 Task: Buy 2 Undershirts, Tanks & Camisoles of size small for Baby Girls from Clothing section under best seller category for shipping address: Ellie Thompson, 1131 Star Trek Drive, Pensacola, Florida 32501, Cell Number 8503109646. Pay from credit card ending with 2005, CVV 3321
Action: Mouse moved to (295, 85)
Screenshot: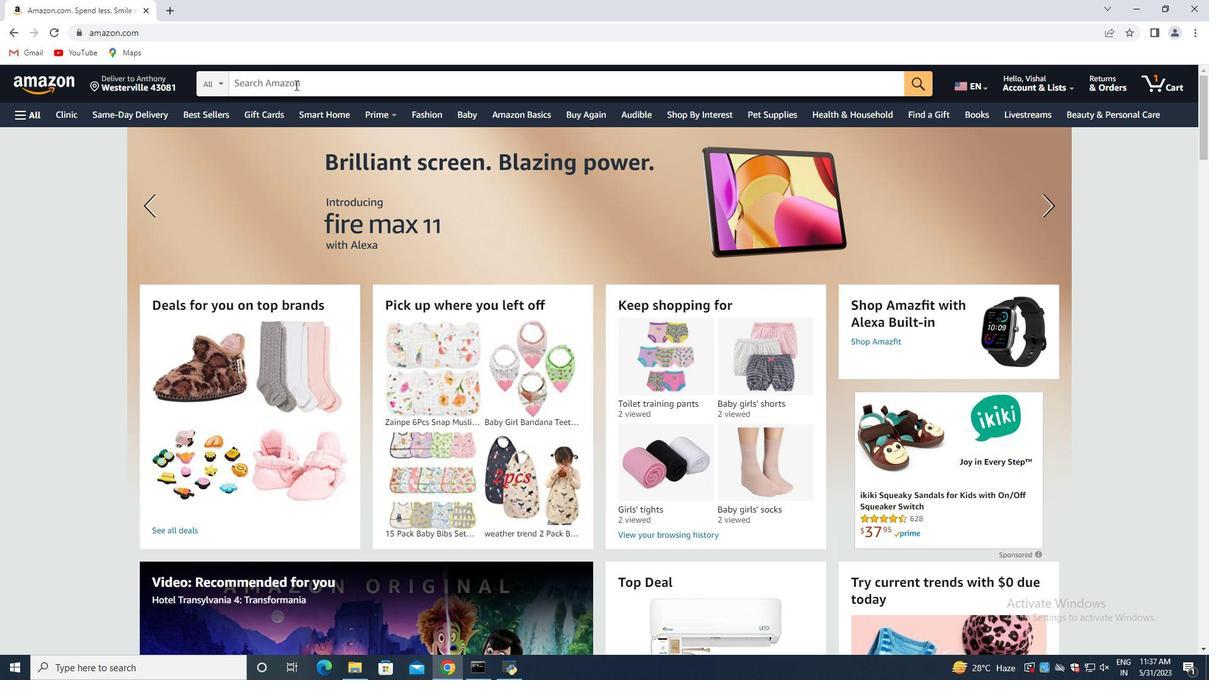 
Action: Mouse pressed left at (295, 85)
Screenshot: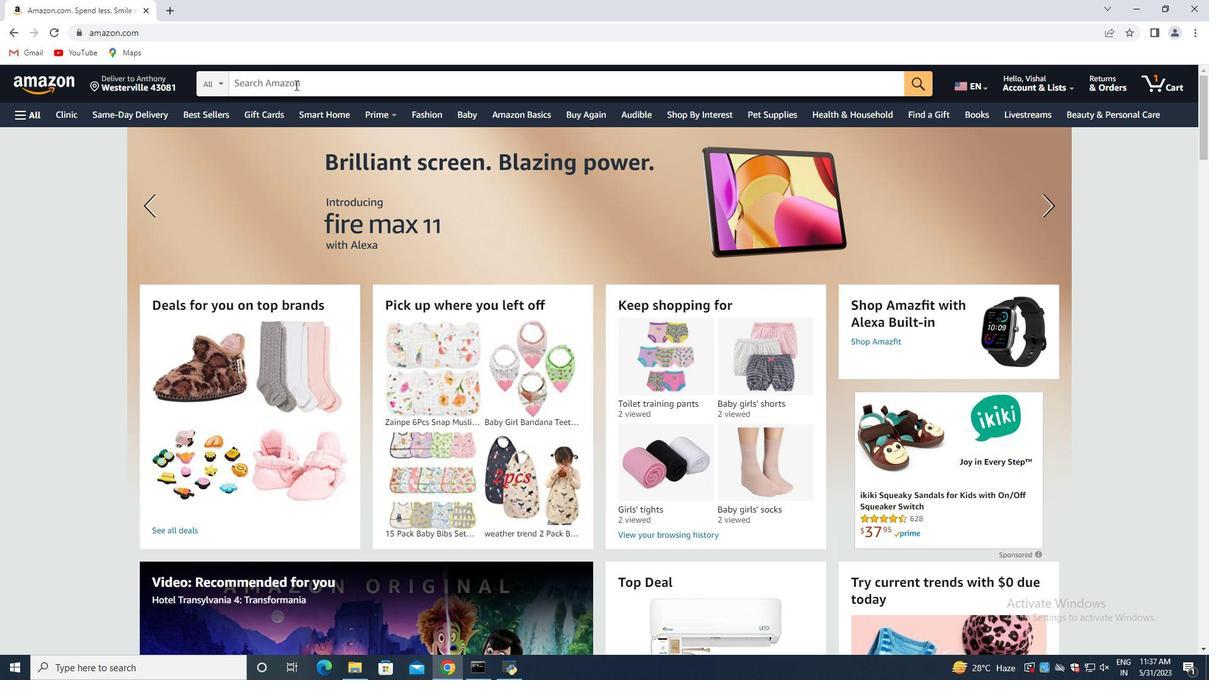 
Action: Key pressed <Key.shift><Key.shift><Key.shift><Key.shift>Undershirt,<Key.space><Key.shift>Tanks<Key.space><Key.shift><Key.shift><Key.shift><Key.shift><Key.shift><Key.shift>&<Key.space><Key.shift>Camisoles<Key.space>of<Key.space>size<Key.space>small<Key.space>for<Key.space><Key.shift>Bb<Key.backspace>aby<Key.space><Key.shift>Gie<Key.backspace>rls<Key.enter>
Screenshot: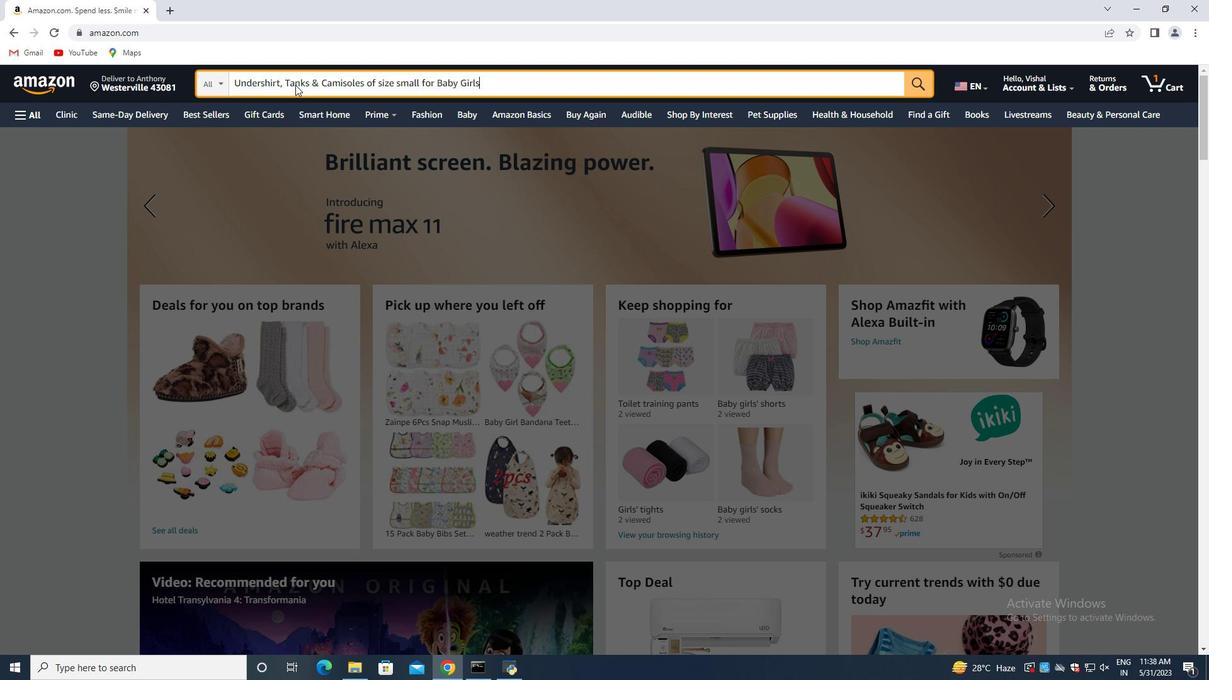 
Action: Mouse moved to (214, 340)
Screenshot: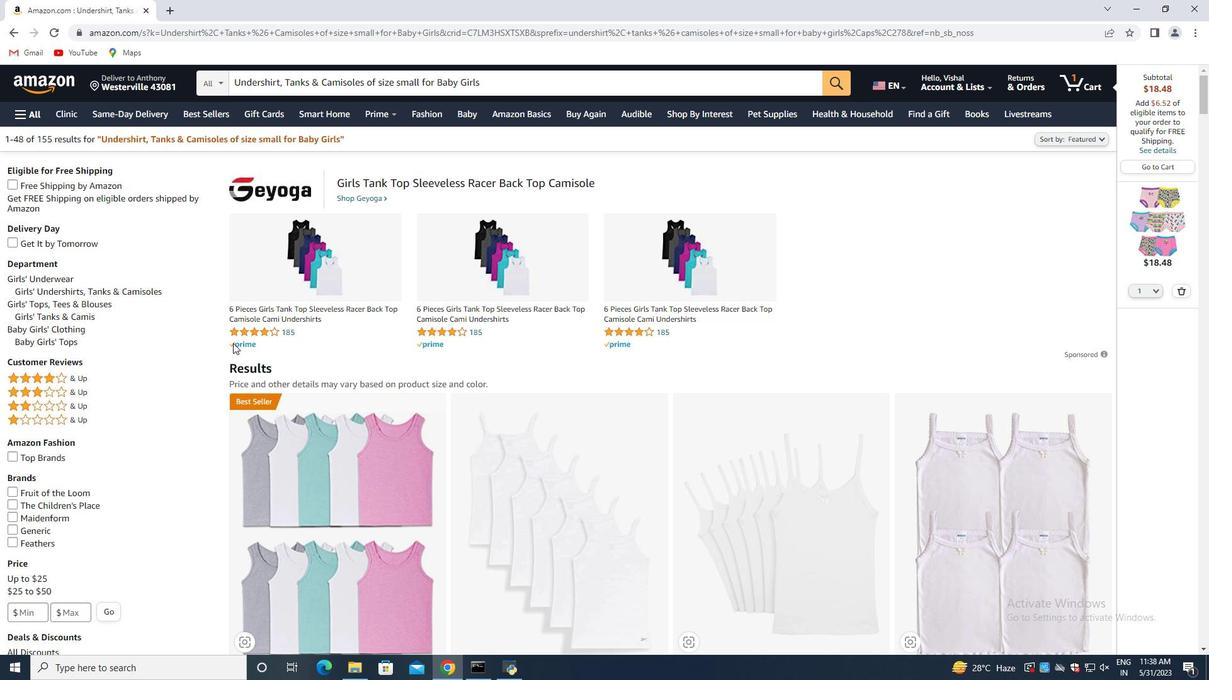 
Action: Mouse scrolled (214, 340) with delta (0, 0)
Screenshot: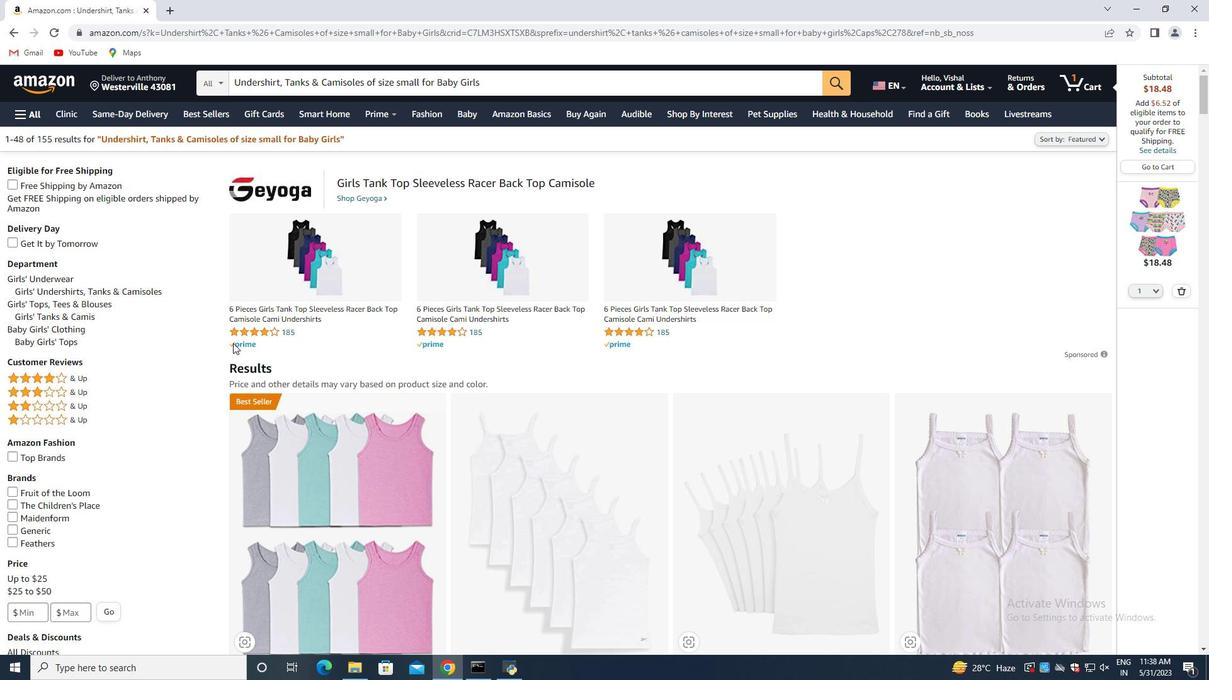 
Action: Mouse moved to (265, 344)
Screenshot: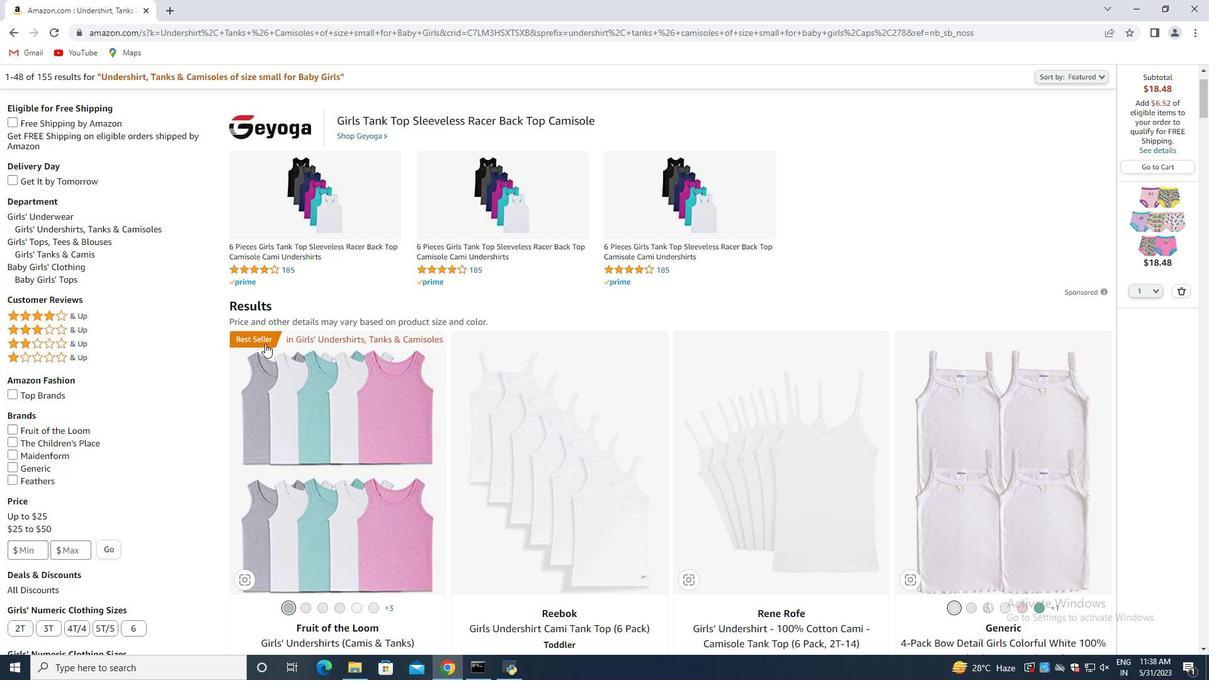 
Action: Mouse scrolled (265, 343) with delta (0, 0)
Screenshot: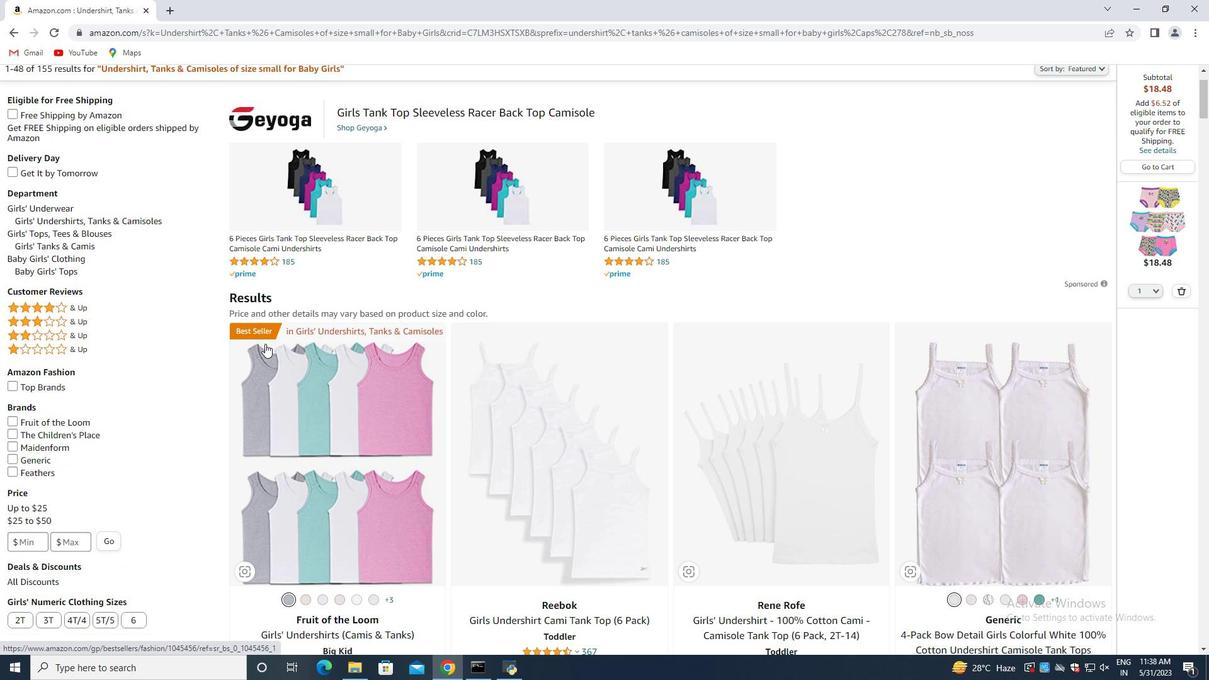 
Action: Mouse scrolled (265, 343) with delta (0, 0)
Screenshot: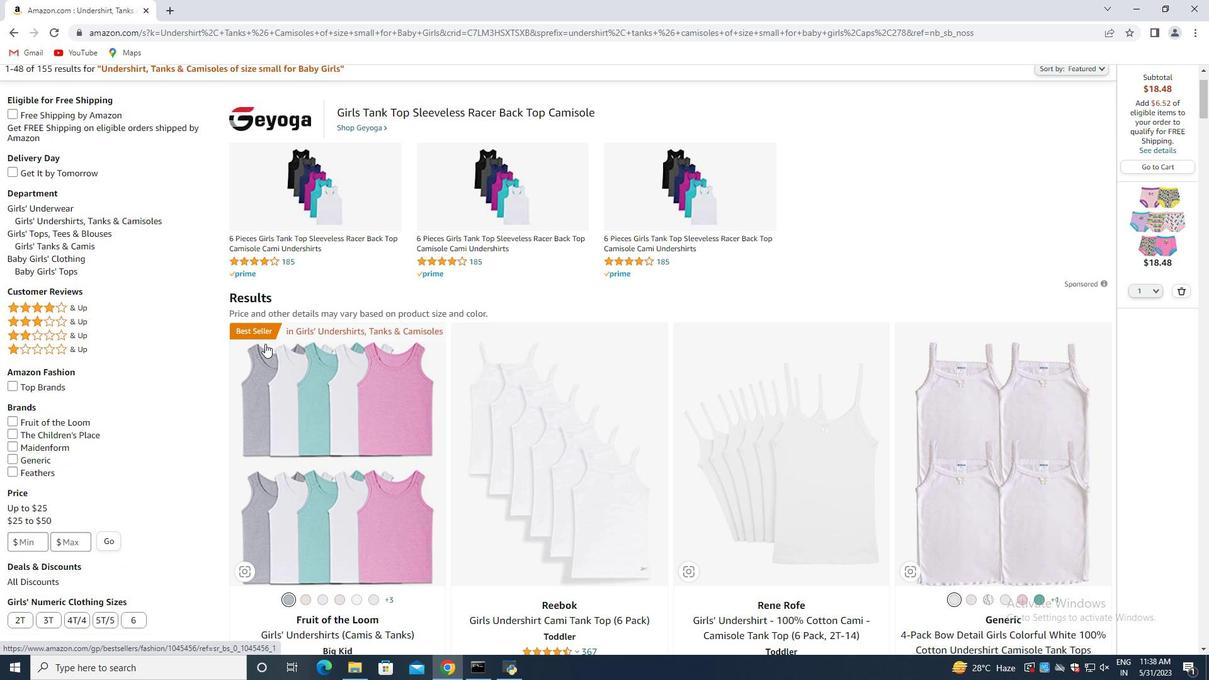 
Action: Mouse moved to (586, 395)
Screenshot: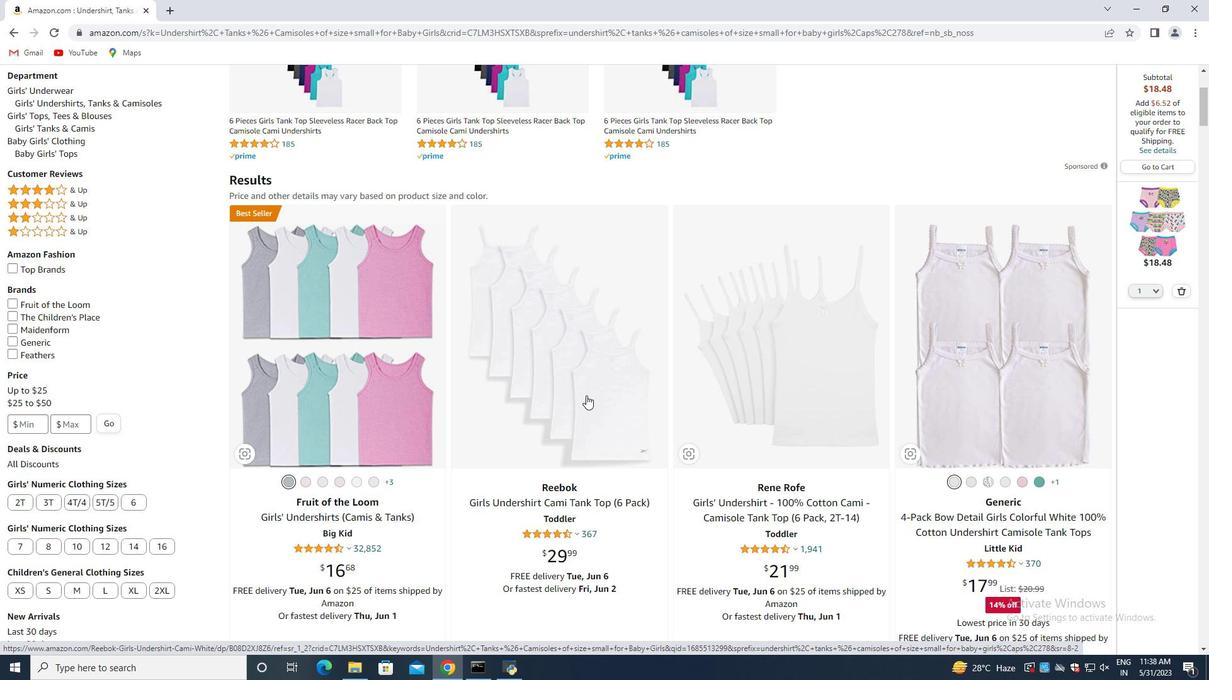 
Action: Mouse scrolled (586, 395) with delta (0, 0)
Screenshot: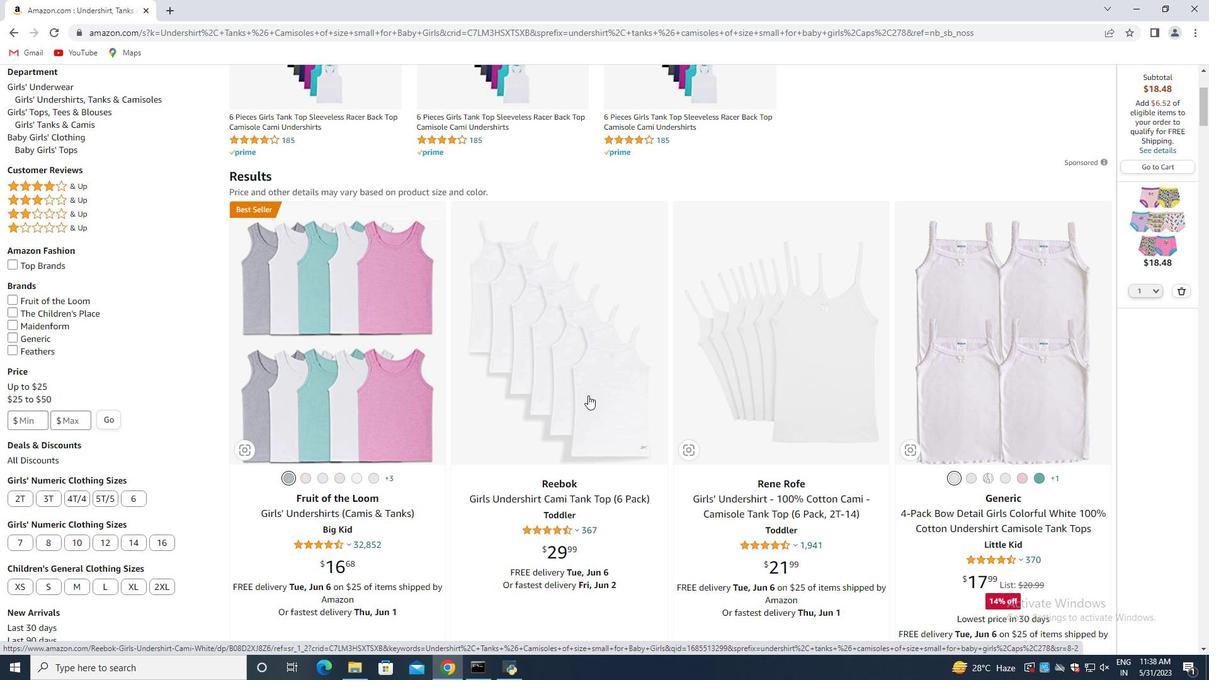 
Action: Mouse moved to (1182, 291)
Screenshot: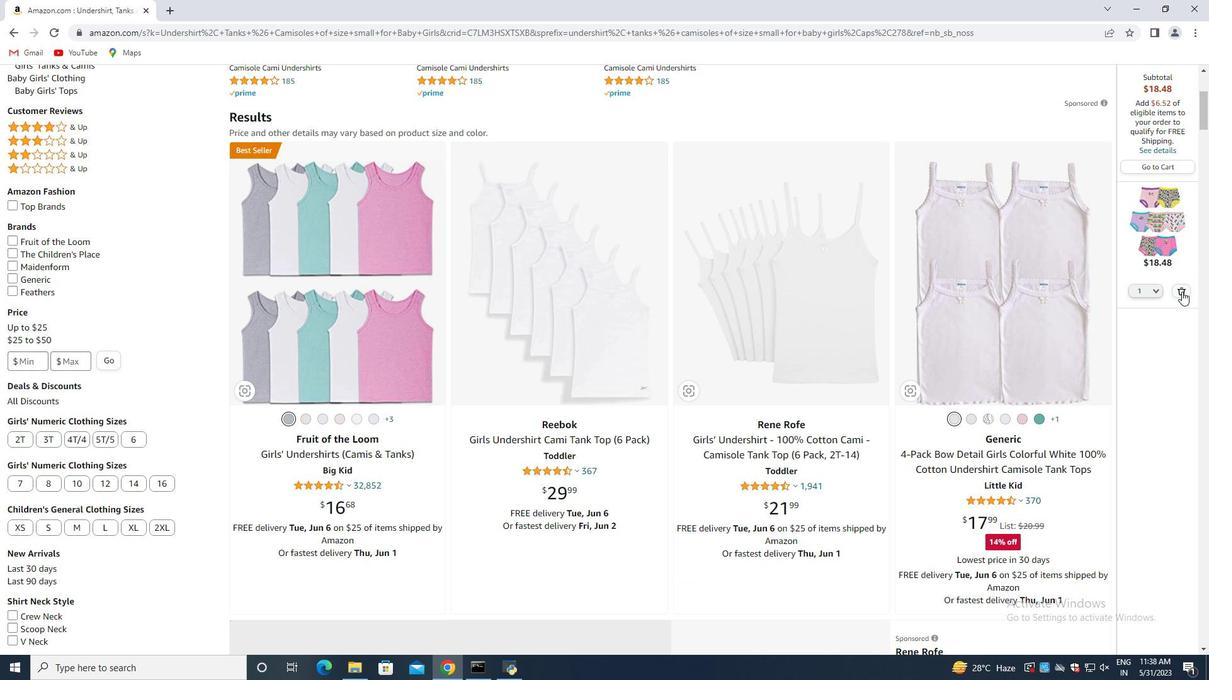 
Action: Mouse pressed left at (1182, 291)
Screenshot: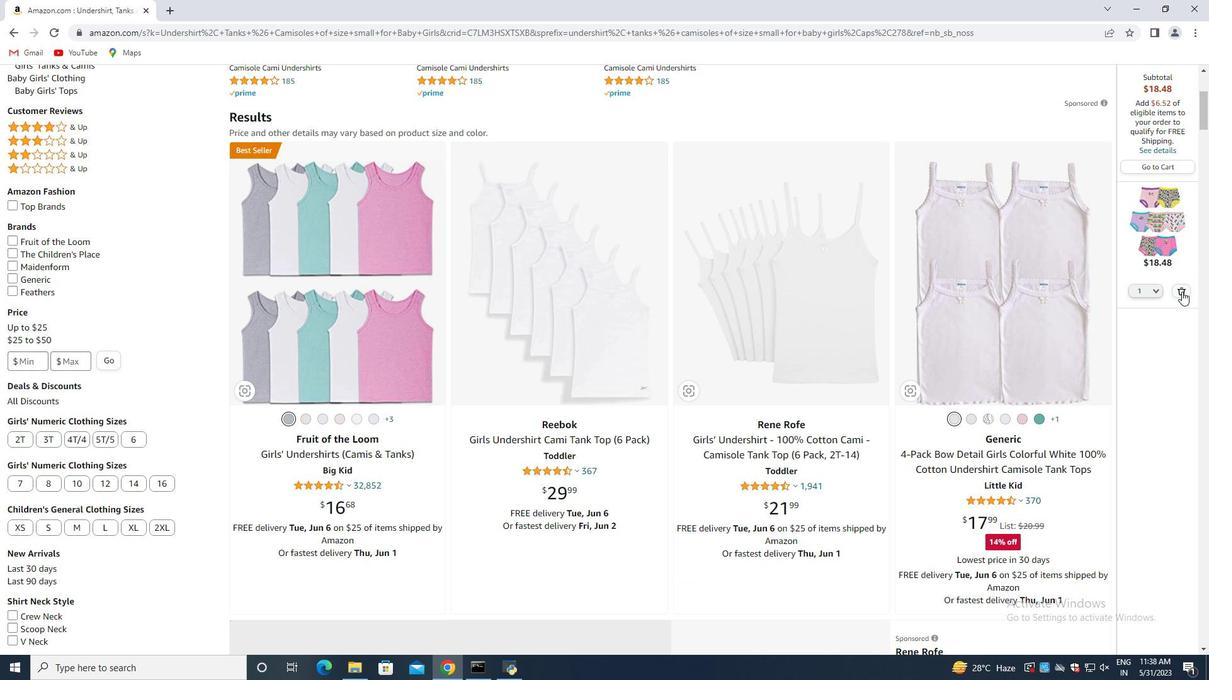 
Action: Mouse moved to (1021, 345)
Screenshot: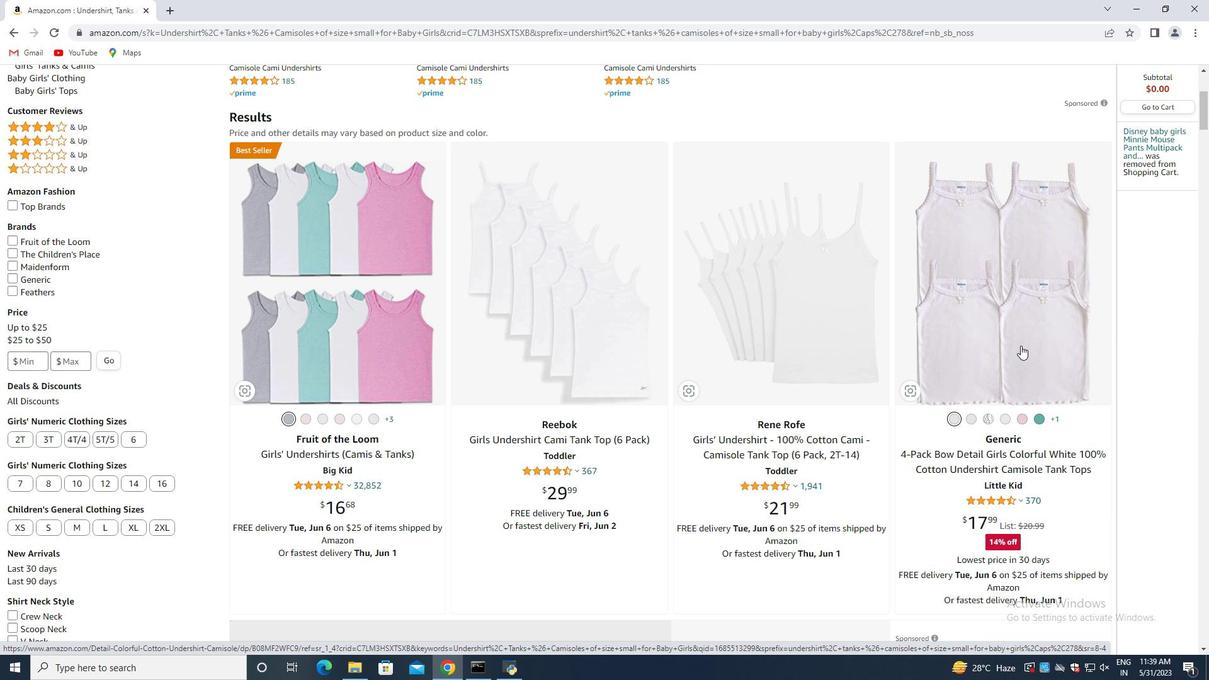 
Action: Mouse scrolled (1021, 345) with delta (0, 0)
Screenshot: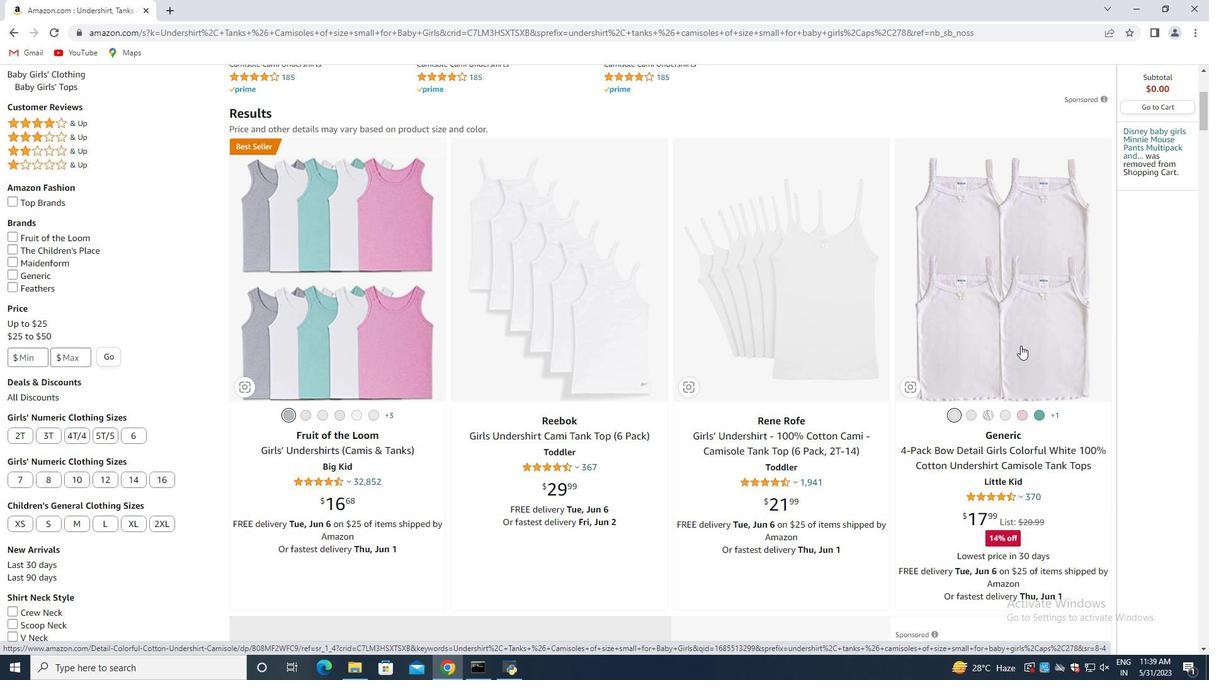 
Action: Mouse scrolled (1021, 345) with delta (0, 0)
Screenshot: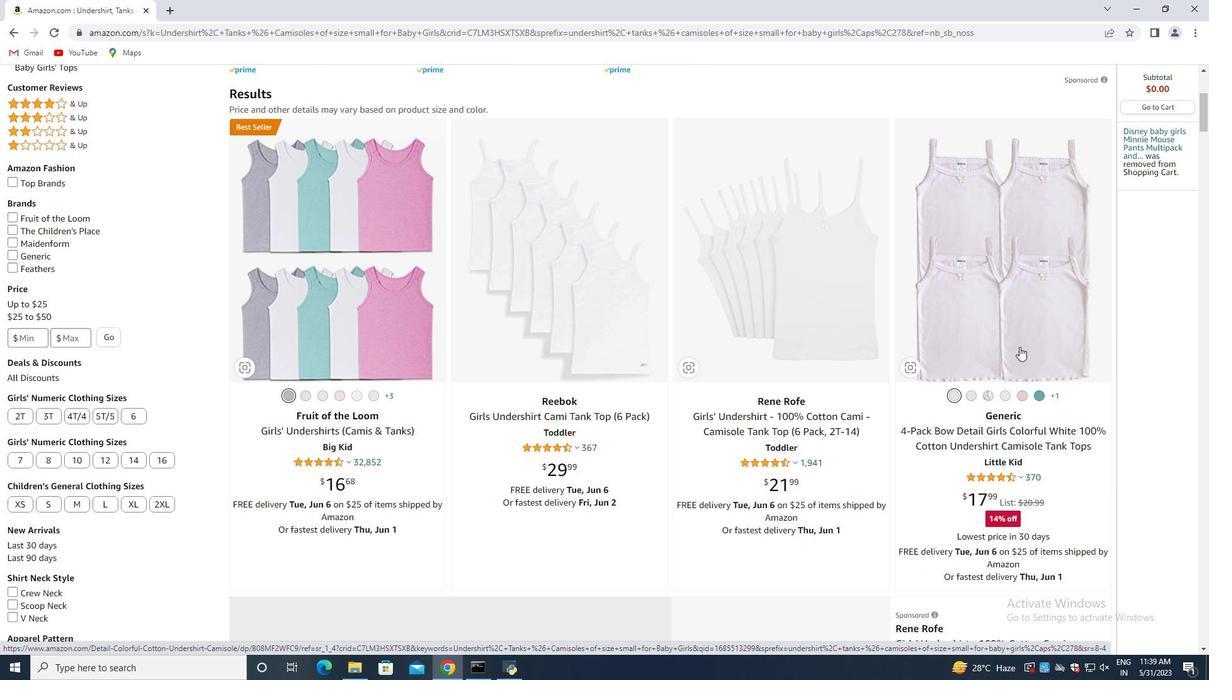 
Action: Mouse moved to (626, 357)
Screenshot: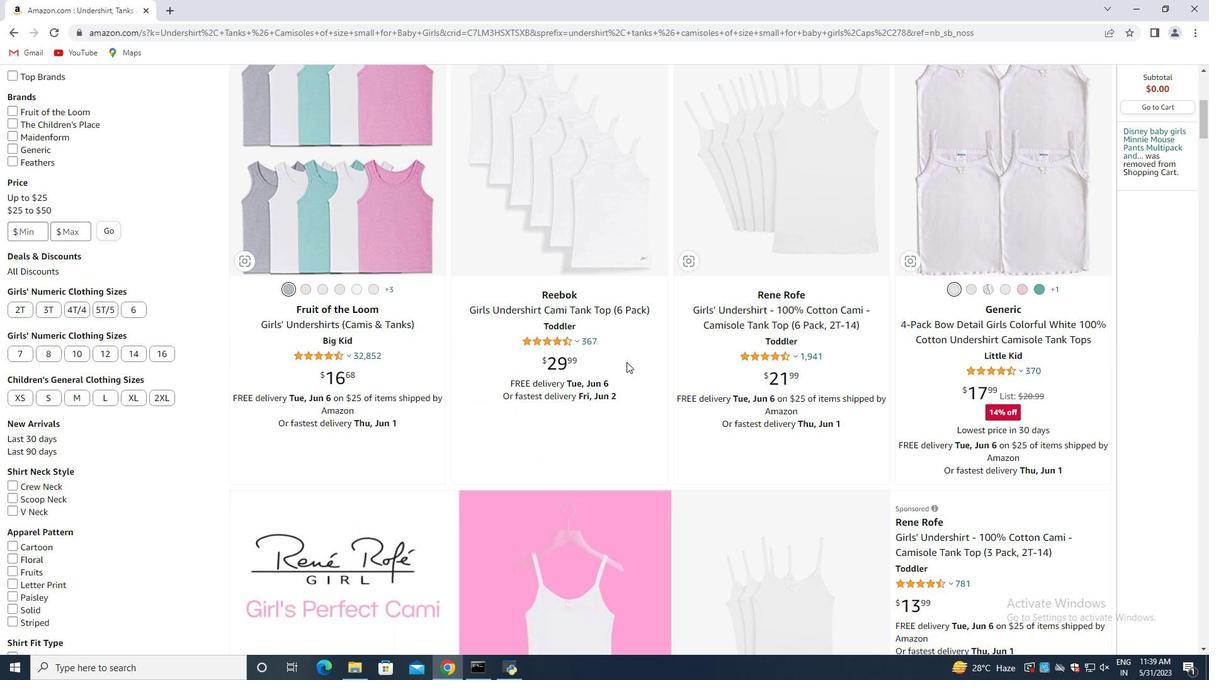 
Action: Mouse scrolled (626, 356) with delta (0, 0)
Screenshot: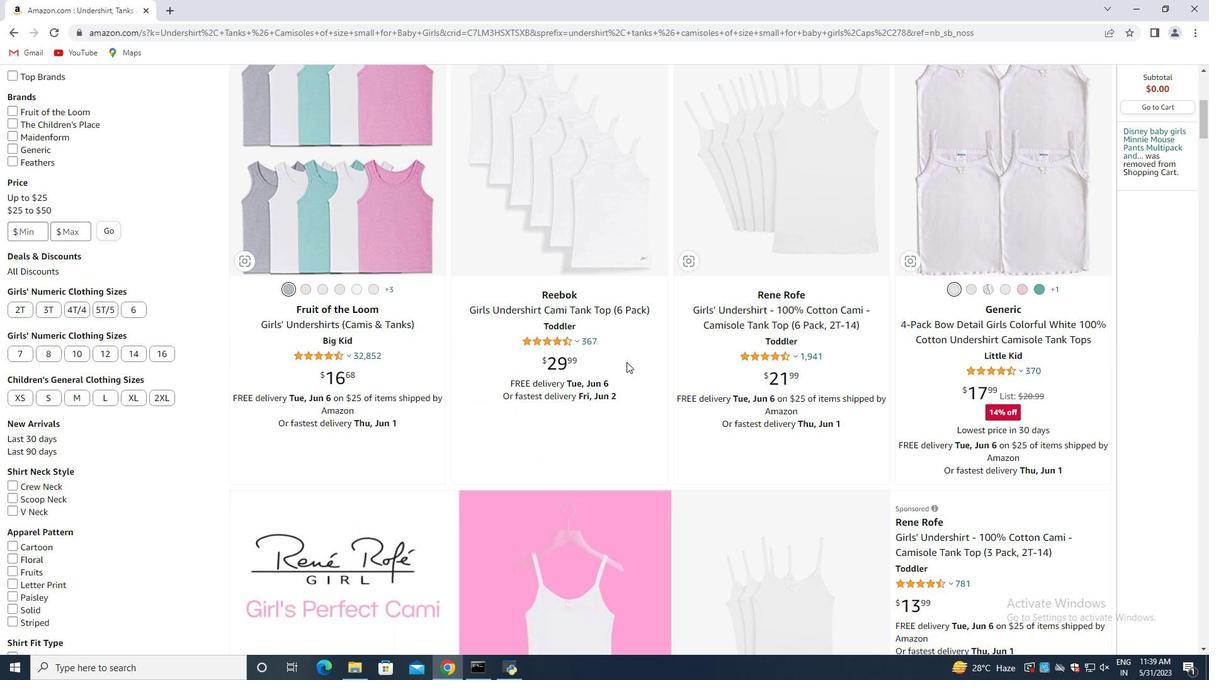 
Action: Mouse moved to (627, 362)
Screenshot: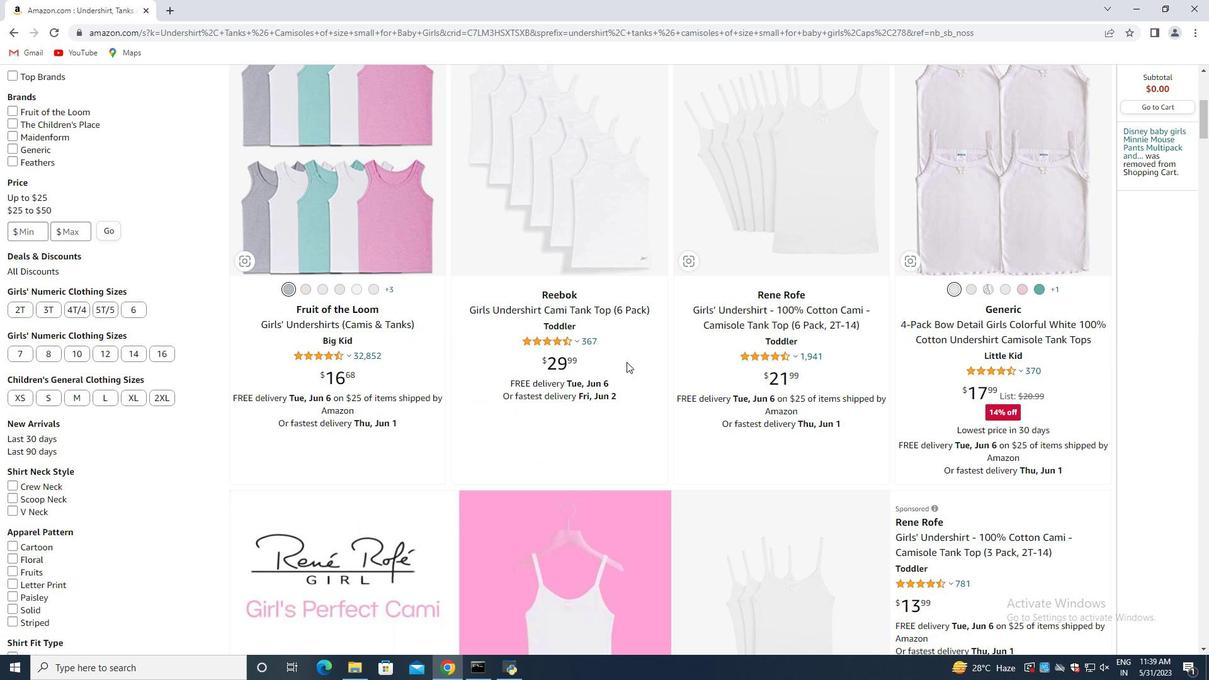 
Action: Mouse scrolled (627, 361) with delta (0, 0)
Screenshot: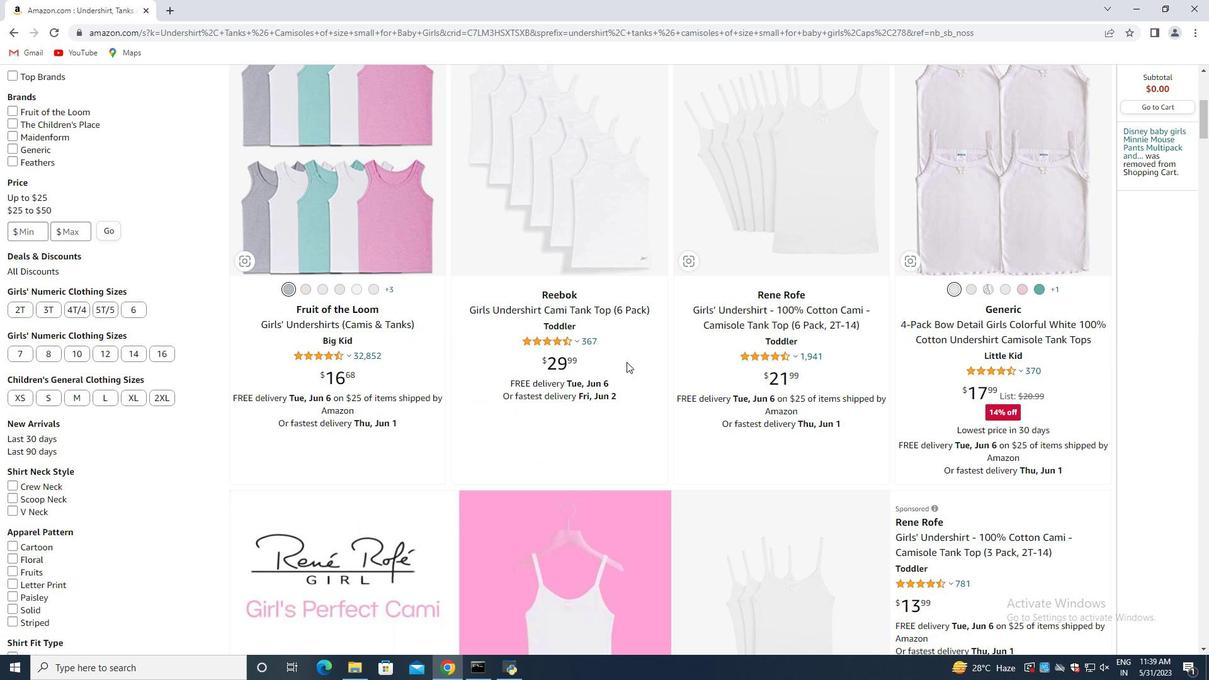 
Action: Mouse scrolled (627, 361) with delta (0, 0)
Screenshot: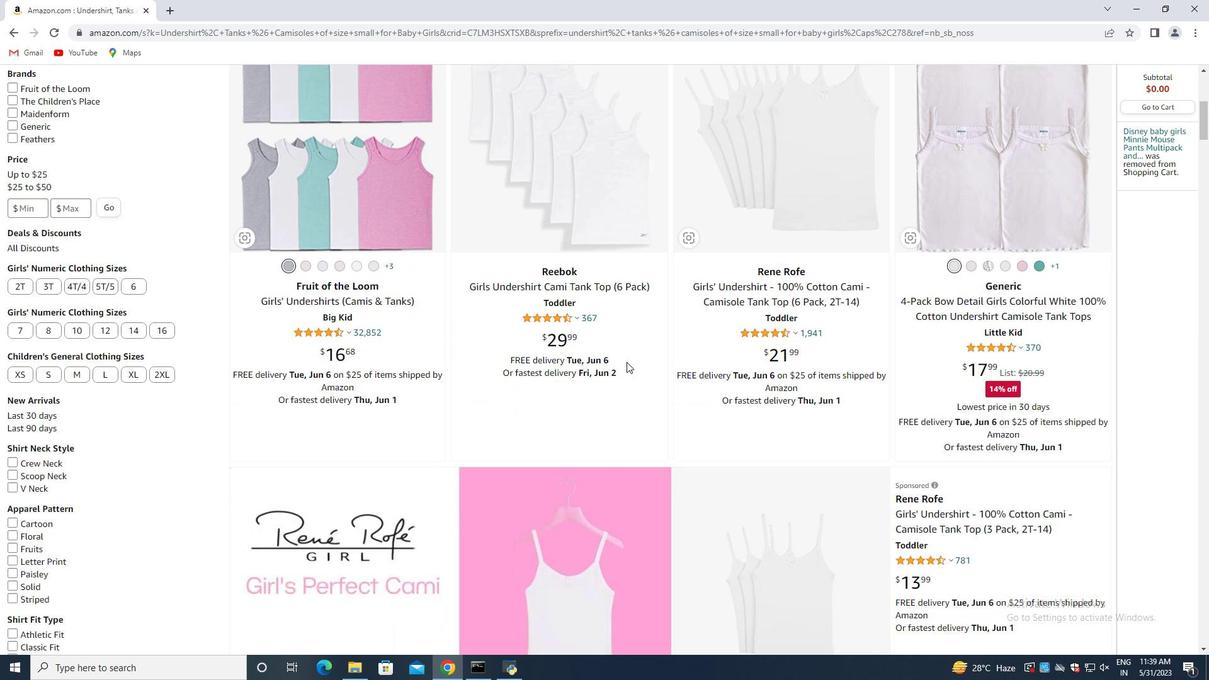 
Action: Mouse moved to (632, 365)
Screenshot: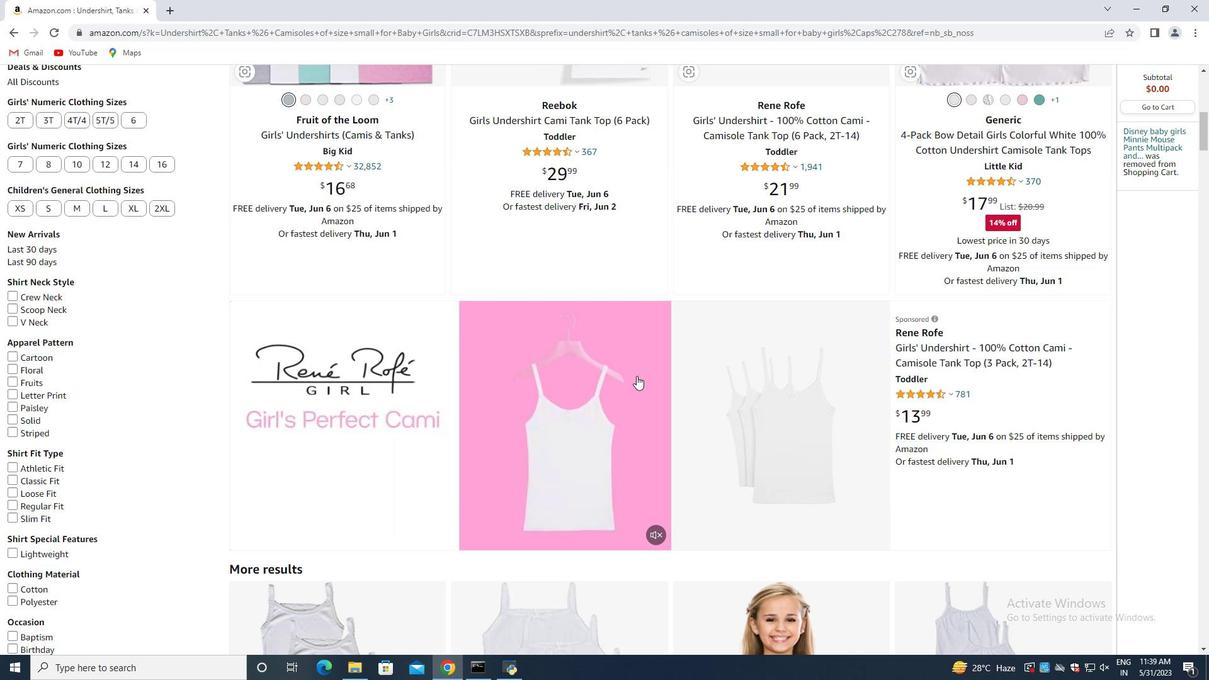 
Action: Mouse scrolled (632, 364) with delta (0, 0)
Screenshot: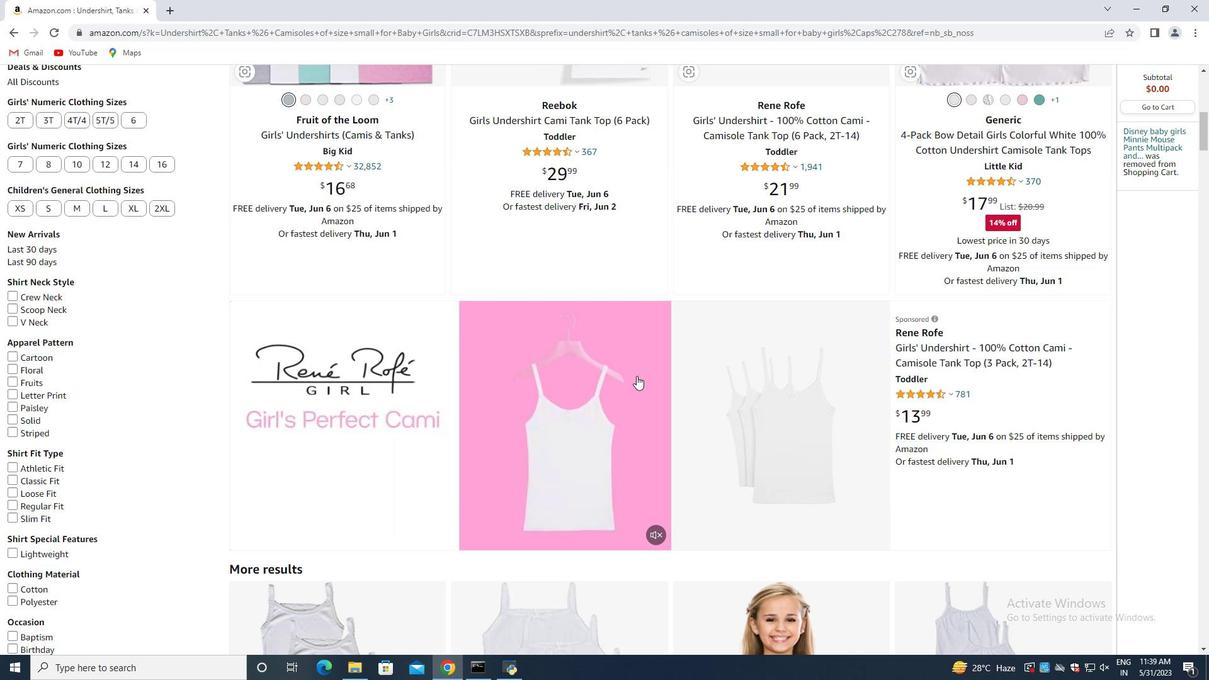 
Action: Mouse moved to (628, 377)
Screenshot: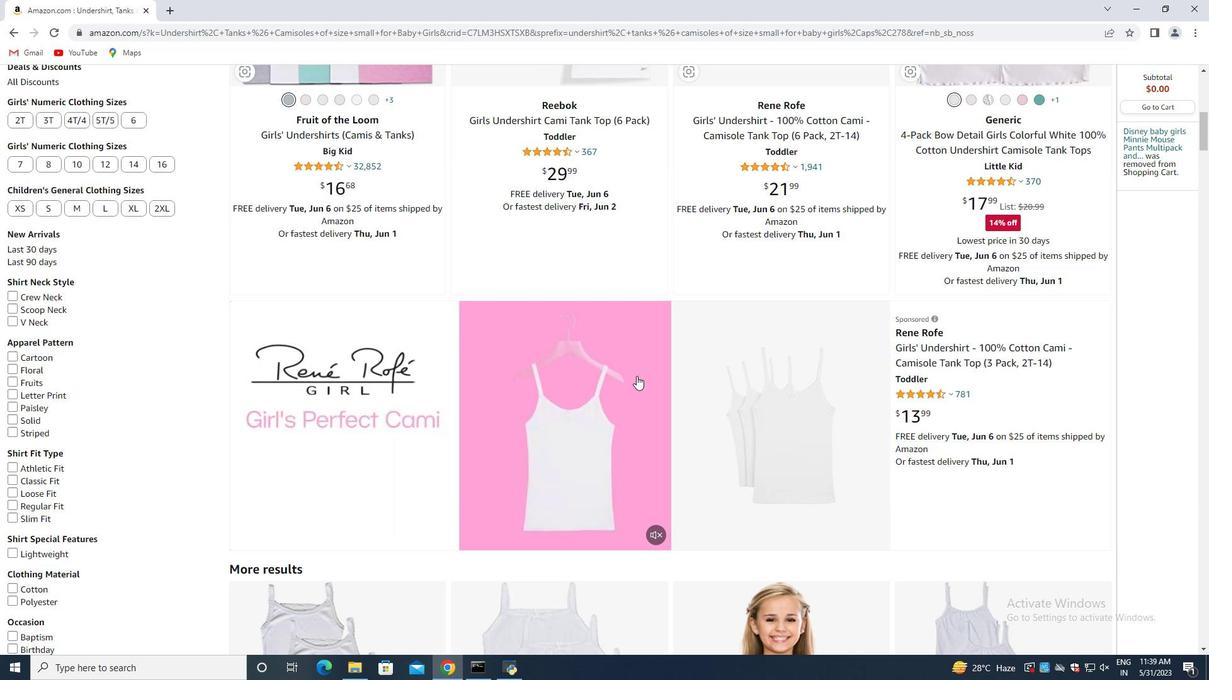 
Action: Mouse scrolled (628, 376) with delta (0, 0)
Screenshot: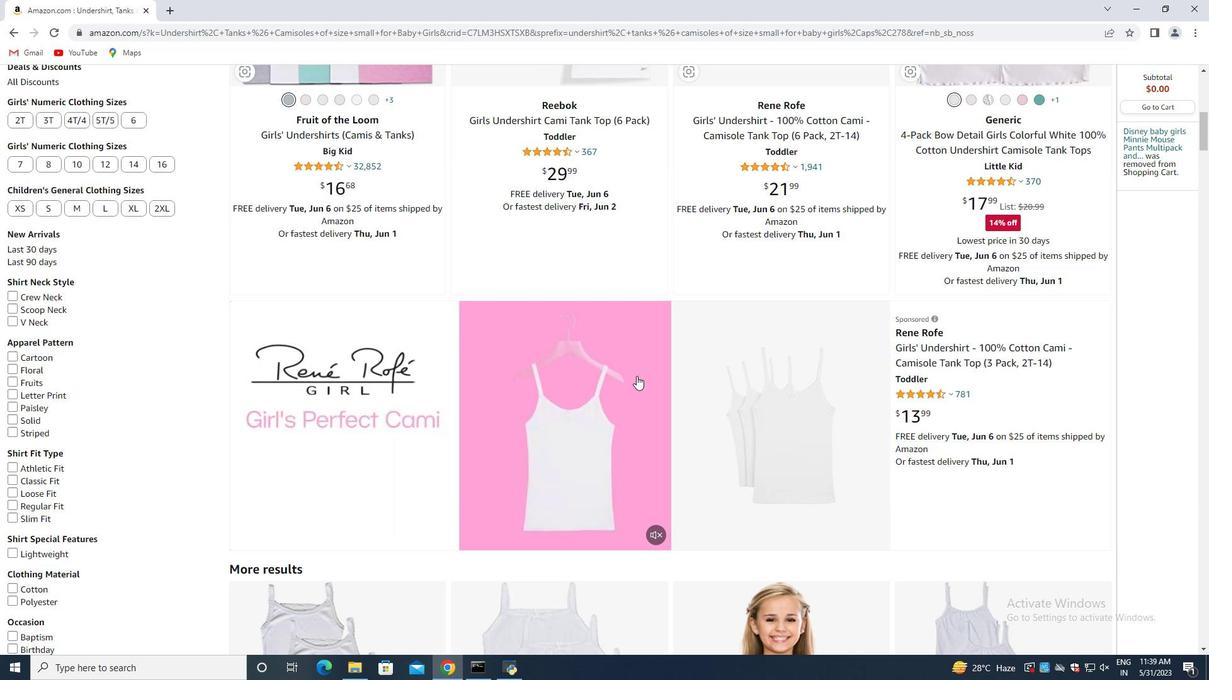 
Action: Mouse moved to (628, 378)
Screenshot: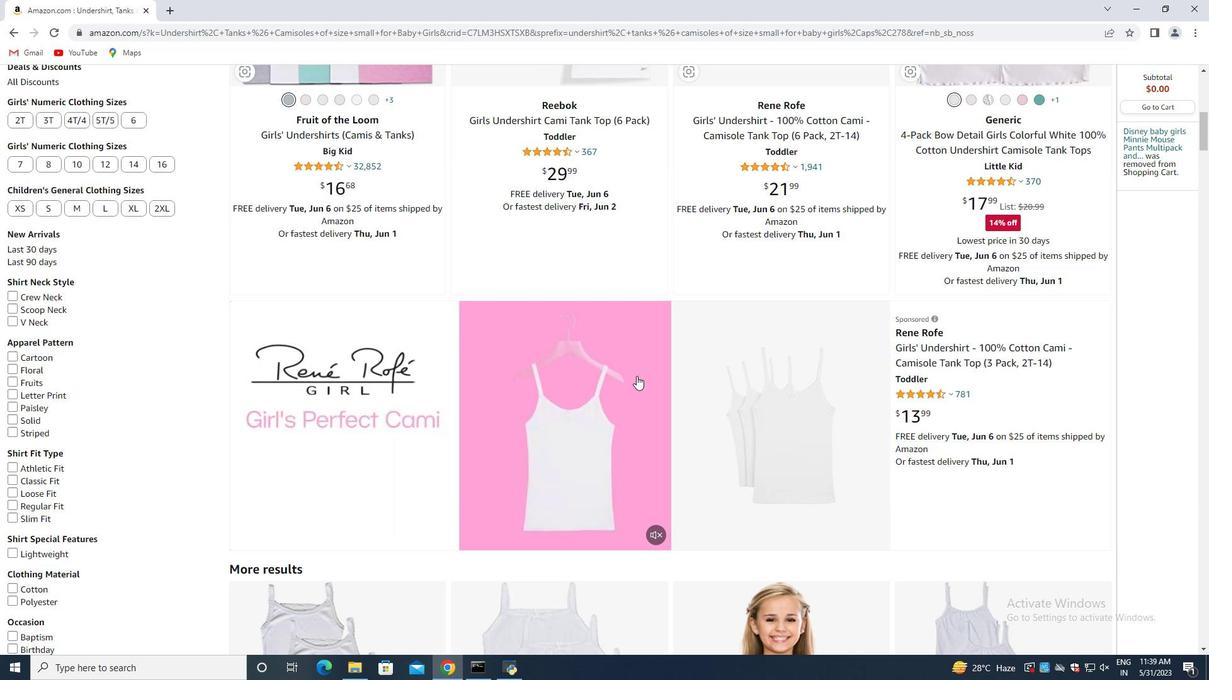 
Action: Mouse scrolled (628, 378) with delta (0, 0)
Screenshot: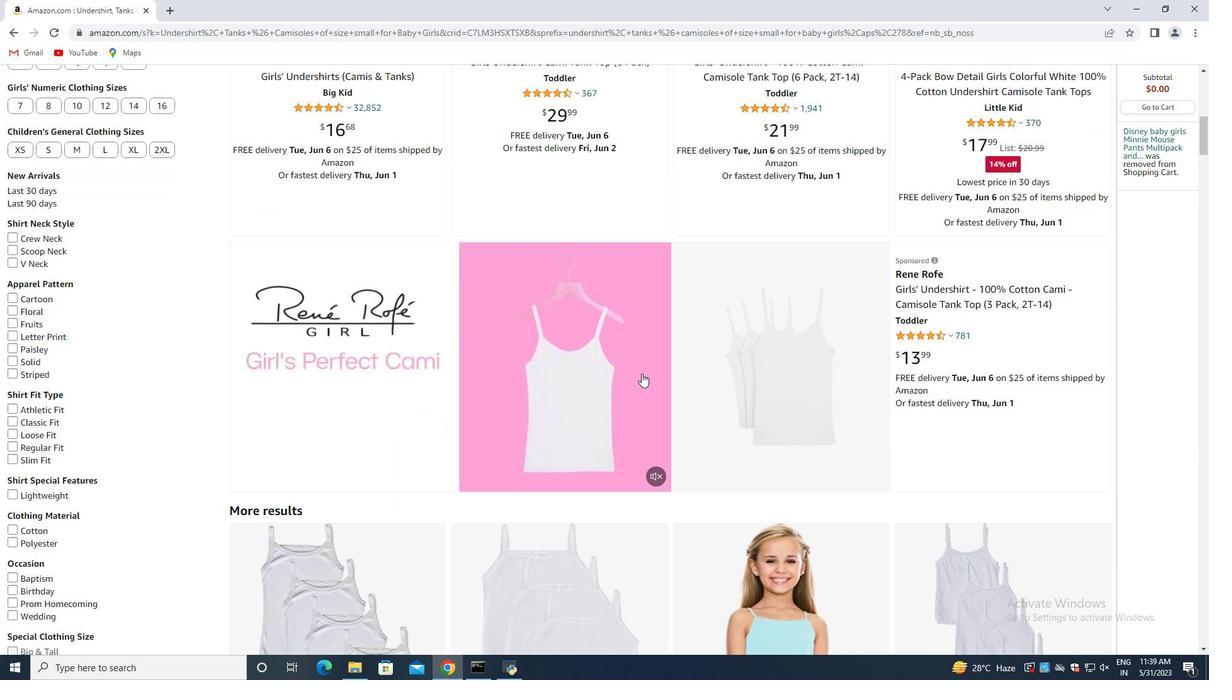 
Action: Mouse moved to (603, 372)
Screenshot: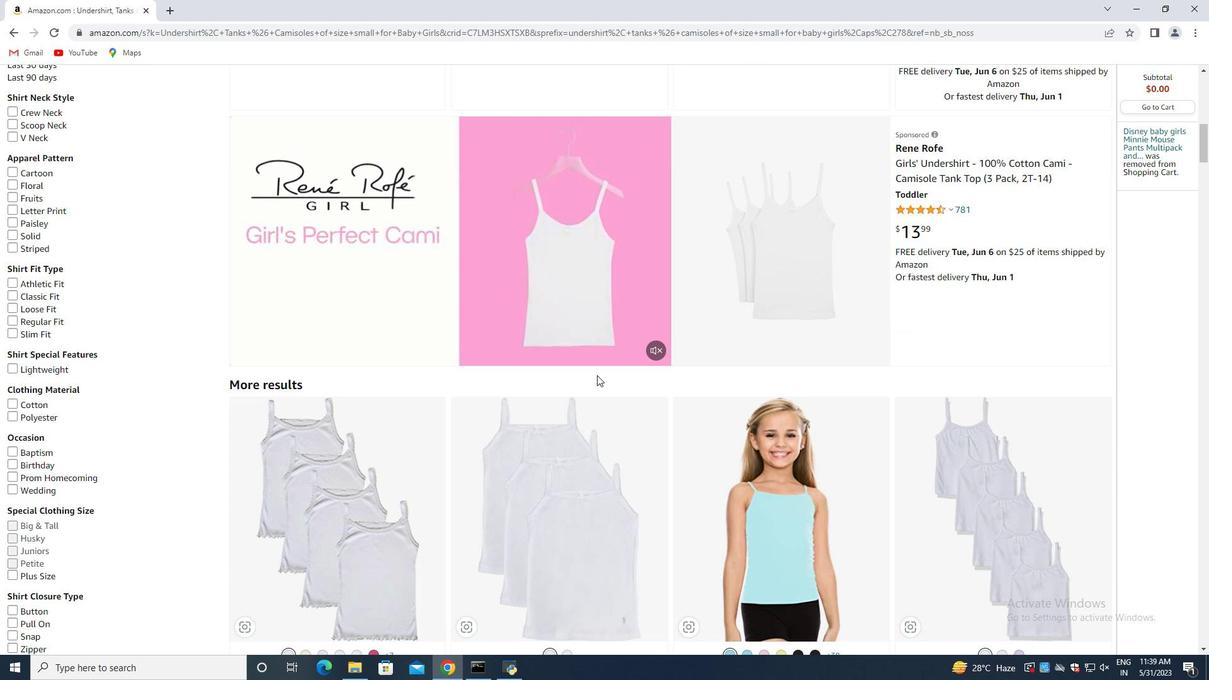 
Action: Mouse scrolled (603, 371) with delta (0, 0)
Screenshot: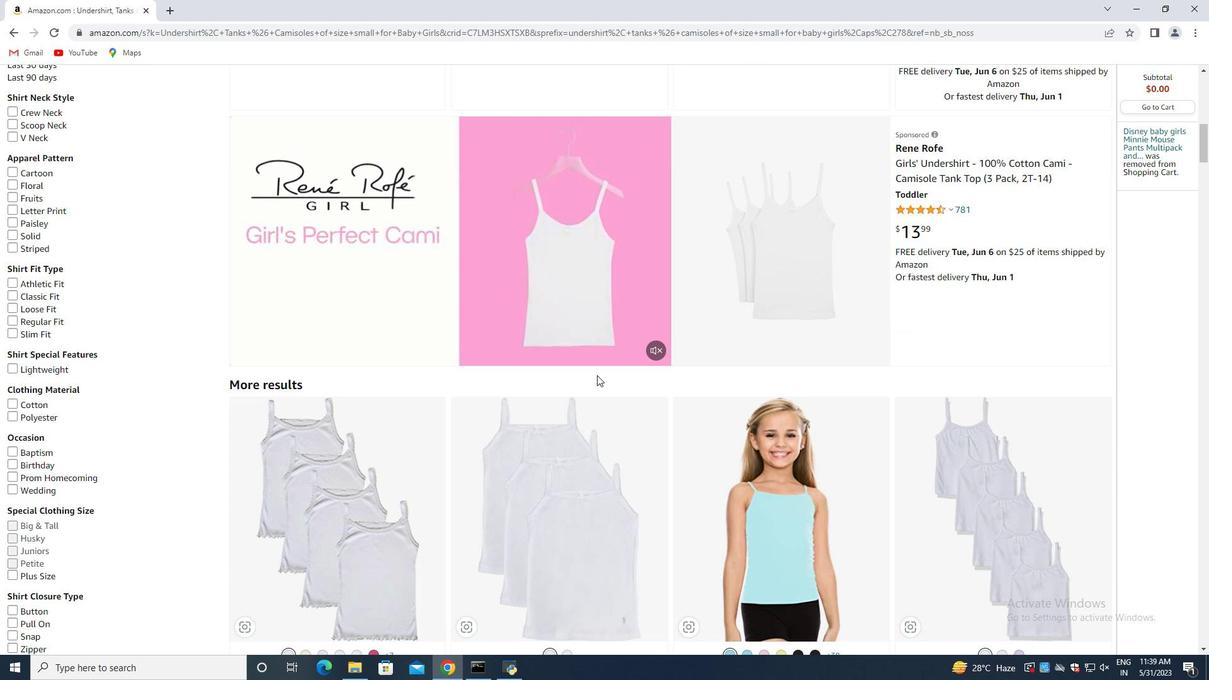 
Action: Mouse moved to (599, 374)
Screenshot: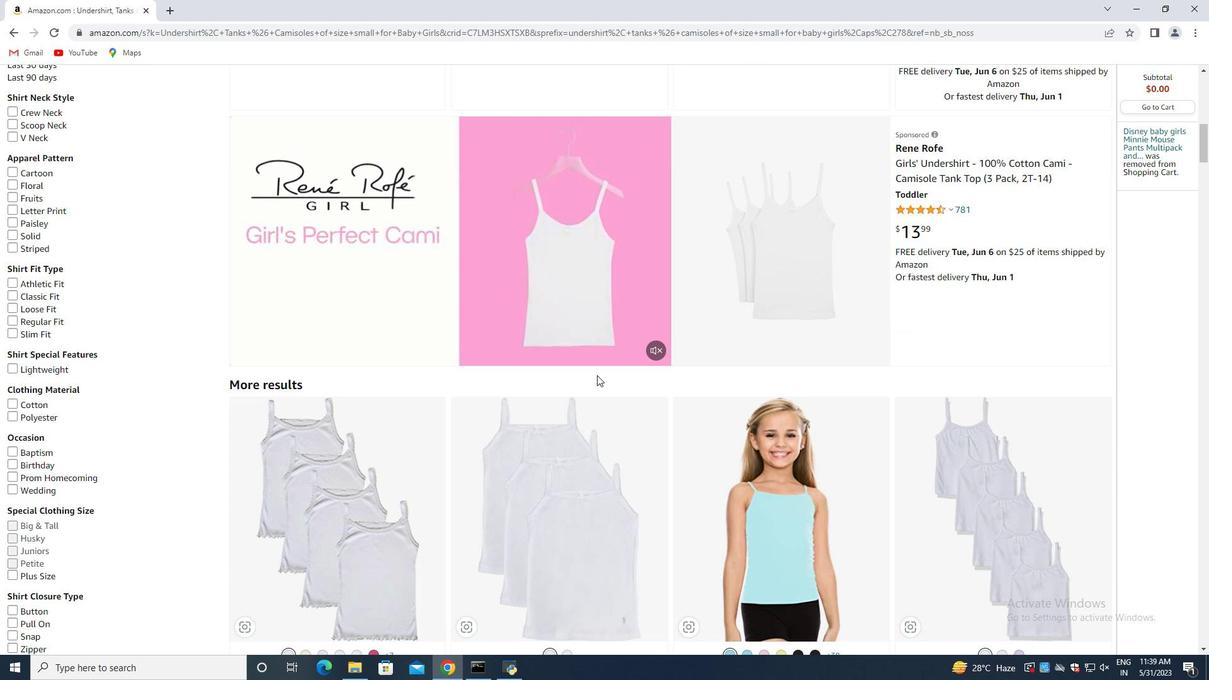 
Action: Mouse scrolled (599, 374) with delta (0, 0)
Screenshot: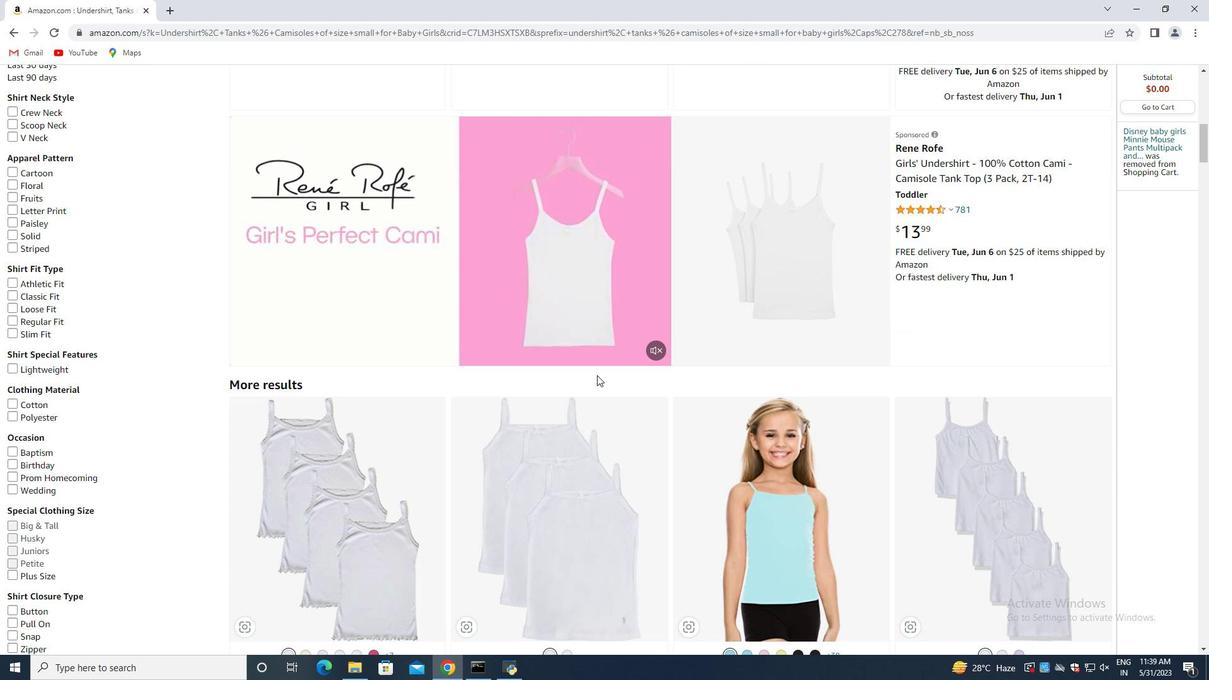 
Action: Mouse moved to (597, 375)
Screenshot: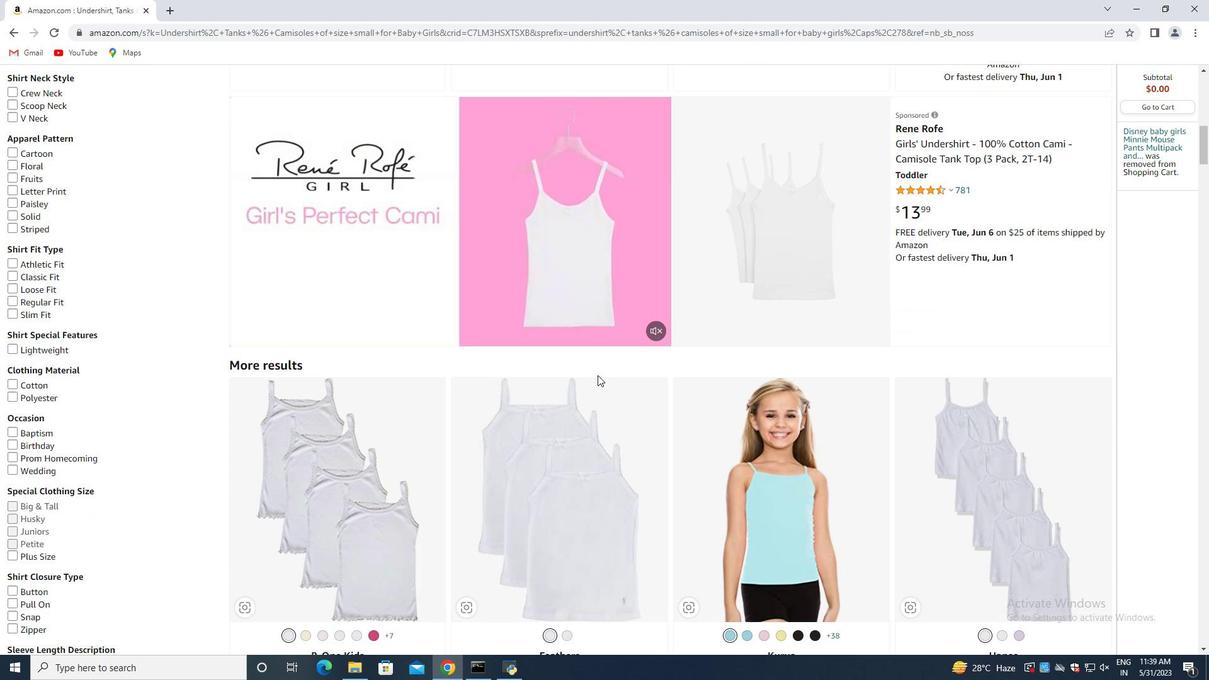 
Action: Mouse scrolled (597, 374) with delta (0, 0)
Screenshot: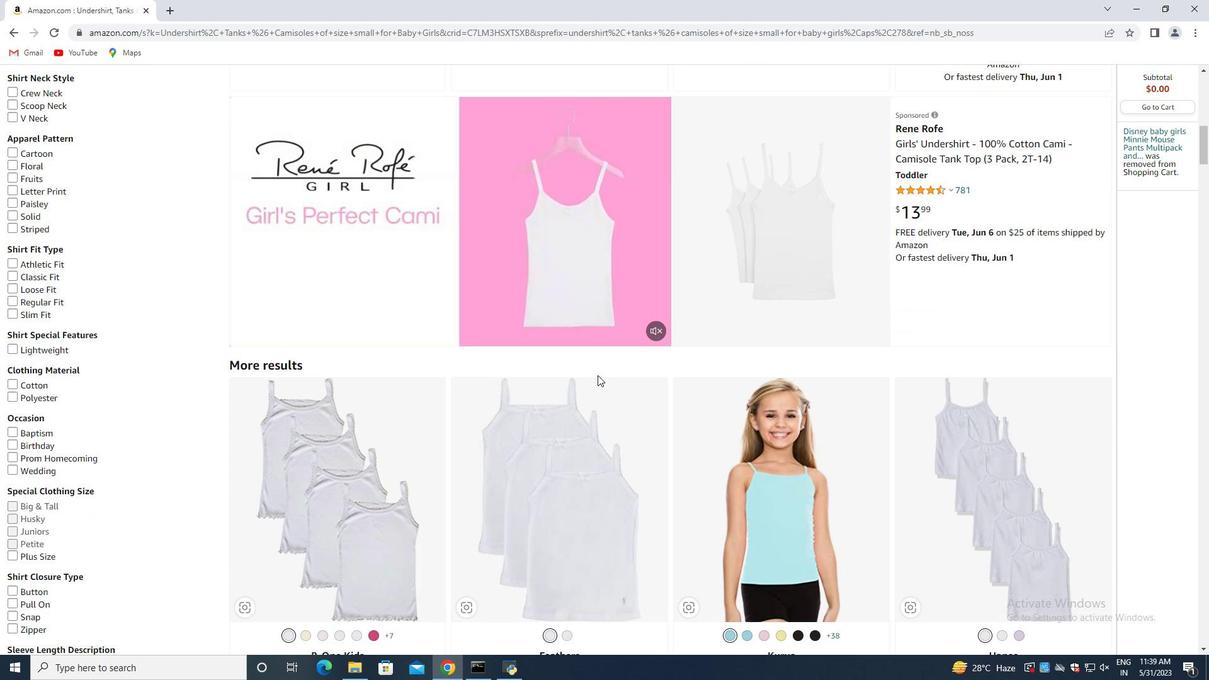 
Action: Mouse moved to (597, 375)
Screenshot: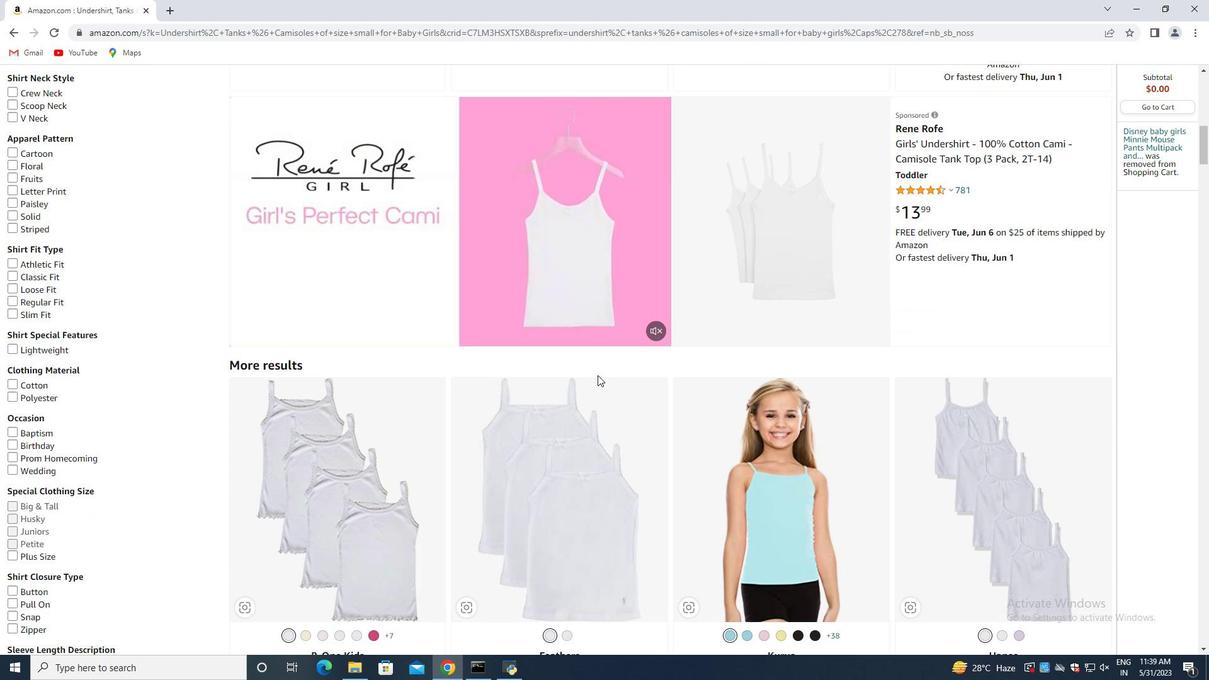
Action: Mouse scrolled (597, 374) with delta (0, 0)
Screenshot: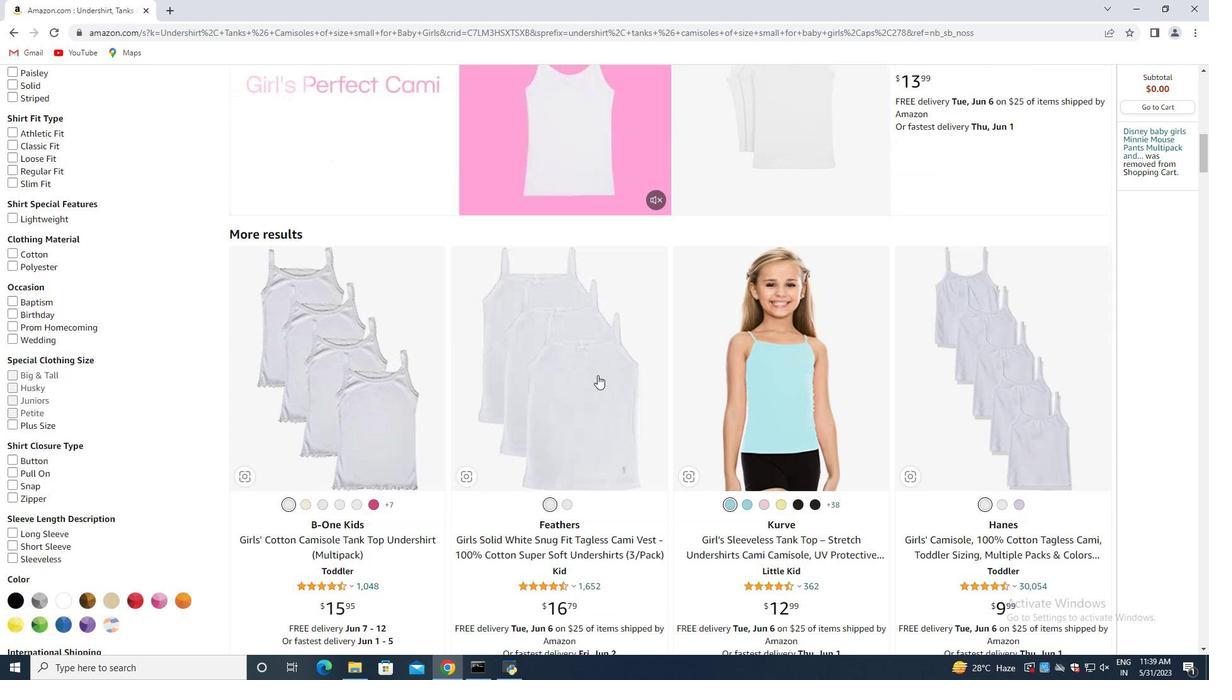 
Action: Mouse moved to (690, 374)
Screenshot: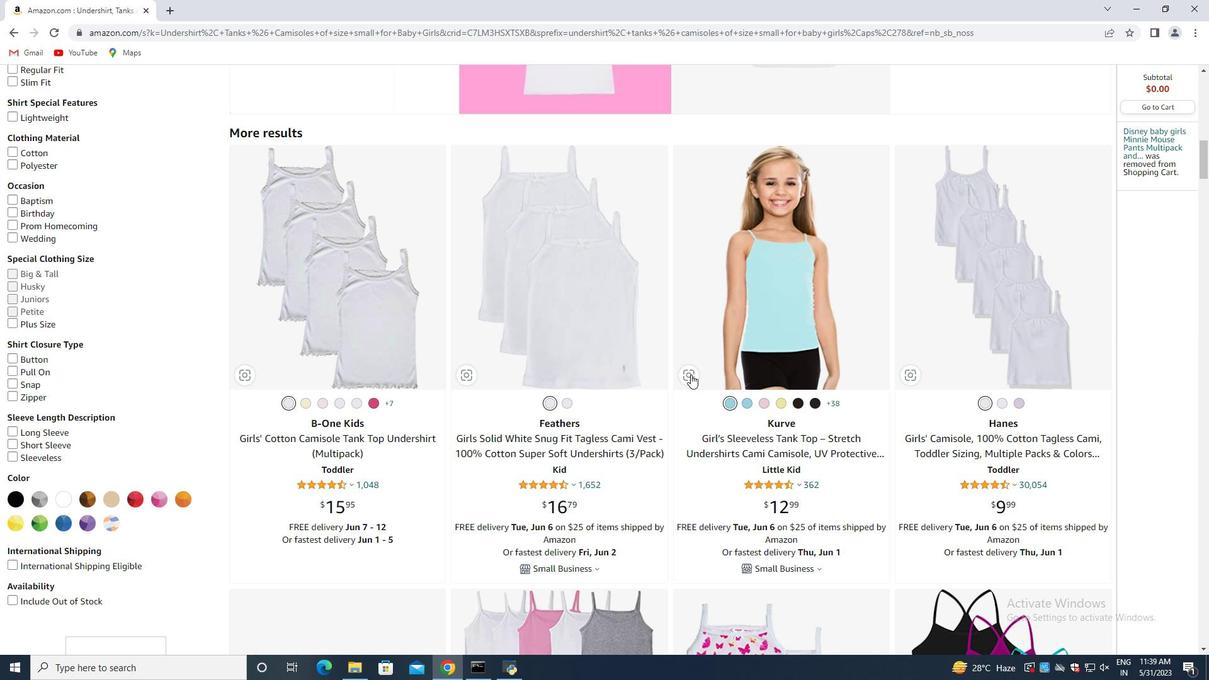 
Action: Mouse scrolled (690, 374) with delta (0, 0)
Screenshot: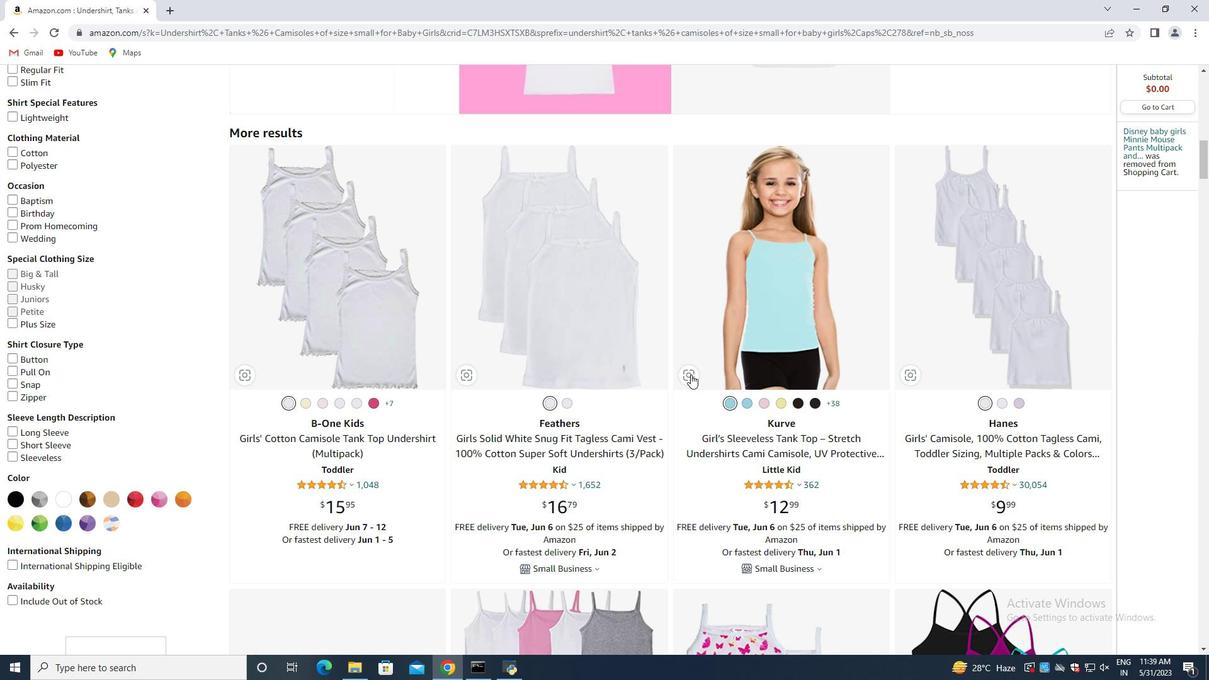 
Action: Mouse moved to (691, 374)
Screenshot: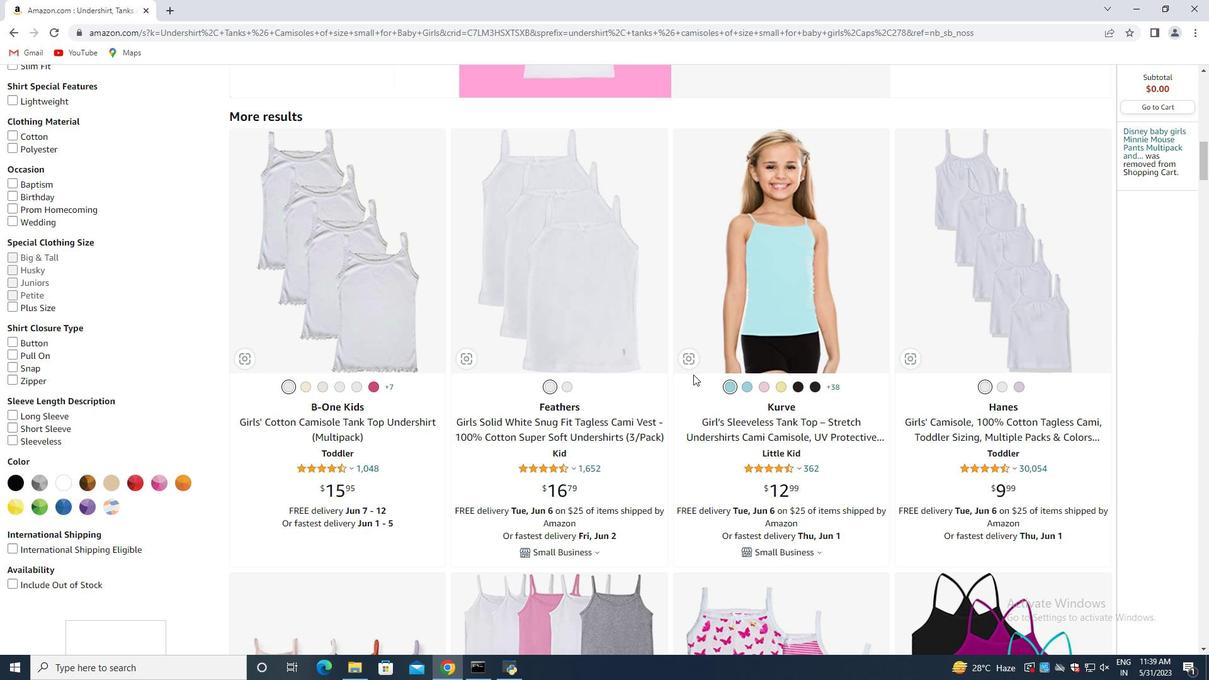 
Action: Mouse scrolled (691, 374) with delta (0, 0)
Screenshot: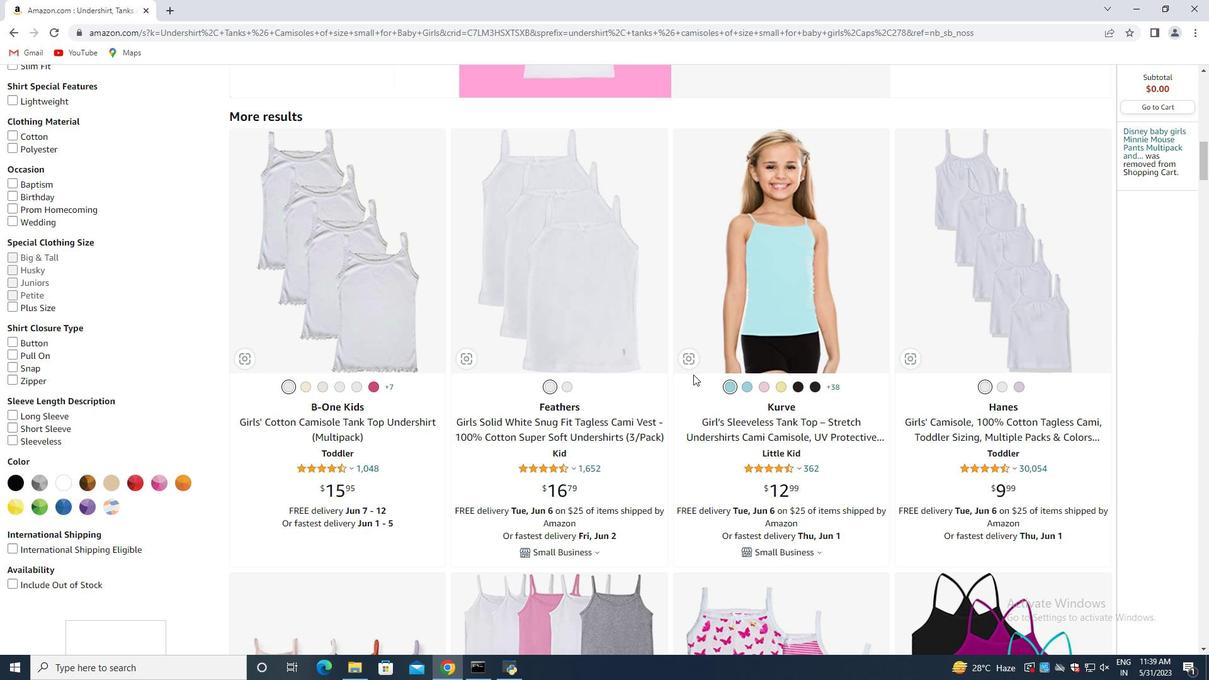 
Action: Mouse moved to (691, 374)
Screenshot: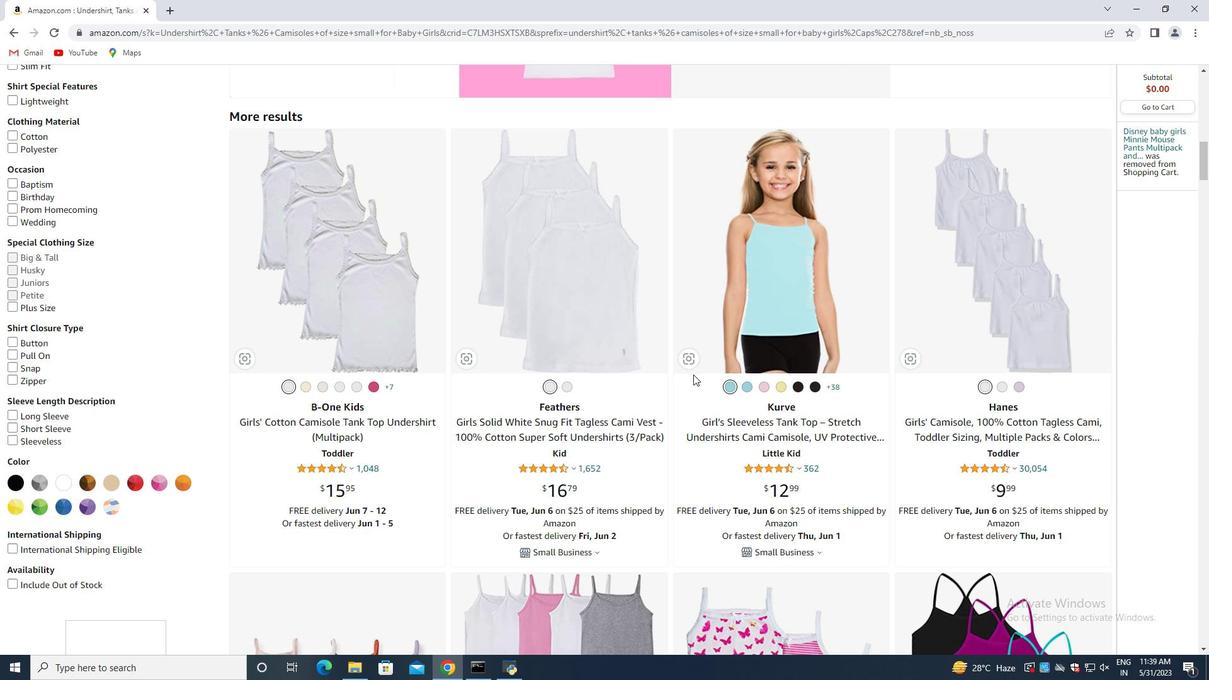 
Action: Mouse scrolled (691, 374) with delta (0, 0)
Screenshot: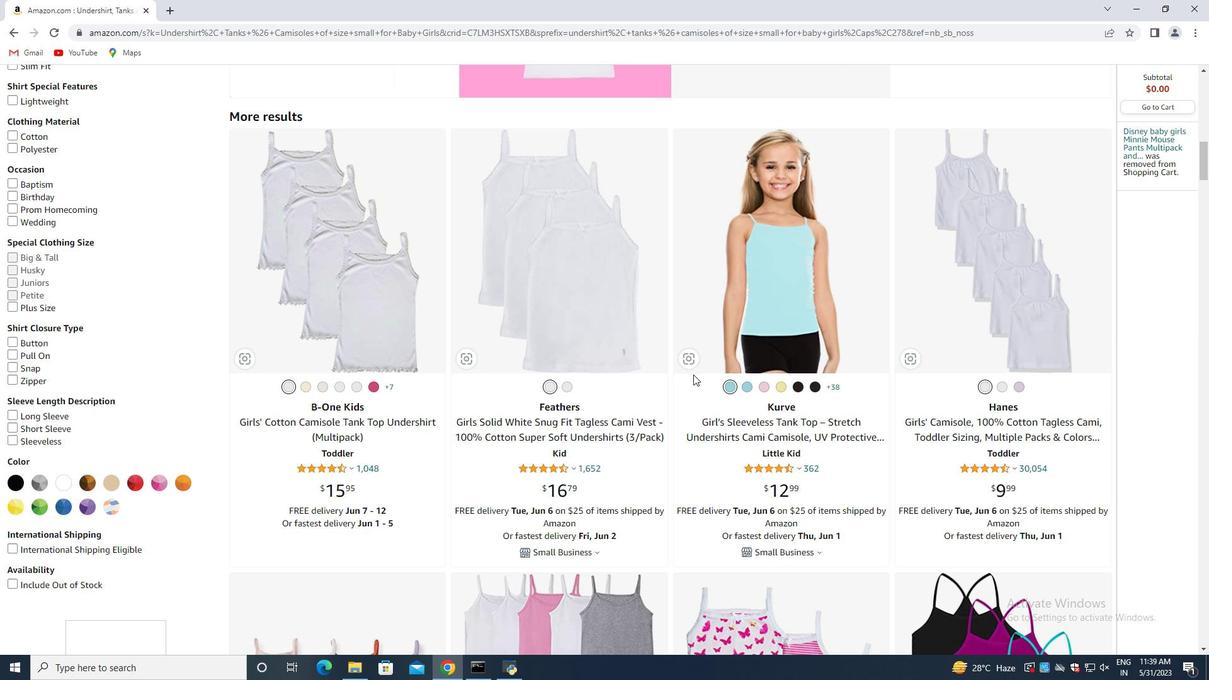 
Action: Mouse moved to (685, 373)
Screenshot: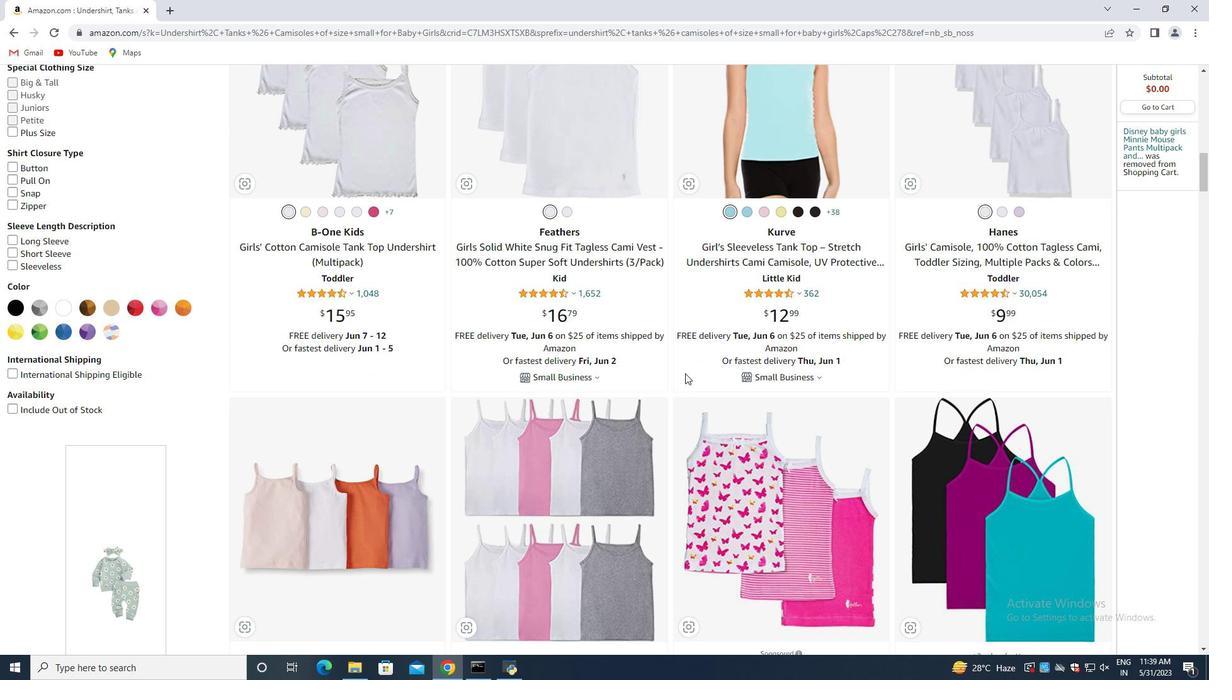 
Action: Mouse scrolled (685, 373) with delta (0, 0)
Screenshot: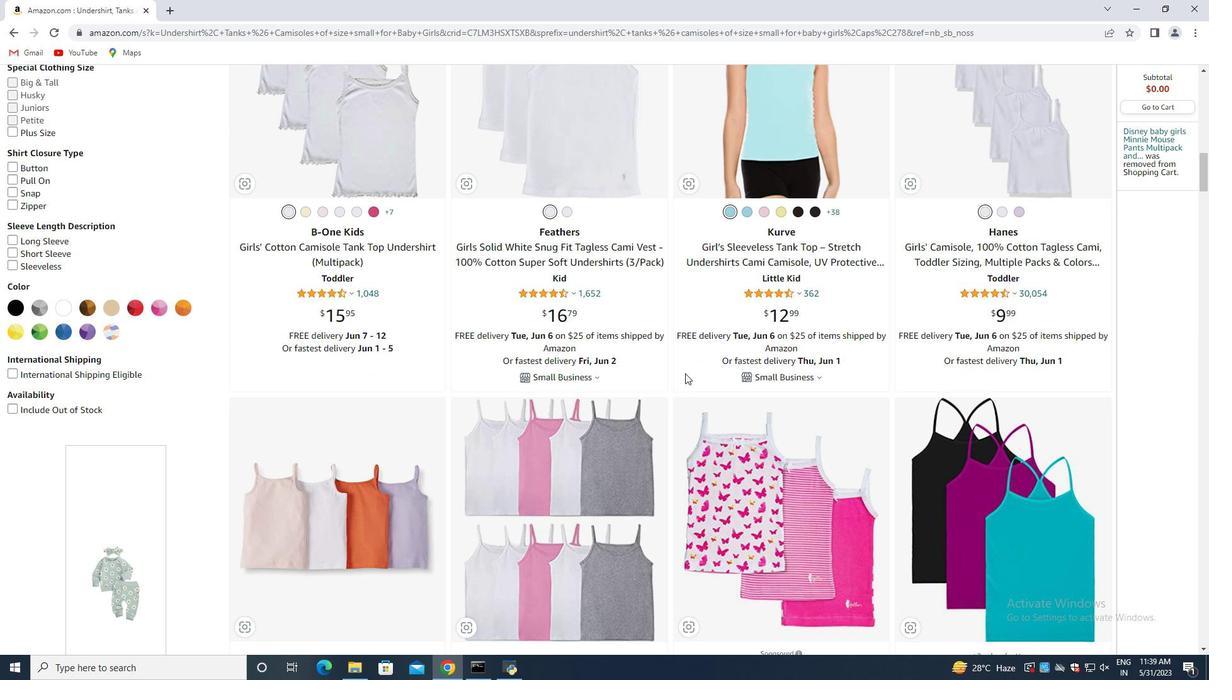 
Action: Mouse scrolled (685, 373) with delta (0, 0)
Screenshot: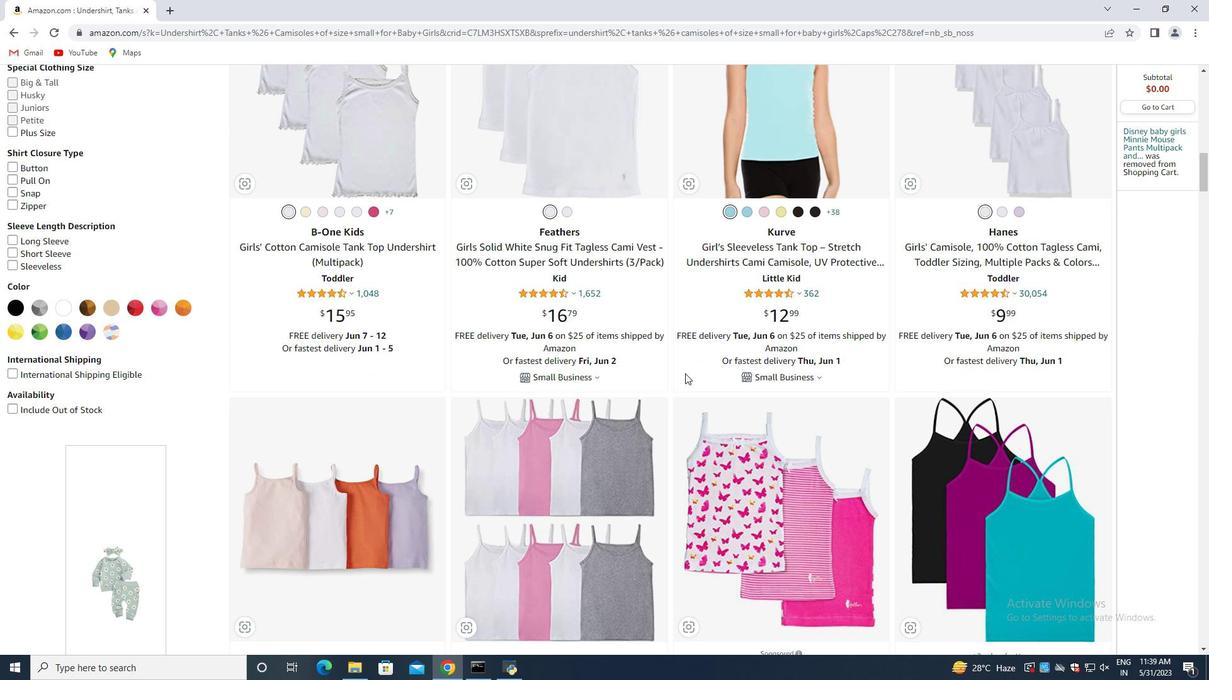 
Action: Mouse scrolled (685, 373) with delta (0, 0)
Screenshot: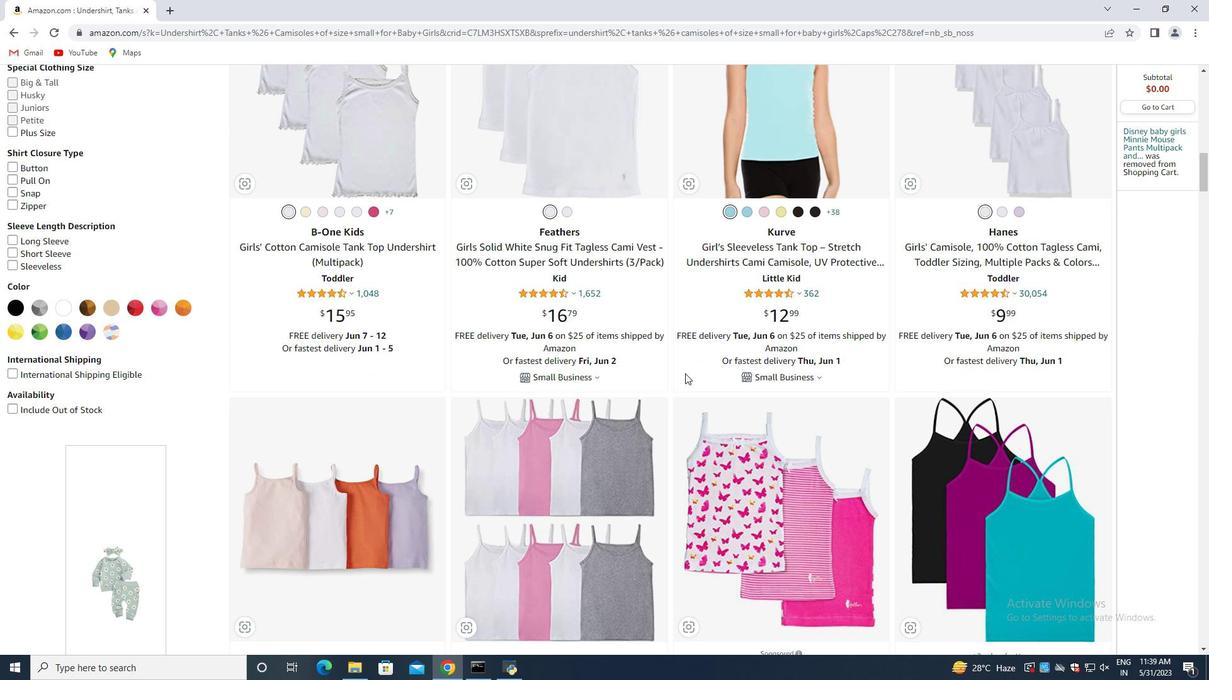 
Action: Mouse scrolled (685, 373) with delta (0, 0)
Screenshot: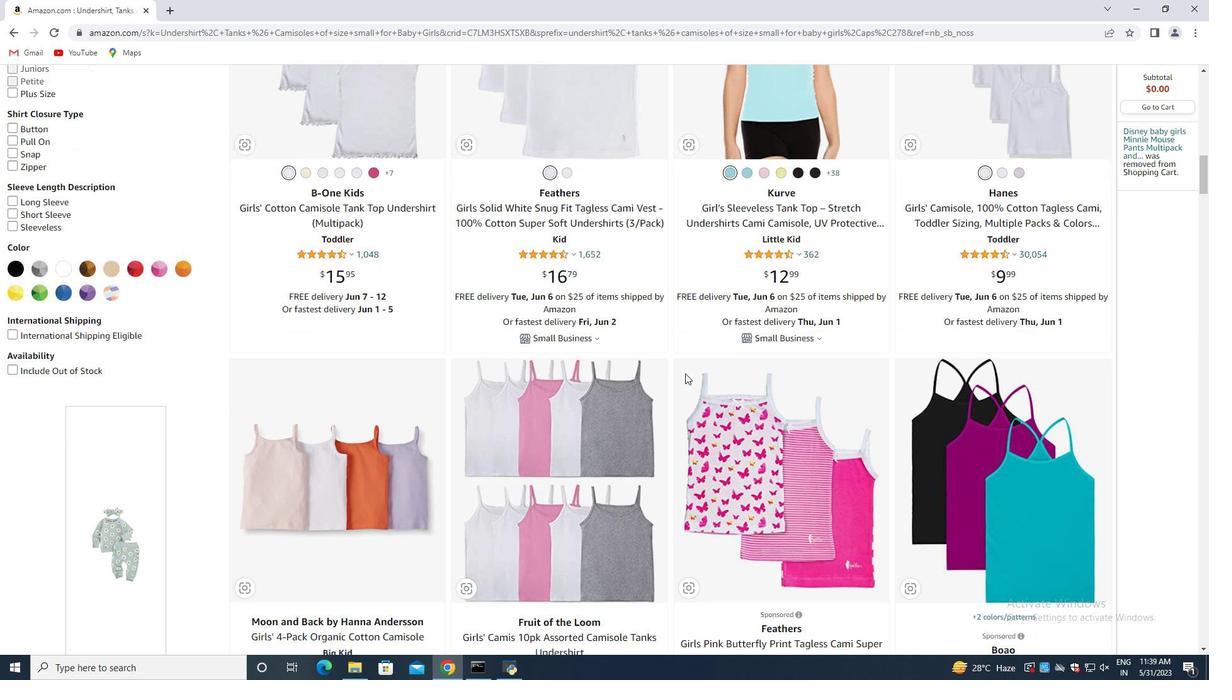 
Action: Mouse moved to (650, 366)
Screenshot: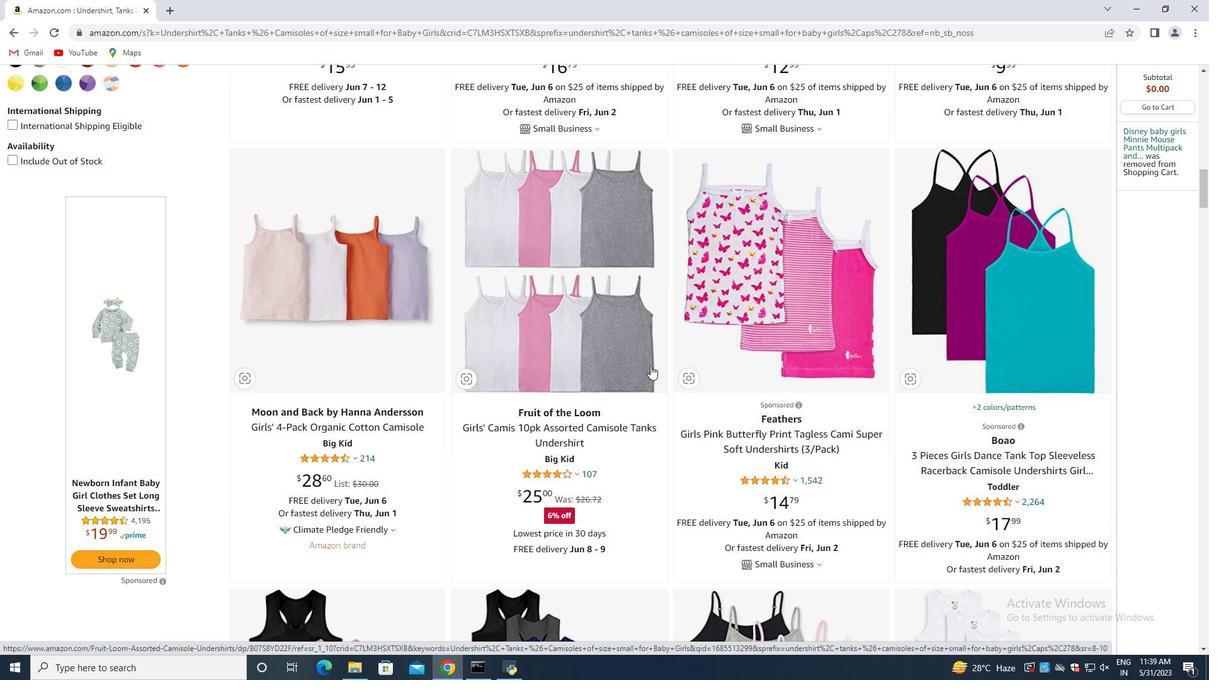 
Action: Mouse scrolled (650, 366) with delta (0, 0)
Screenshot: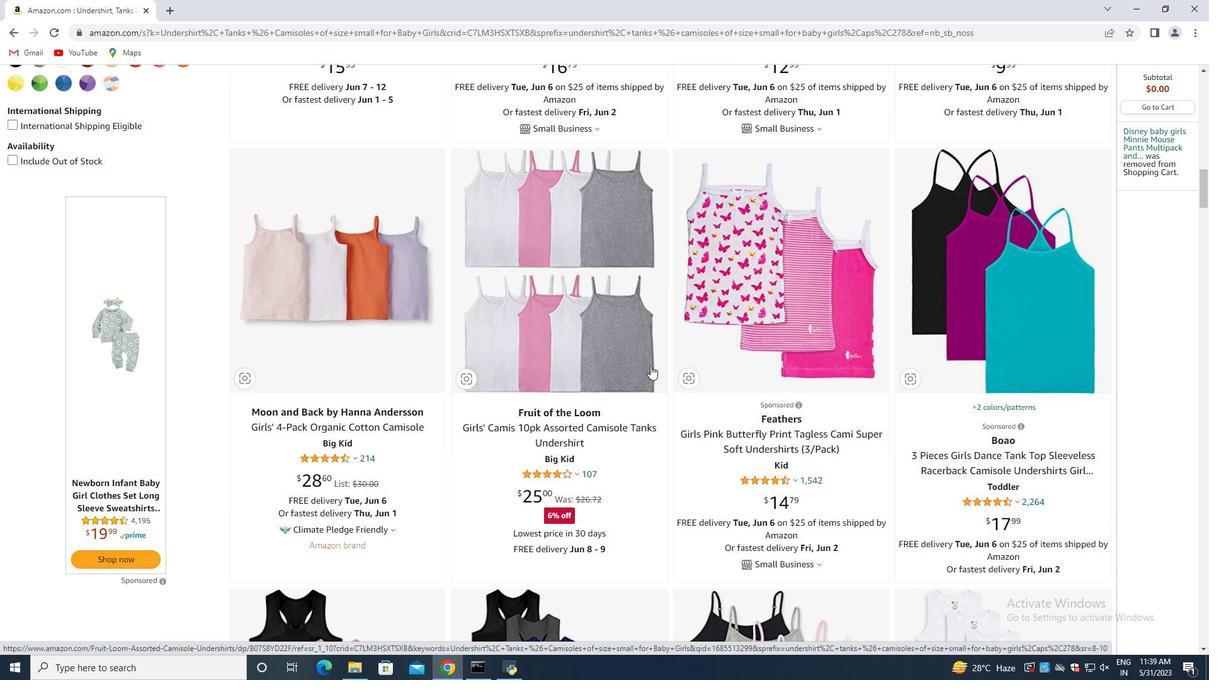 
Action: Mouse scrolled (650, 366) with delta (0, 0)
Screenshot: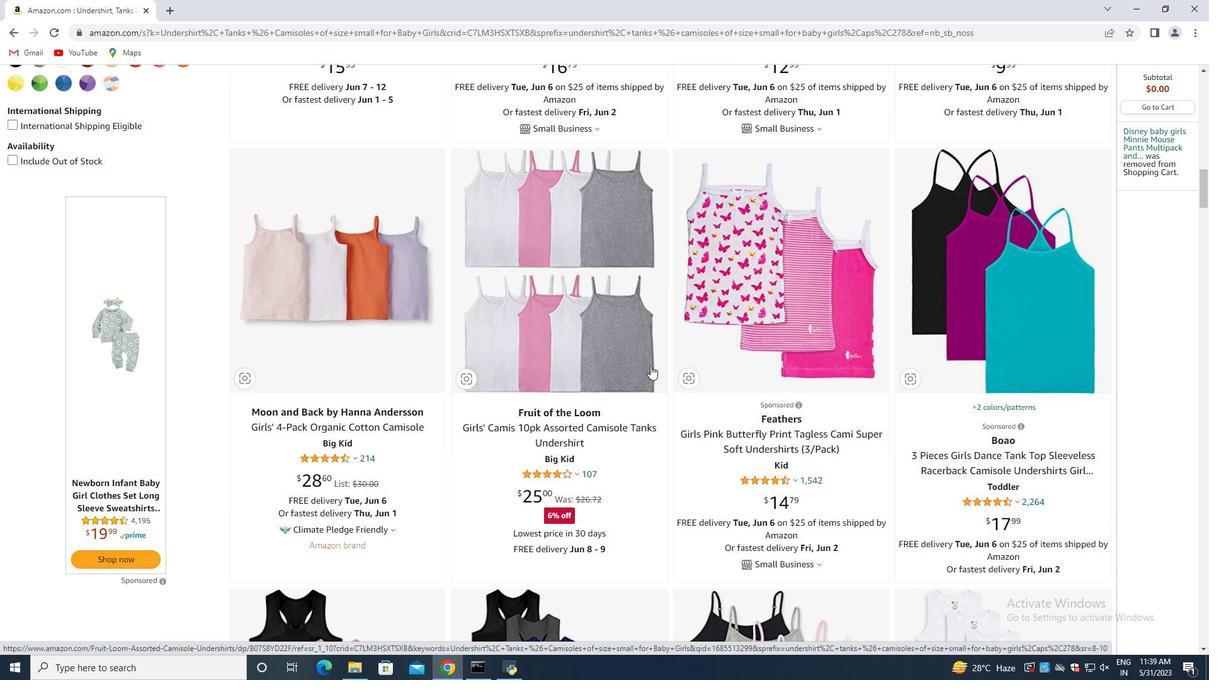 
Action: Mouse scrolled (650, 366) with delta (0, 0)
Screenshot: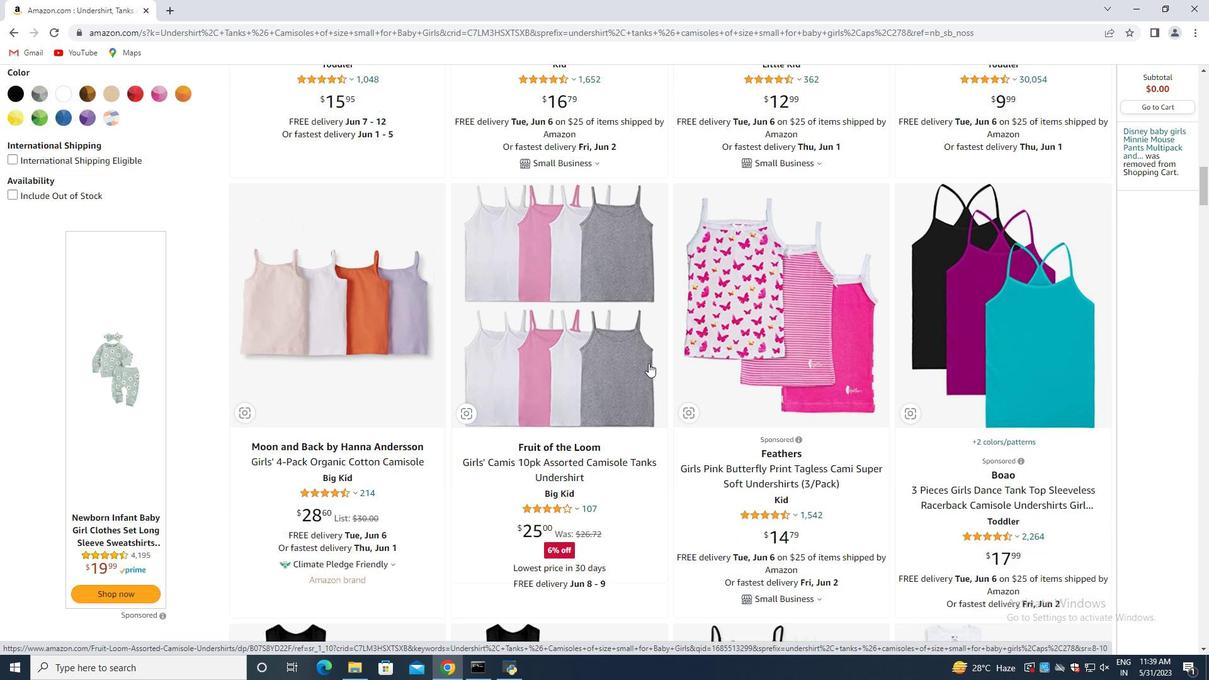 
Action: Mouse scrolled (650, 366) with delta (0, 0)
Screenshot: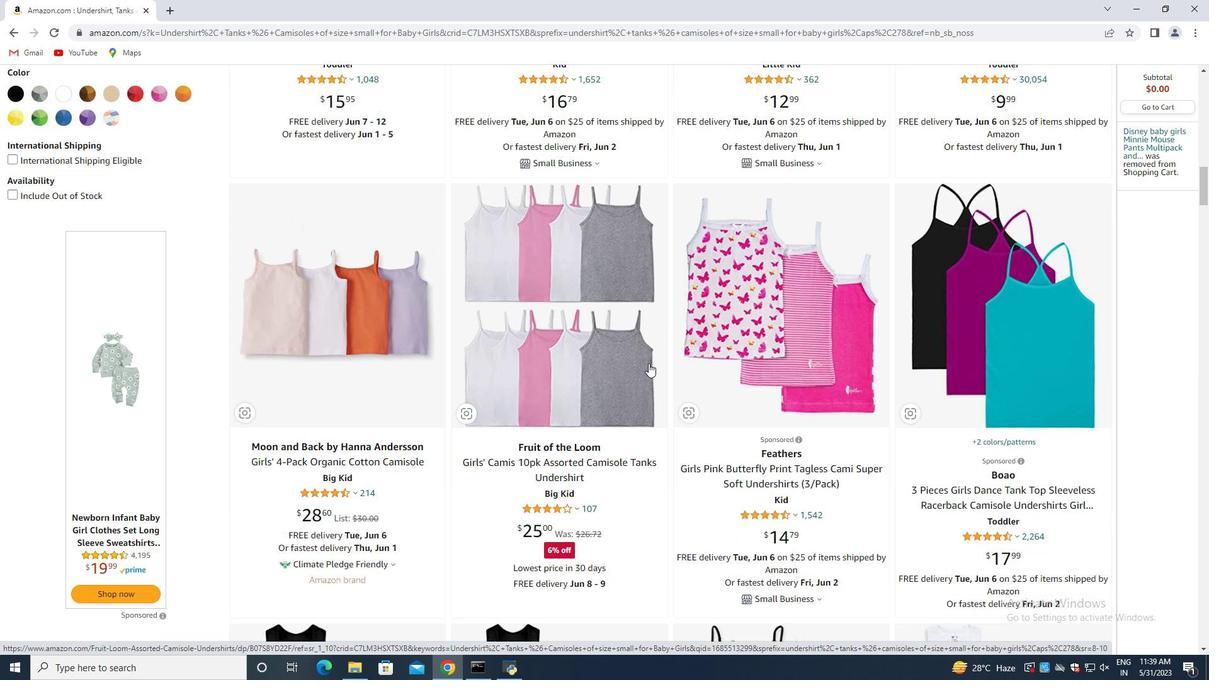
Action: Mouse moved to (619, 349)
Screenshot: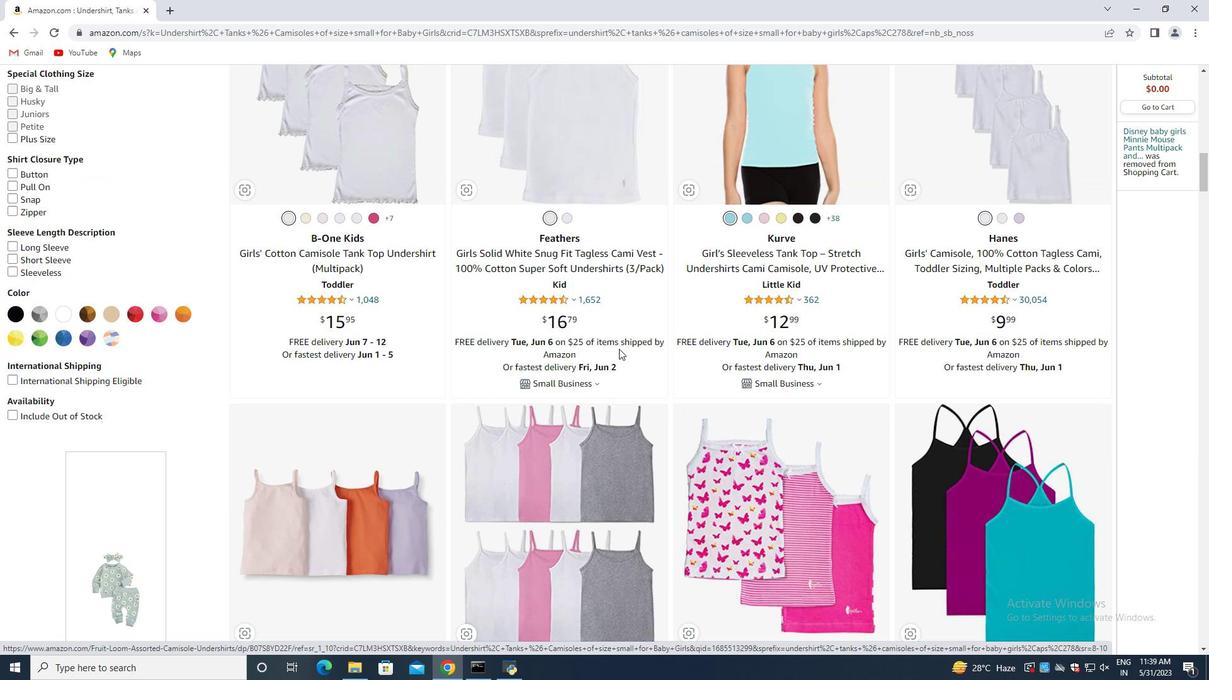 
Action: Mouse scrolled (619, 349) with delta (0, 0)
Screenshot: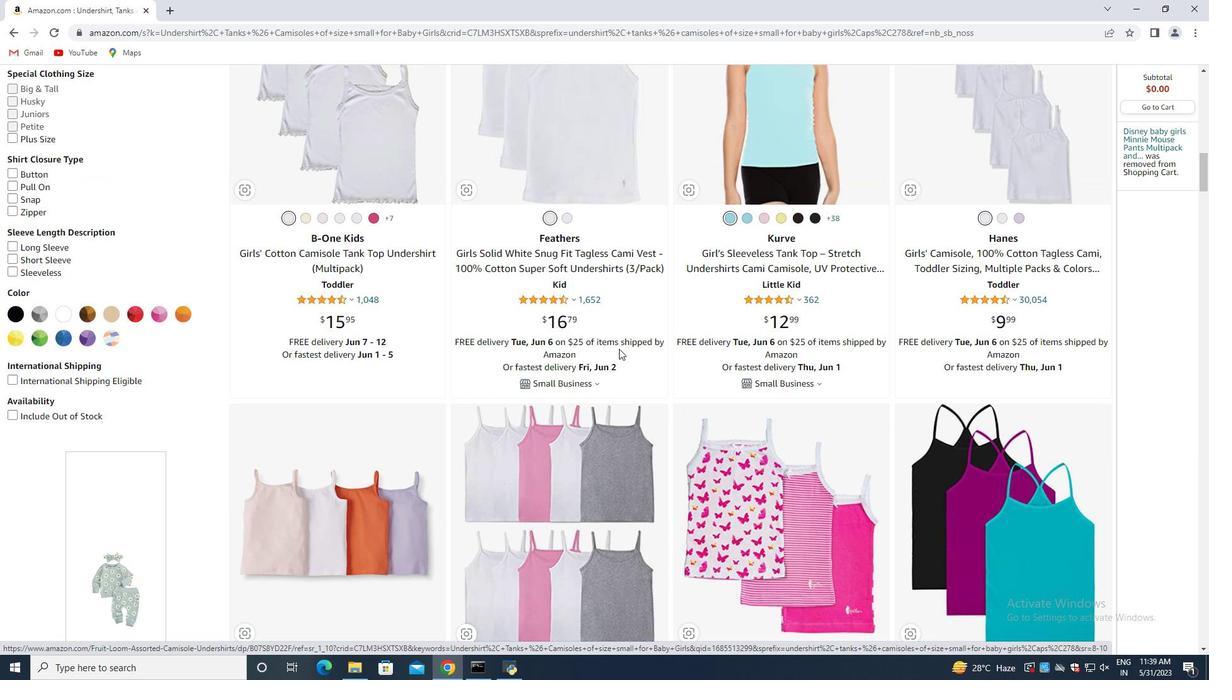 
Action: Mouse scrolled (619, 349) with delta (0, 0)
Screenshot: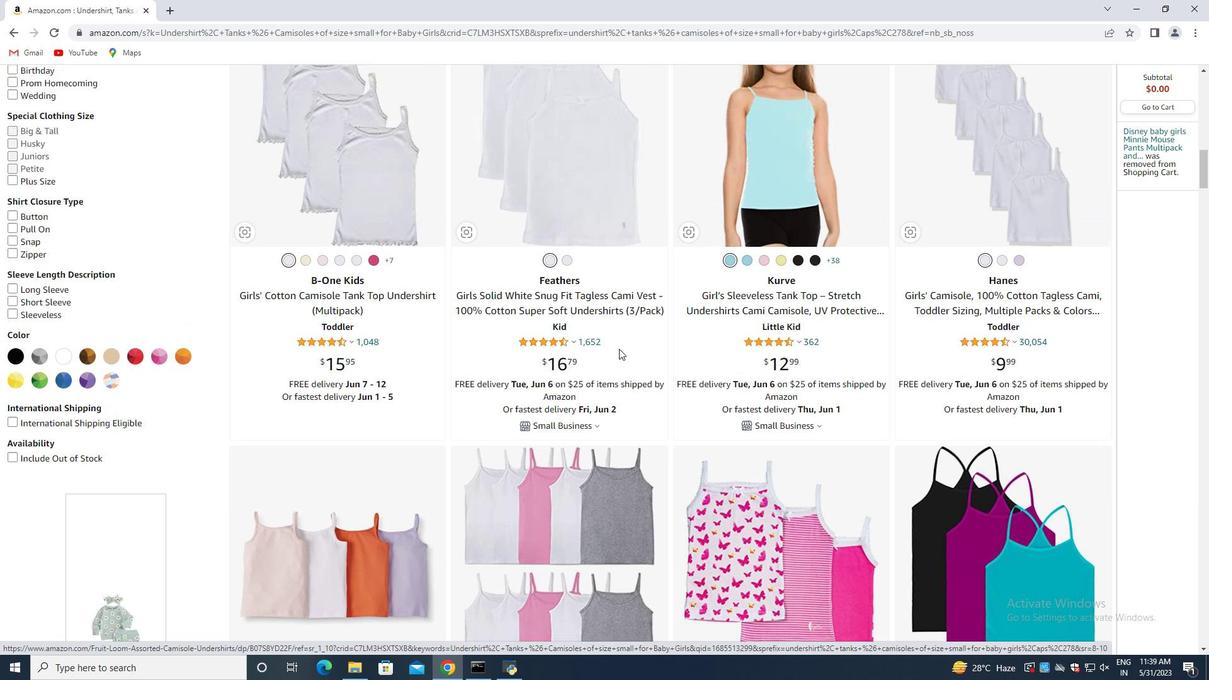 
Action: Mouse scrolled (619, 349) with delta (0, 0)
Screenshot: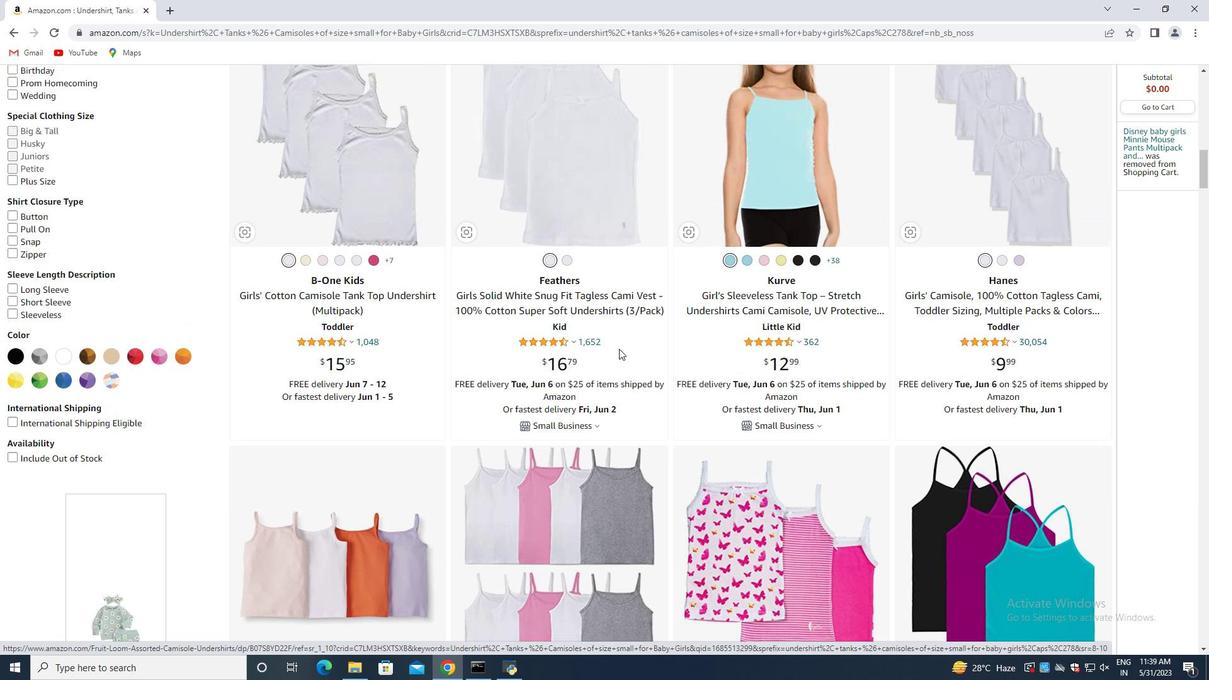 
Action: Mouse moved to (612, 341)
Screenshot: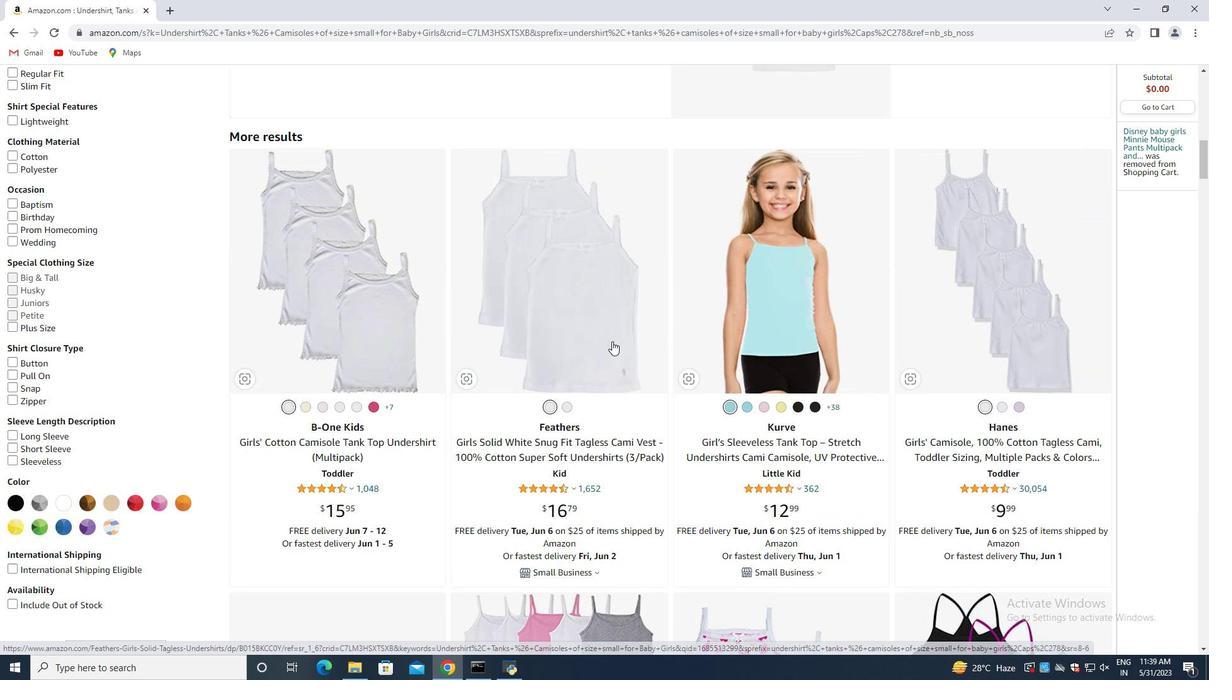 
Action: Mouse scrolled (612, 342) with delta (0, 0)
Screenshot: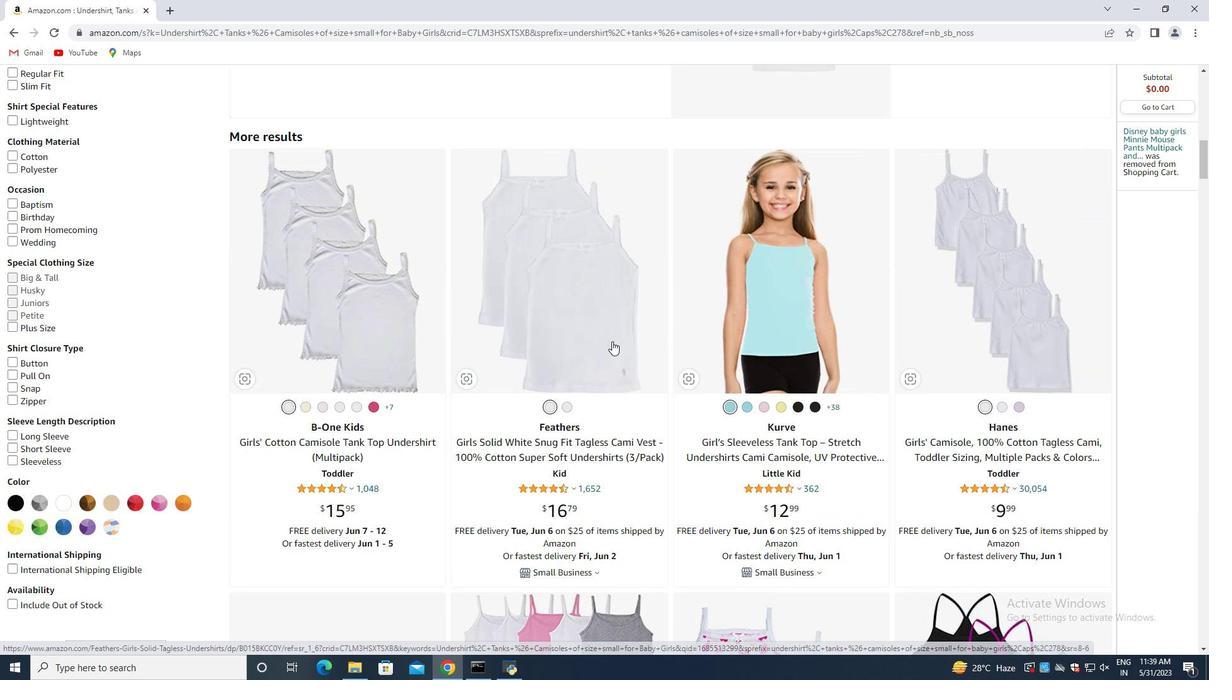 
Action: Mouse scrolled (612, 342) with delta (0, 0)
Screenshot: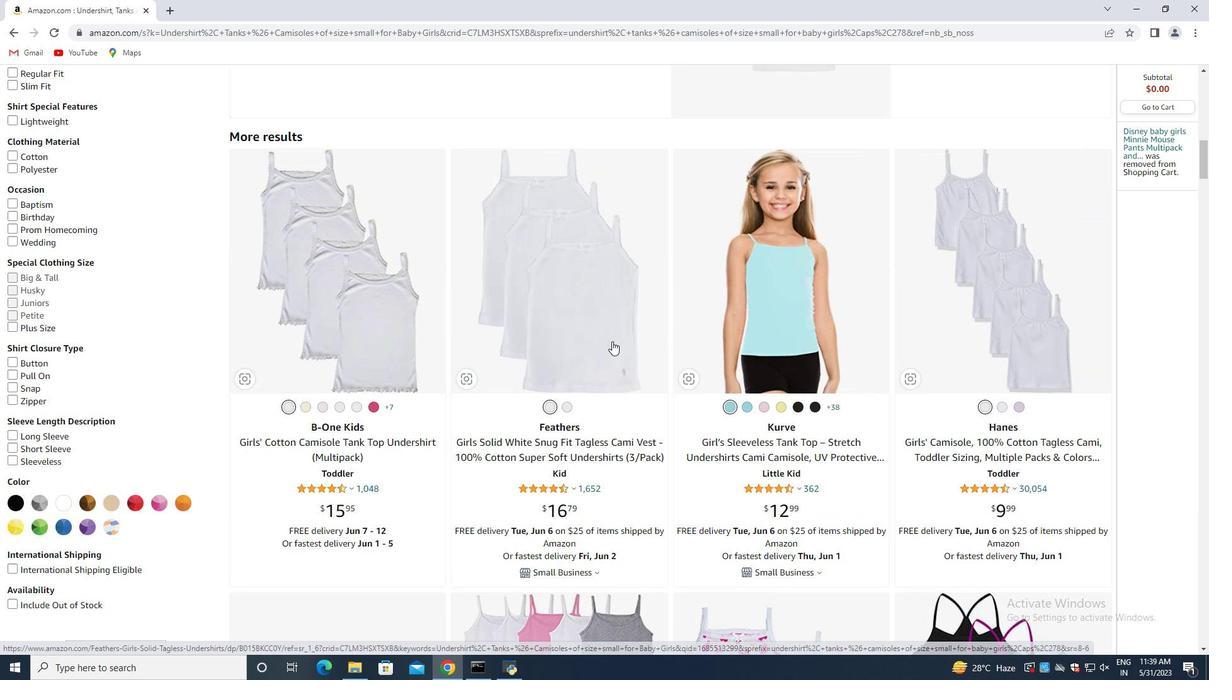 
Action: Mouse scrolled (612, 342) with delta (0, 0)
Screenshot: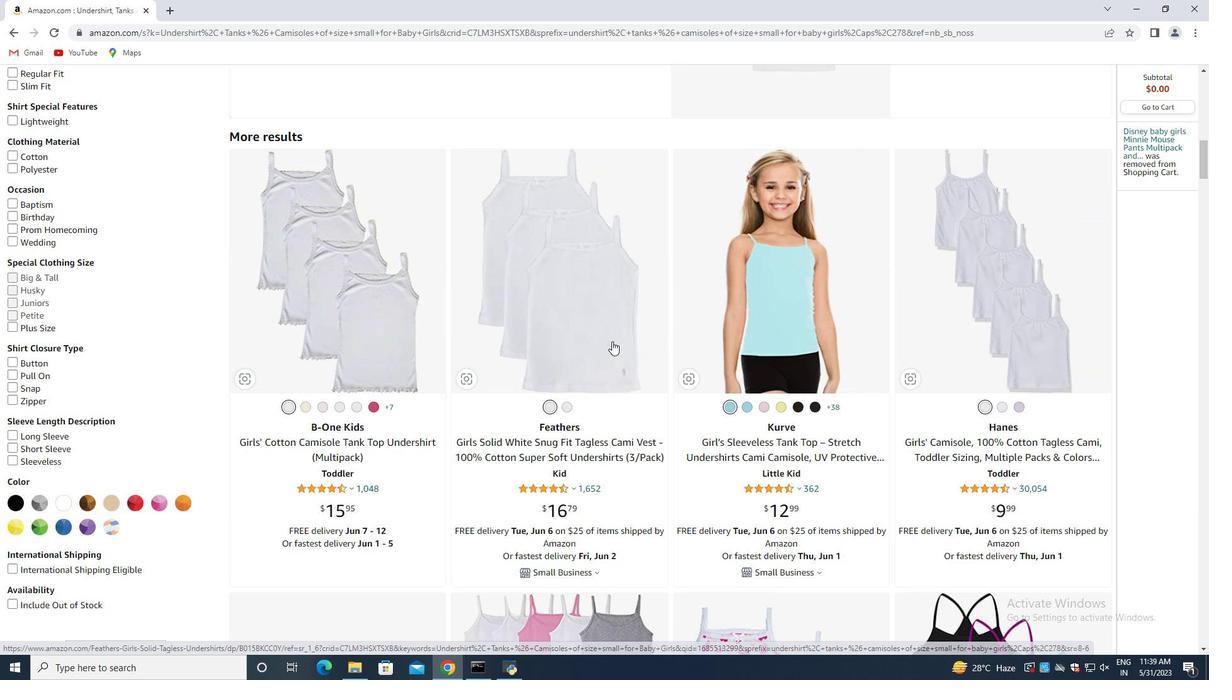 
Action: Mouse scrolled (612, 342) with delta (0, 0)
Screenshot: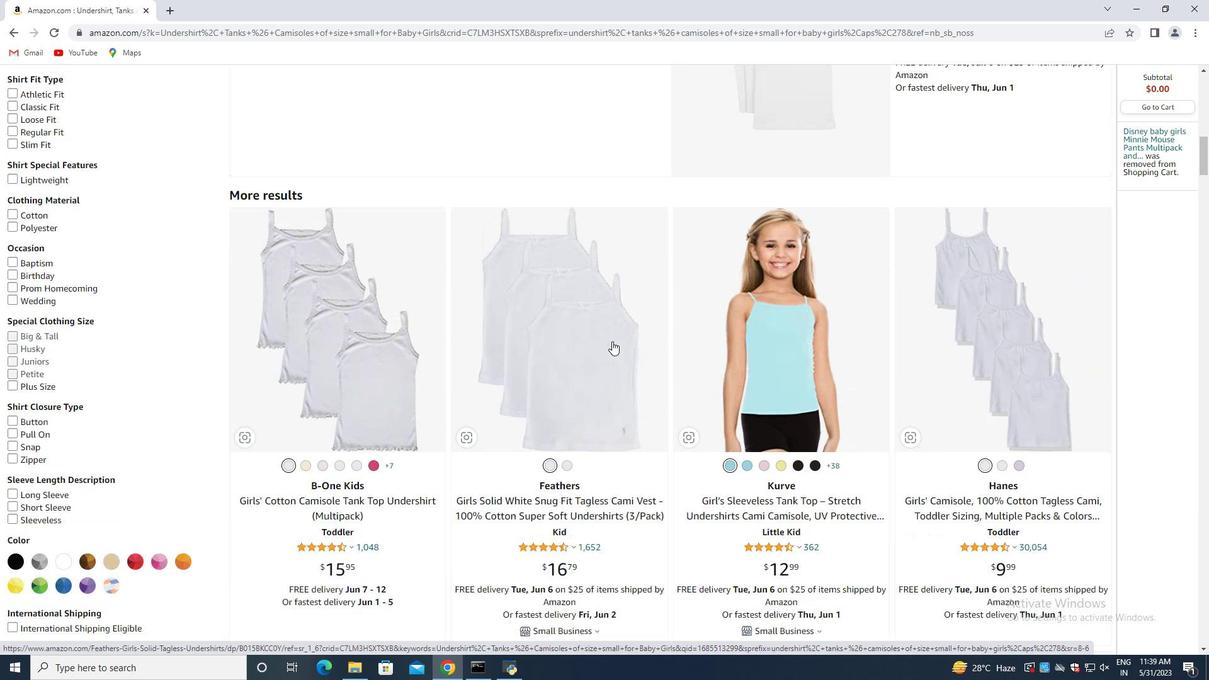 
Action: Mouse scrolled (612, 342) with delta (0, 0)
Screenshot: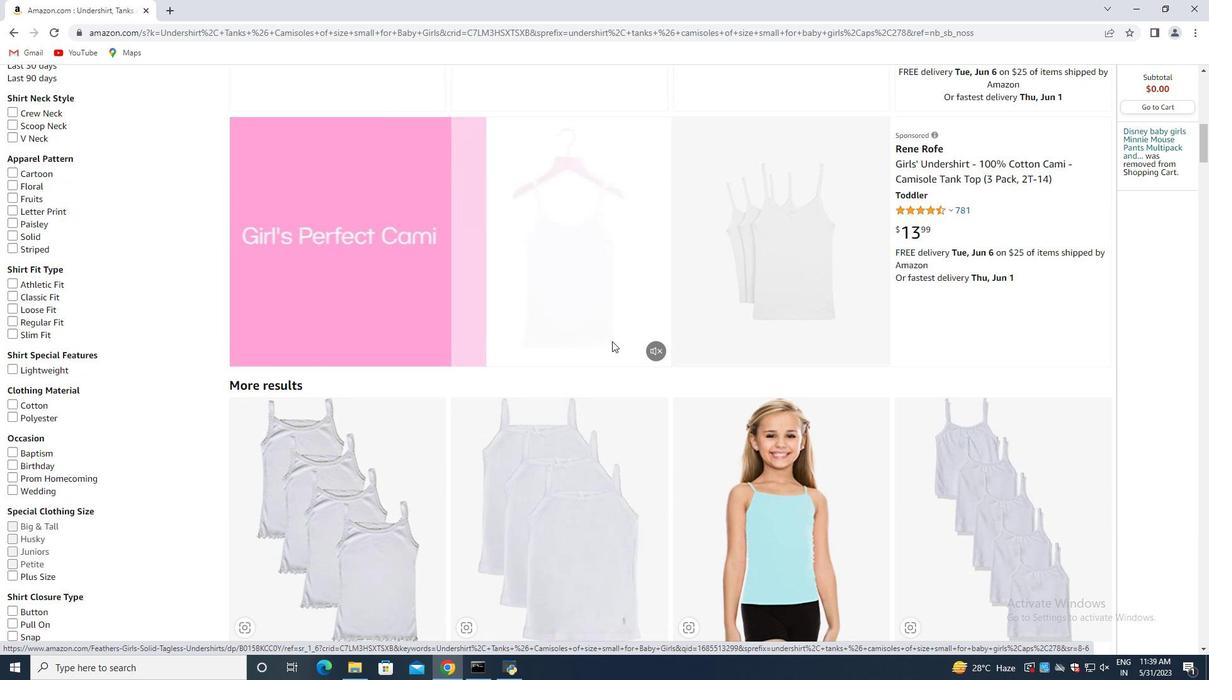 
Action: Mouse scrolled (612, 342) with delta (0, 0)
Screenshot: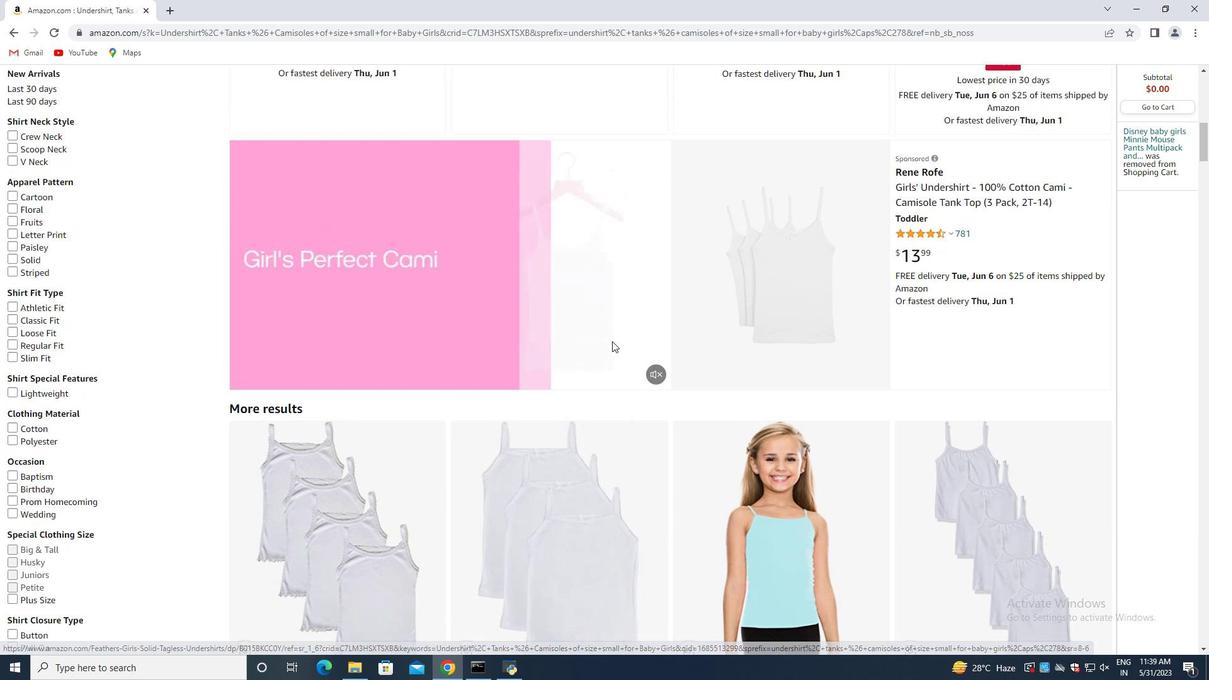 
Action: Mouse scrolled (612, 342) with delta (0, 0)
Screenshot: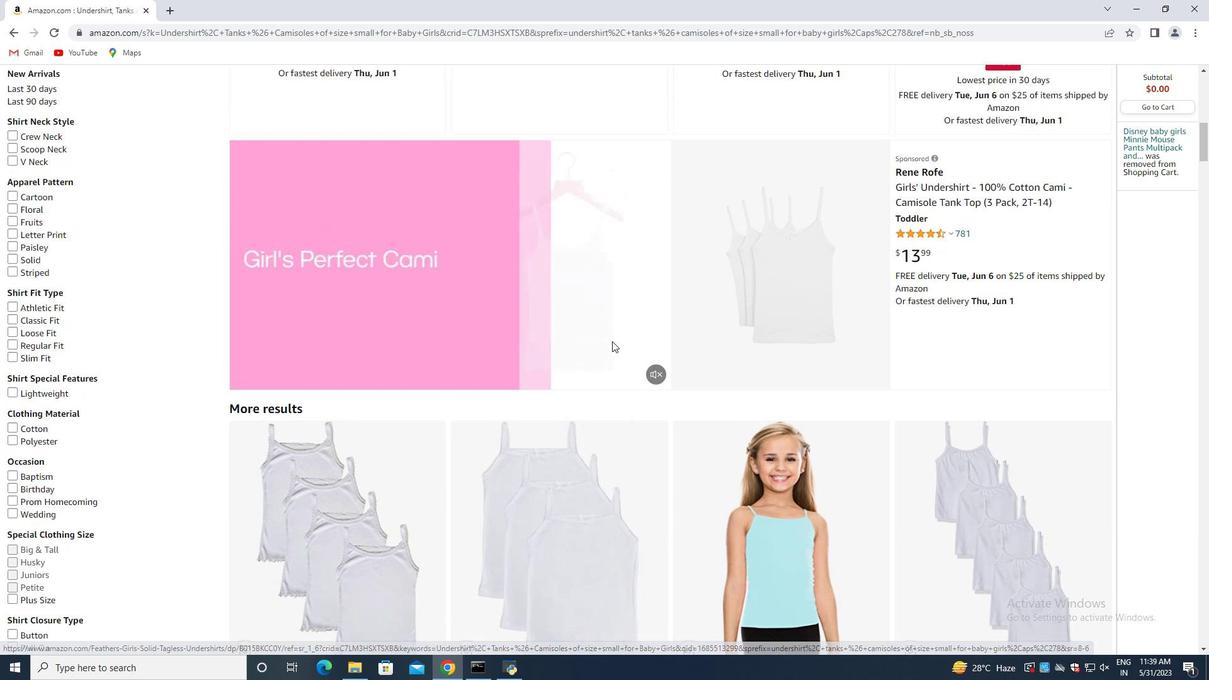 
Action: Mouse scrolled (612, 342) with delta (0, 0)
Screenshot: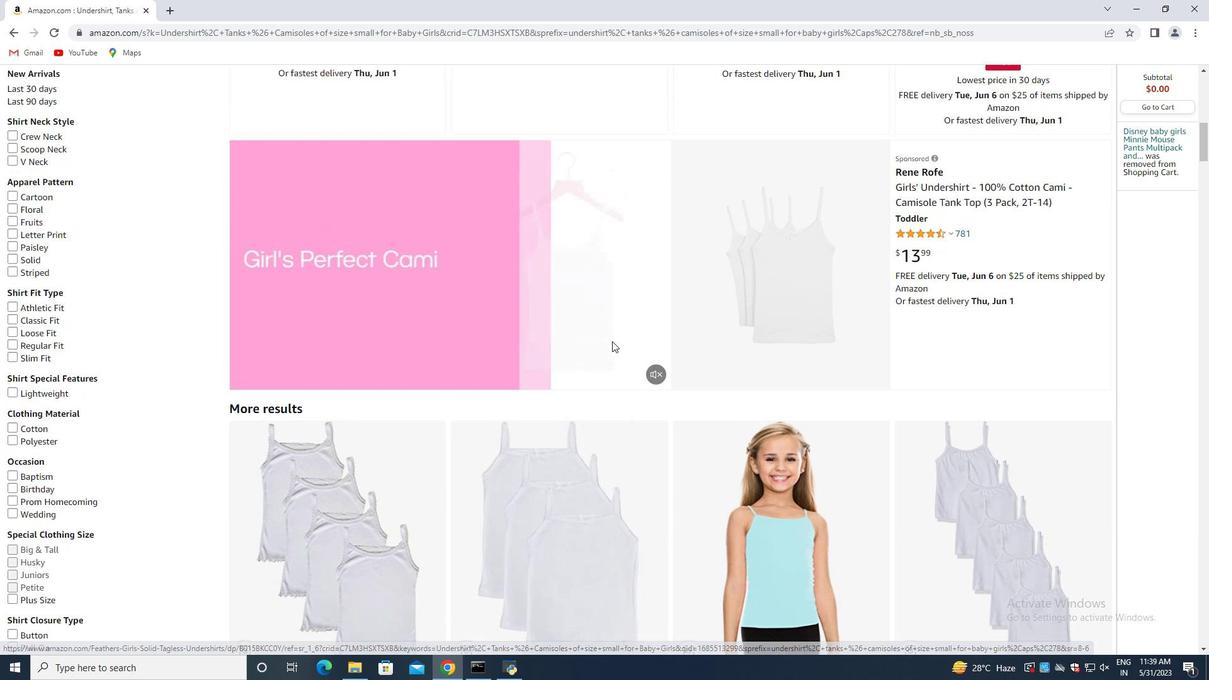 
Action: Mouse scrolled (612, 342) with delta (0, 0)
Screenshot: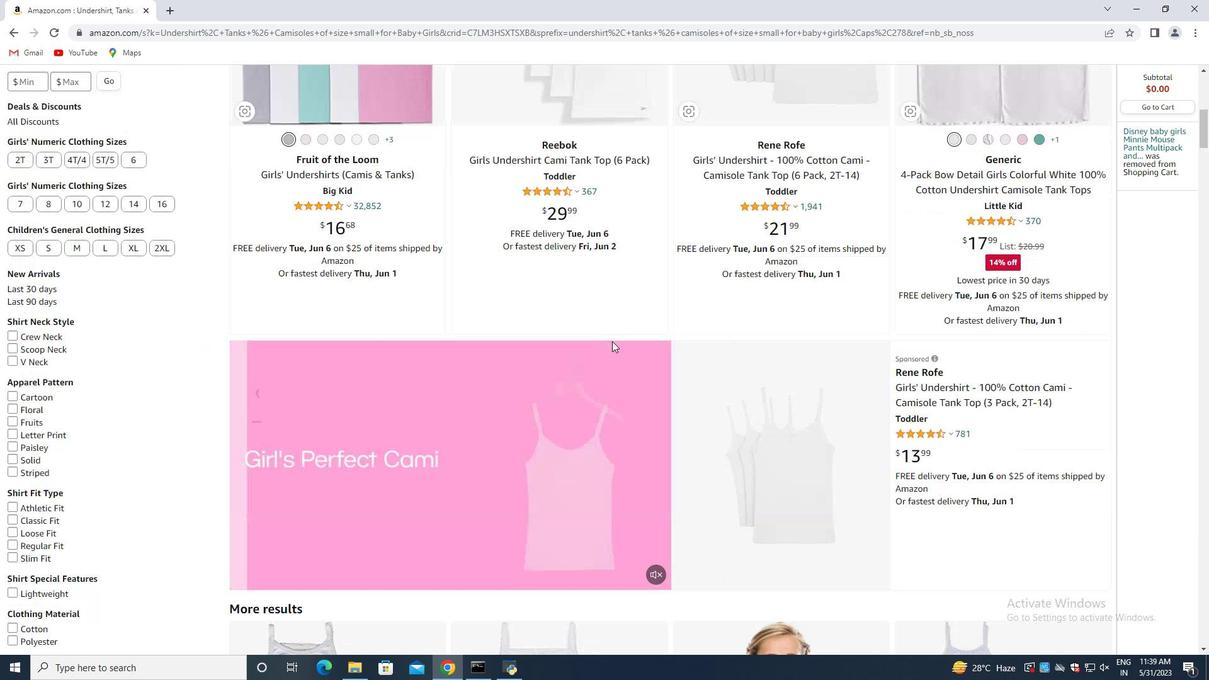 
Action: Mouse moved to (620, 339)
Screenshot: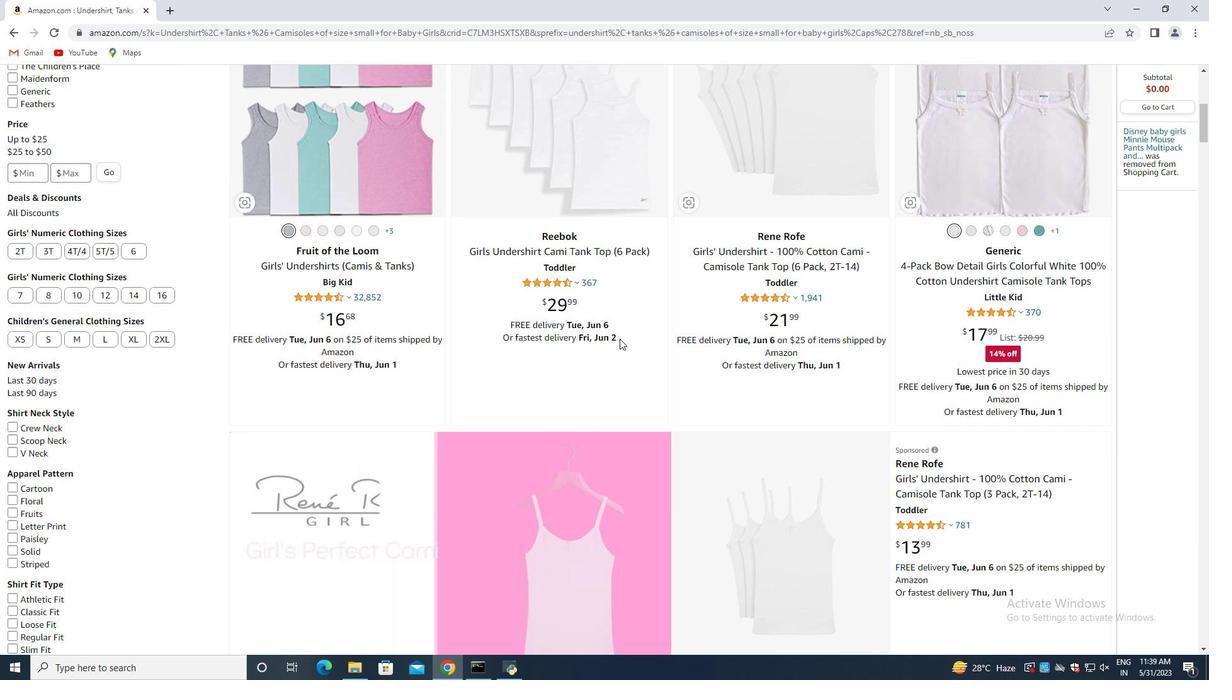 
Action: Mouse scrolled (620, 339) with delta (0, 0)
Screenshot: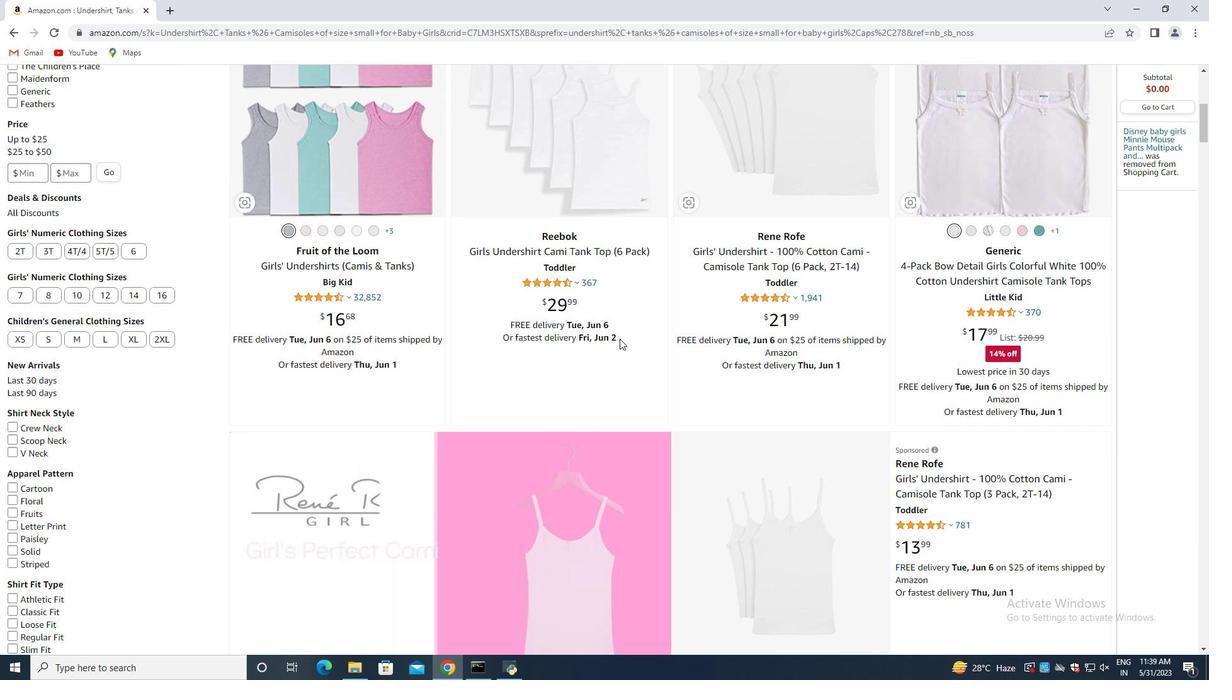 
Action: Mouse scrolled (620, 339) with delta (0, 0)
Screenshot: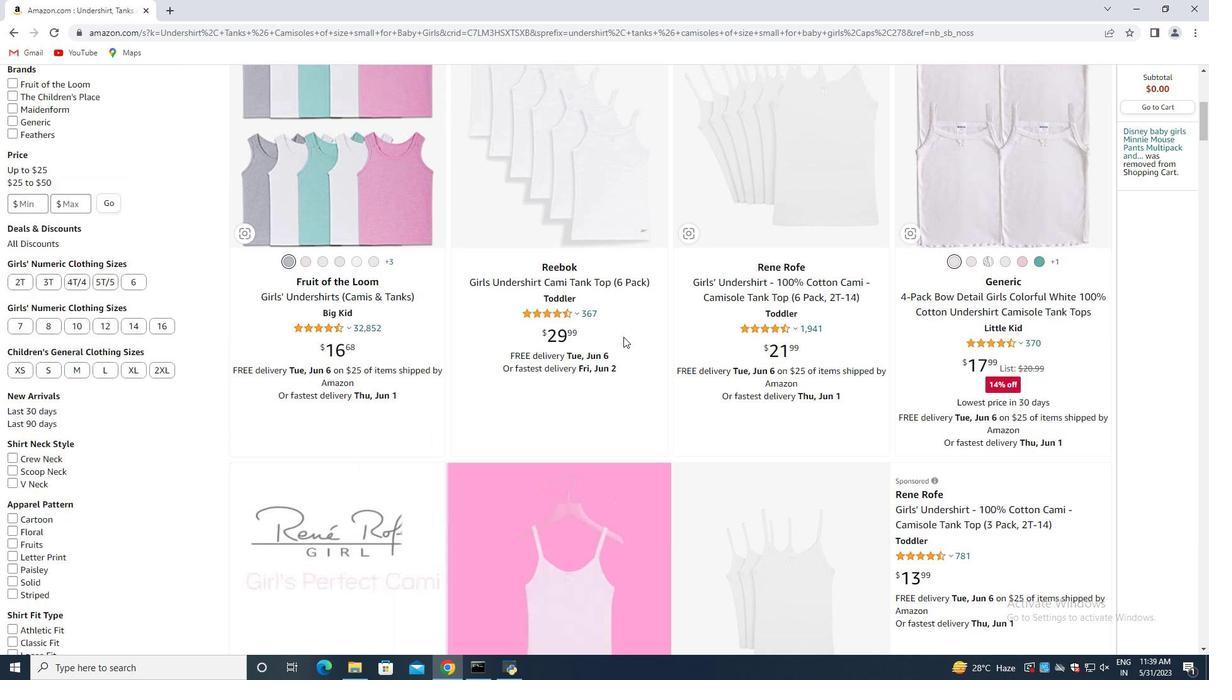 
Action: Mouse scrolled (620, 339) with delta (0, 0)
Screenshot: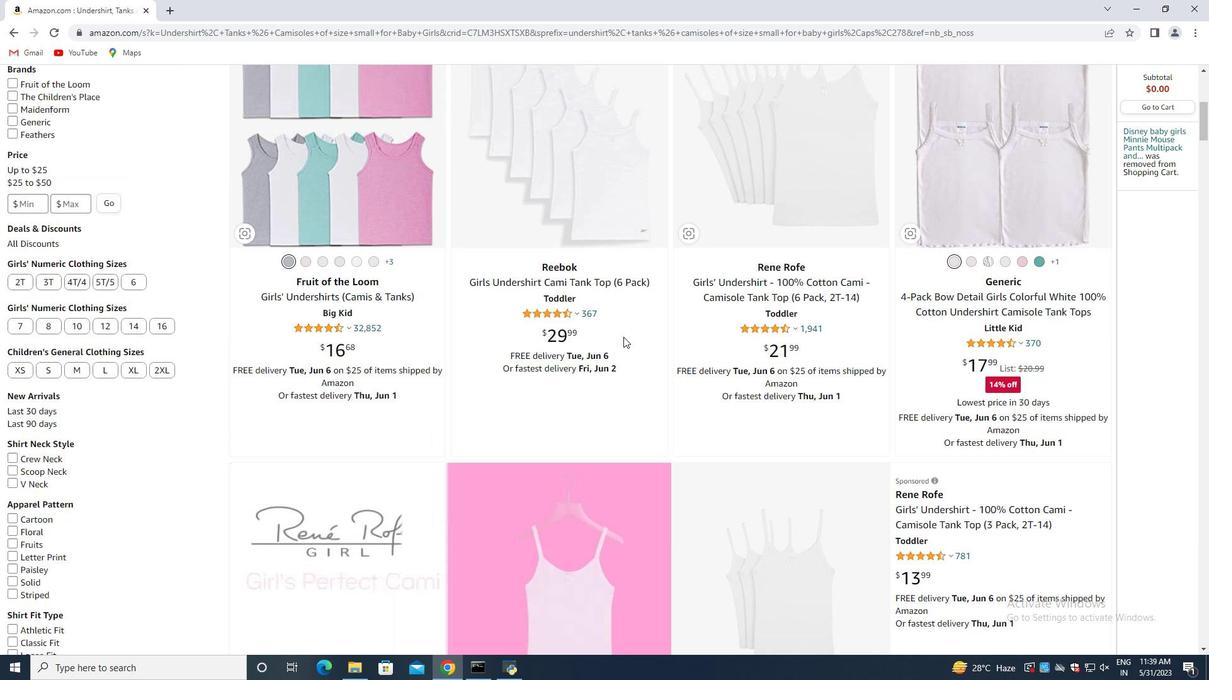 
Action: Mouse moved to (620, 338)
Screenshot: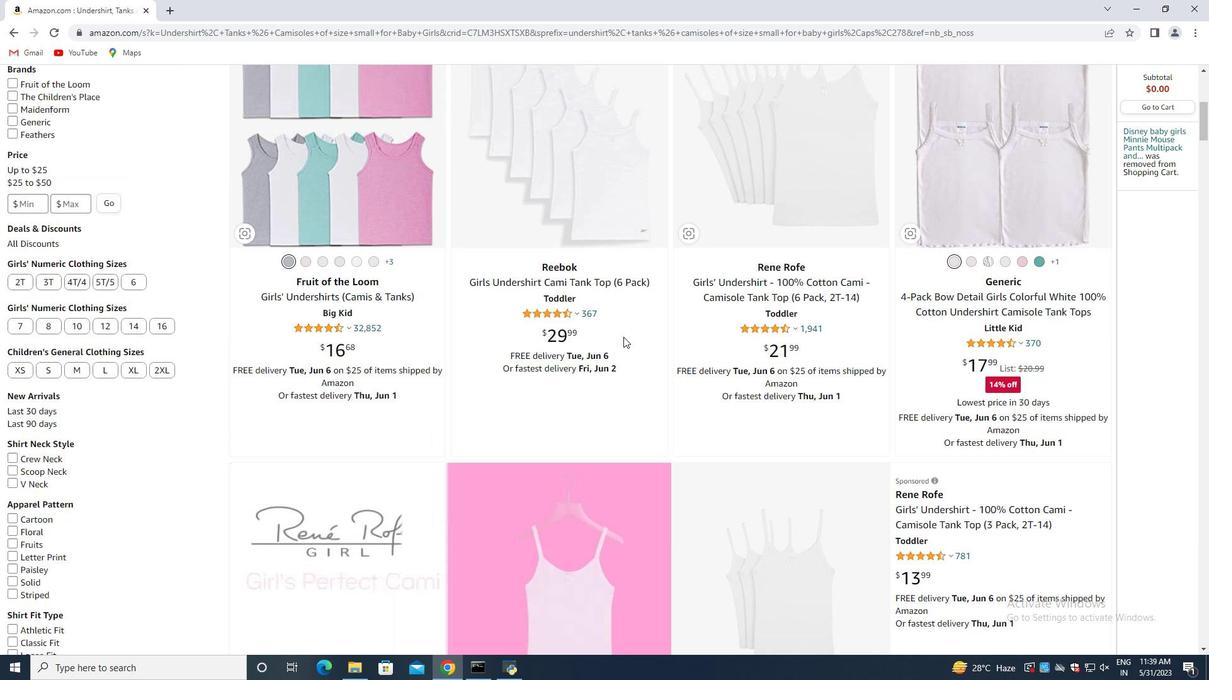 
Action: Mouse scrolled (620, 339) with delta (0, 0)
Screenshot: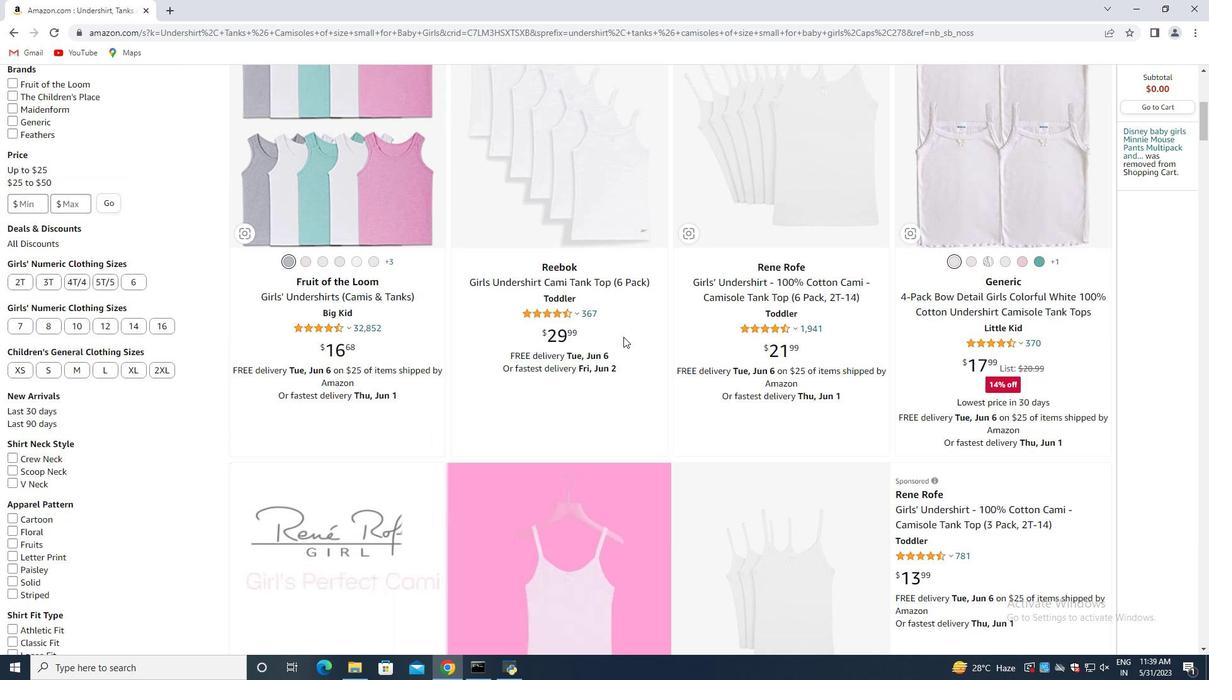 
Action: Mouse moved to (855, 358)
Screenshot: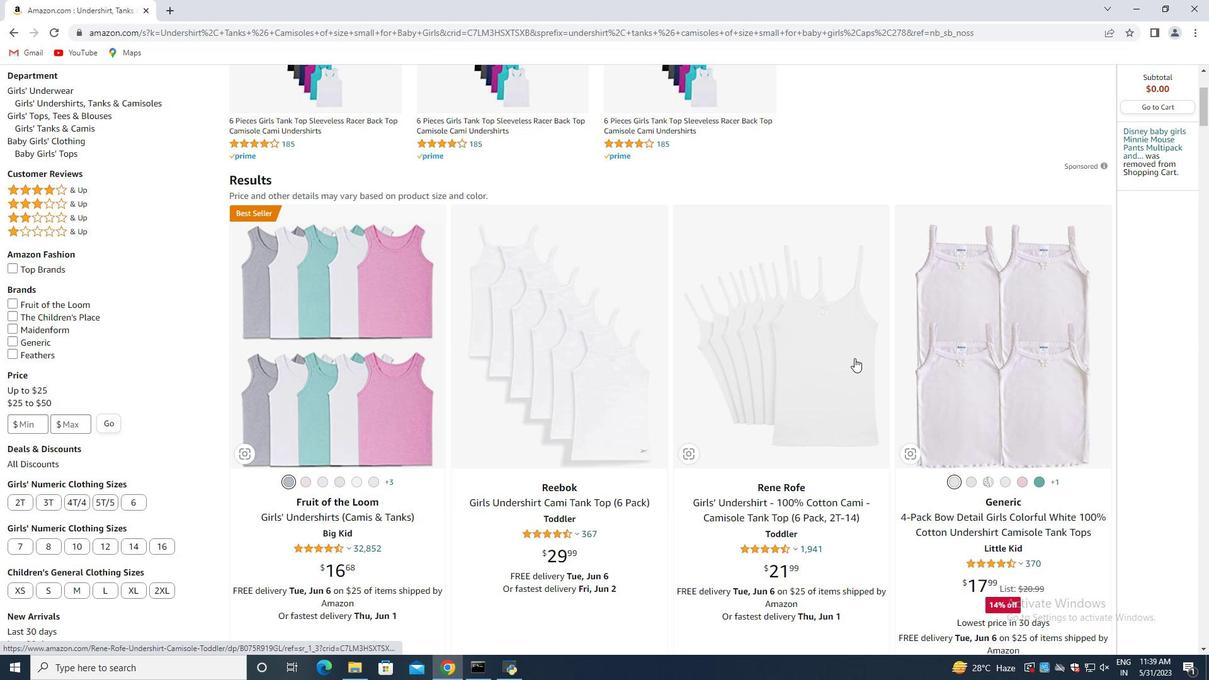
Action: Mouse scrolled (855, 359) with delta (0, 0)
Screenshot: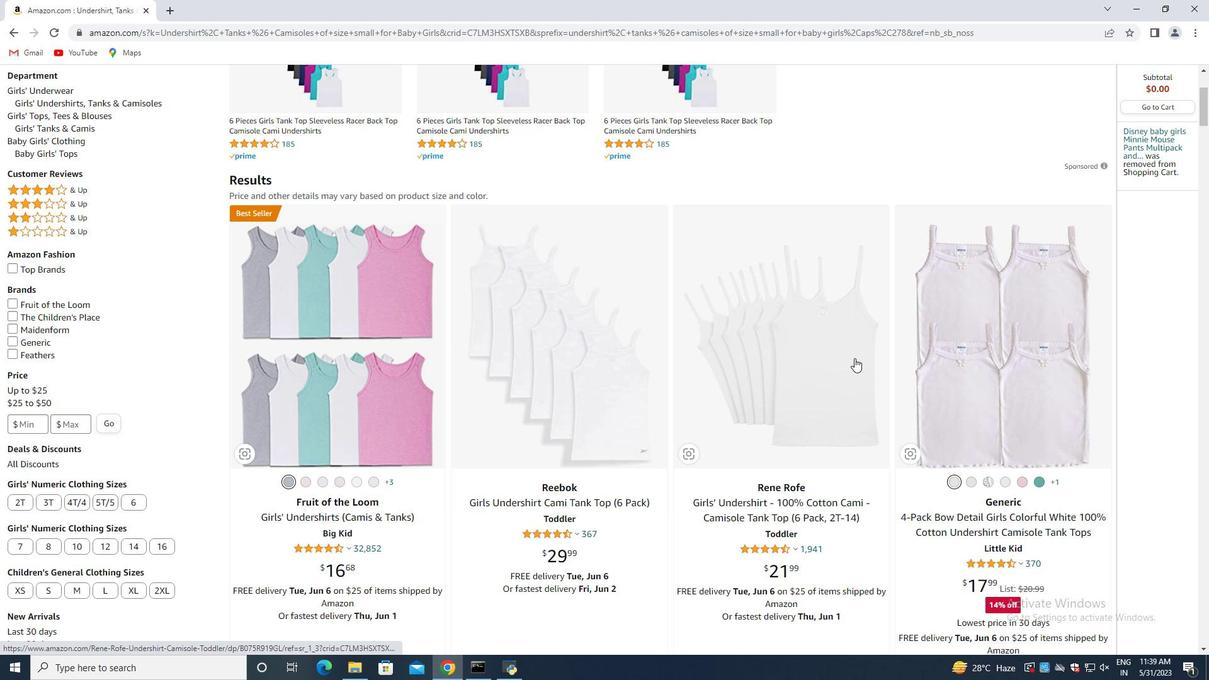 
Action: Mouse scrolled (855, 359) with delta (0, 0)
Screenshot: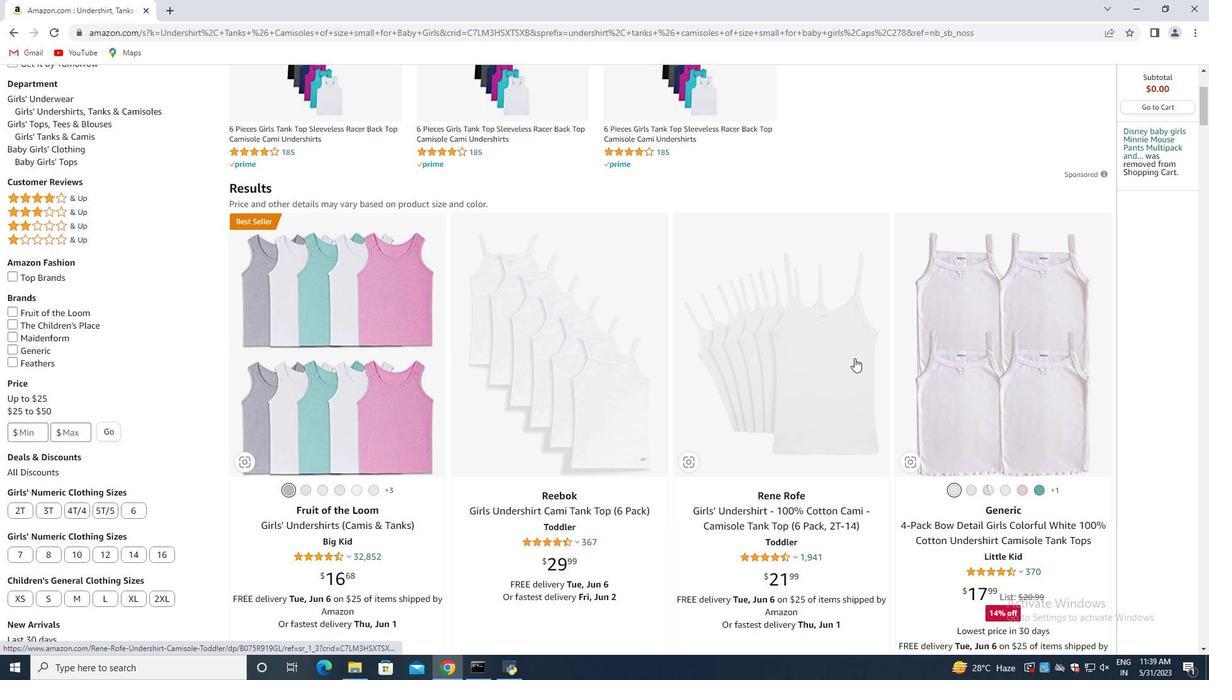 
Action: Mouse scrolled (855, 359) with delta (0, 0)
Screenshot: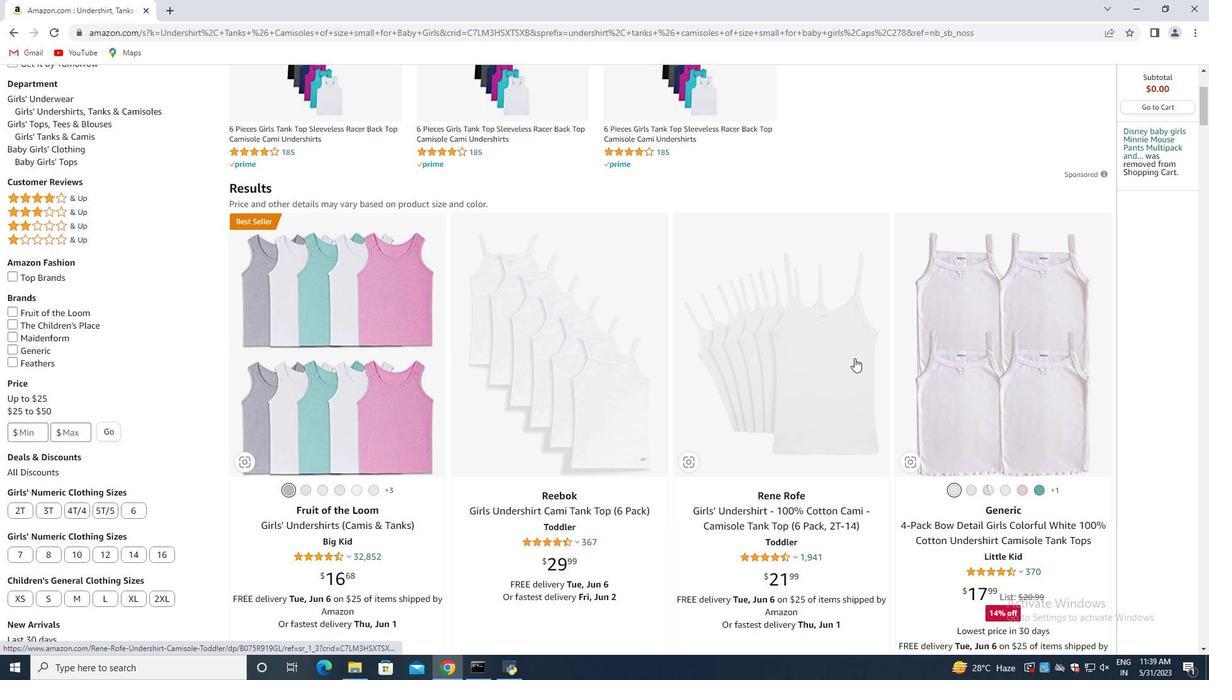 
Action: Mouse scrolled (855, 359) with delta (0, 0)
Screenshot: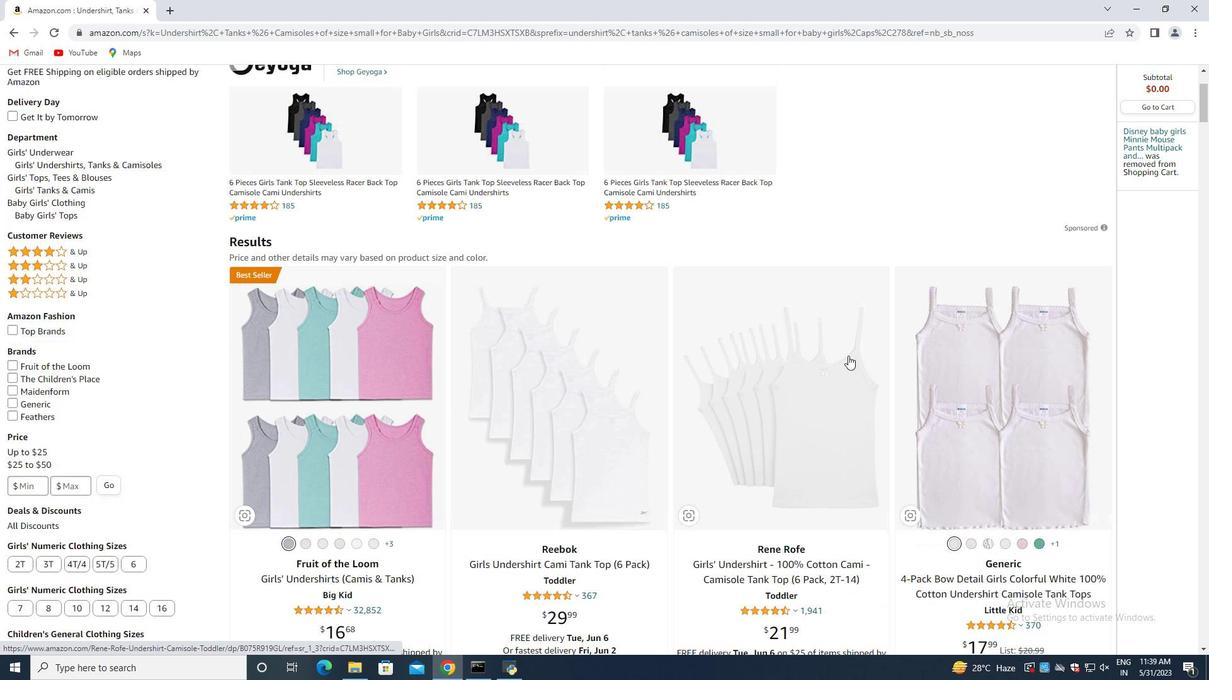 
Action: Mouse moved to (855, 360)
Screenshot: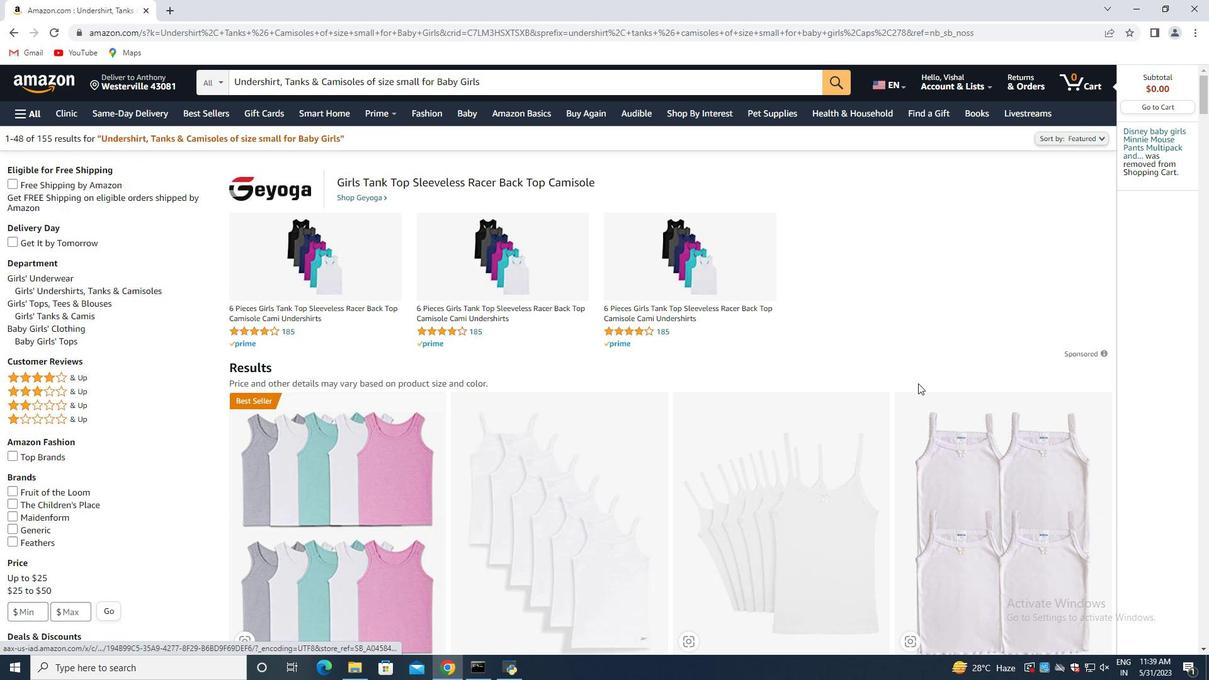 
Action: Mouse scrolled (855, 359) with delta (0, 0)
Screenshot: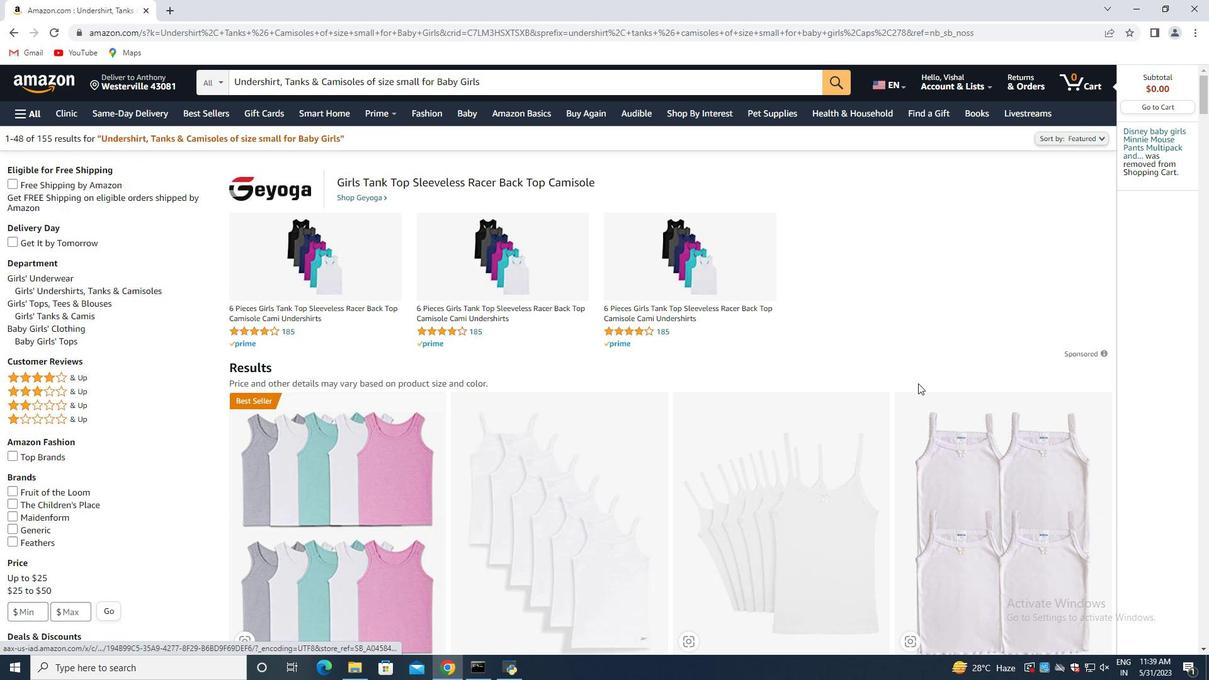 
Action: Mouse moved to (871, 367)
Screenshot: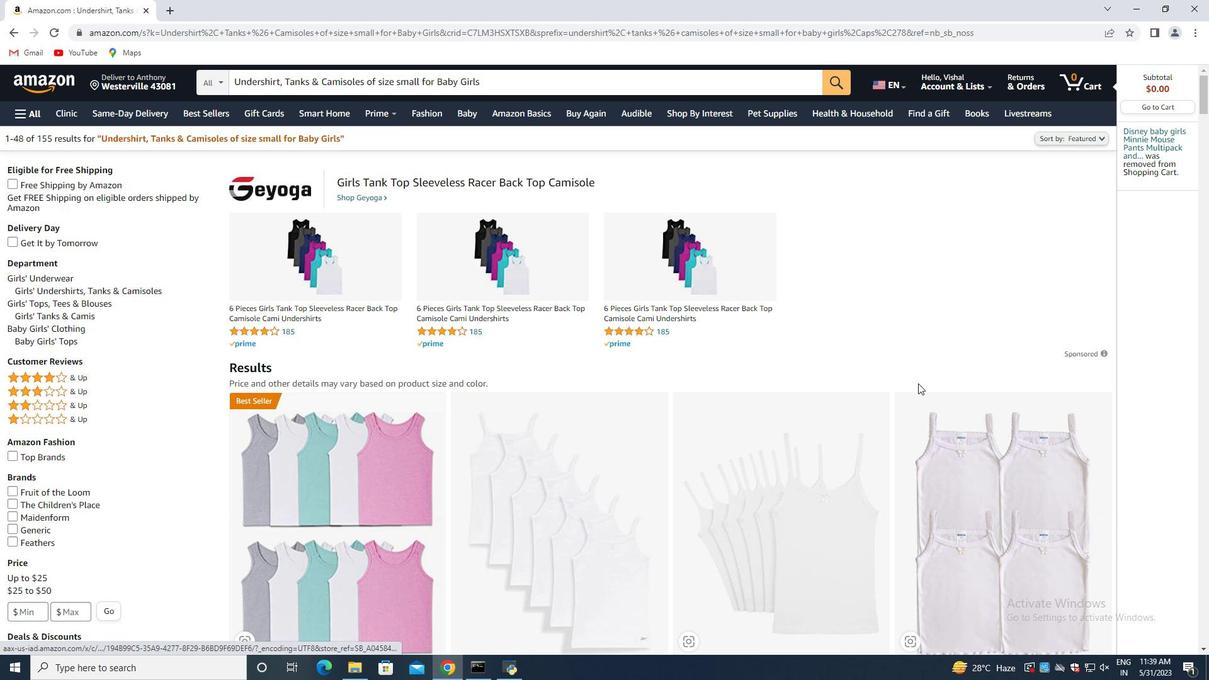
Action: Mouse scrolled (871, 366) with delta (0, 0)
Screenshot: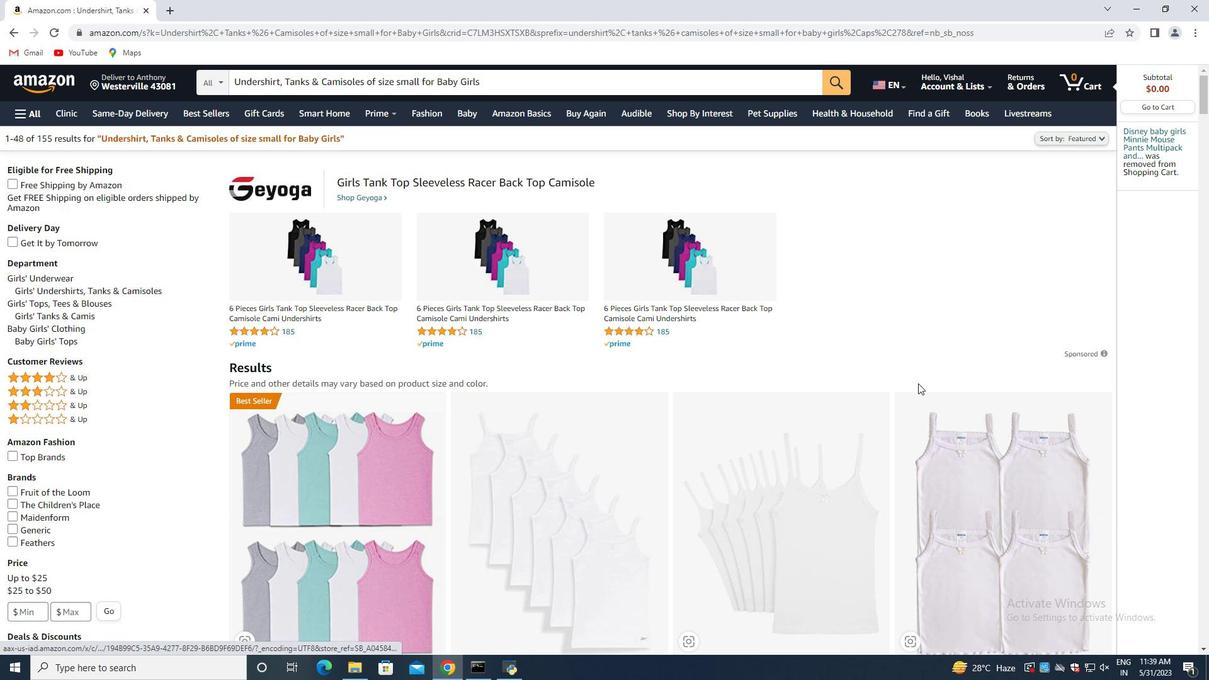 
Action: Mouse moved to (978, 414)
Screenshot: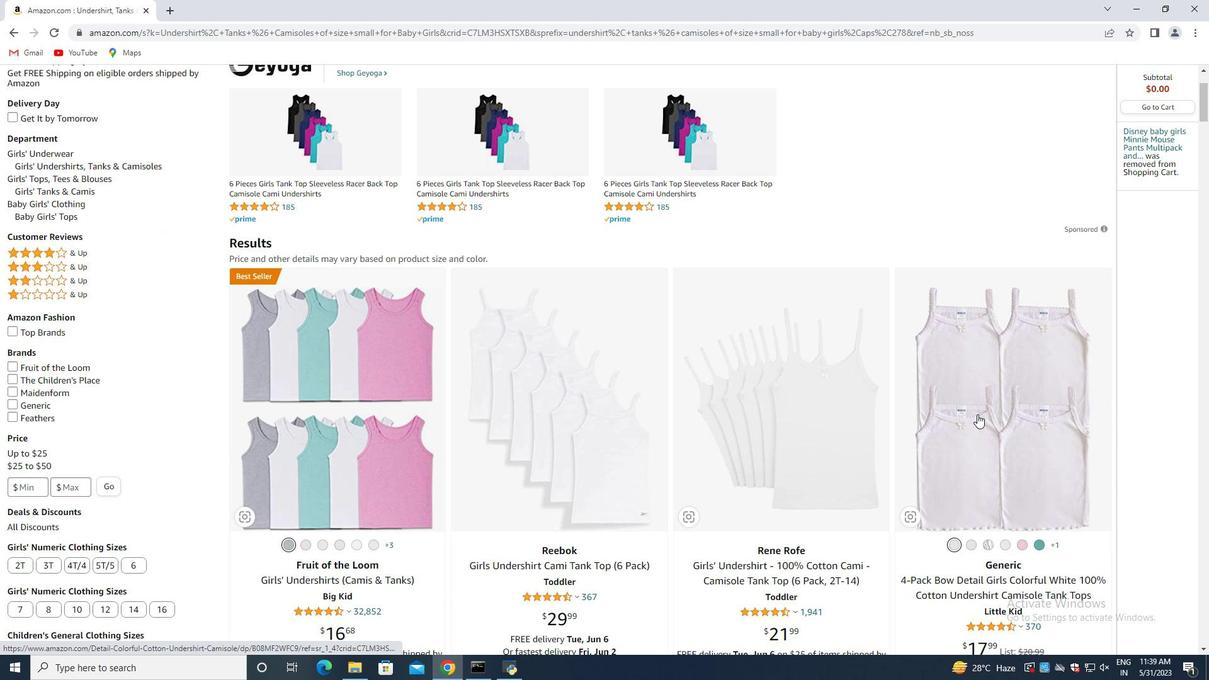 
Action: Mouse pressed left at (978, 414)
Screenshot: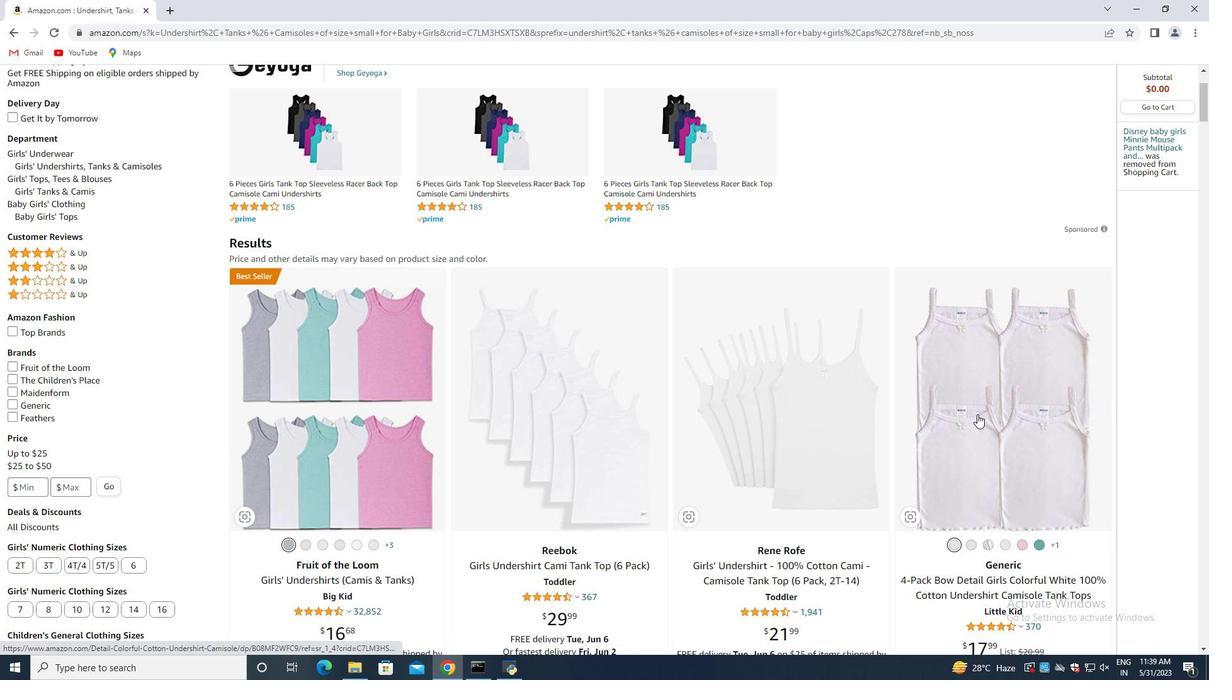 
Action: Mouse moved to (618, 410)
Screenshot: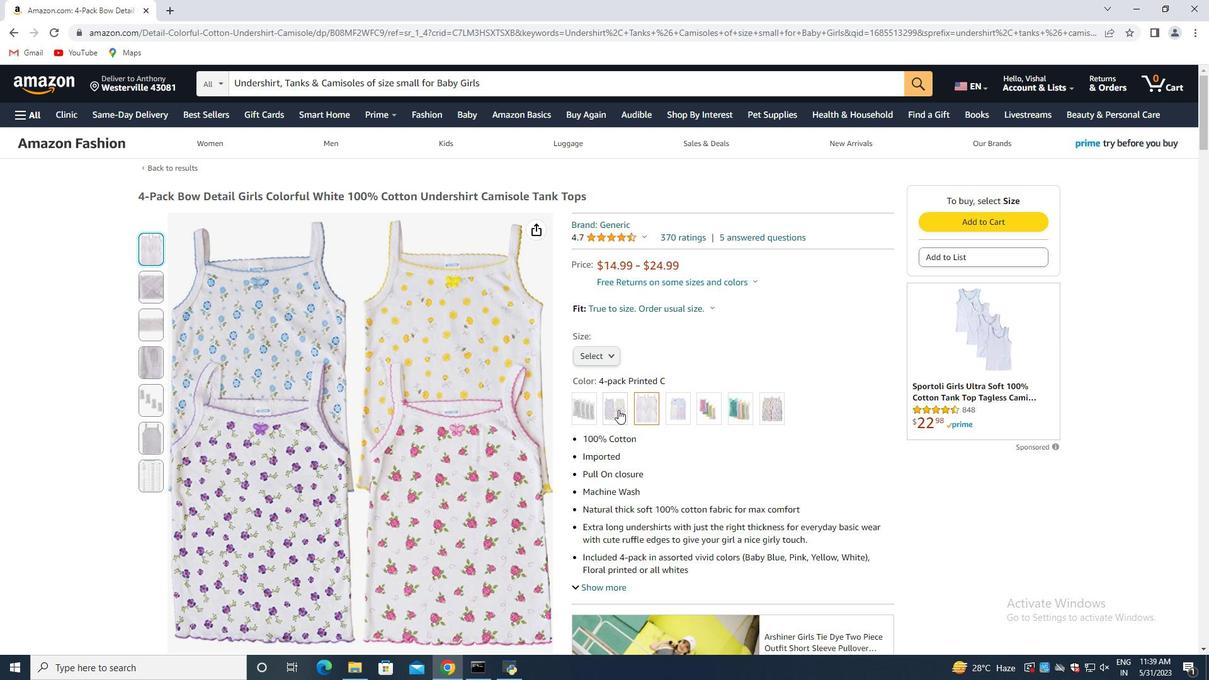 
Action: Mouse pressed left at (618, 410)
Screenshot: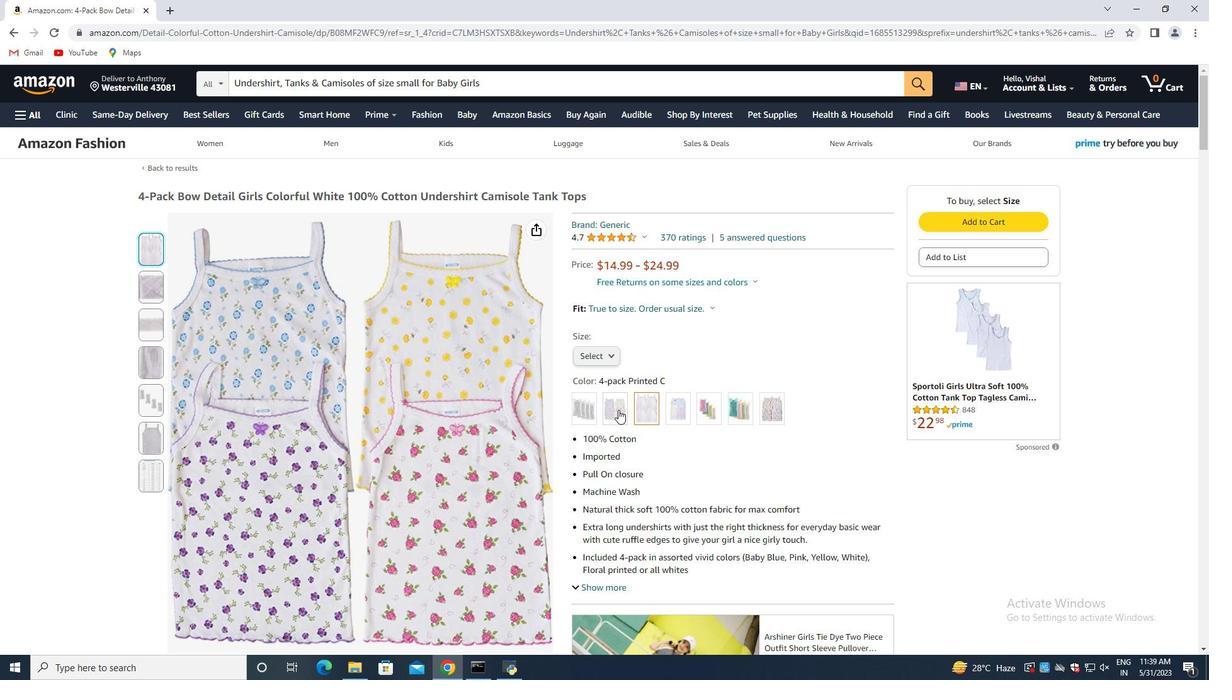 
Action: Mouse moved to (679, 407)
Screenshot: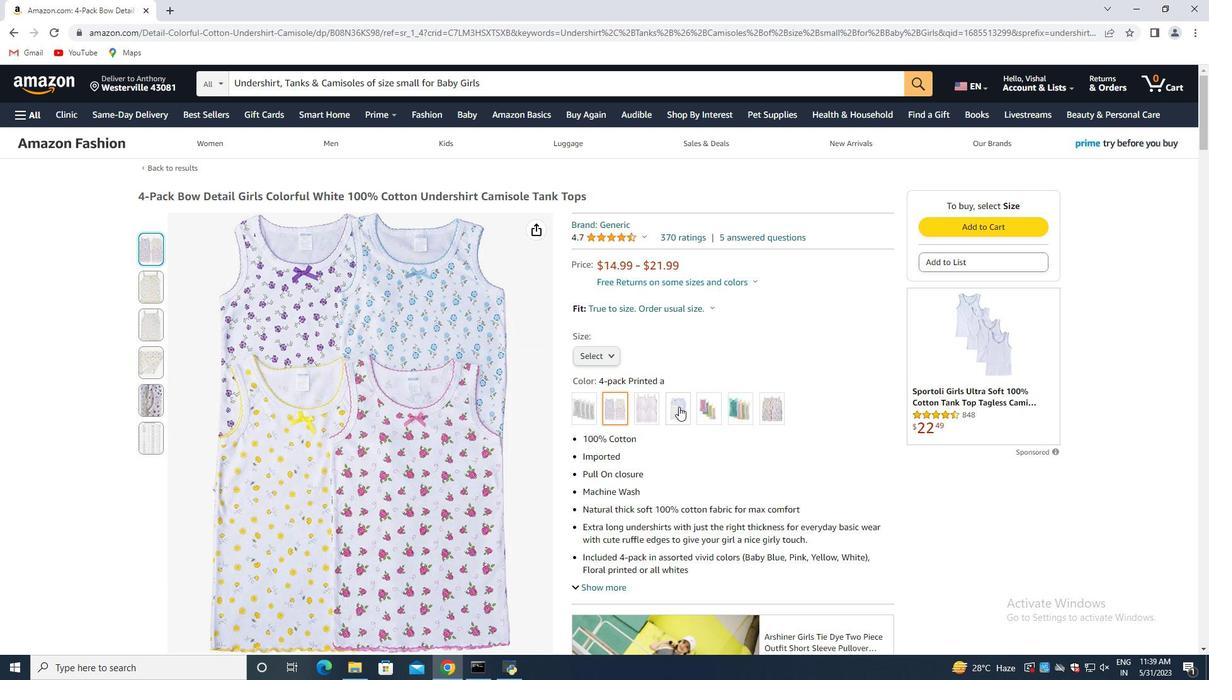 
Action: Mouse pressed left at (679, 407)
Screenshot: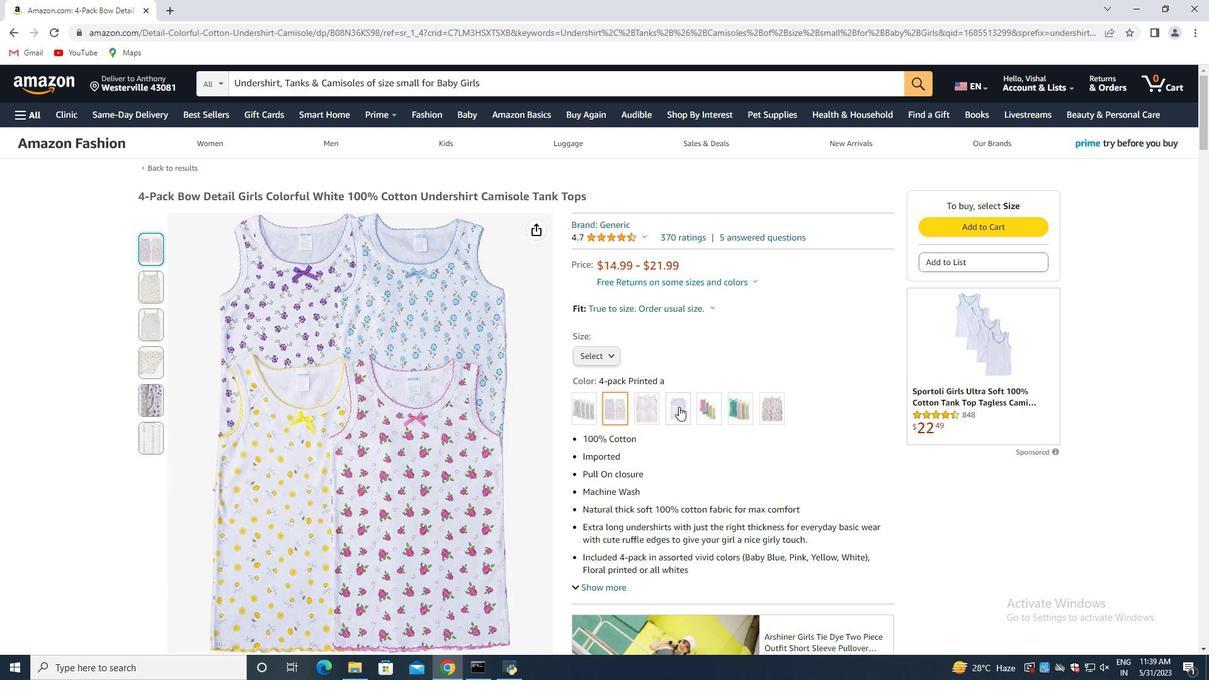 
Action: Mouse moved to (710, 416)
Screenshot: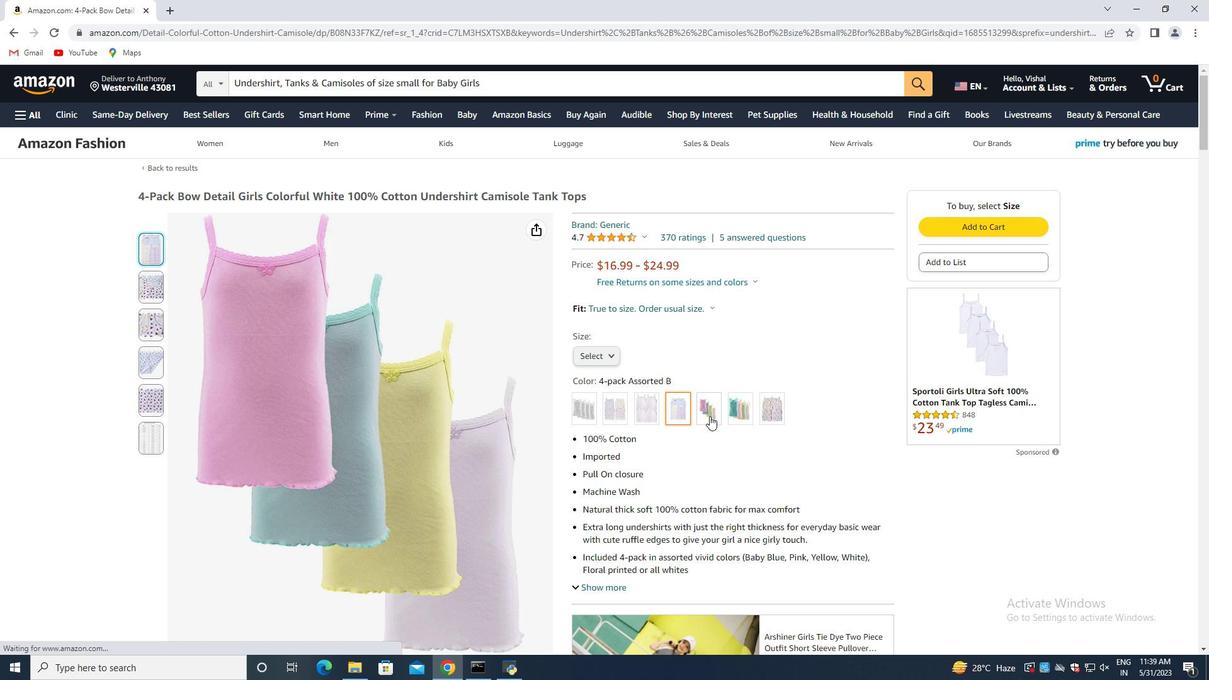 
Action: Mouse pressed left at (710, 416)
Screenshot: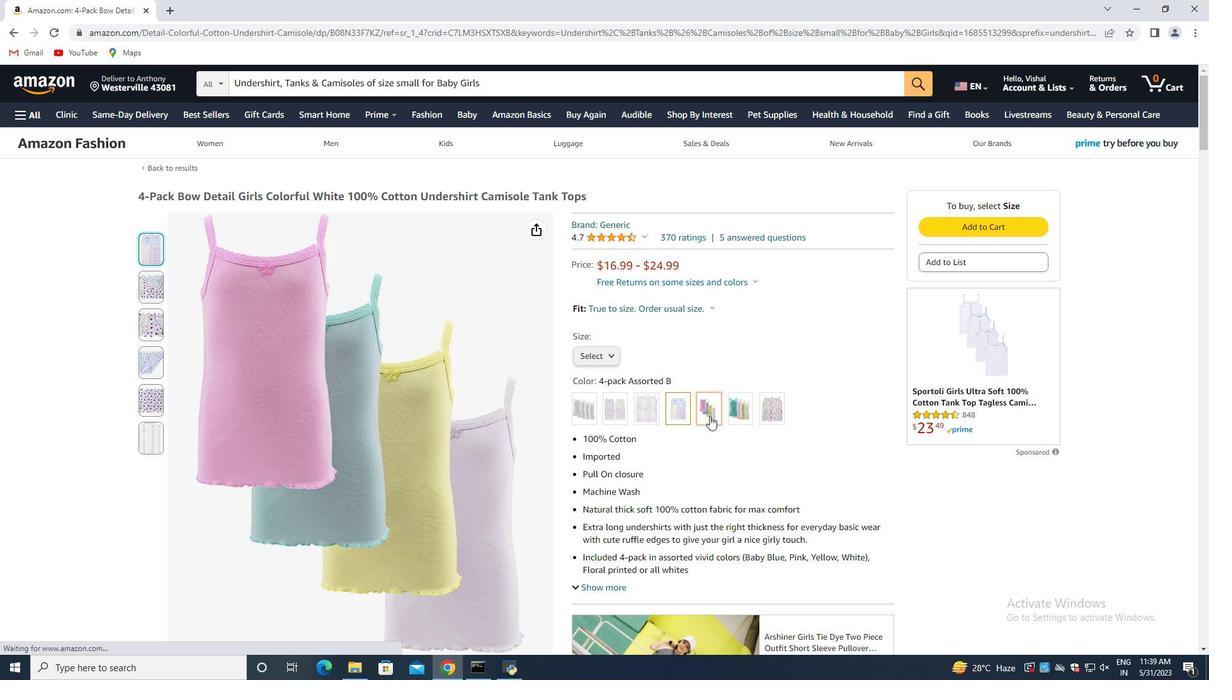 
Action: Mouse moved to (741, 414)
Screenshot: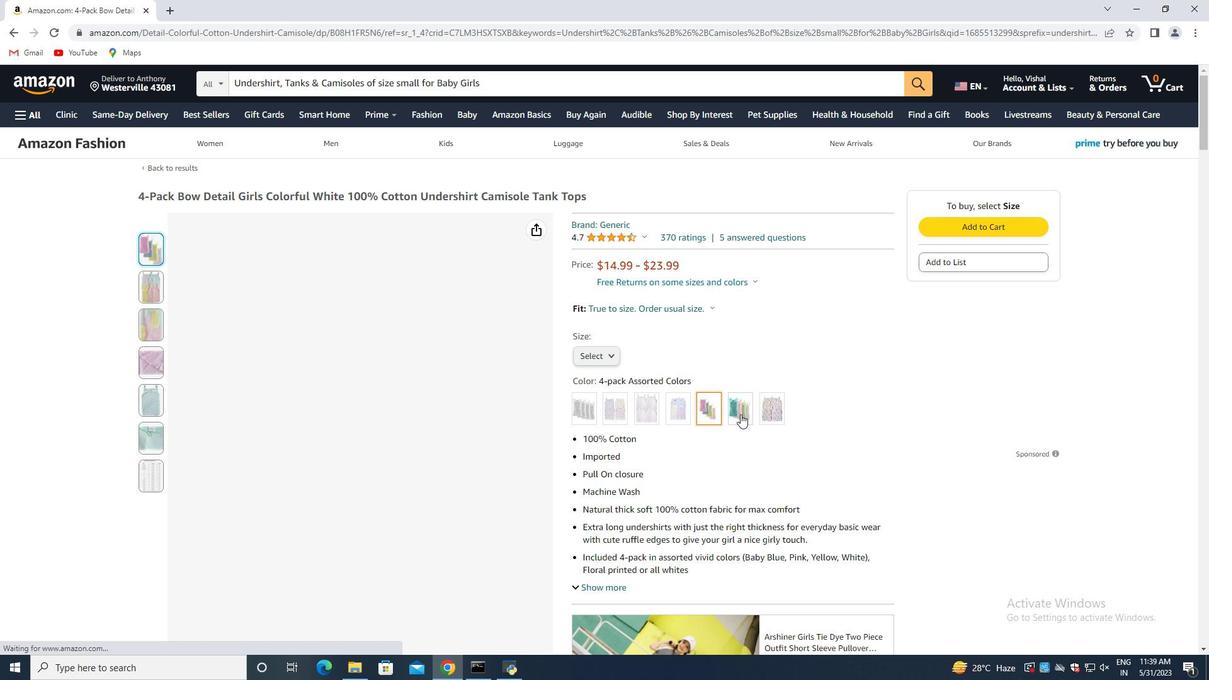 
Action: Mouse pressed left at (741, 414)
Screenshot: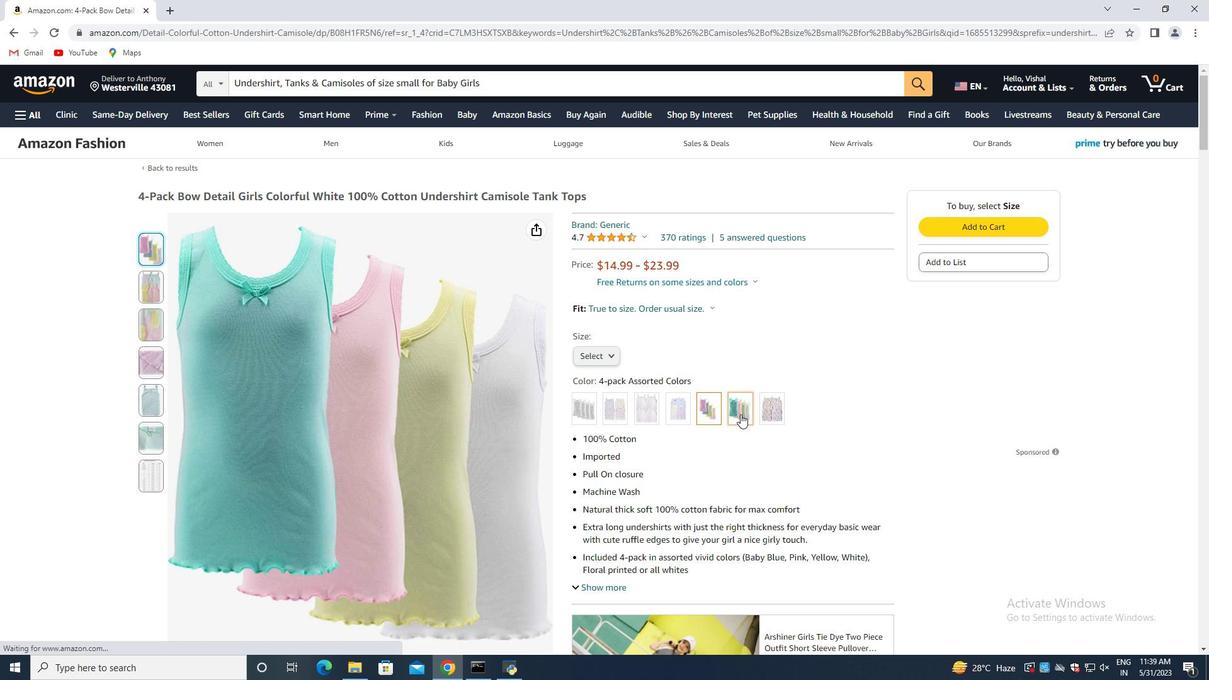 
Action: Mouse moved to (587, 408)
Screenshot: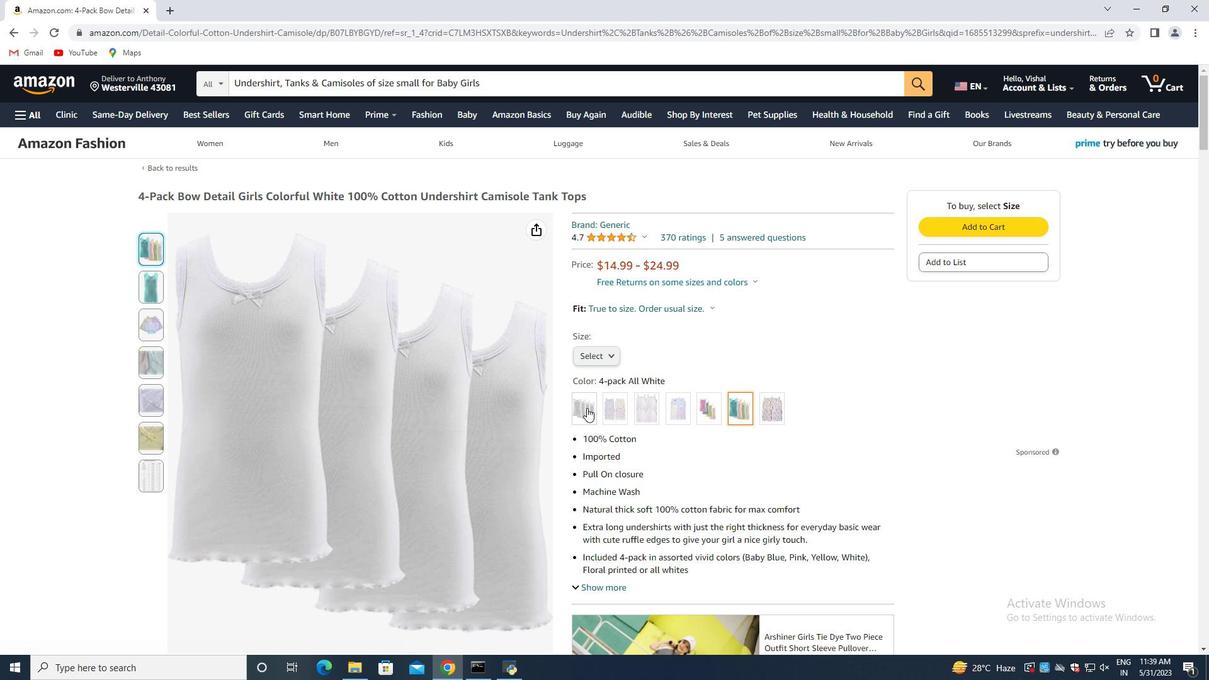 
Action: Mouse pressed left at (587, 408)
Screenshot: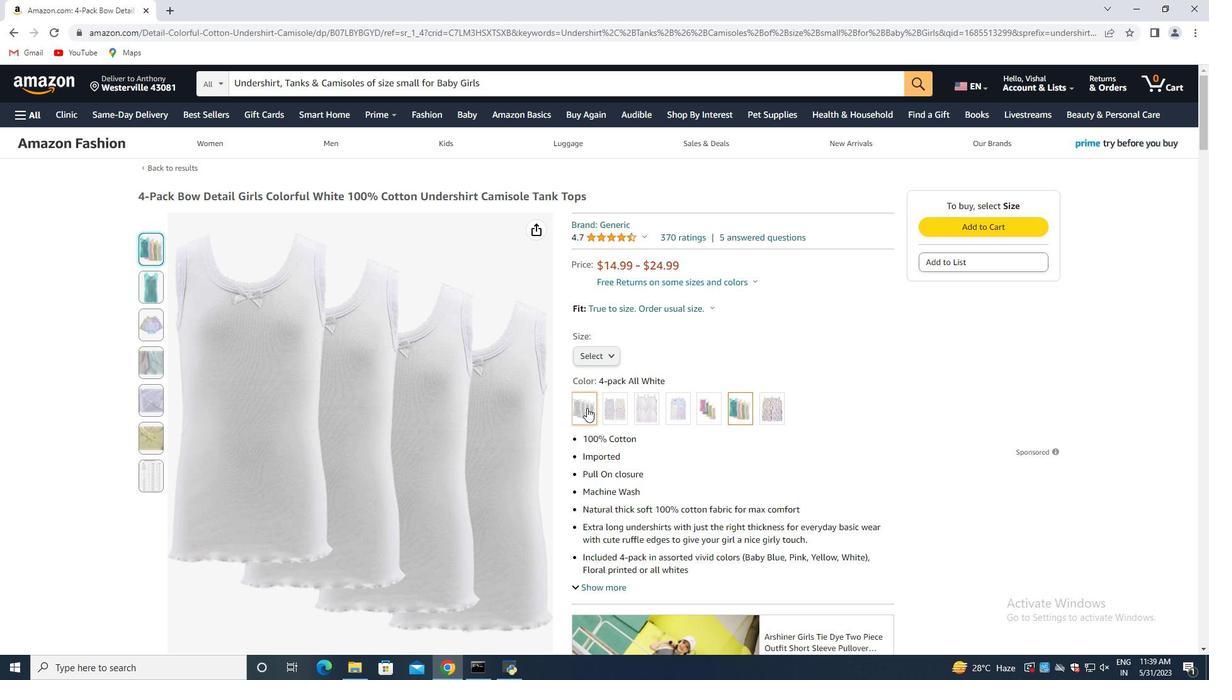 
Action: Mouse moved to (11, 35)
Screenshot: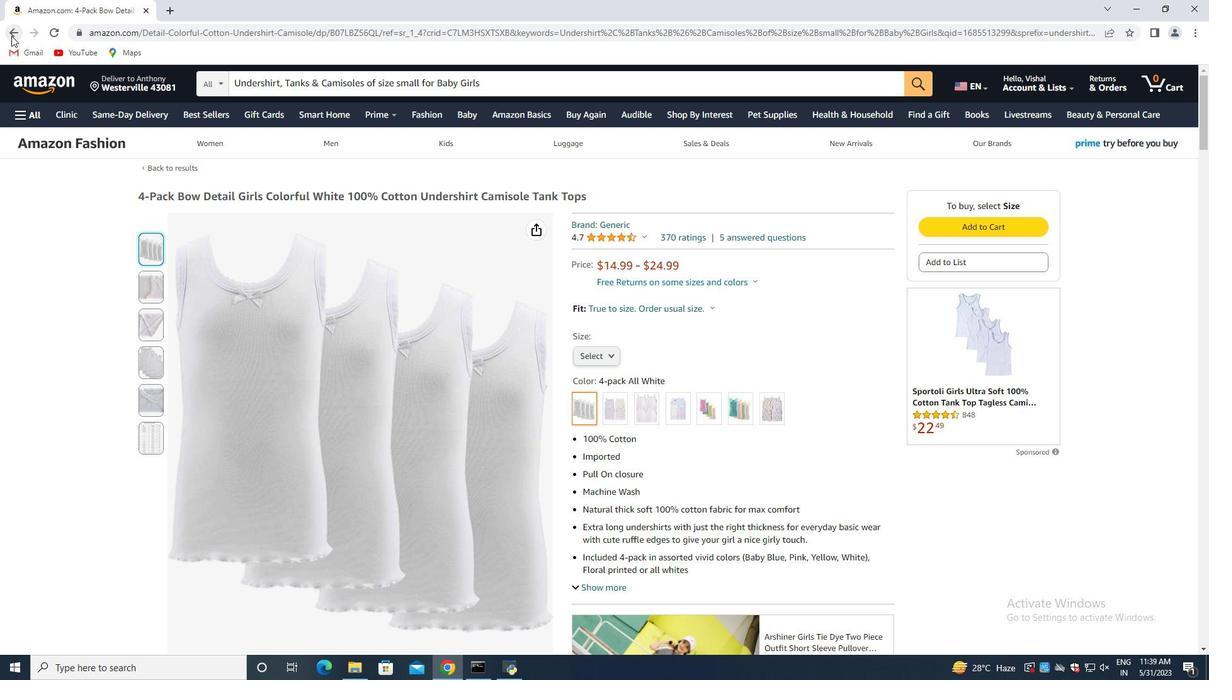 
Action: Mouse pressed left at (11, 35)
Screenshot: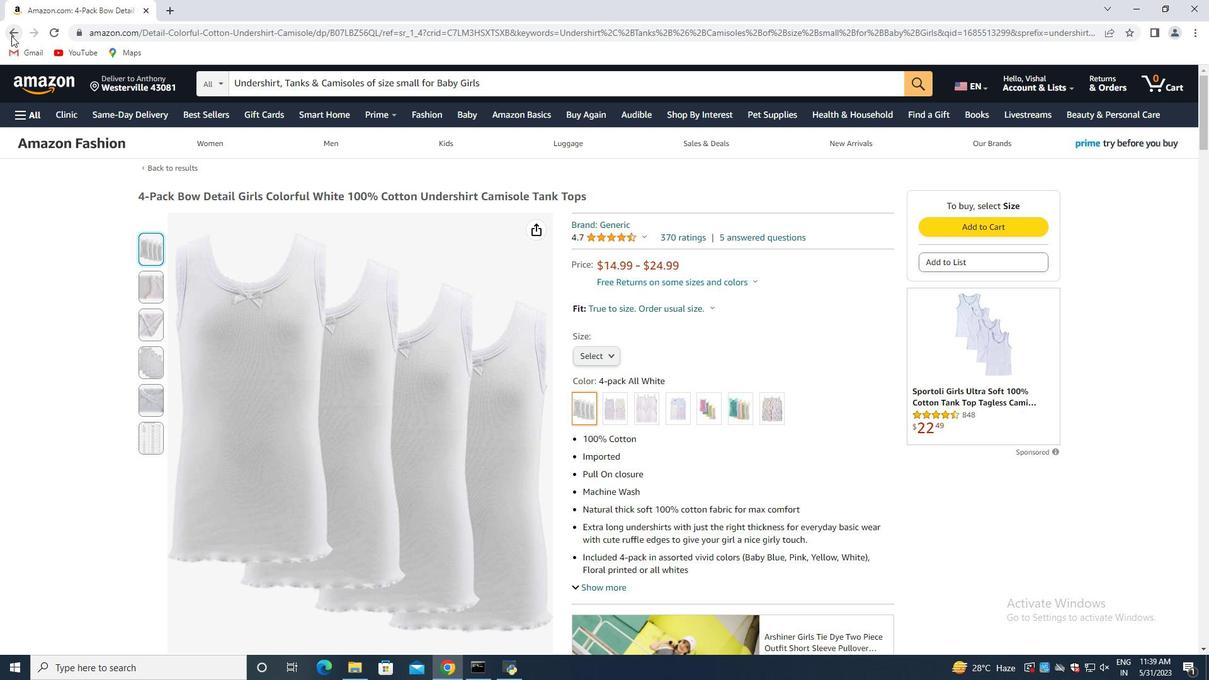 
Action: Mouse moved to (263, 291)
Screenshot: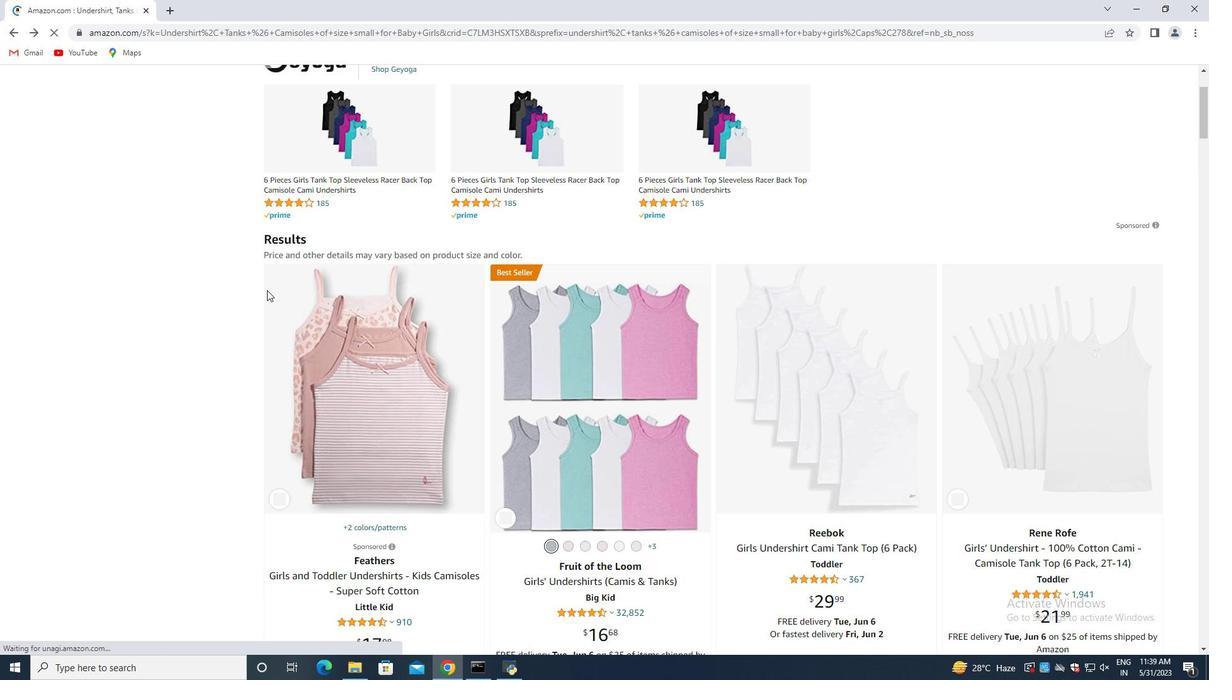 
Action: Mouse scrolled (263, 291) with delta (0, 0)
Screenshot: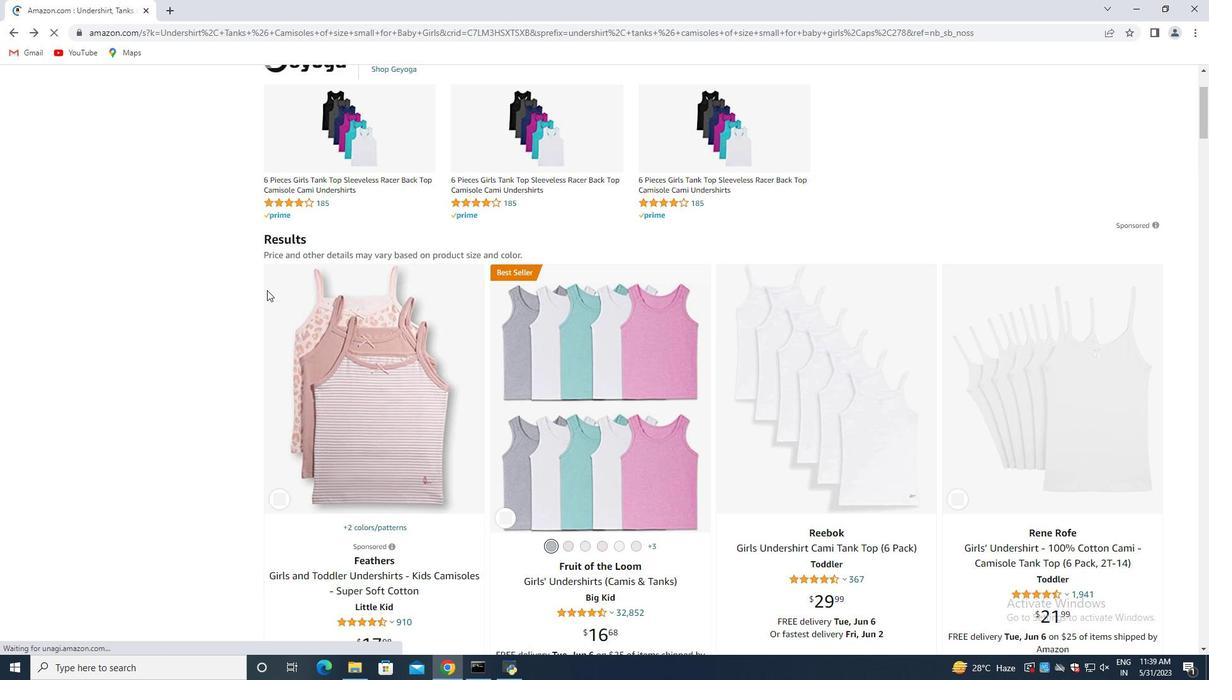 
Action: Mouse moved to (272, 289)
Screenshot: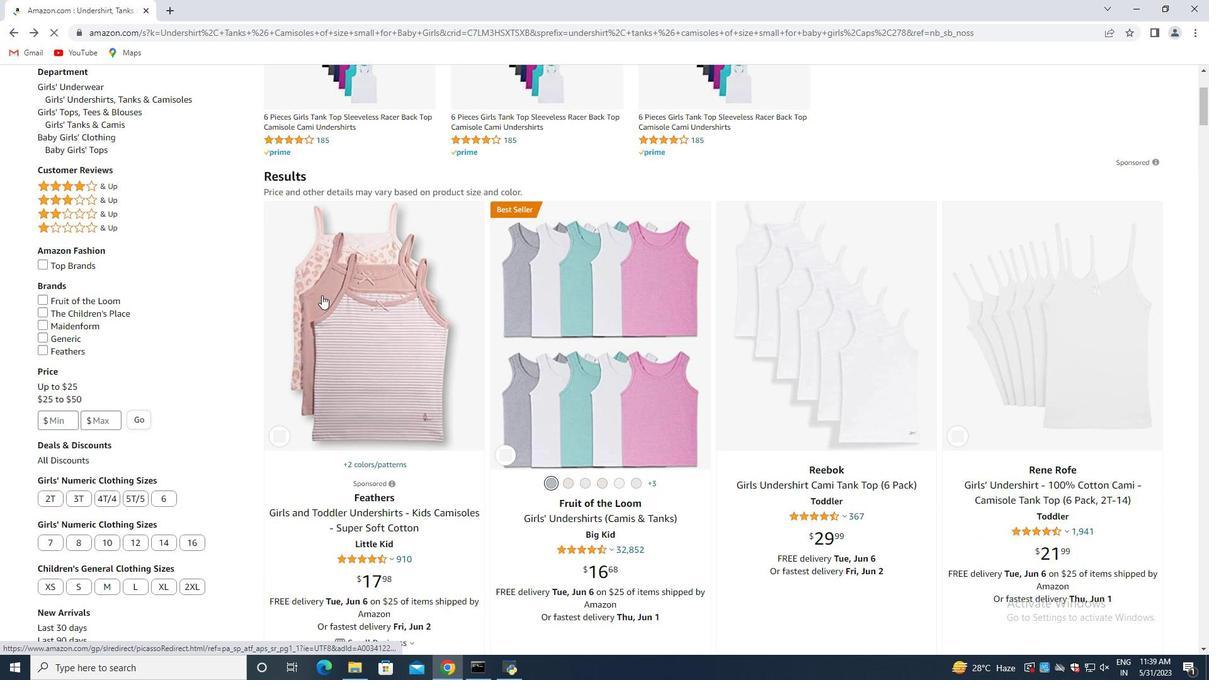 
Action: Mouse scrolled (272, 289) with delta (0, 0)
Screenshot: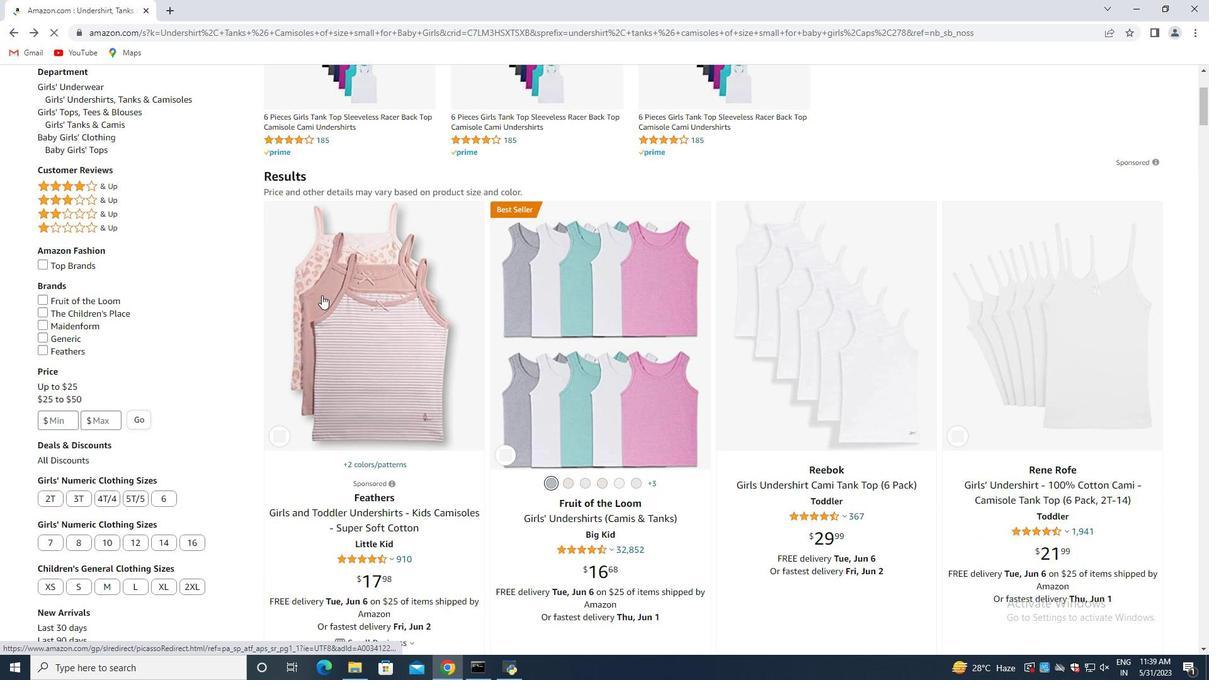 
Action: Mouse moved to (581, 257)
Screenshot: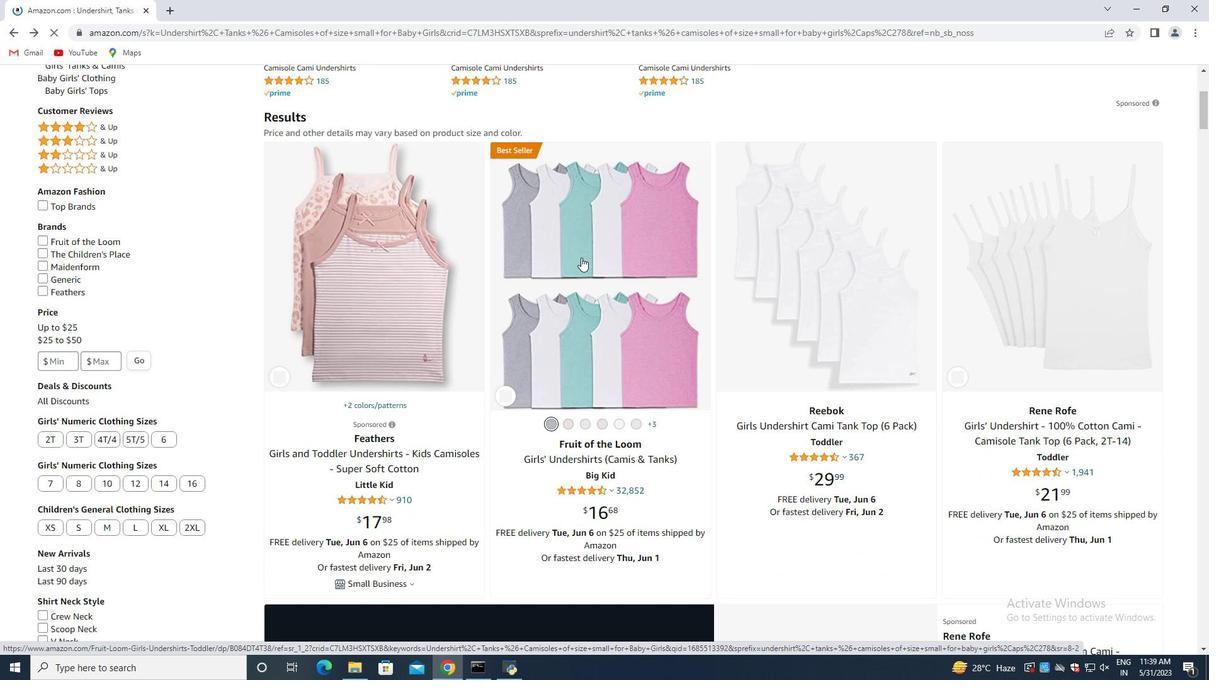 
Action: Mouse pressed left at (581, 257)
Screenshot: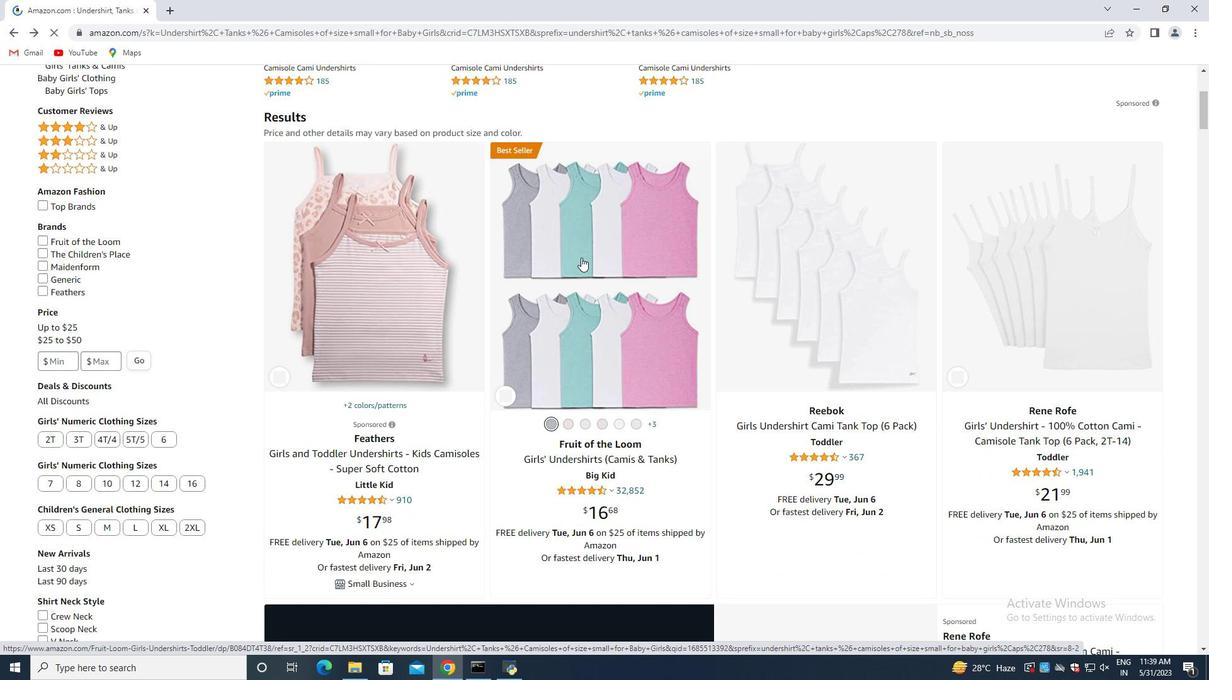 
Action: Mouse moved to (628, 405)
Screenshot: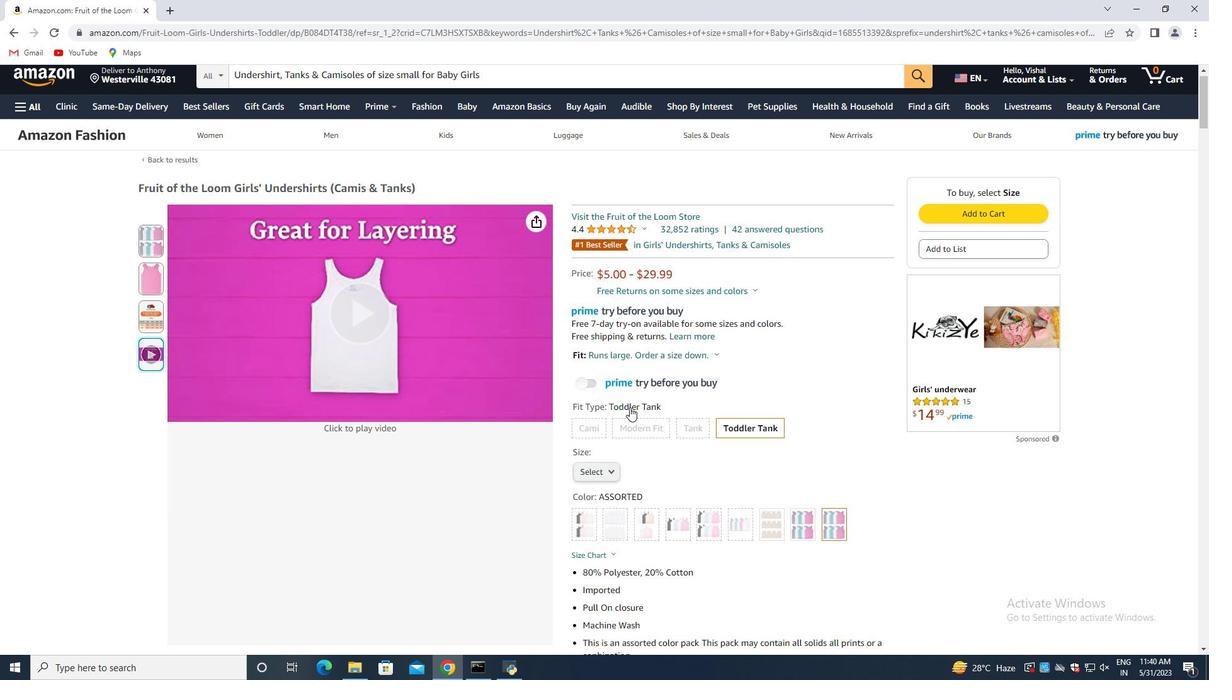 
Action: Mouse scrolled (628, 403) with delta (0, 0)
Screenshot: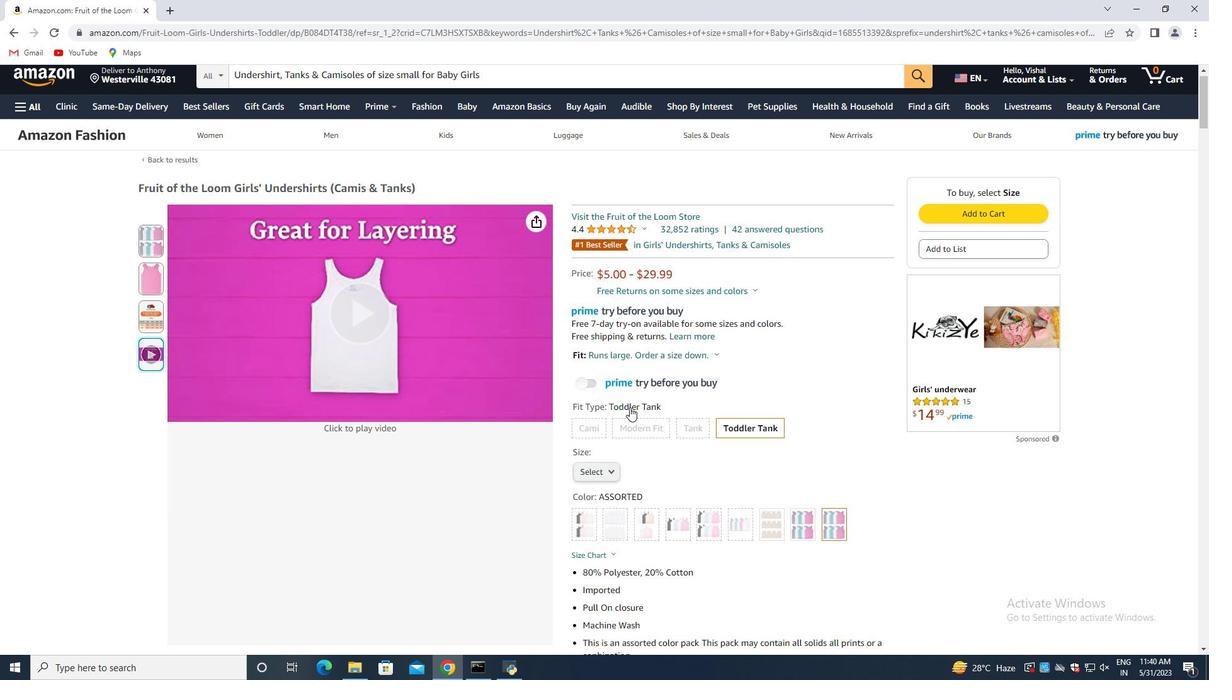 
Action: Mouse moved to (630, 407)
Screenshot: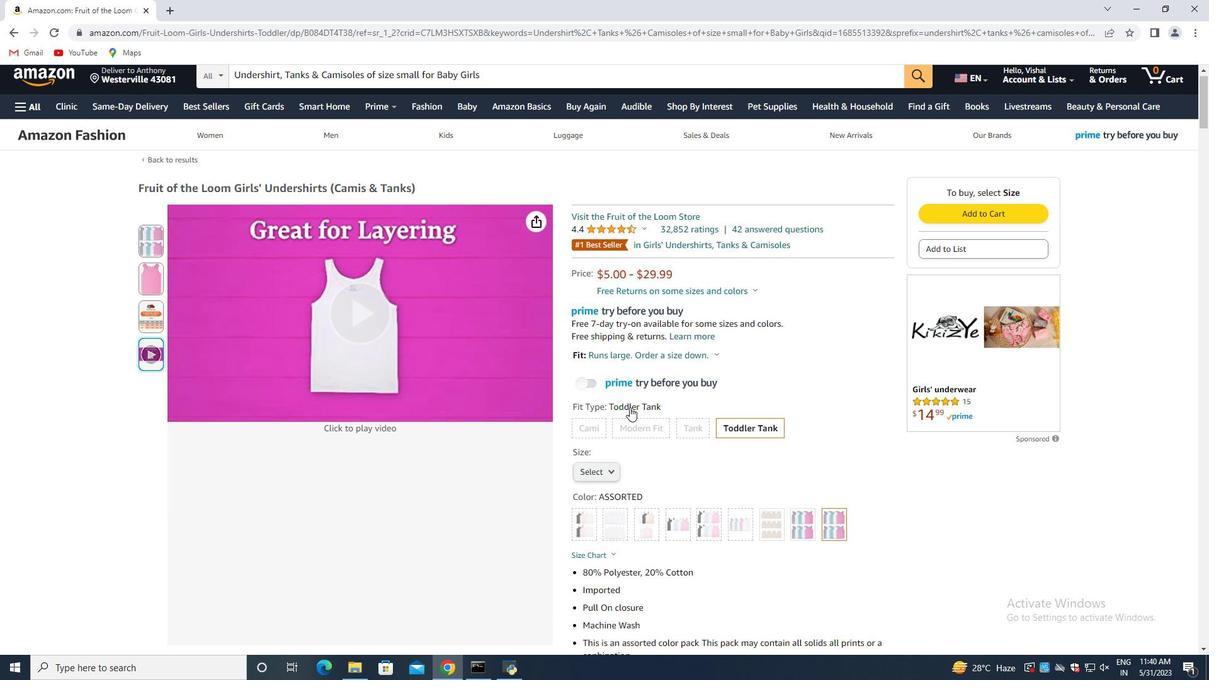 
Action: Mouse scrolled (630, 406) with delta (0, 0)
Screenshot: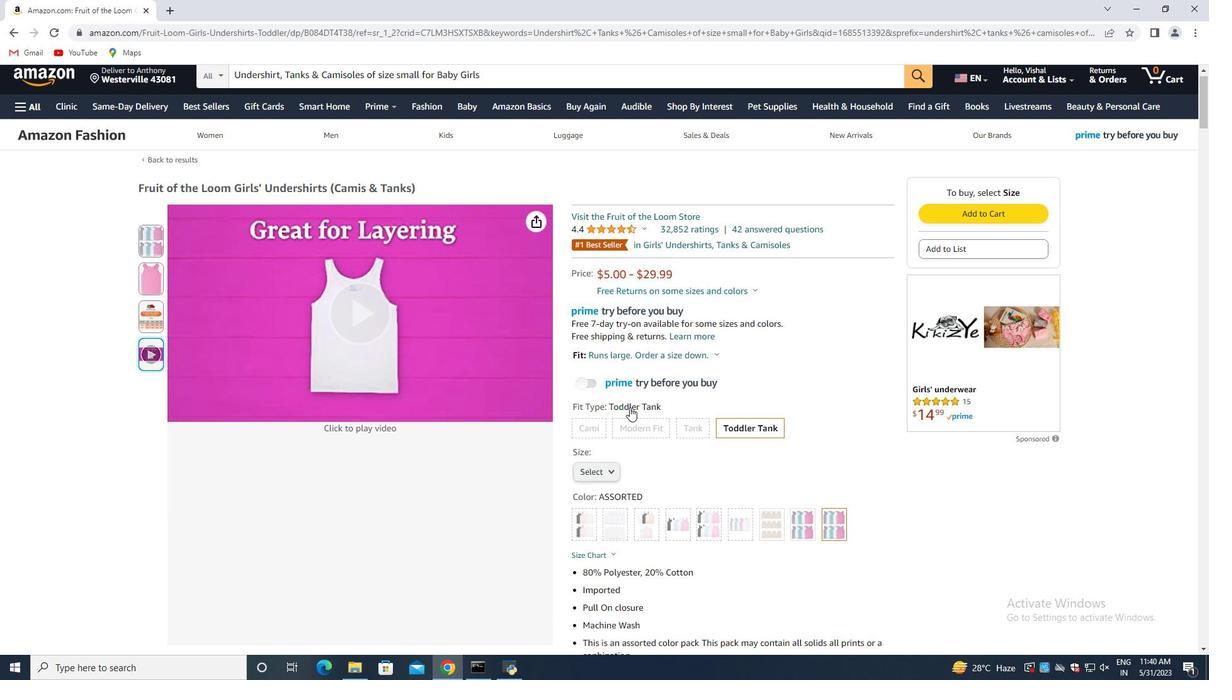 
Action: Mouse scrolled (630, 407) with delta (0, 0)
Screenshot: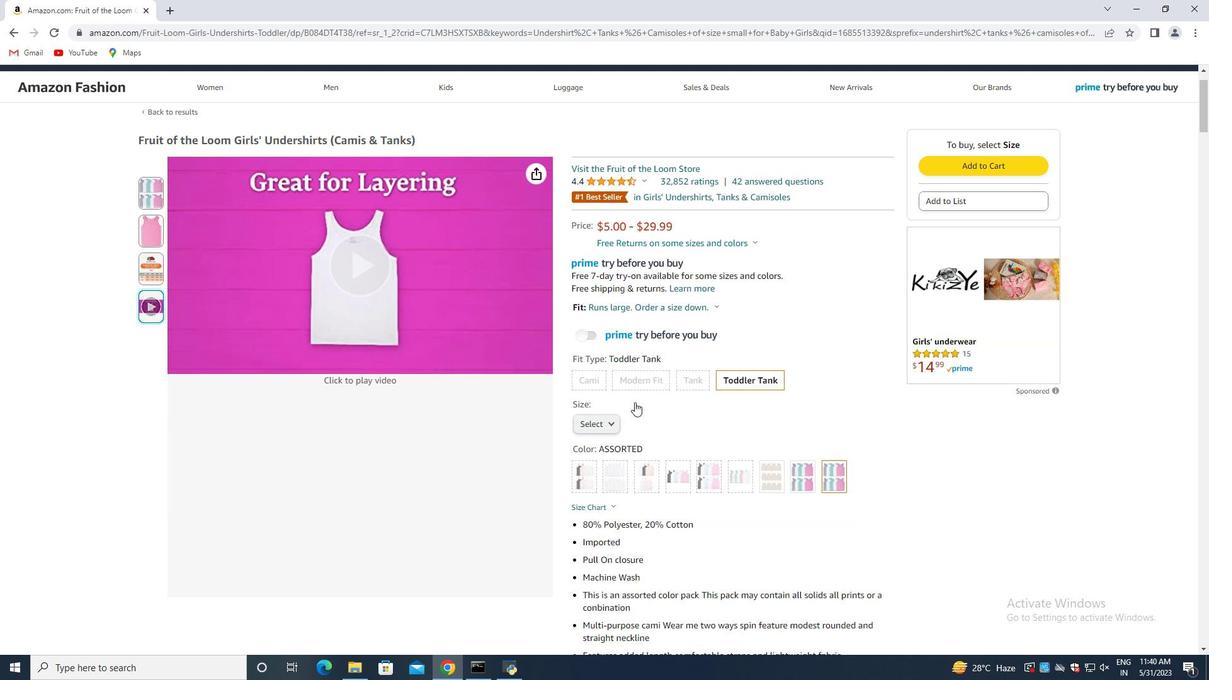 
Action: Mouse moved to (630, 408)
Screenshot: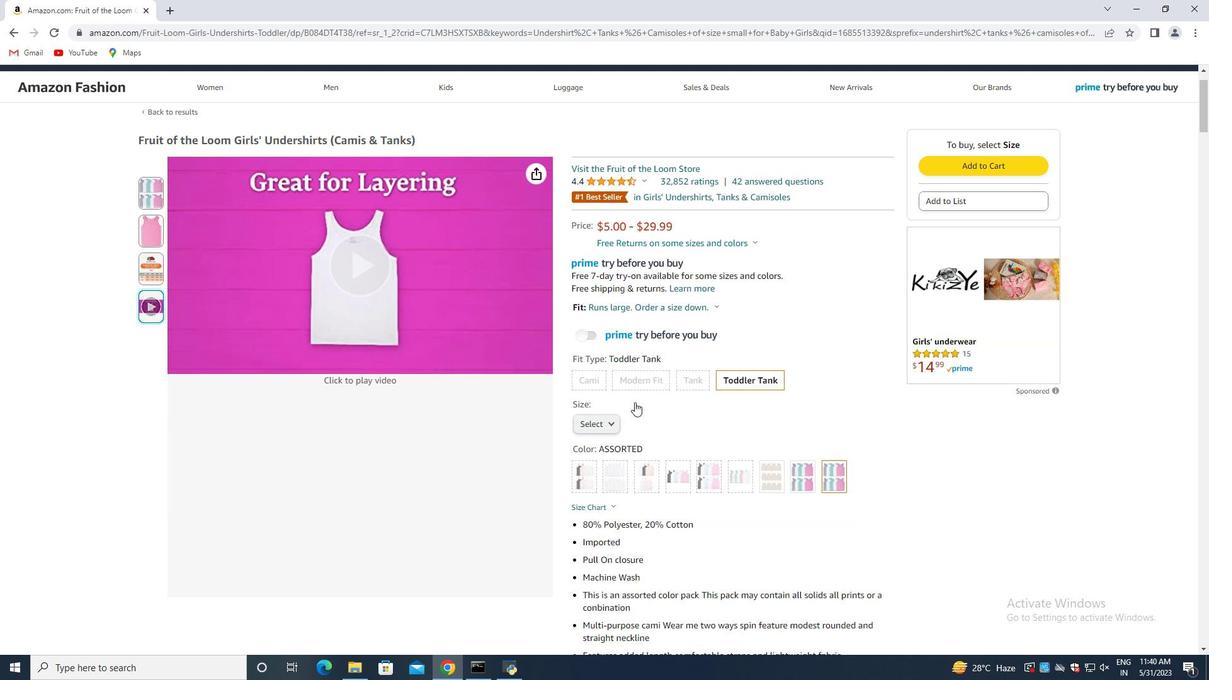 
Action: Mouse scrolled (630, 407) with delta (0, 0)
Screenshot: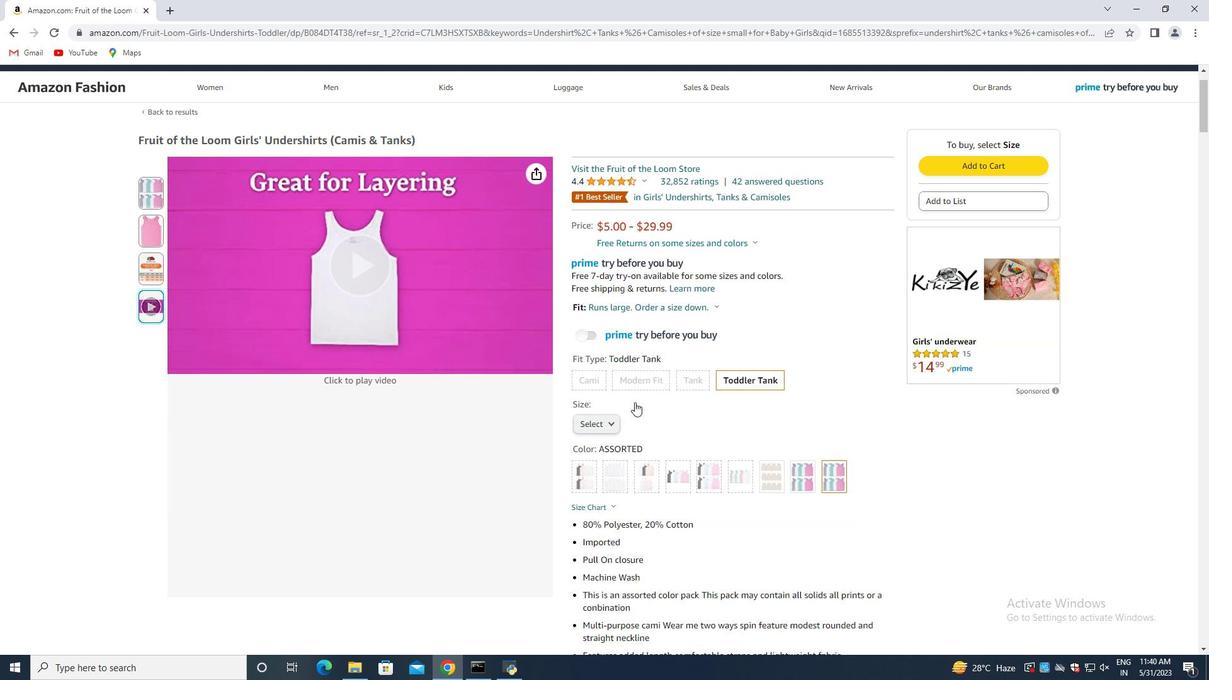 
Action: Mouse moved to (628, 370)
Screenshot: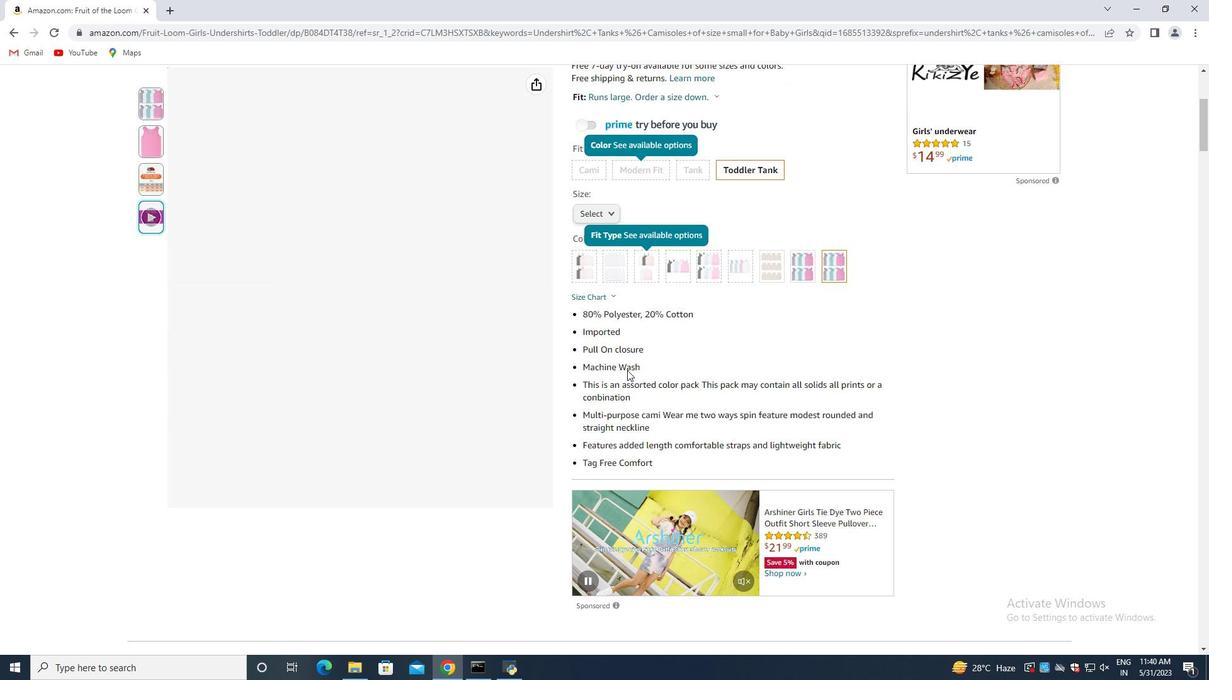 
Action: Mouse scrolled (628, 369) with delta (0, 0)
Screenshot: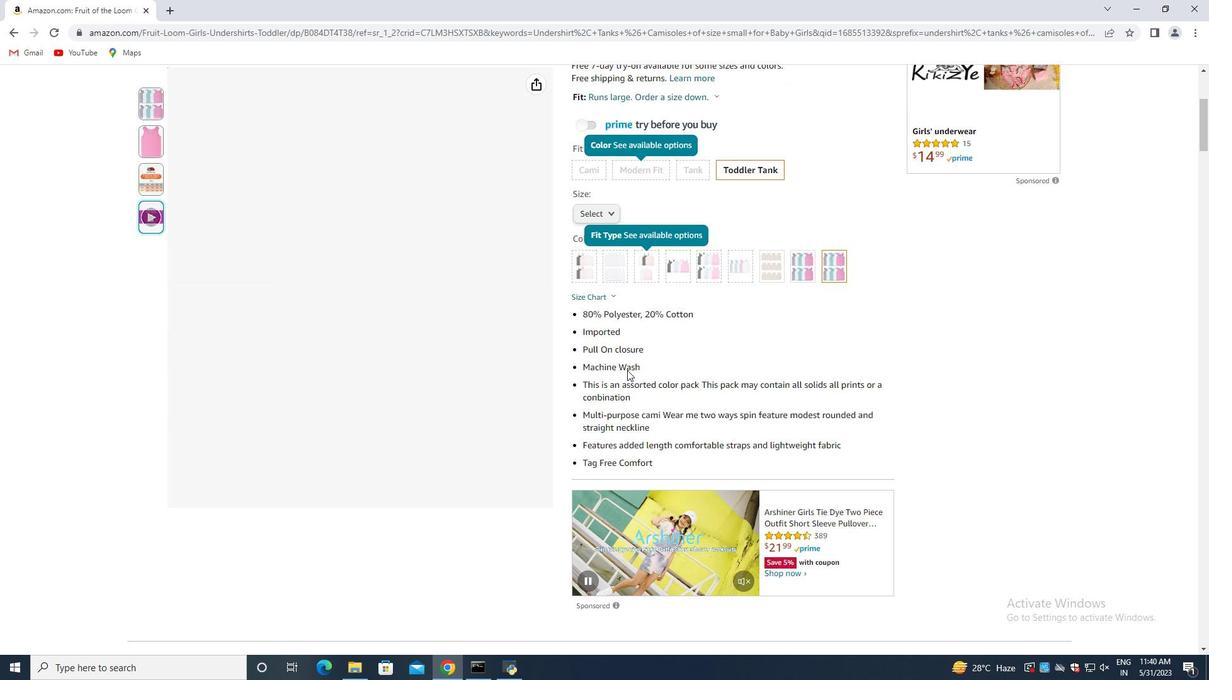
Action: Mouse moved to (627, 370)
Screenshot: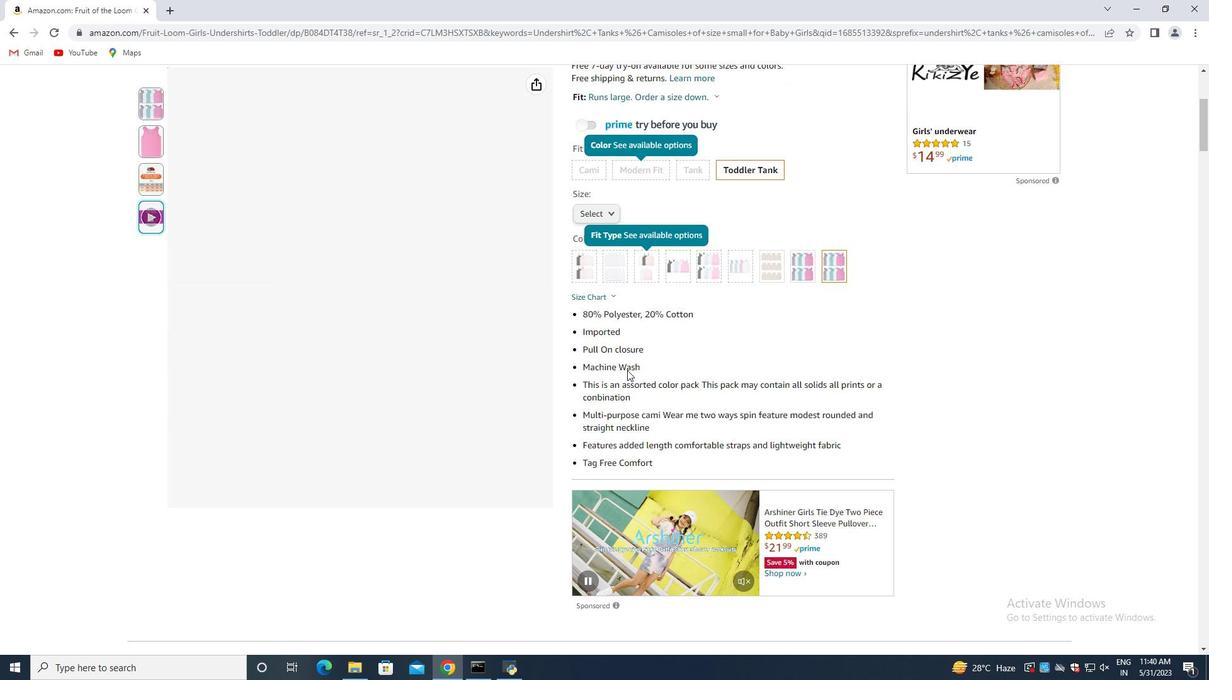 
Action: Mouse scrolled (627, 369) with delta (0, 0)
Screenshot: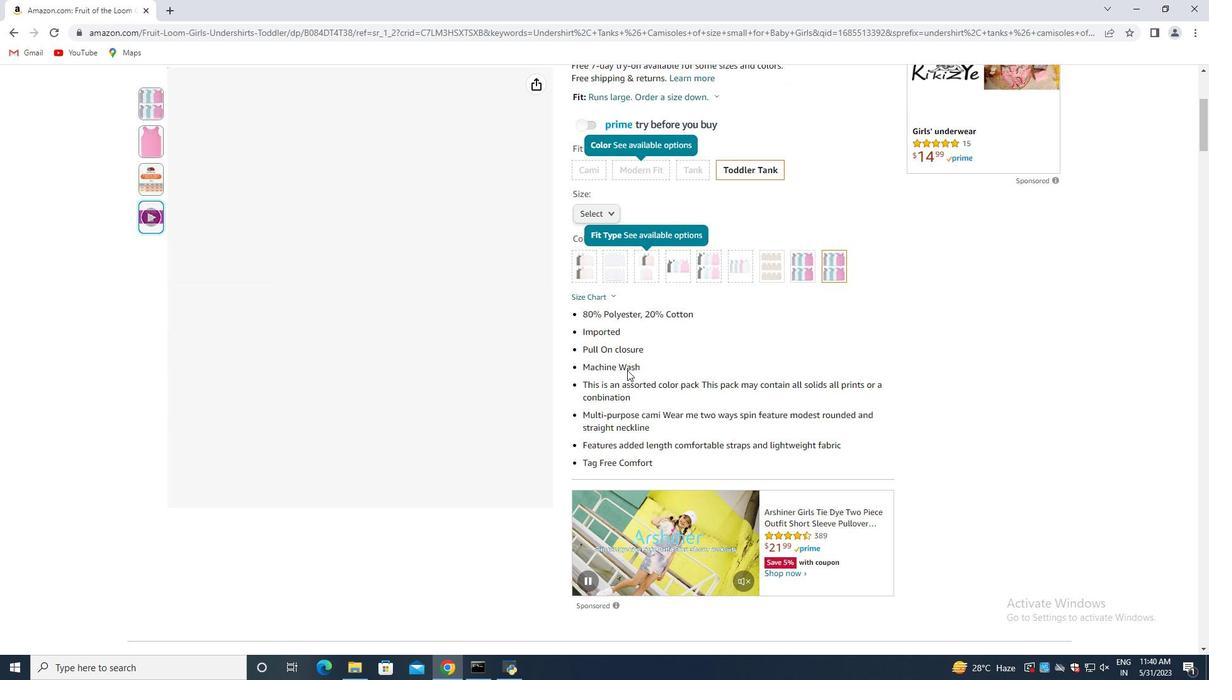 
Action: Mouse moved to (598, 279)
Screenshot: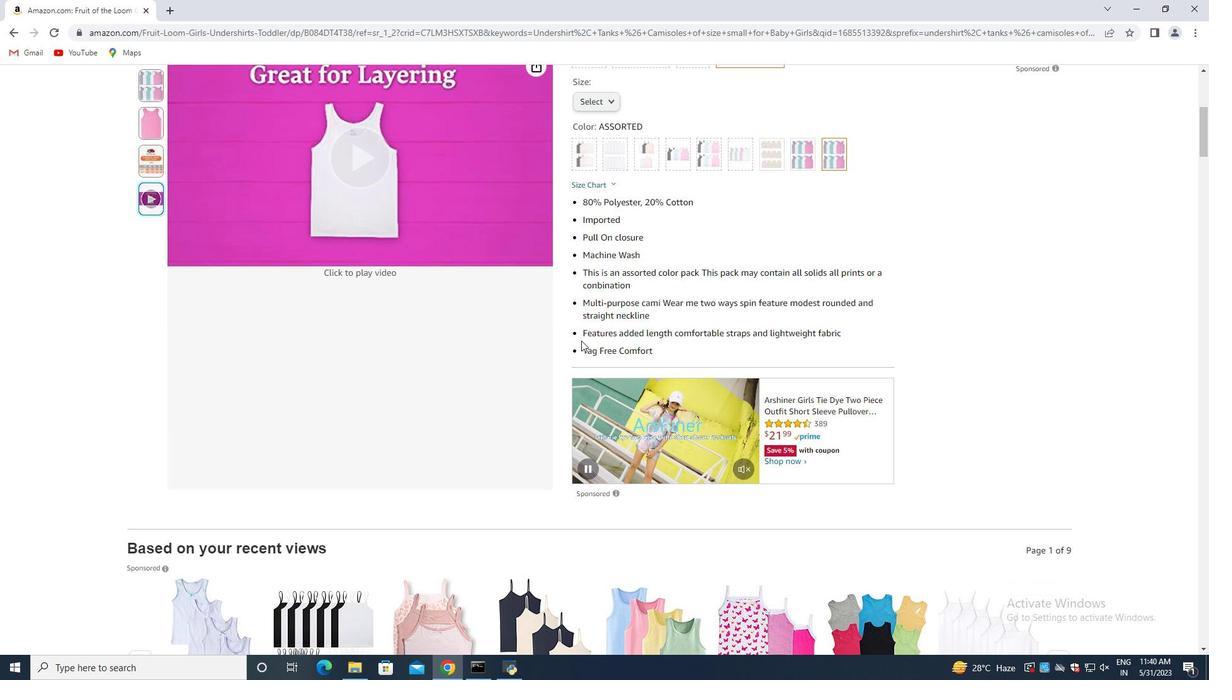 
Action: Mouse scrolled (602, 260) with delta (0, 0)
Screenshot: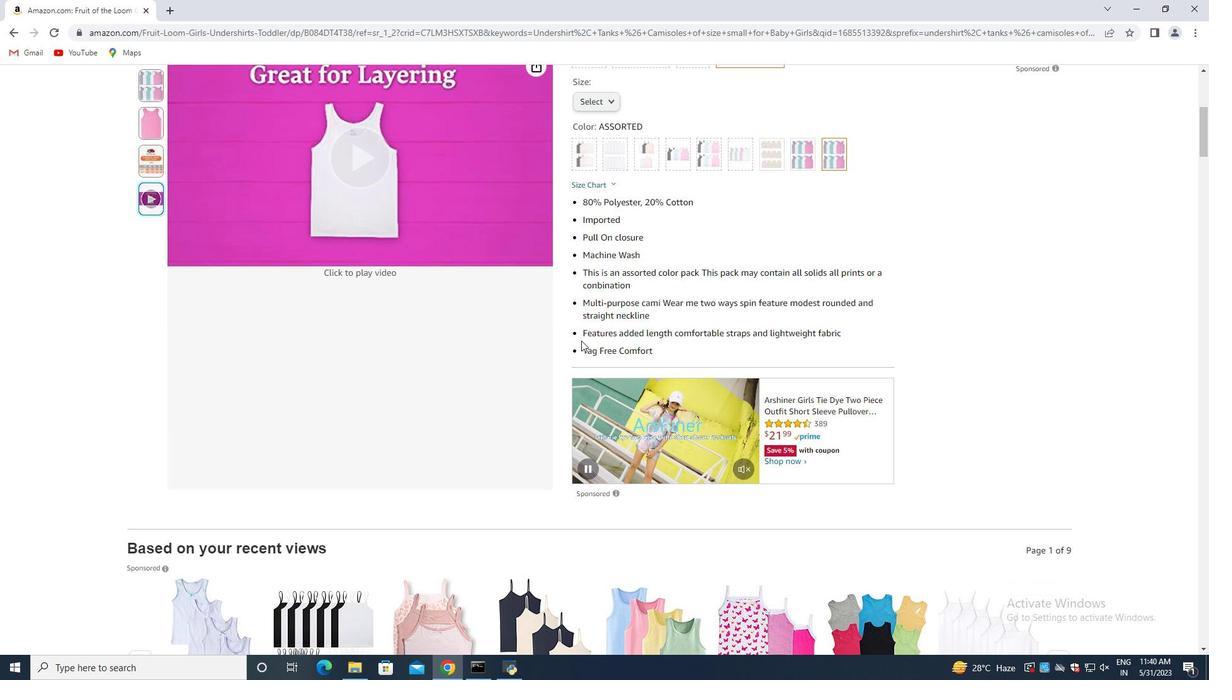 
Action: Mouse moved to (581, 340)
Screenshot: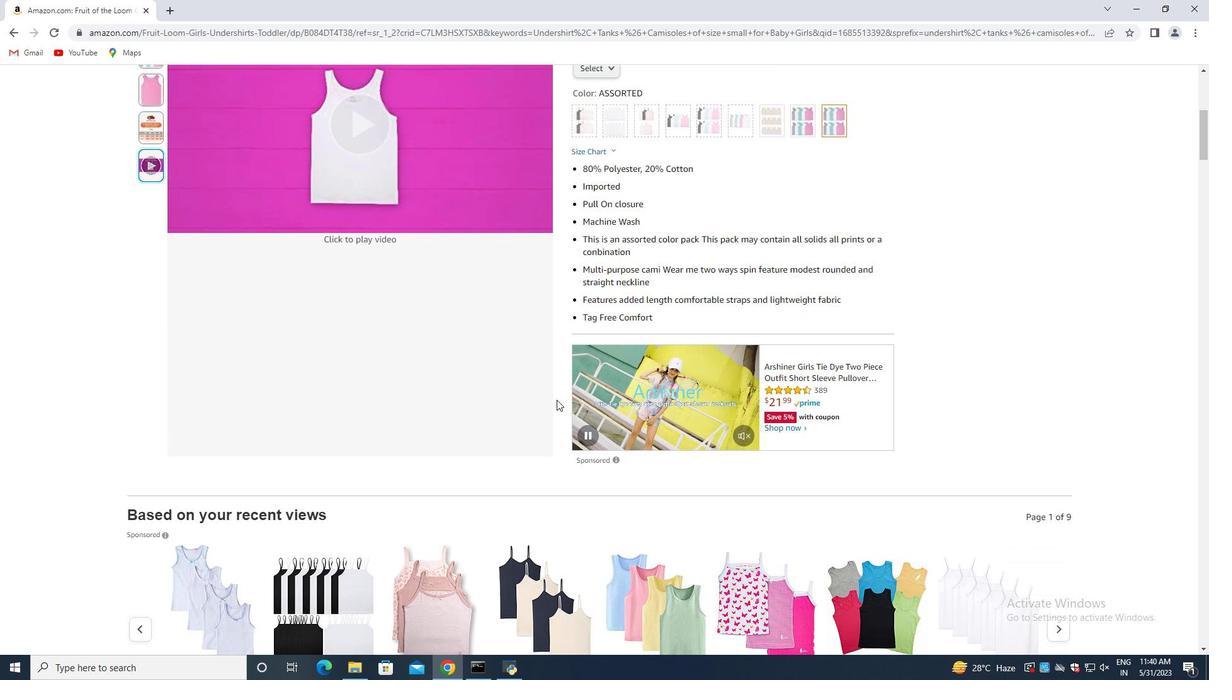 
Action: Mouse scrolled (591, 301) with delta (0, 0)
Screenshot: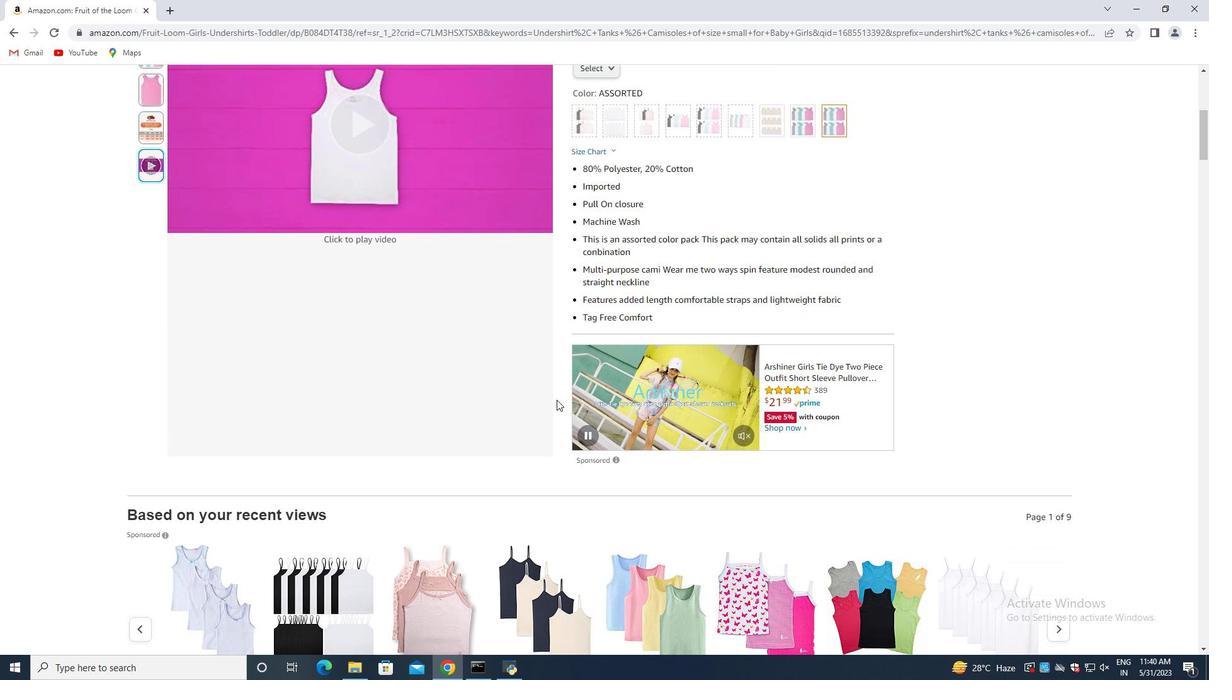 
Action: Mouse moved to (557, 400)
Screenshot: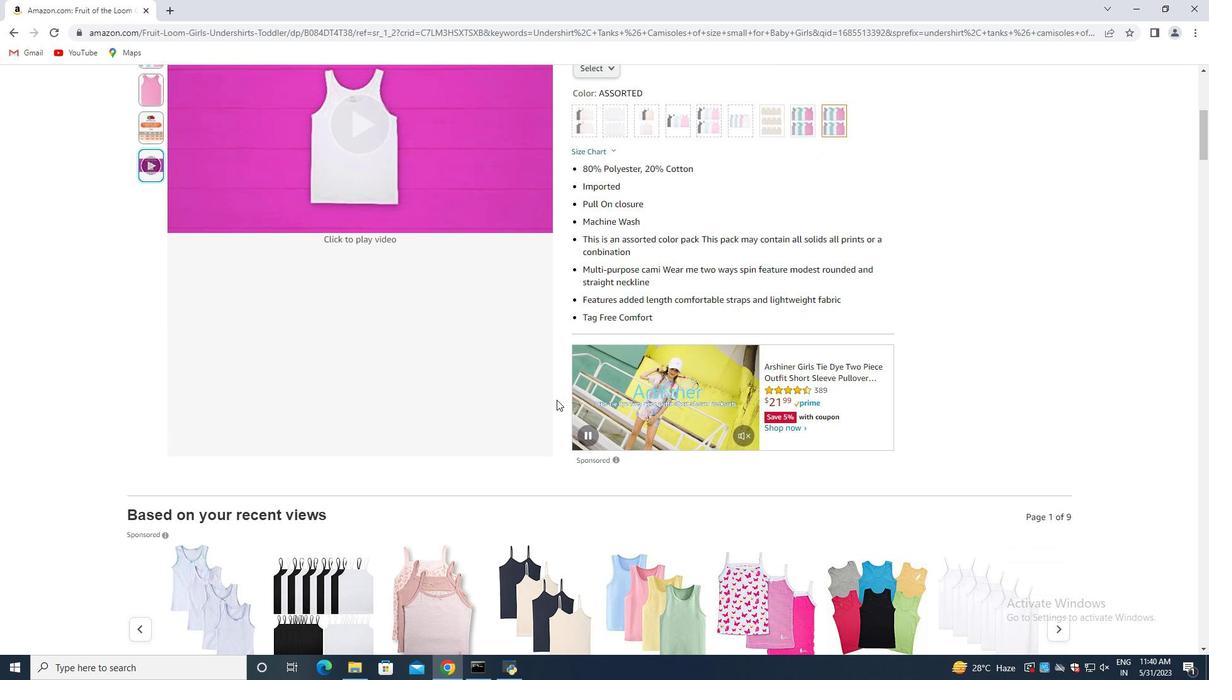 
Action: Mouse scrolled (574, 357) with delta (0, 0)
Screenshot: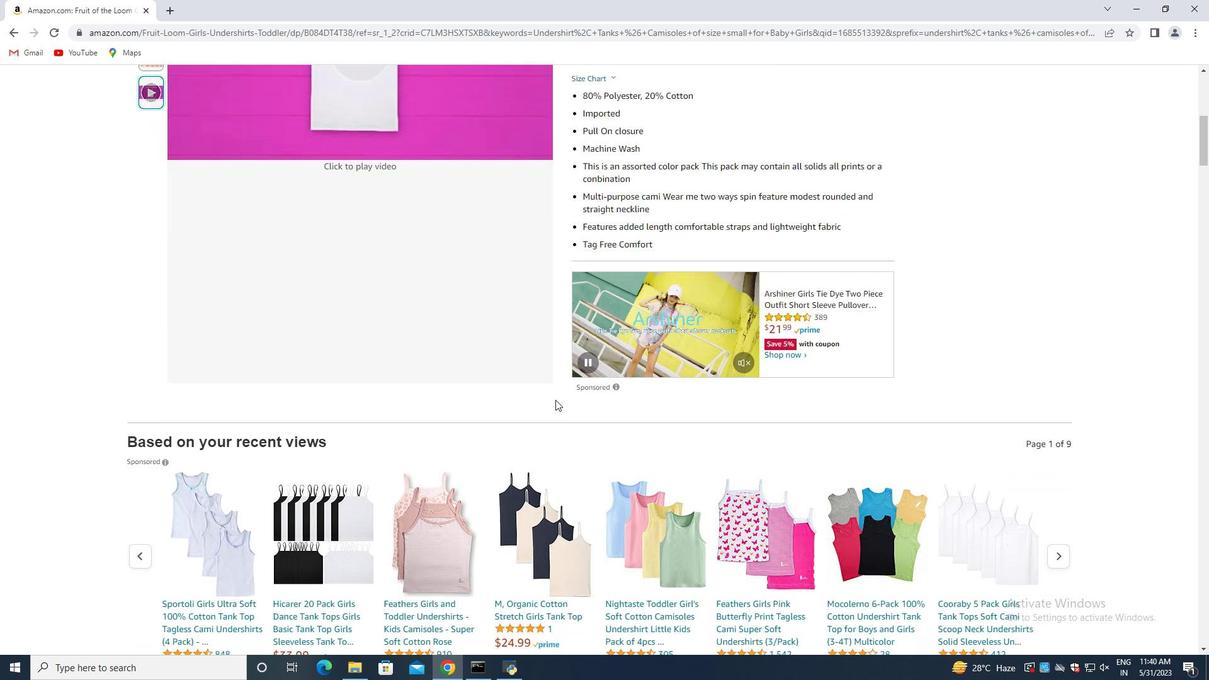 
Action: Mouse moved to (550, 402)
Screenshot: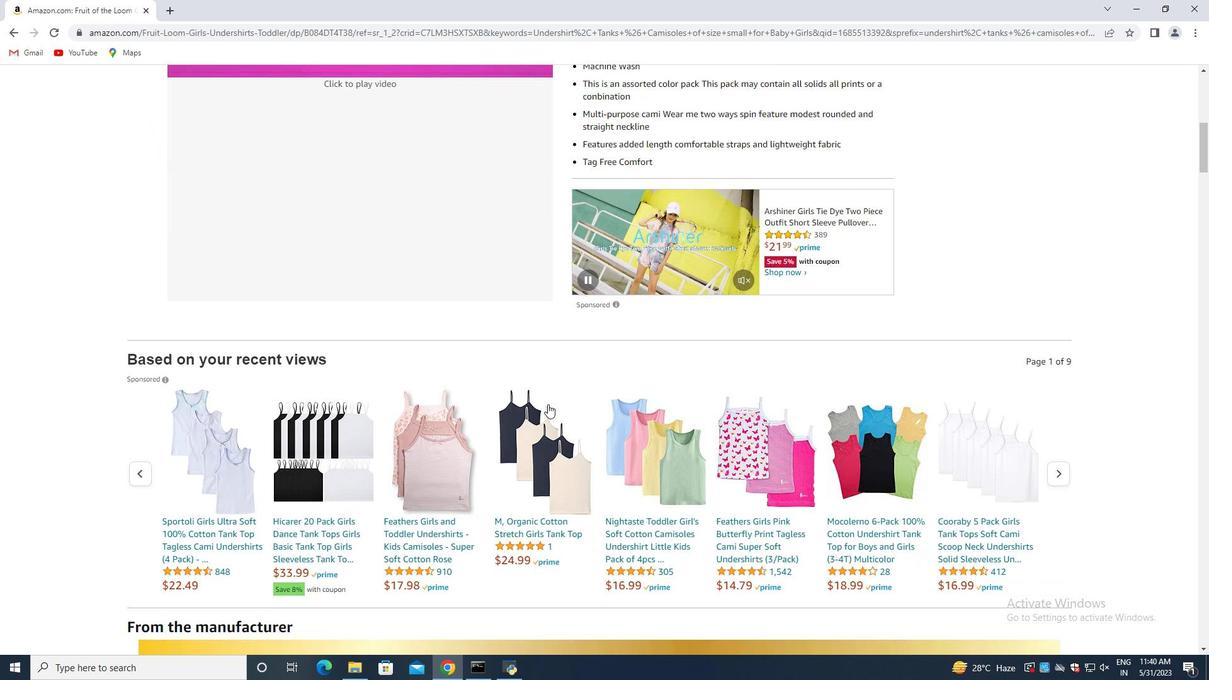 
Action: Mouse scrolled (553, 399) with delta (0, 0)
Screenshot: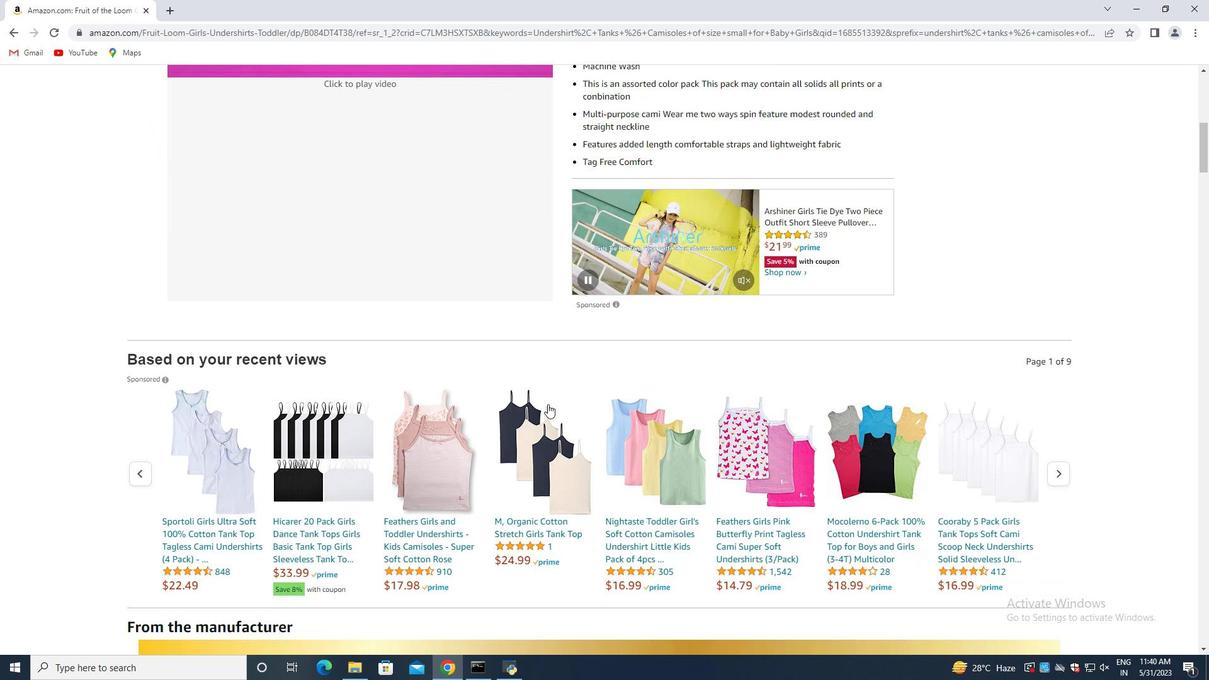 
Action: Mouse moved to (543, 406)
Screenshot: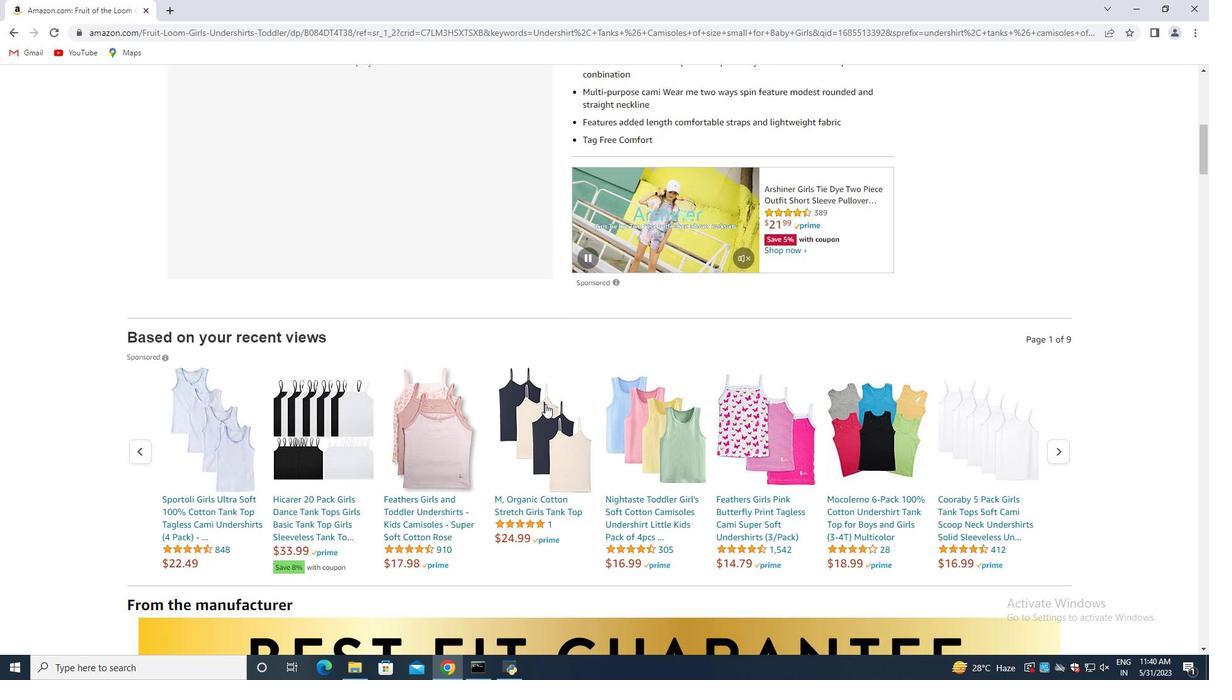 
Action: Mouse scrolled (548, 403) with delta (0, 0)
Screenshot: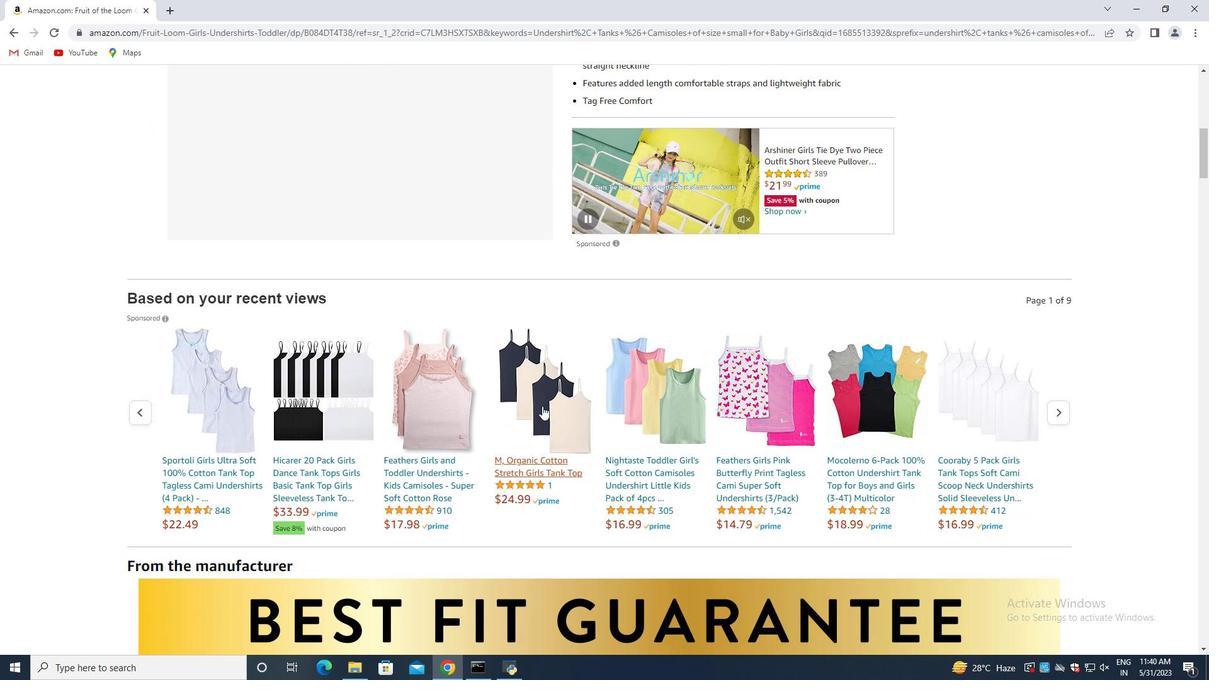
Action: Mouse moved to (542, 406)
Screenshot: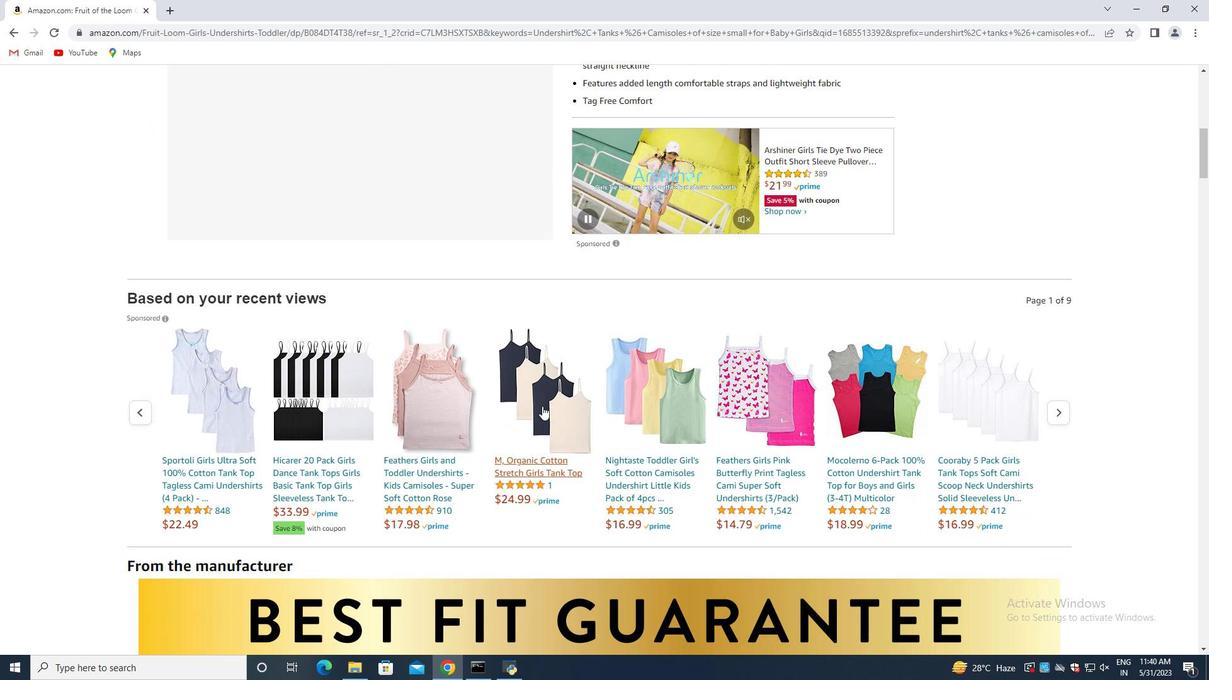 
Action: Mouse scrolled (545, 403) with delta (0, 0)
Screenshot: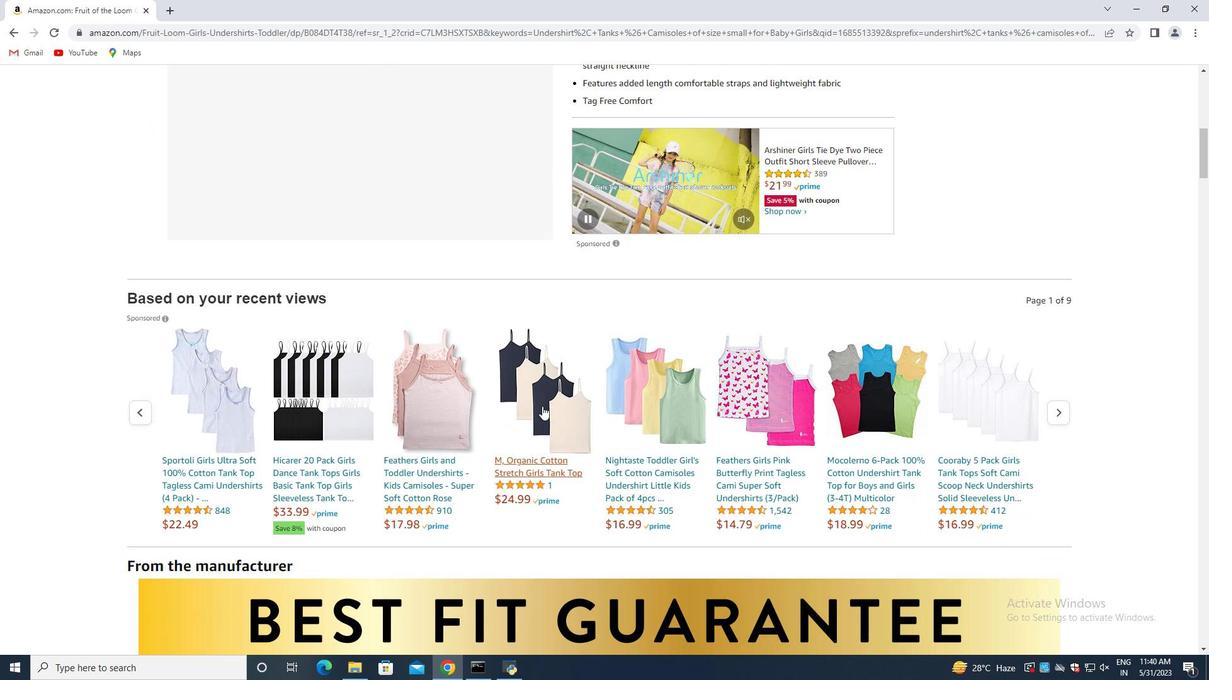 
Action: Mouse moved to (538, 406)
Screenshot: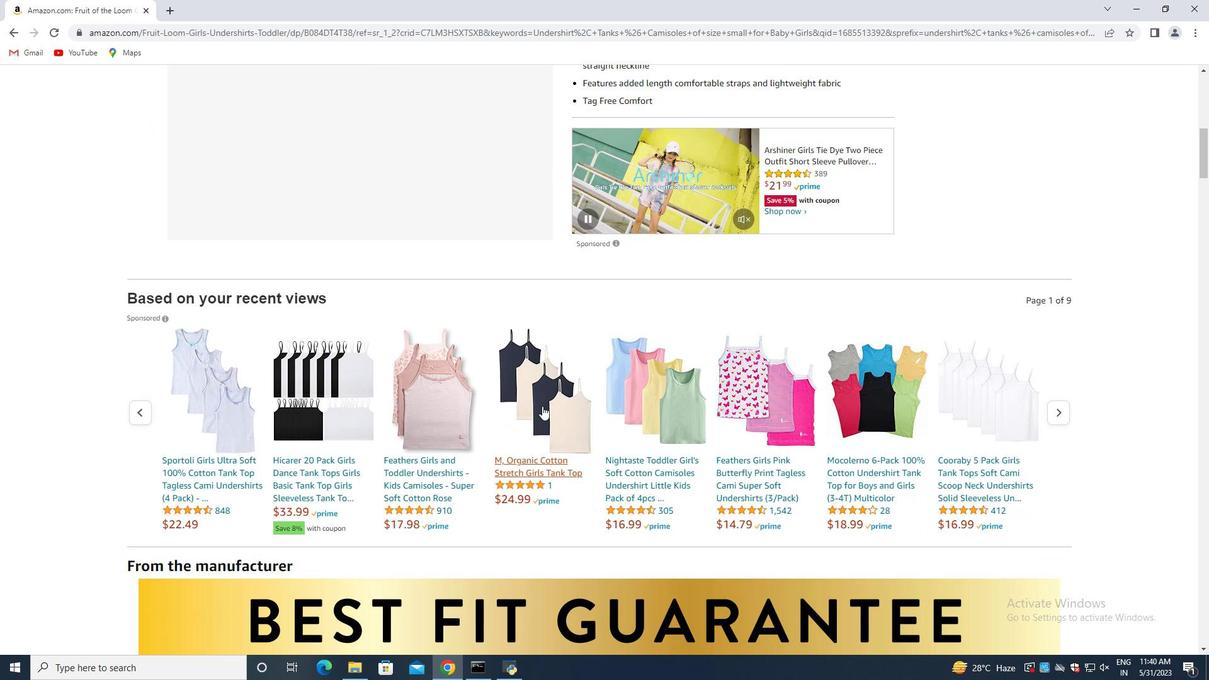 
Action: Mouse scrolled (542, 405) with delta (0, 0)
Screenshot: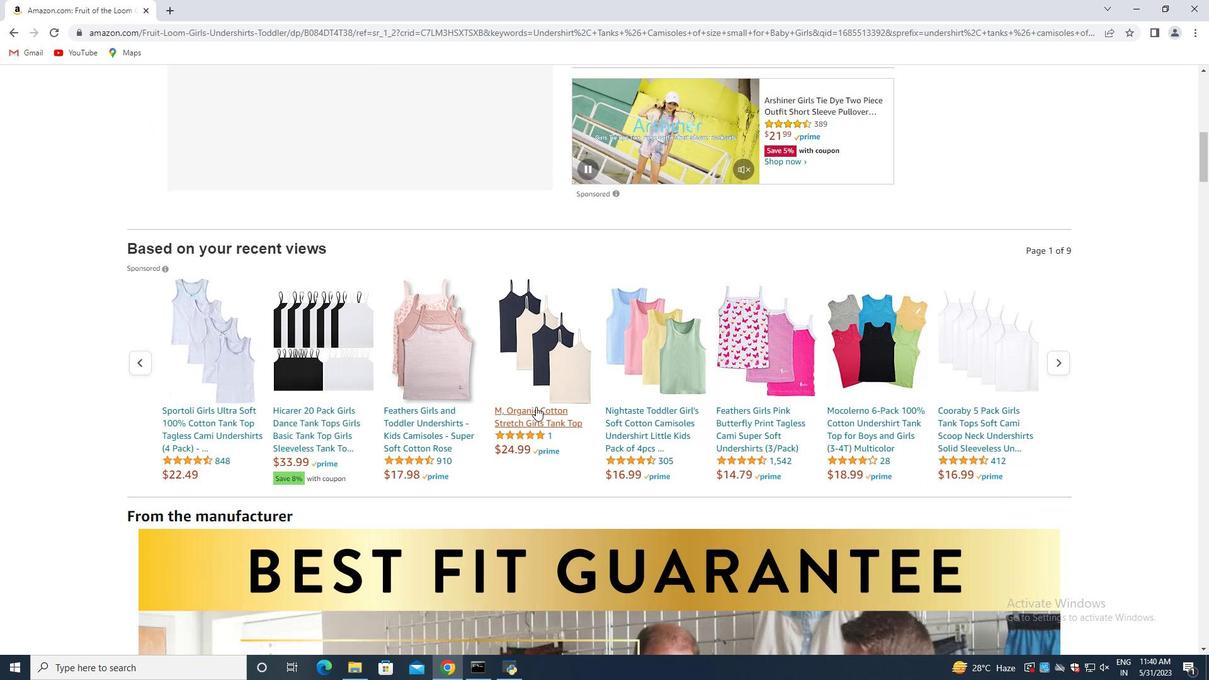 
Action: Mouse moved to (535, 411)
Screenshot: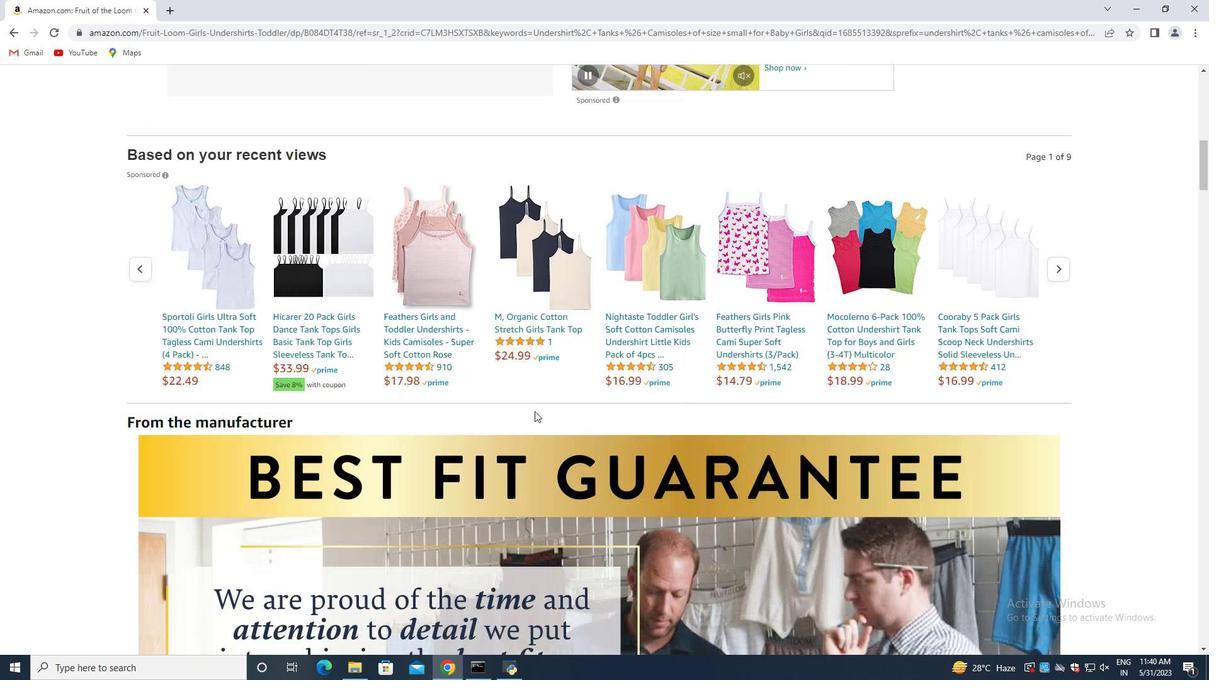 
Action: Mouse scrolled (536, 406) with delta (0, 0)
Screenshot: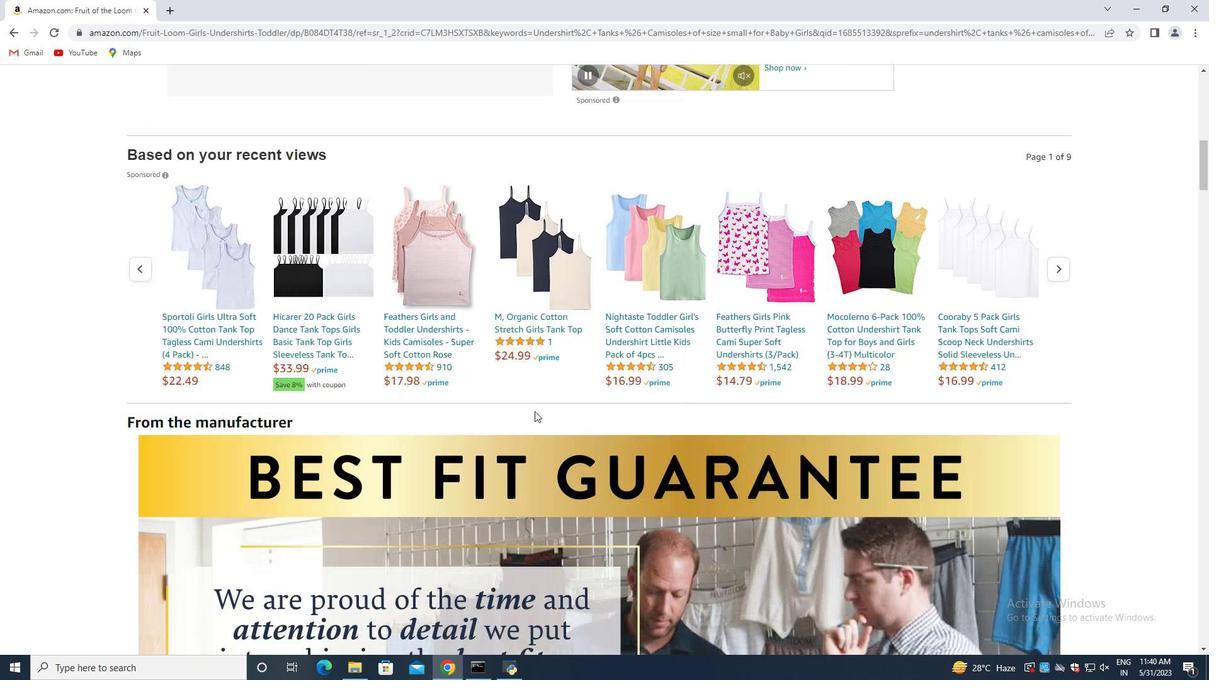 
Action: Mouse moved to (533, 416)
Screenshot: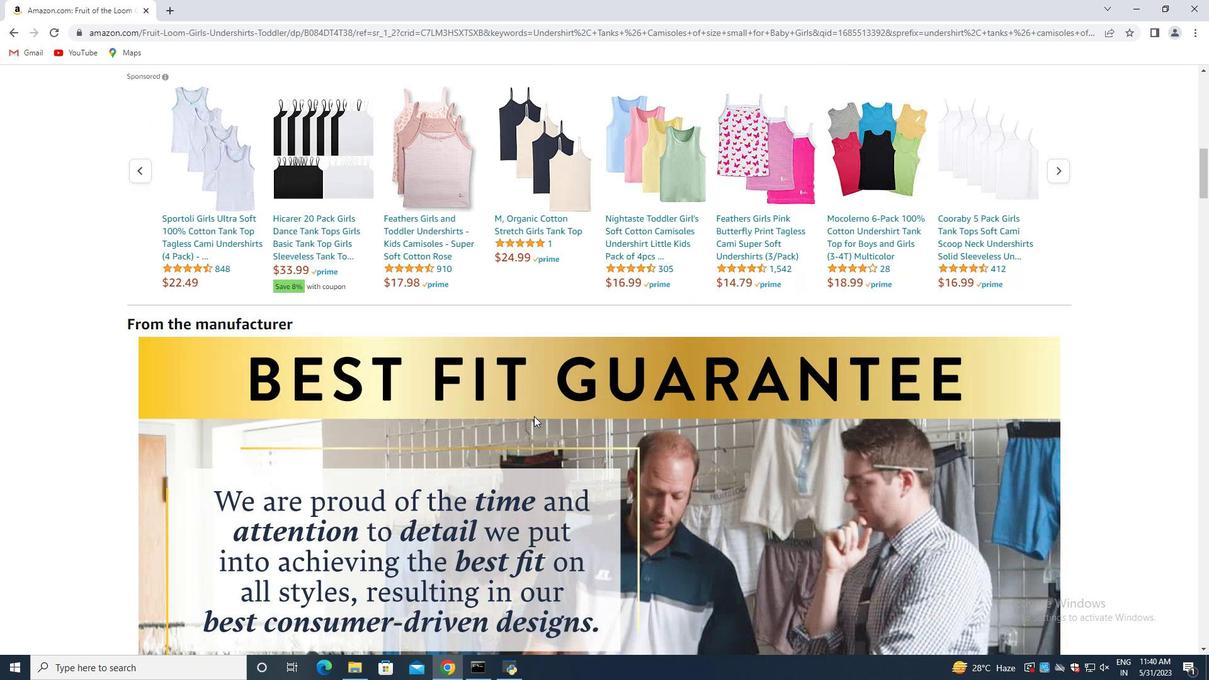 
Action: Mouse scrolled (534, 415) with delta (0, 0)
Screenshot: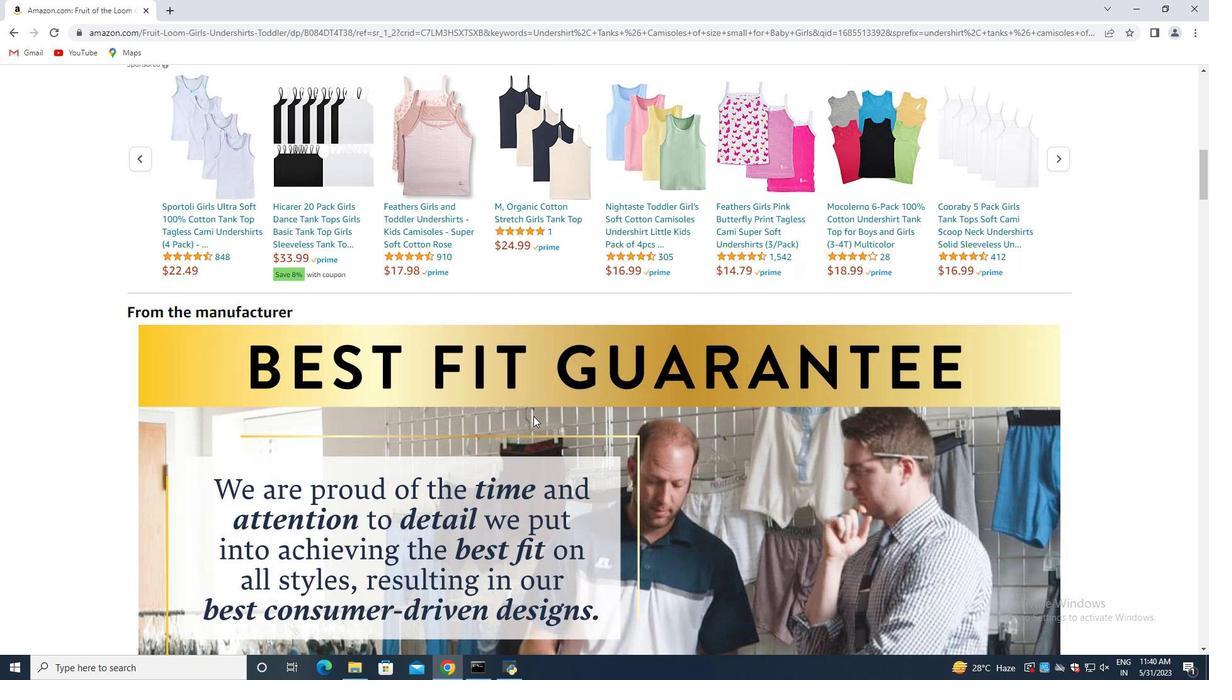 
Action: Mouse scrolled (533, 415) with delta (0, 0)
Screenshot: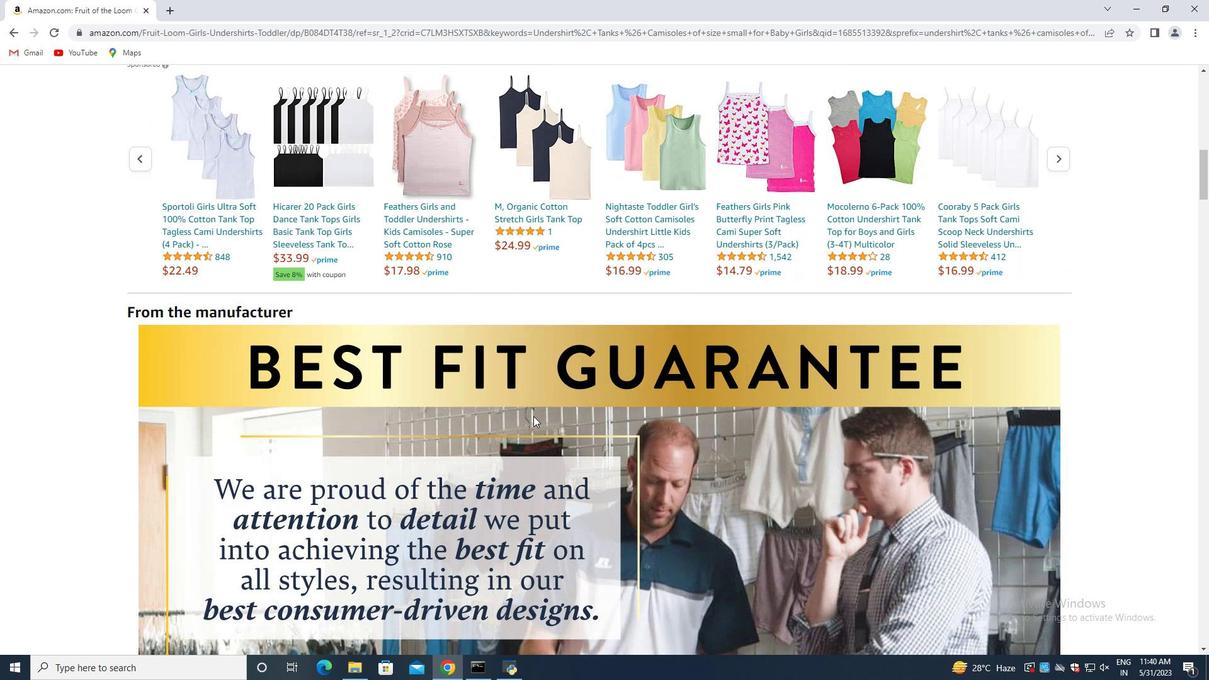
Action: Mouse scrolled (533, 415) with delta (0, 0)
Screenshot: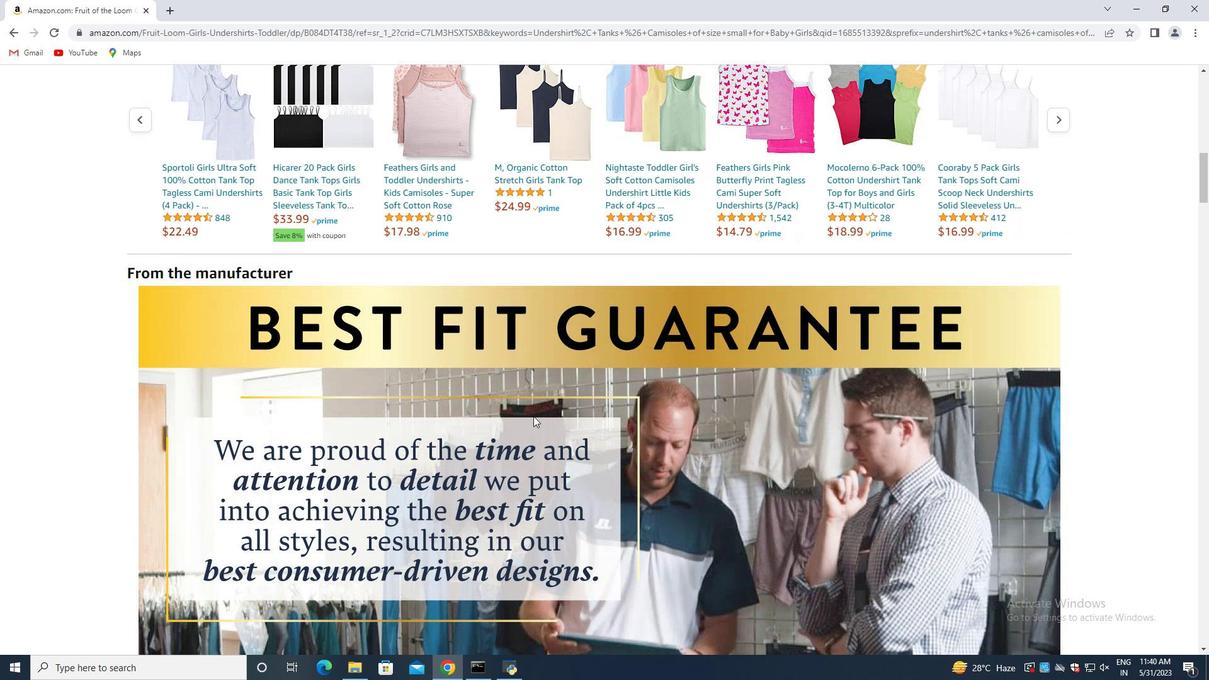 
Action: Mouse moved to (406, 419)
Screenshot: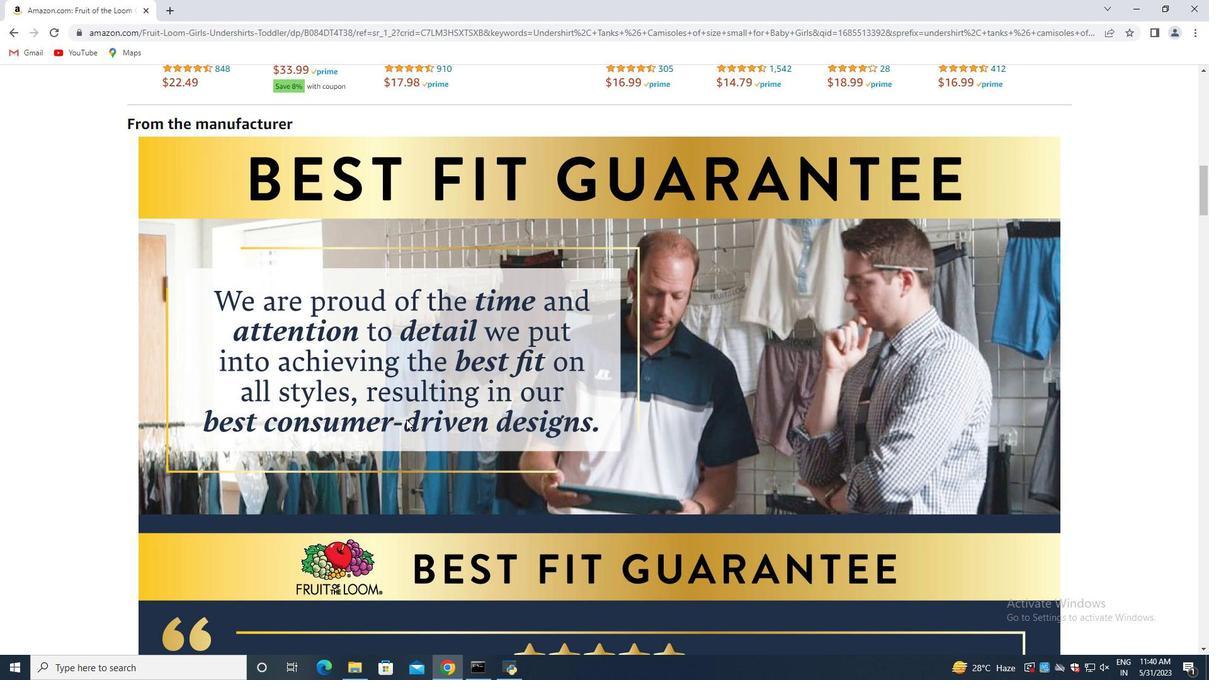 
Action: Mouse scrolled (406, 418) with delta (0, 0)
Screenshot: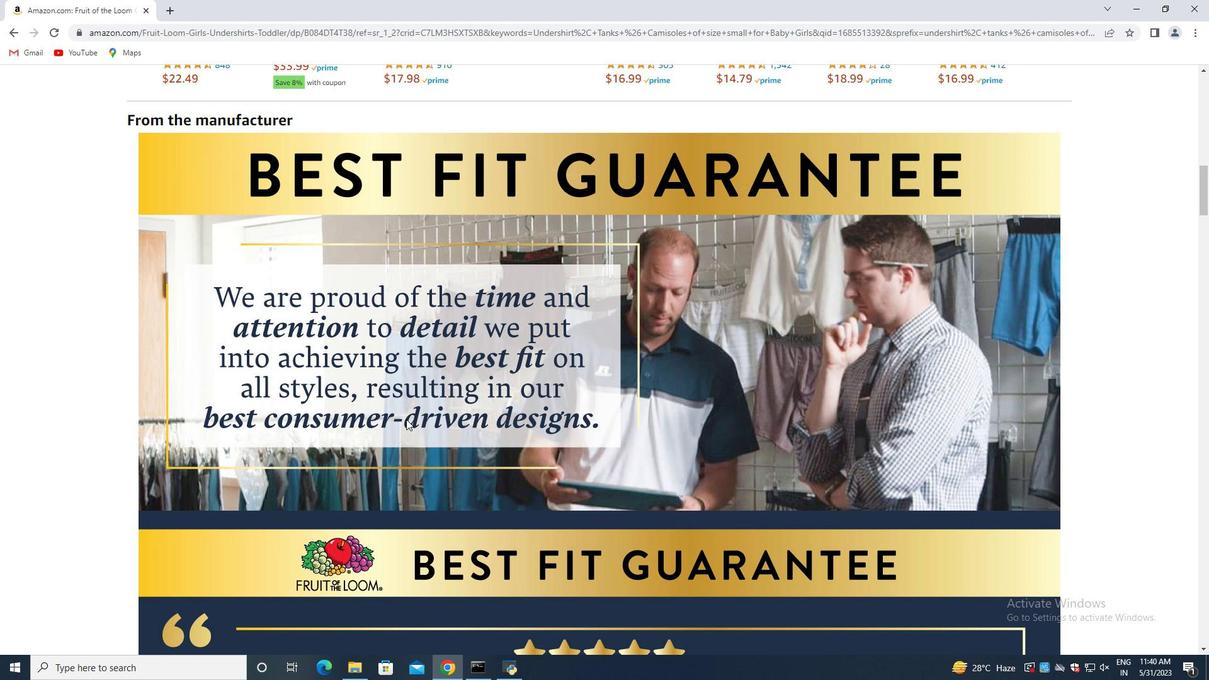 
Action: Mouse moved to (406, 420)
Screenshot: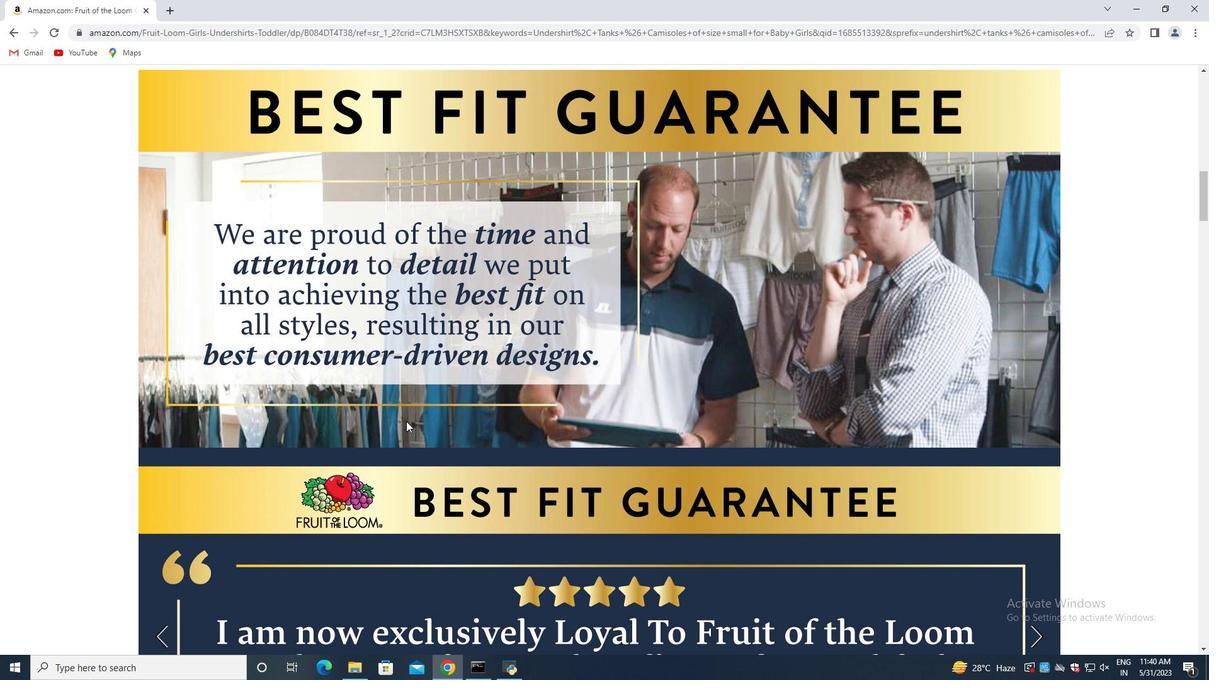 
Action: Mouse scrolled (406, 420) with delta (0, 0)
Screenshot: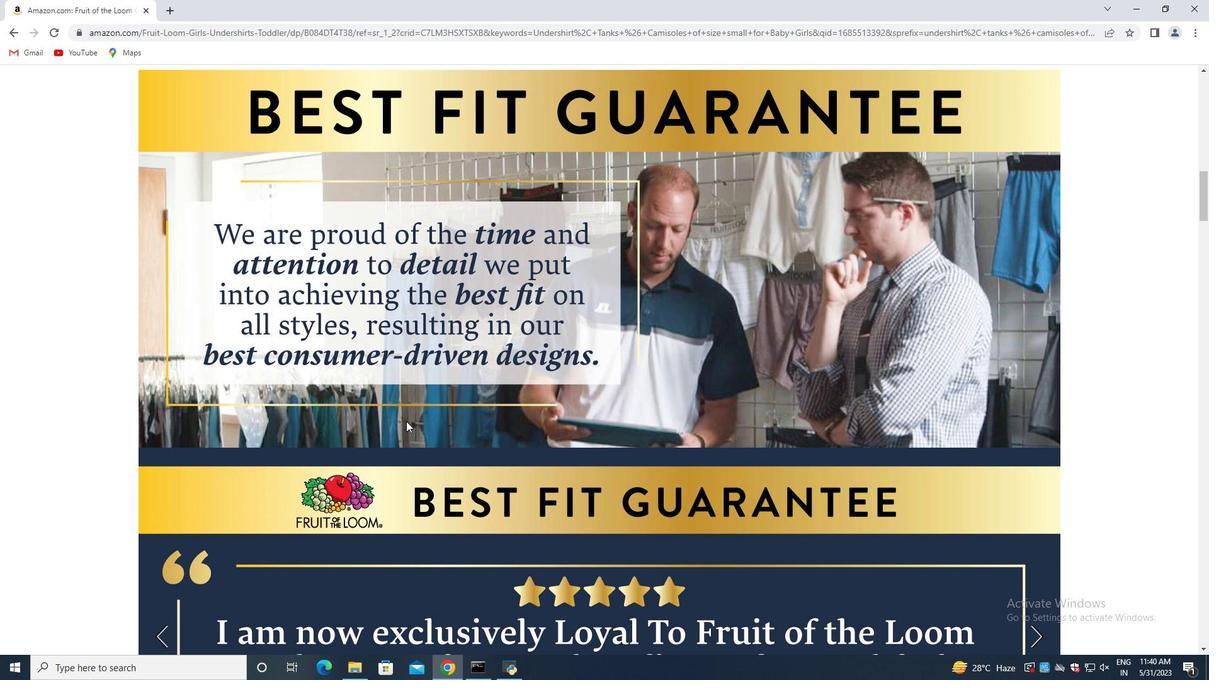 
Action: Mouse moved to (406, 421)
Screenshot: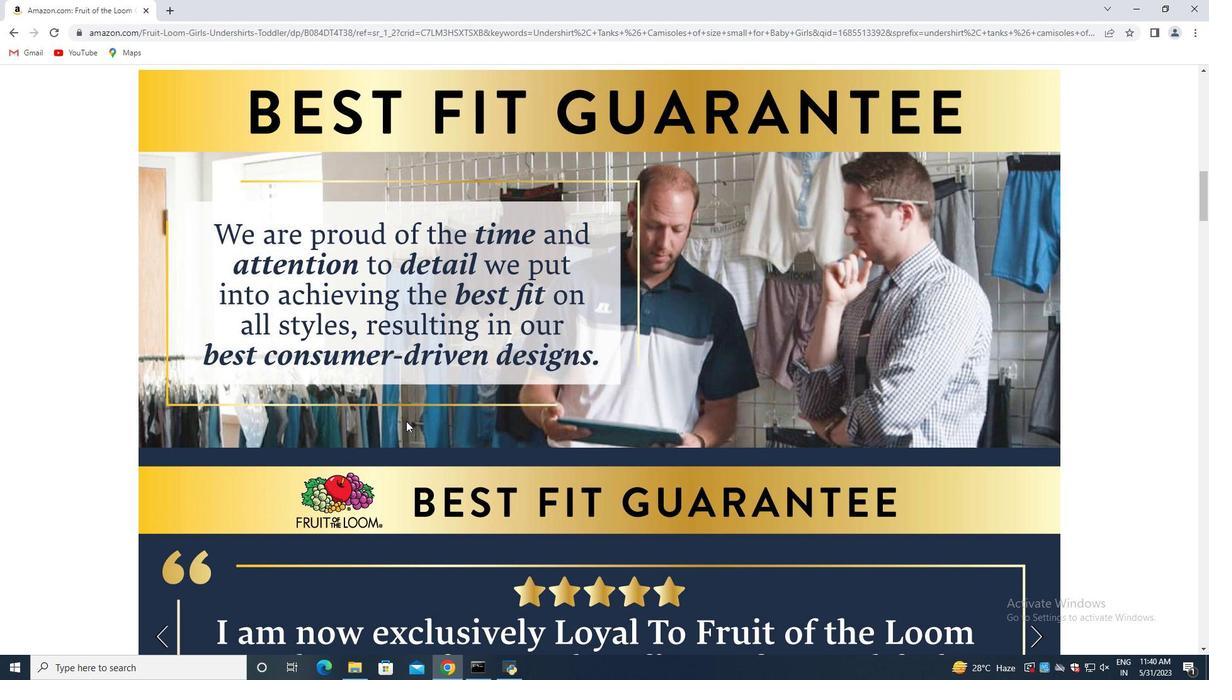 
Action: Mouse scrolled (406, 420) with delta (0, 0)
Screenshot: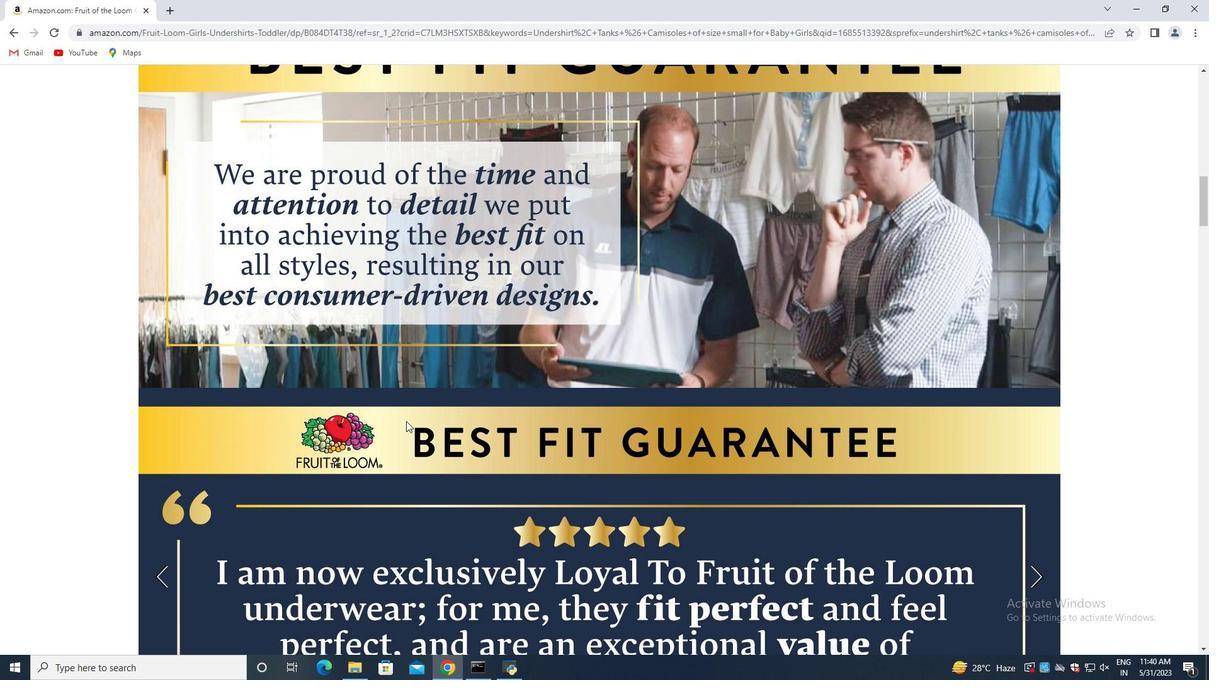 
Action: Mouse scrolled (406, 420) with delta (0, 0)
Screenshot: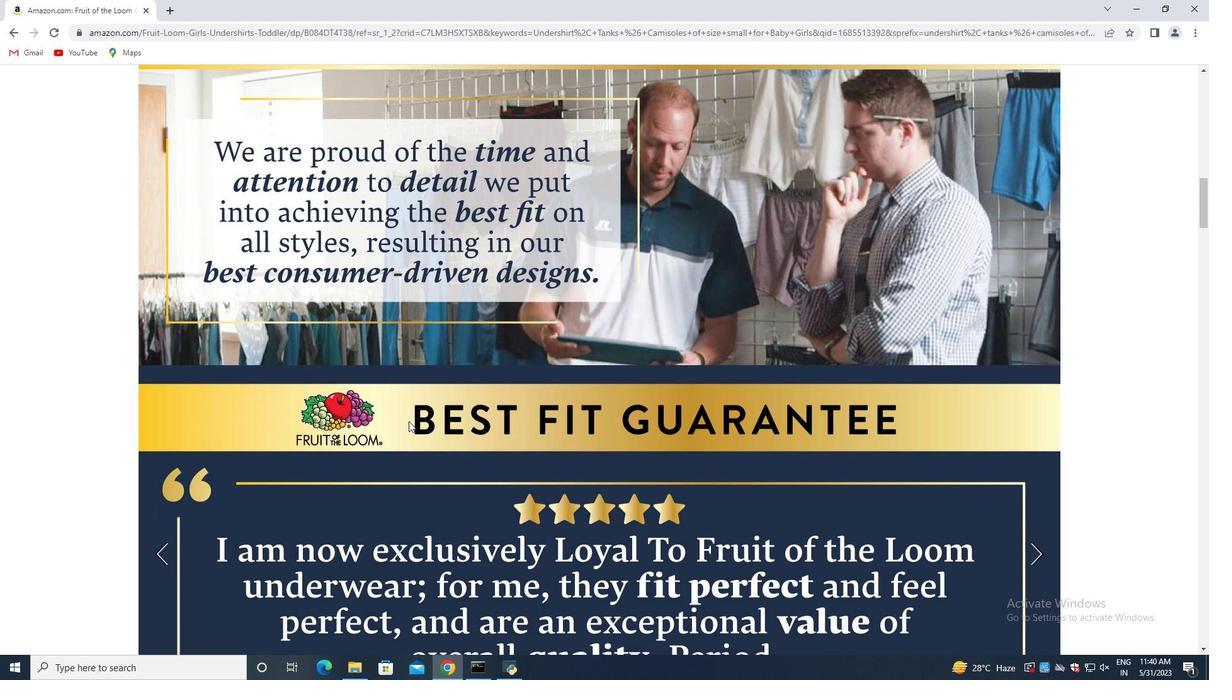 
Action: Mouse moved to (380, 403)
Screenshot: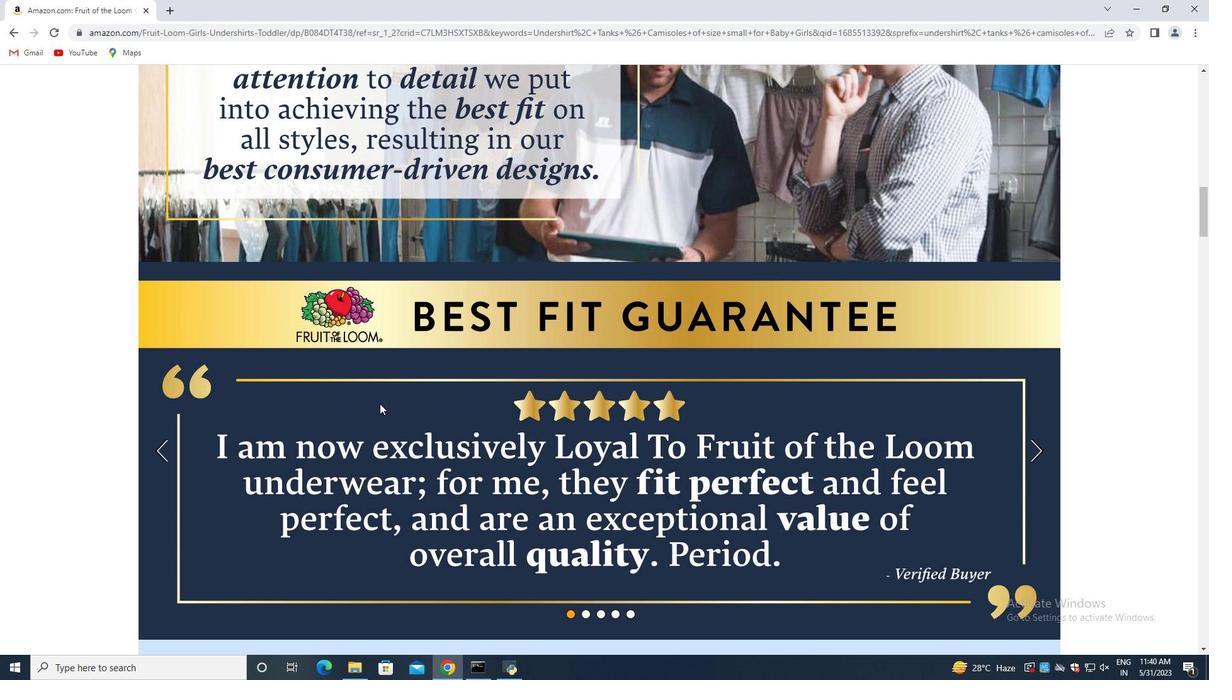 
Action: Mouse scrolled (380, 403) with delta (0, 0)
Screenshot: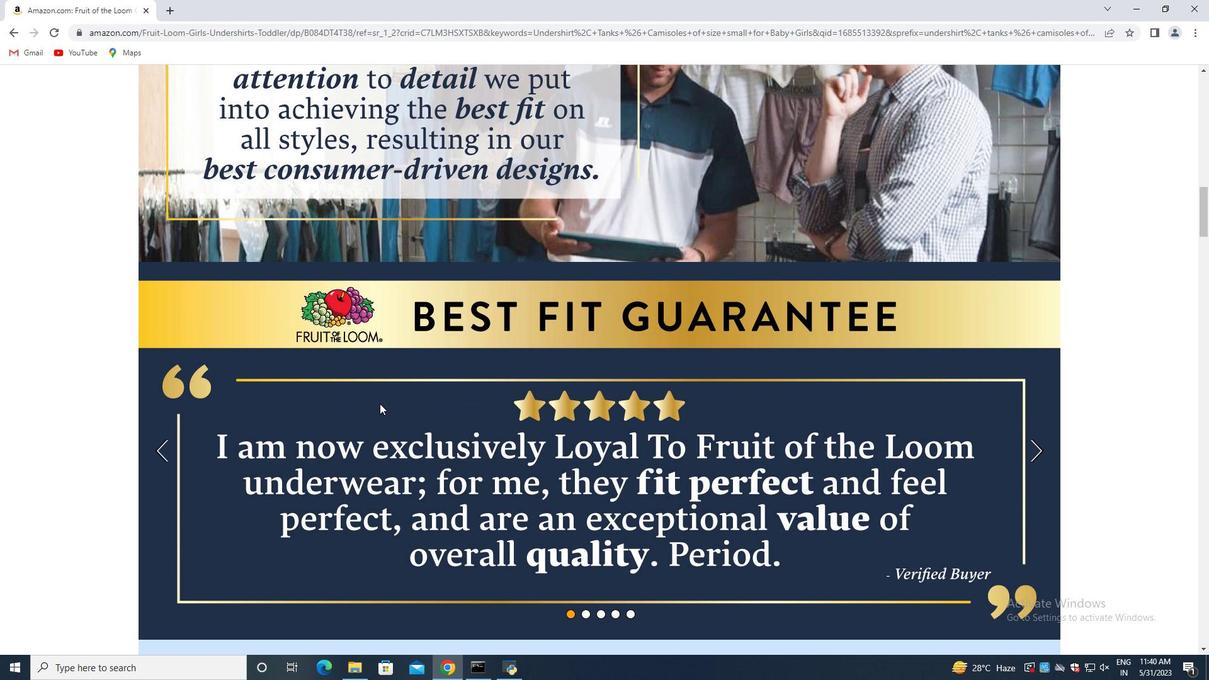 
Action: Mouse moved to (380, 403)
Screenshot: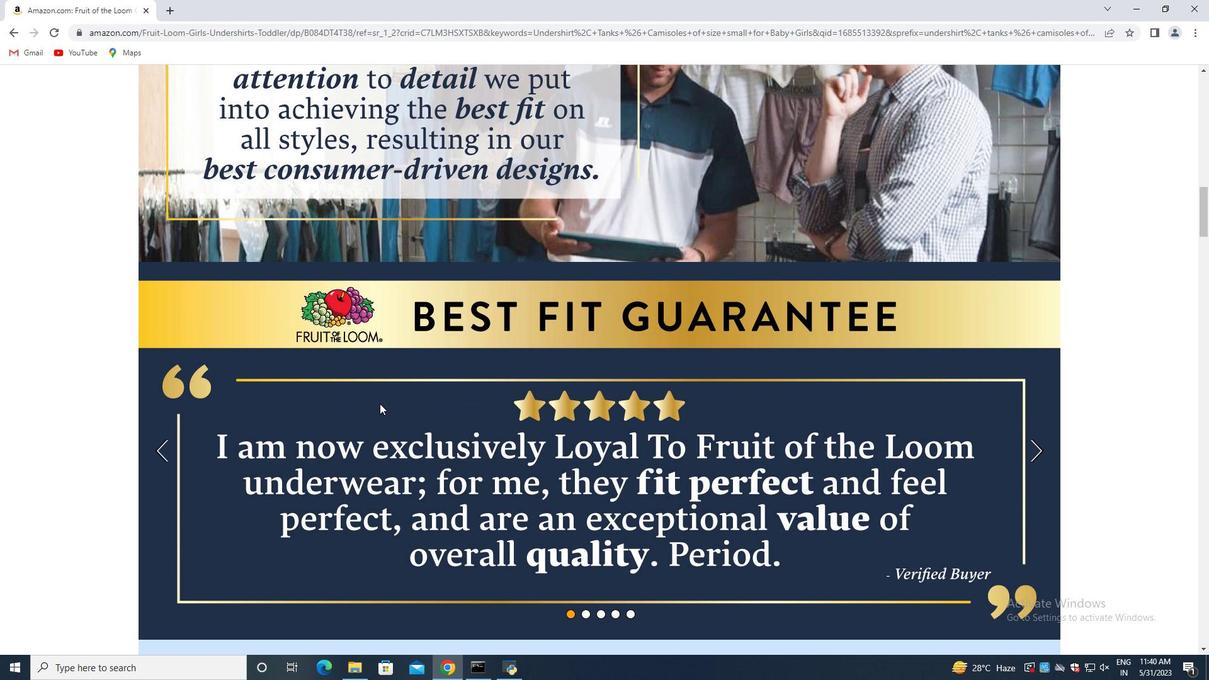 
Action: Mouse scrolled (380, 403) with delta (0, 0)
Screenshot: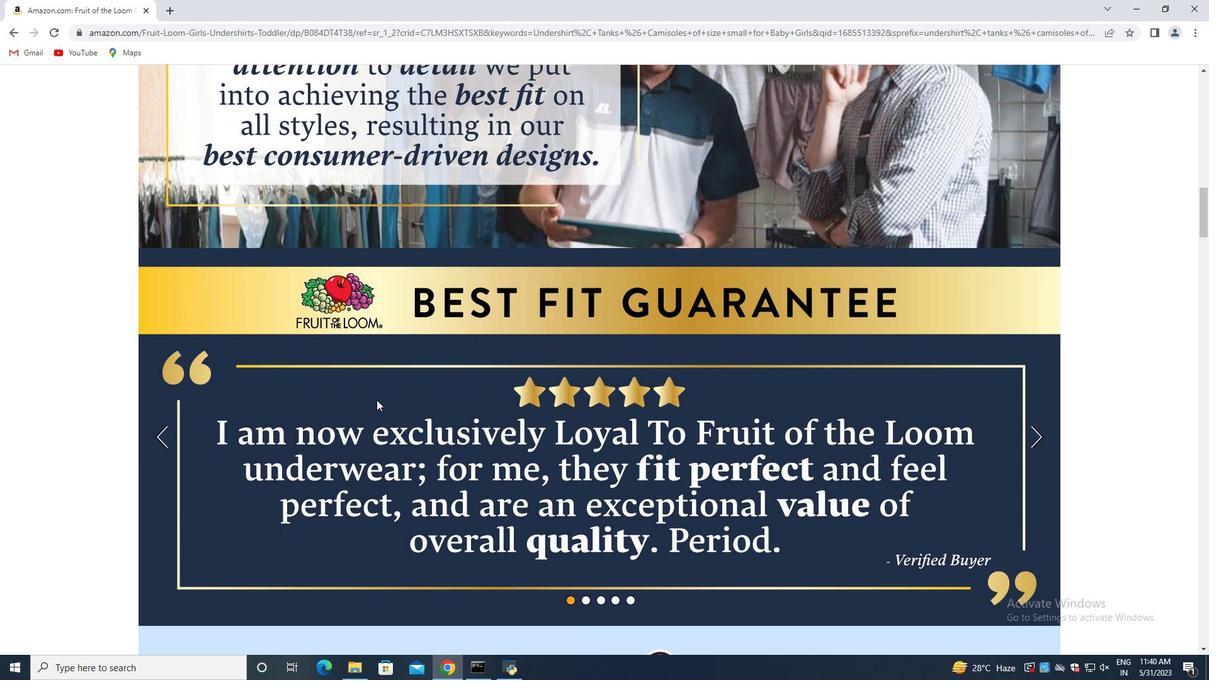 
Action: Mouse moved to (667, 439)
Screenshot: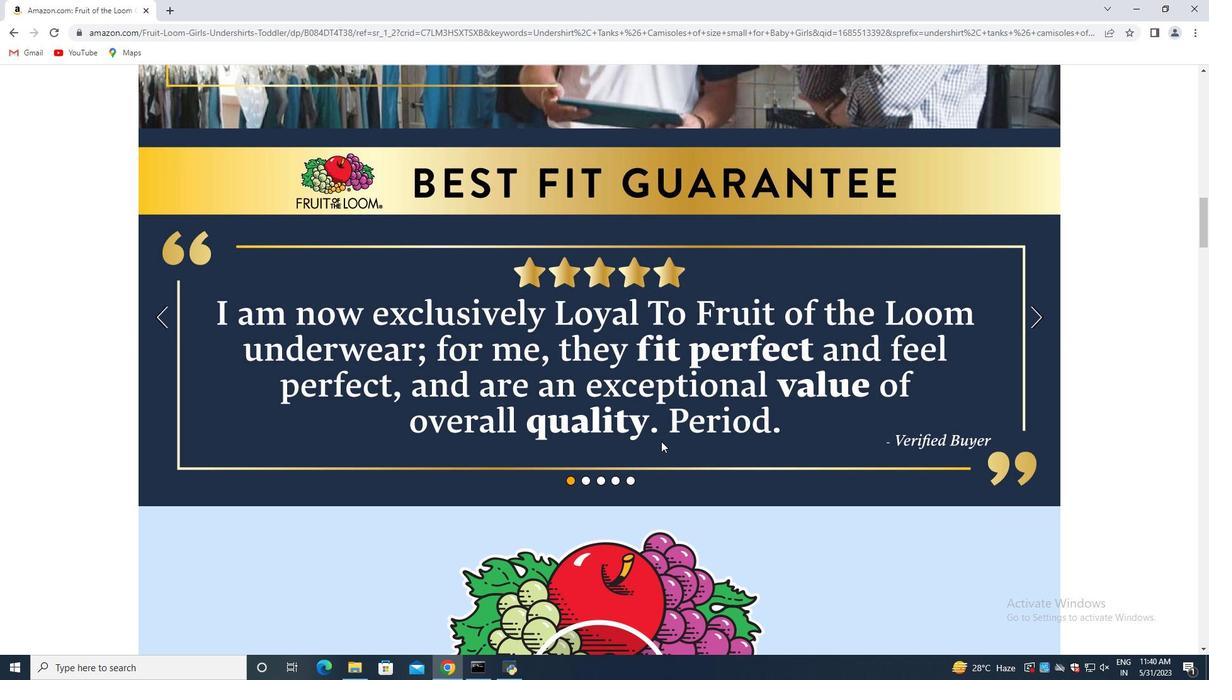 
Action: Mouse scrolled (667, 439) with delta (0, 0)
Screenshot: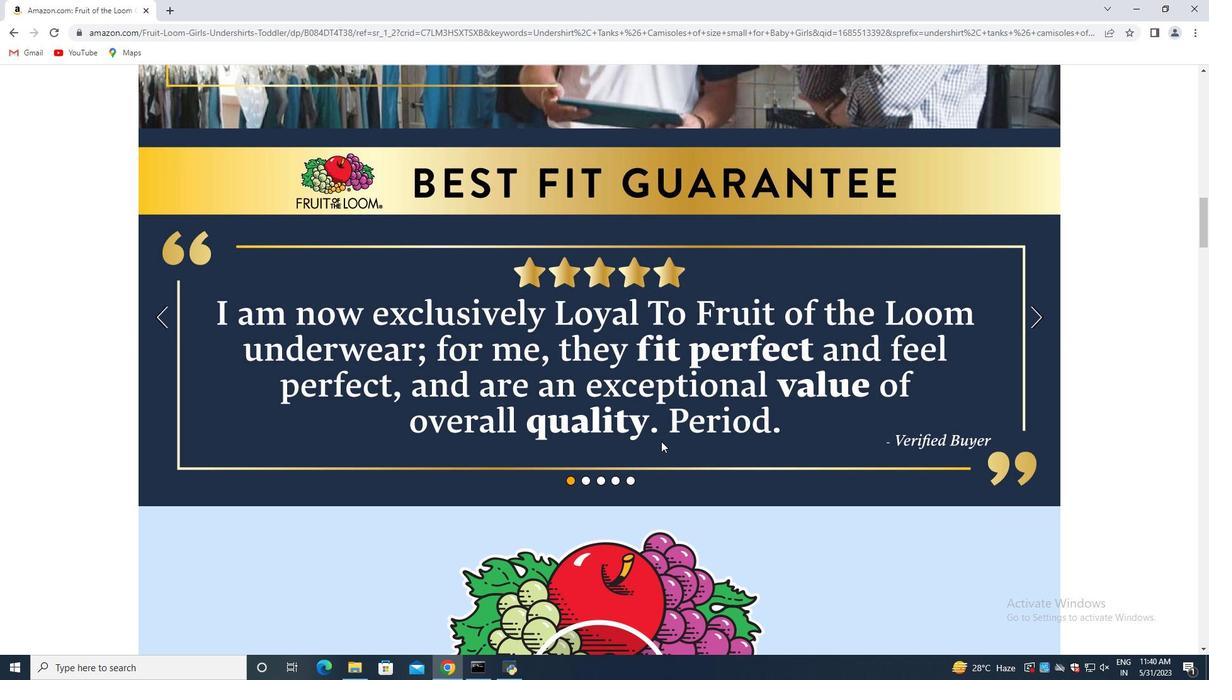 
Action: Mouse moved to (625, 444)
Screenshot: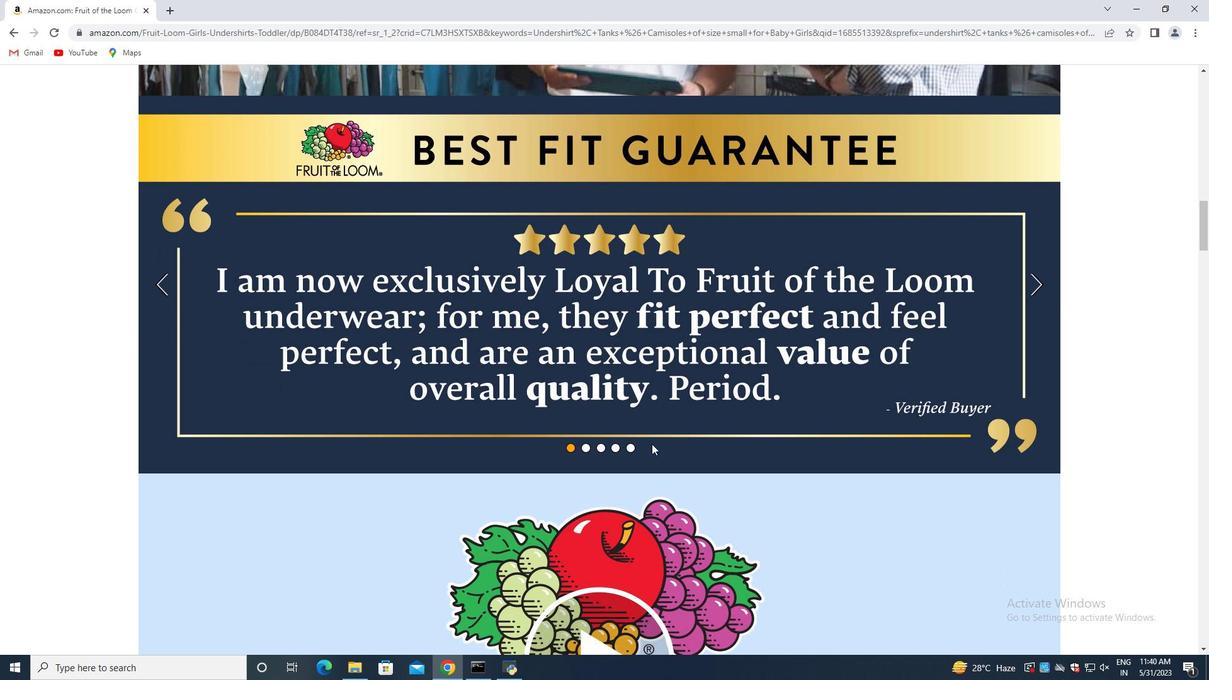 
Action: Mouse scrolled (652, 443) with delta (0, 0)
Screenshot: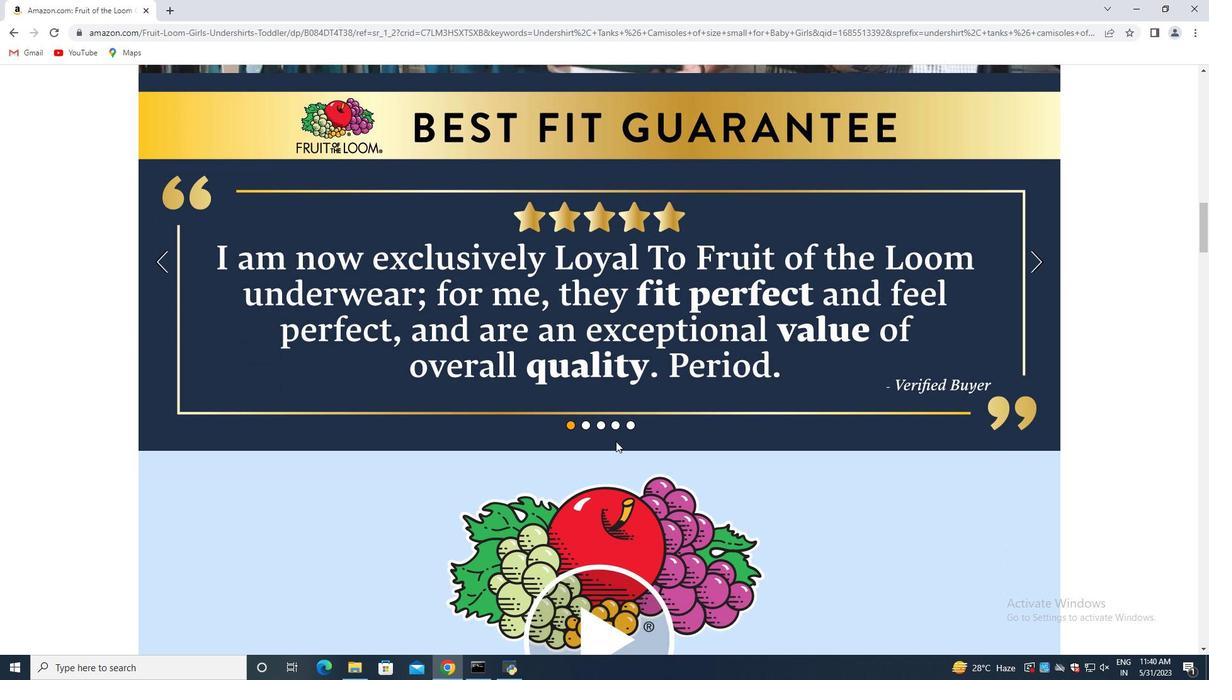 
Action: Mouse moved to (588, 436)
Screenshot: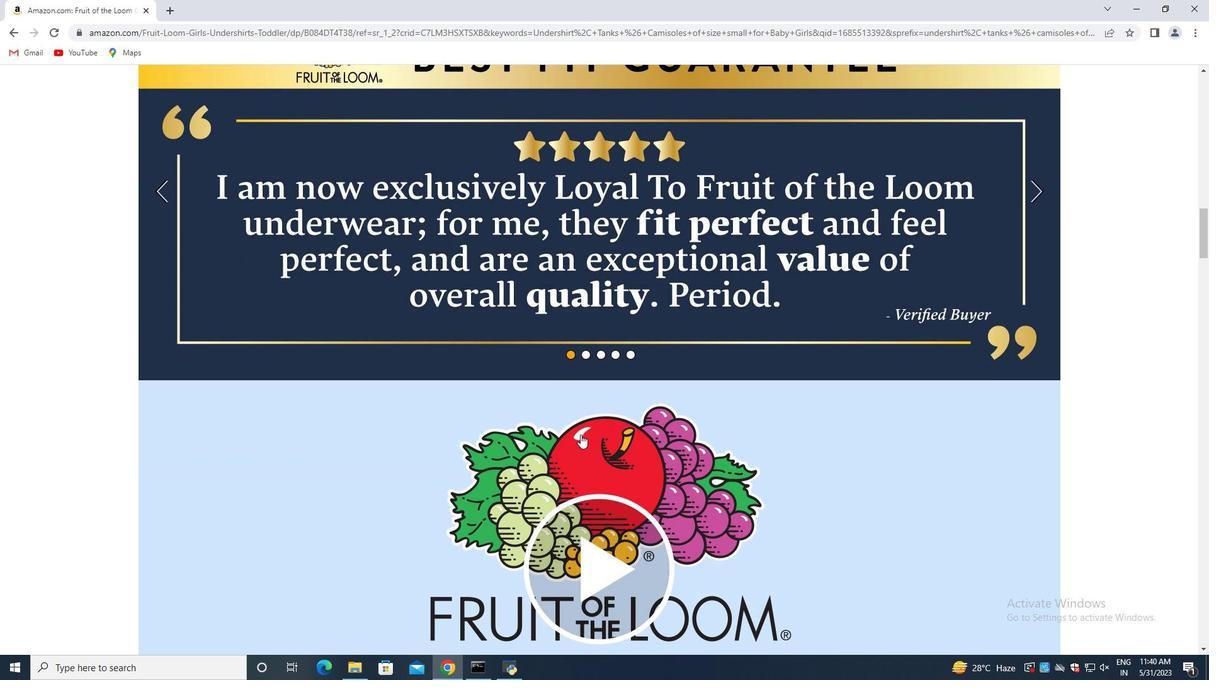 
Action: Mouse scrolled (590, 436) with delta (0, 0)
Screenshot: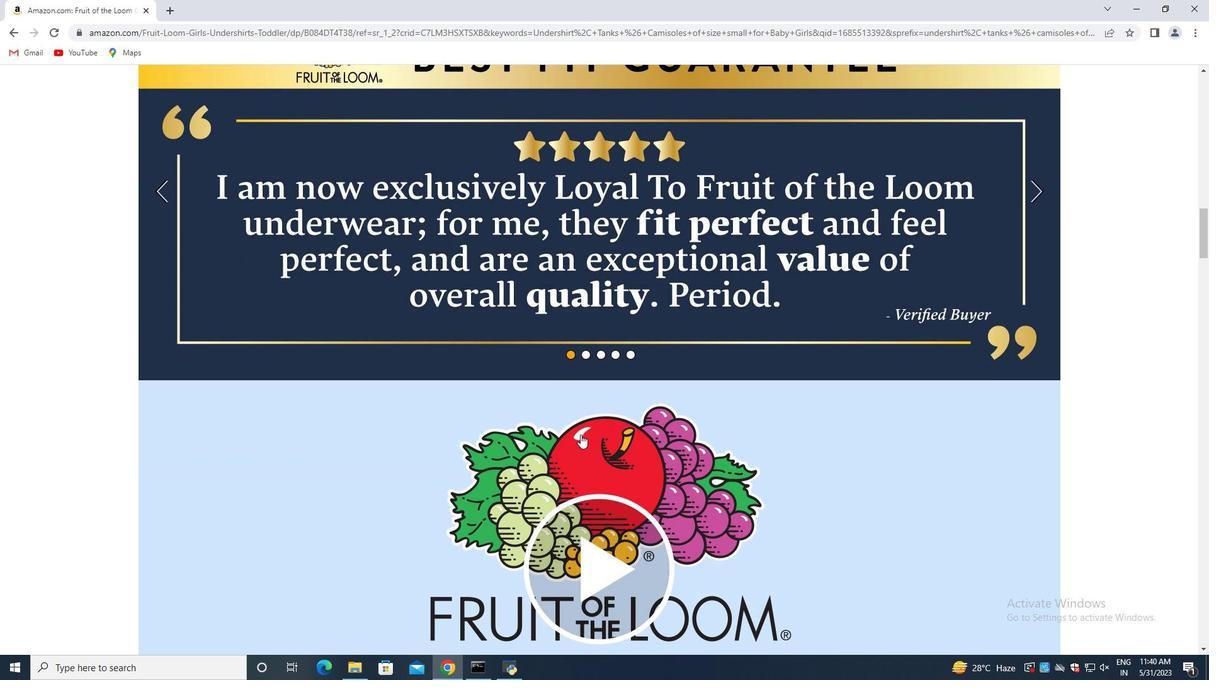 
Action: Mouse moved to (585, 436)
Screenshot: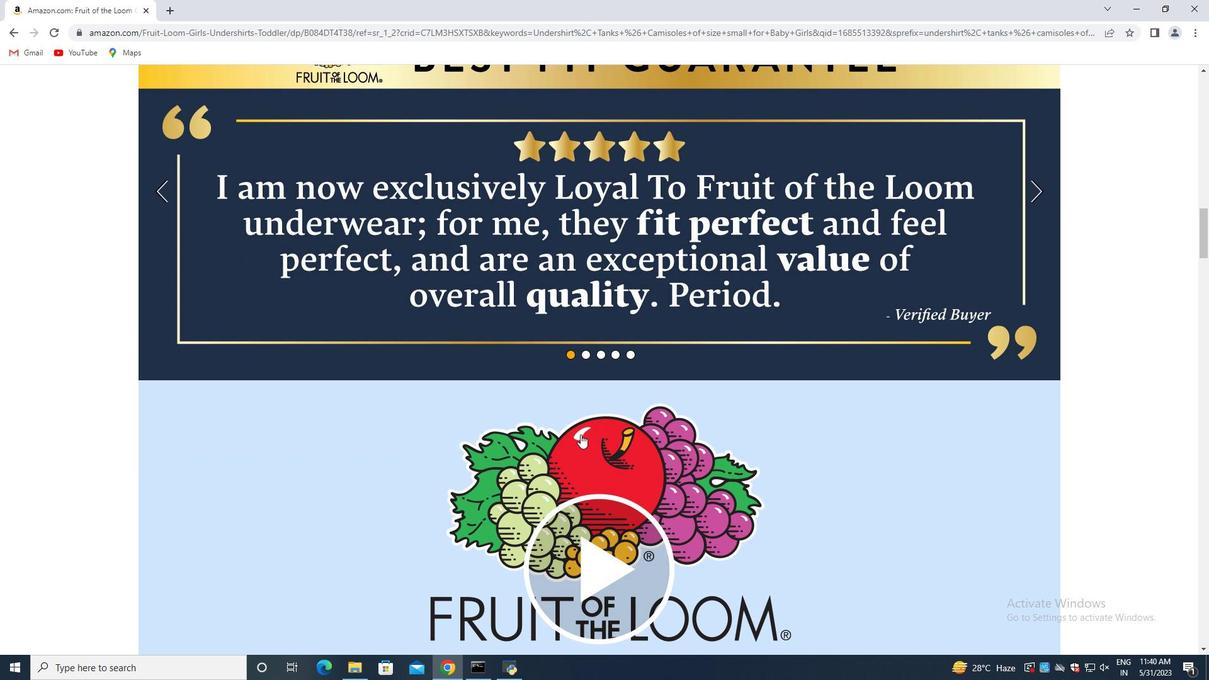 
Action: Mouse scrolled (587, 436) with delta (0, 0)
Screenshot: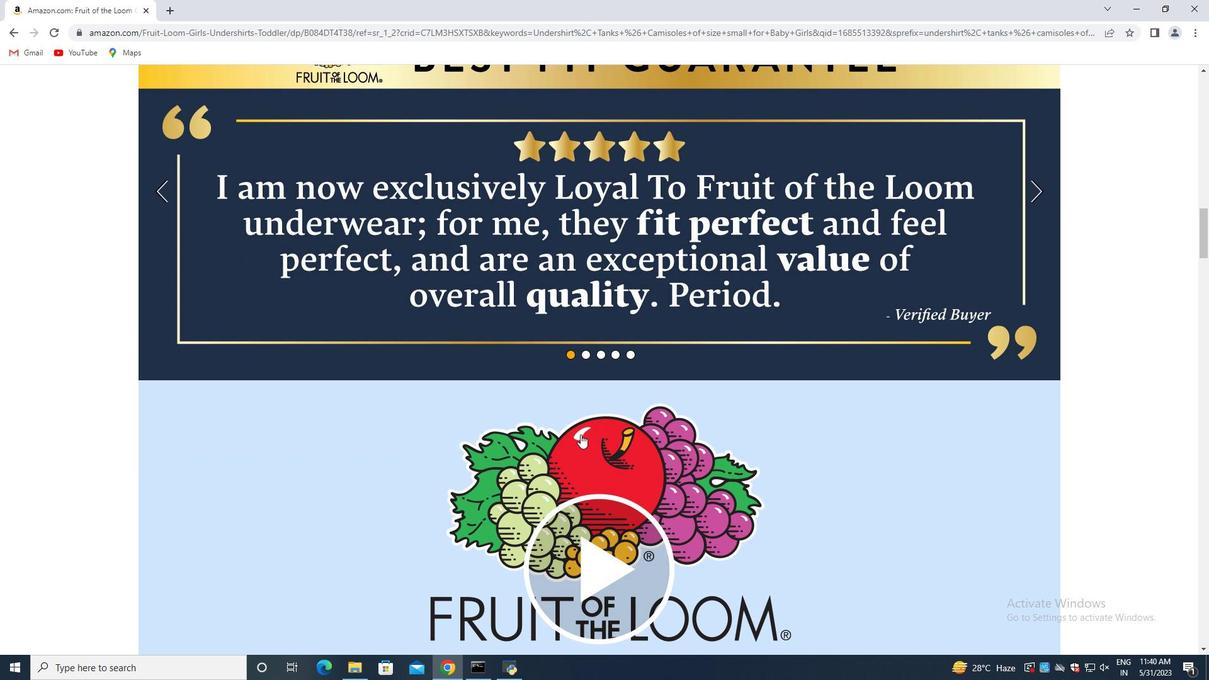 
Action: Mouse moved to (562, 439)
Screenshot: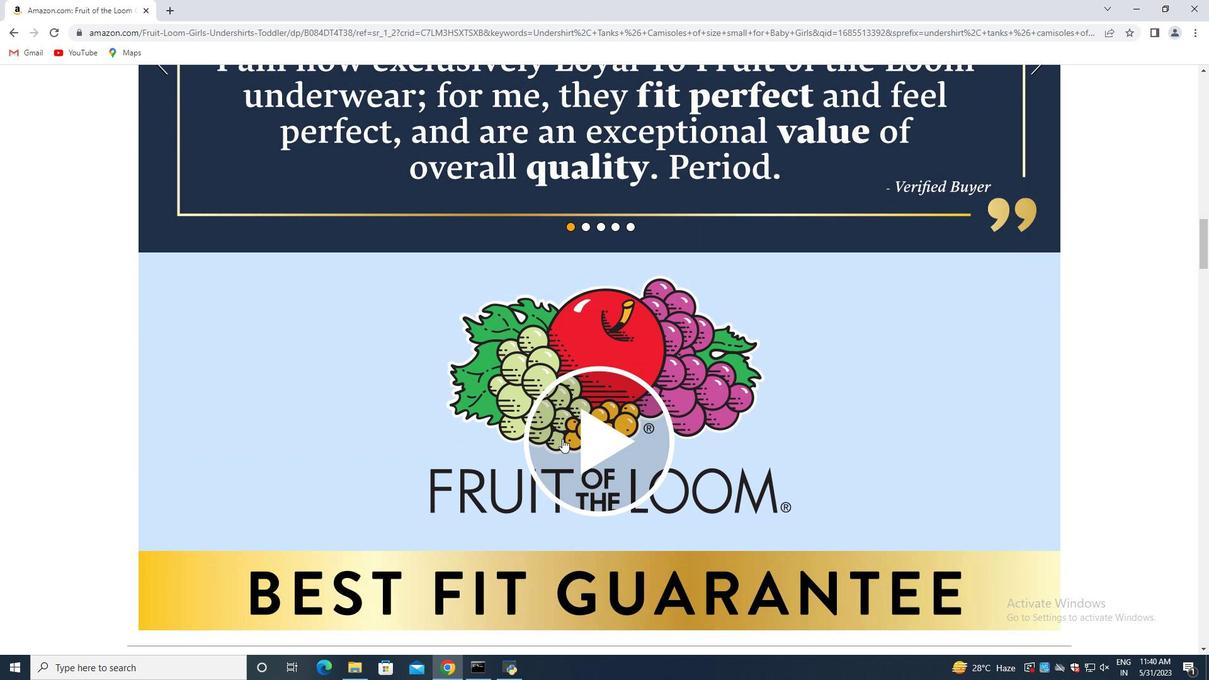 
Action: Mouse scrolled (569, 435) with delta (0, 0)
Screenshot: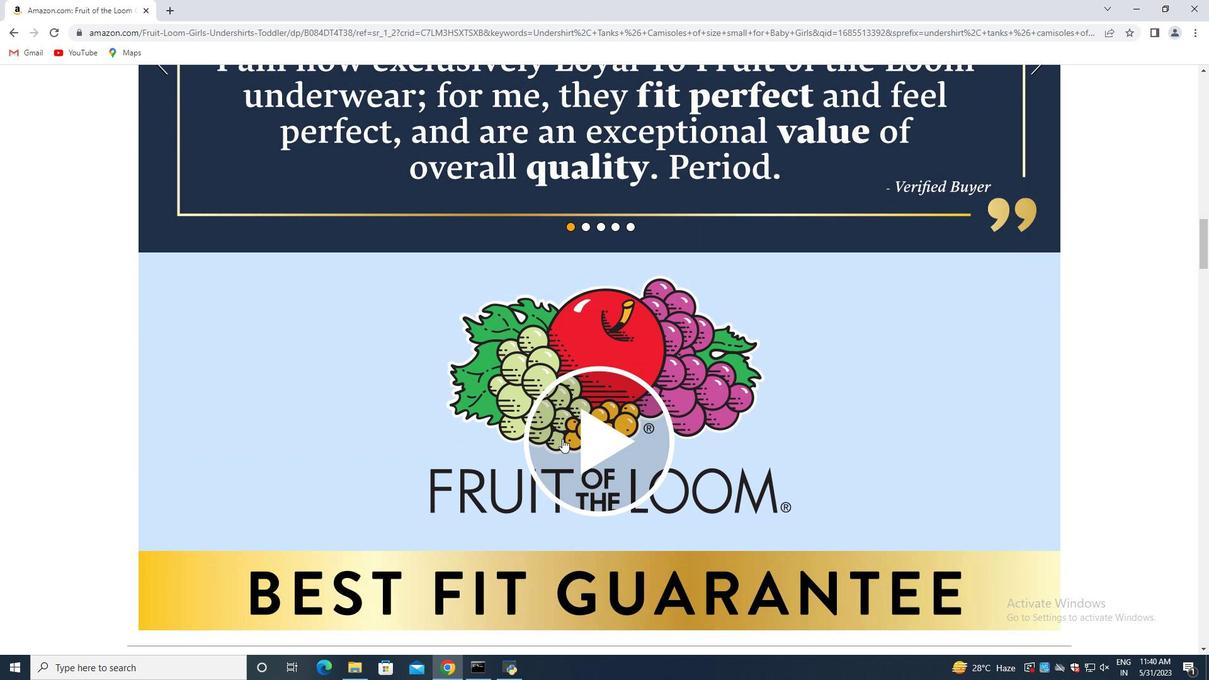 
Action: Mouse scrolled (566, 436) with delta (0, 0)
Screenshot: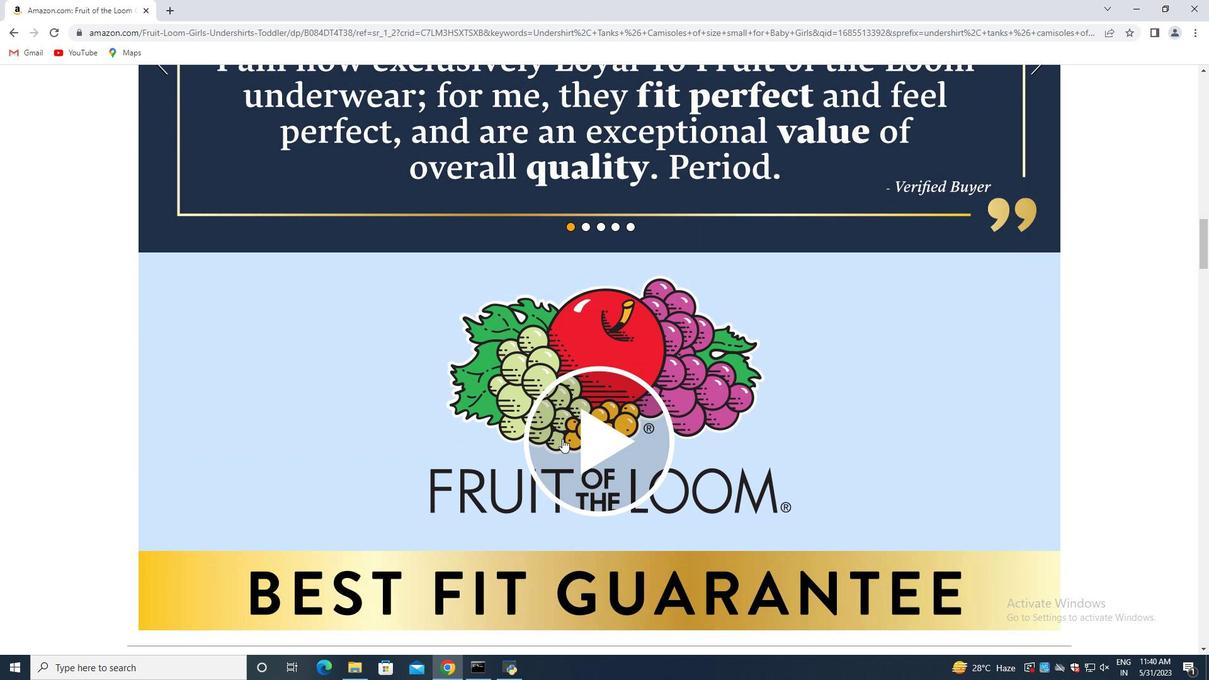 
Action: Mouse moved to (562, 439)
Screenshot: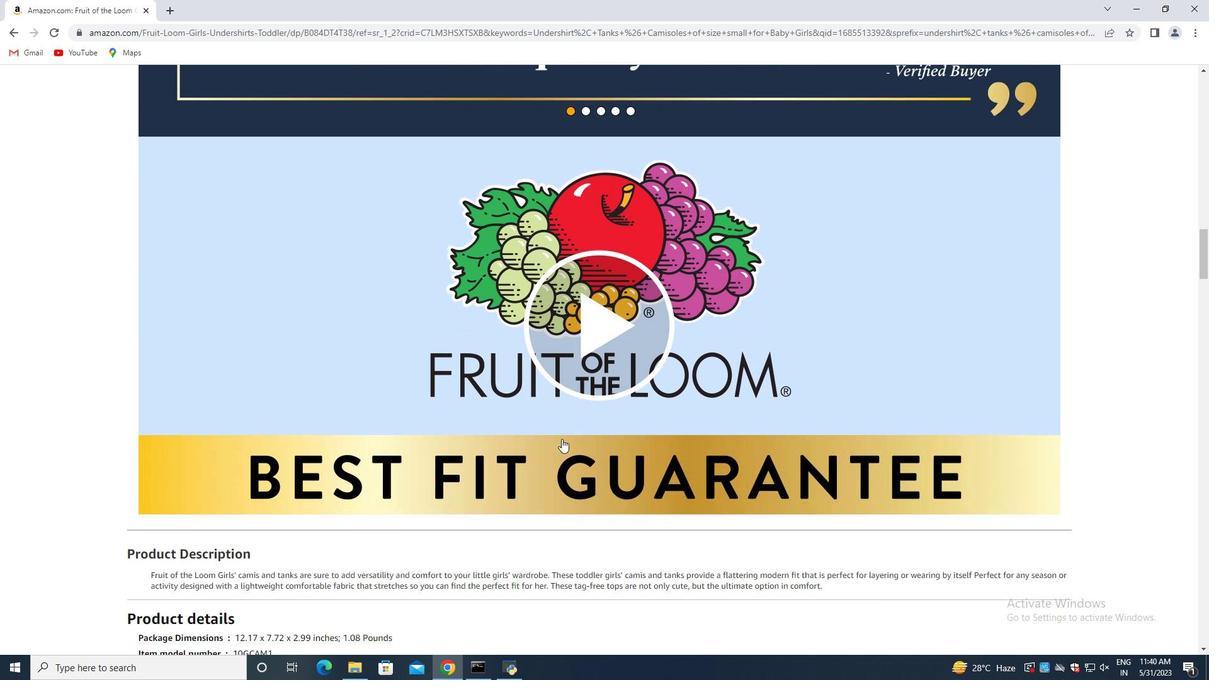 
Action: Mouse scrolled (562, 438) with delta (0, 0)
Screenshot: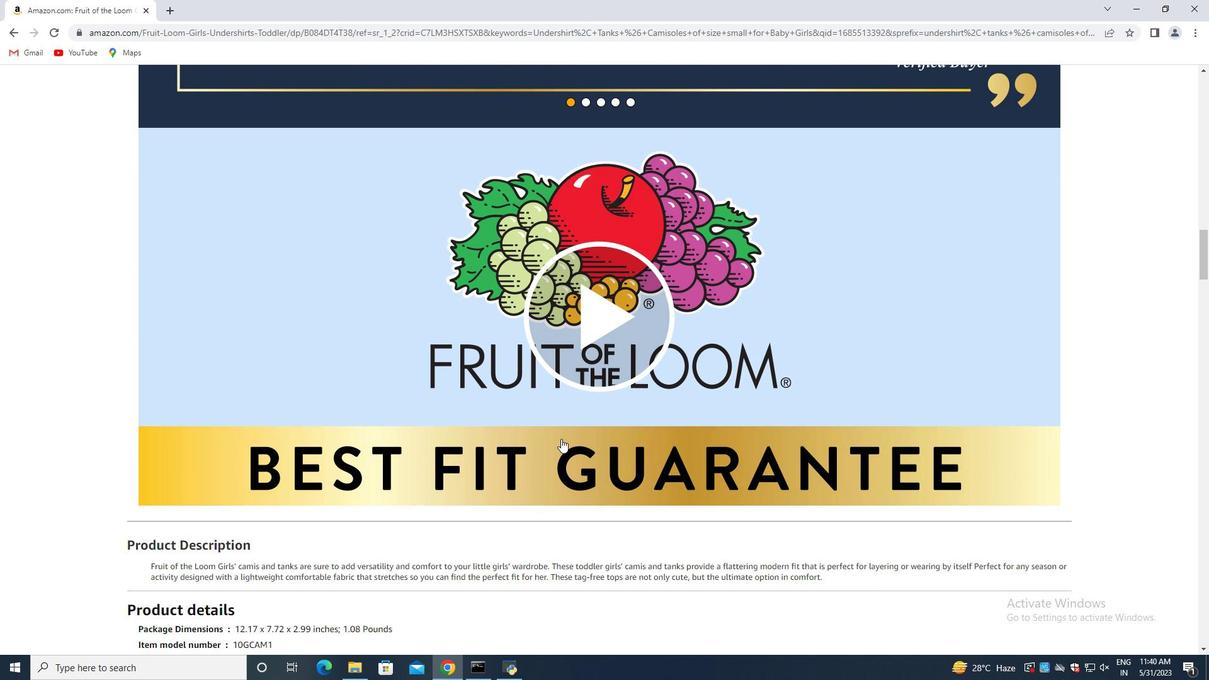 
Action: Mouse scrolled (562, 438) with delta (0, 0)
Screenshot: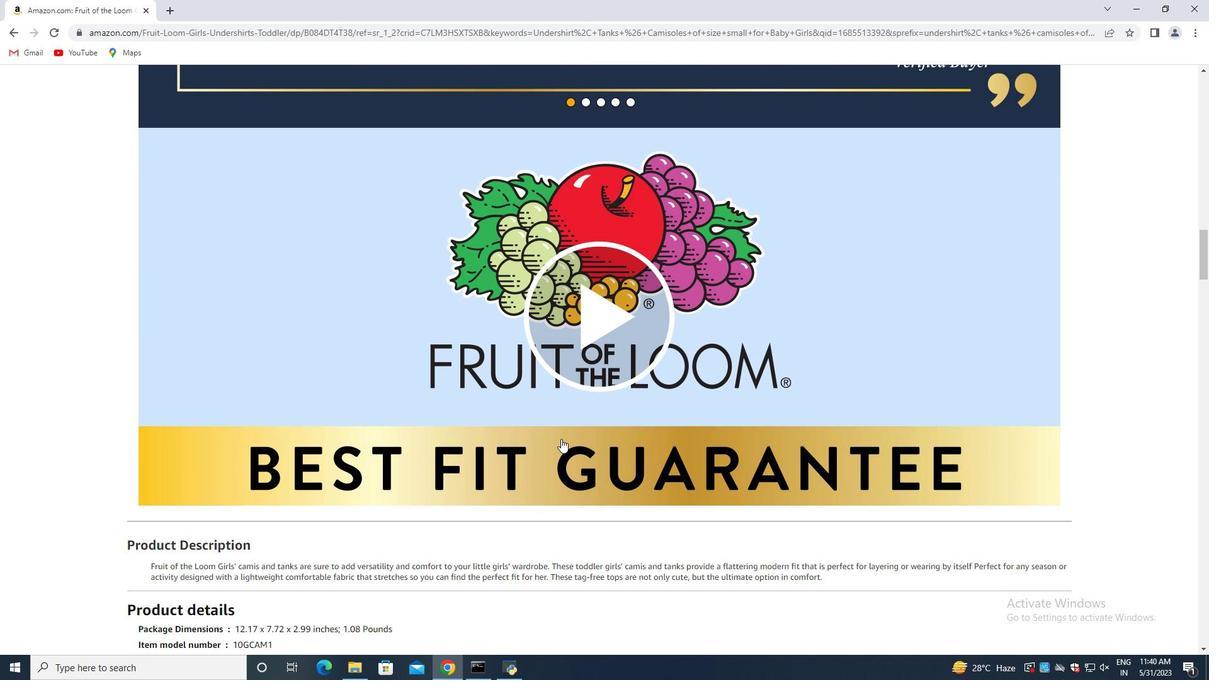 
Action: Mouse moved to (561, 439)
Screenshot: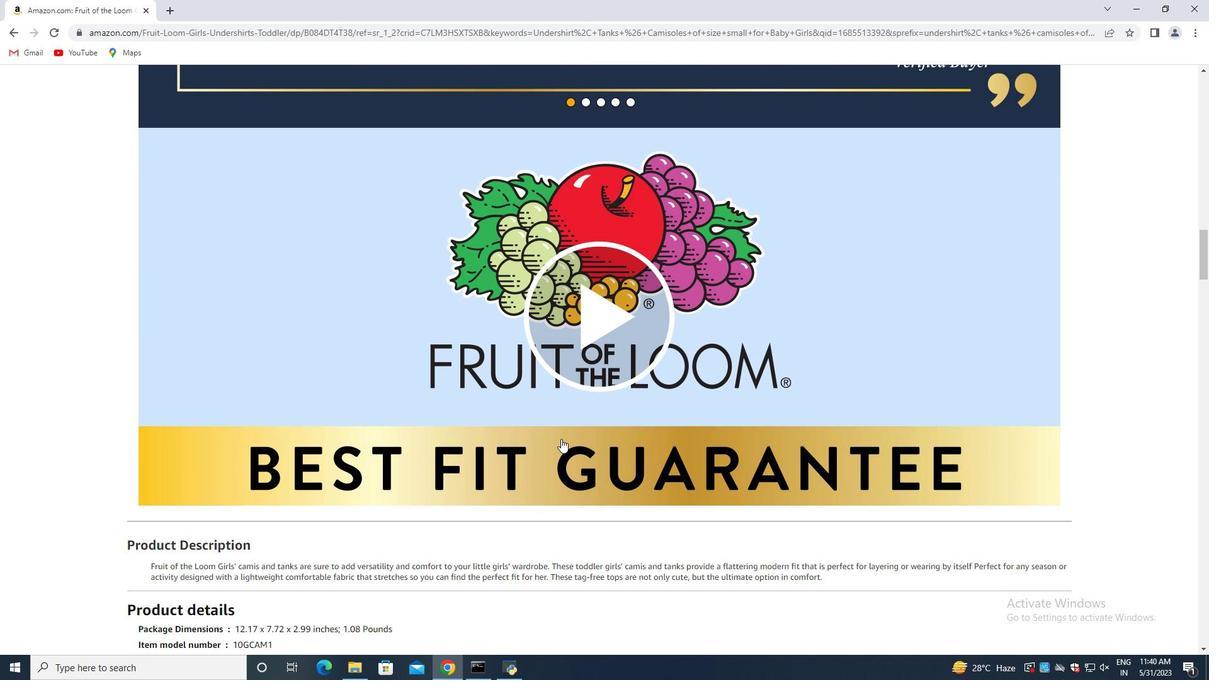 
Action: Mouse scrolled (561, 438) with delta (0, 0)
Screenshot: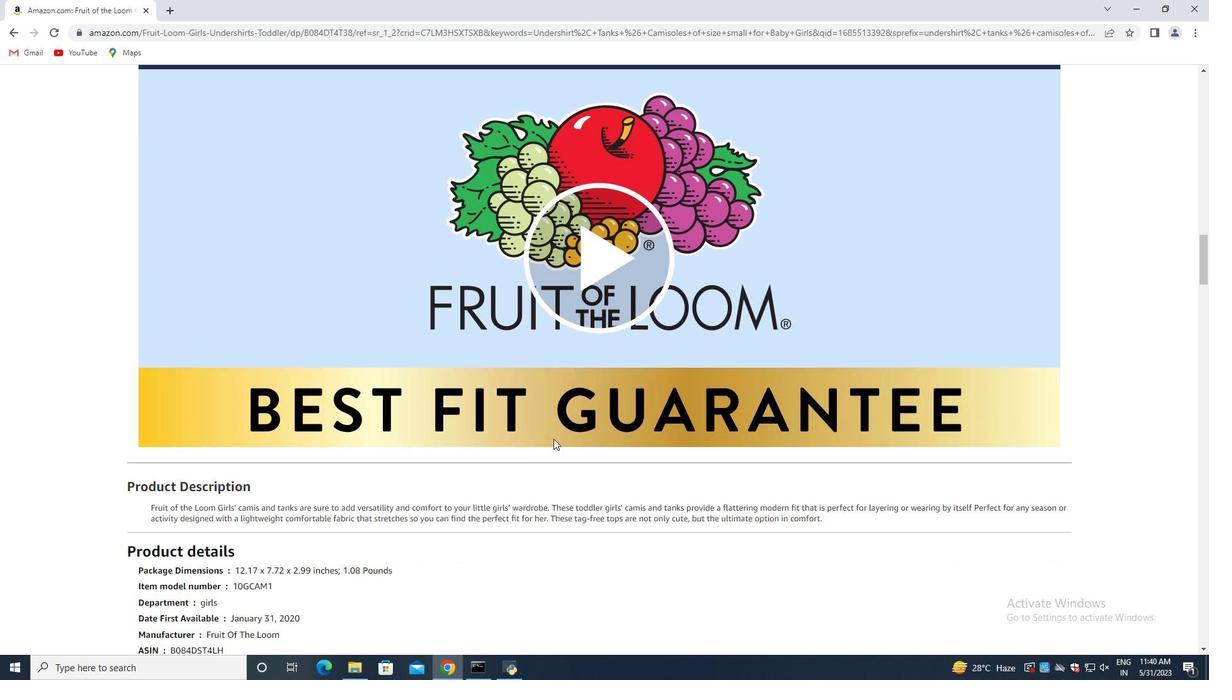 
Action: Mouse moved to (398, 416)
Screenshot: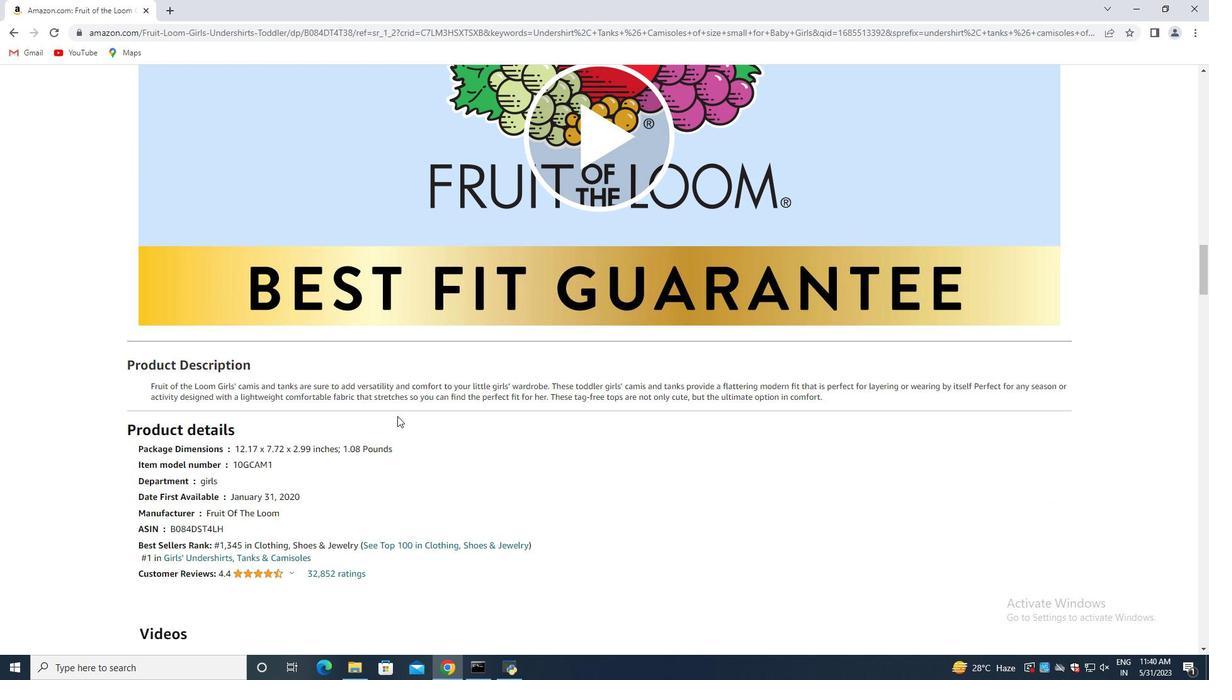 
Action: Mouse scrolled (399, 415) with delta (0, 0)
Screenshot: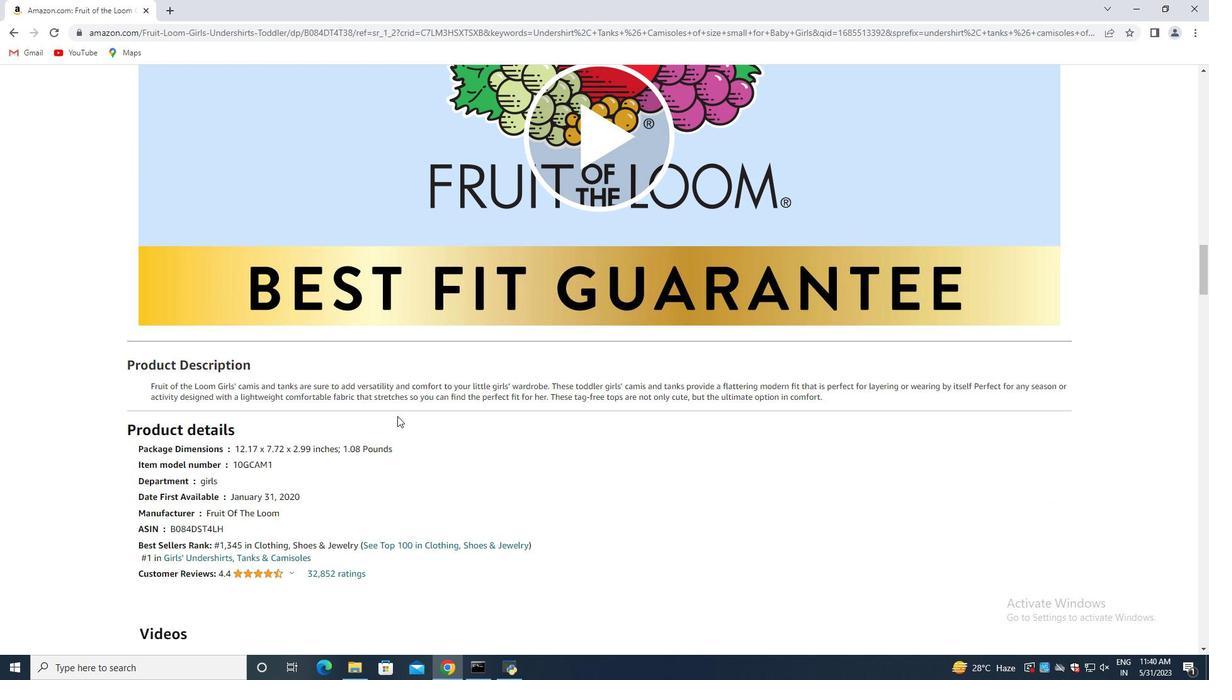 
Action: Mouse moved to (397, 416)
Screenshot: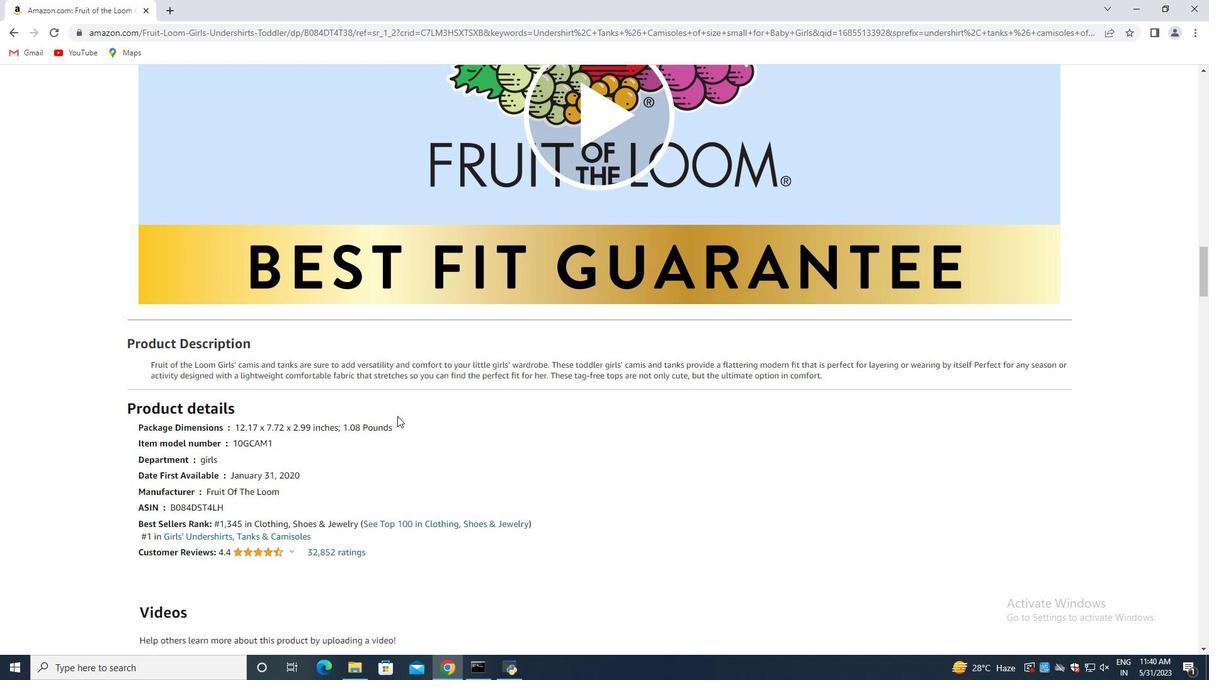 
Action: Mouse scrolled (398, 415) with delta (0, 0)
Screenshot: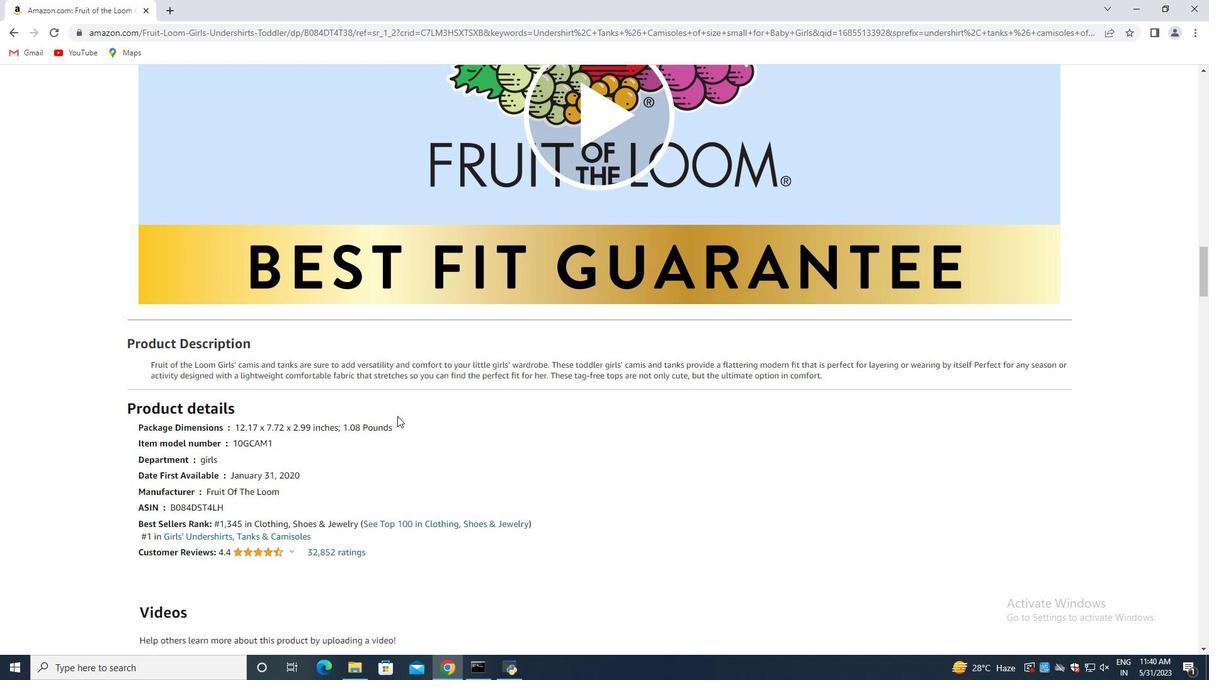 
Action: Mouse moved to (325, 344)
Screenshot: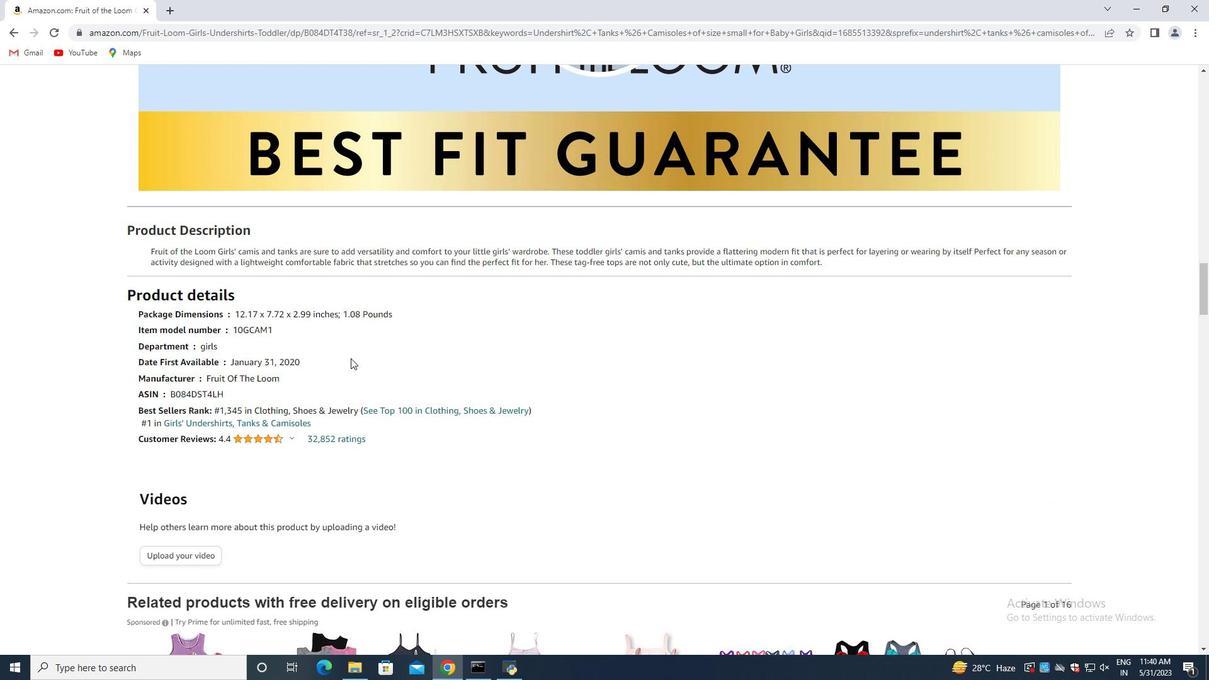 
Action: Mouse scrolled (319, 341) with delta (0, 0)
Screenshot: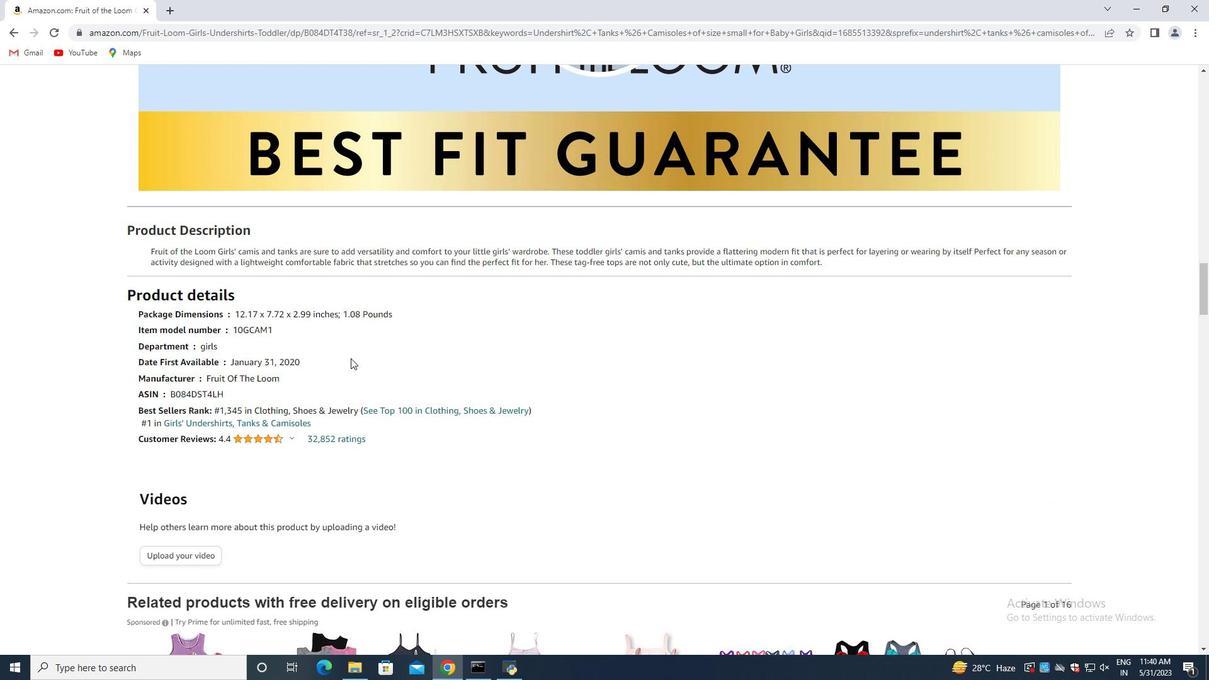 
Action: Mouse moved to (336, 350)
Screenshot: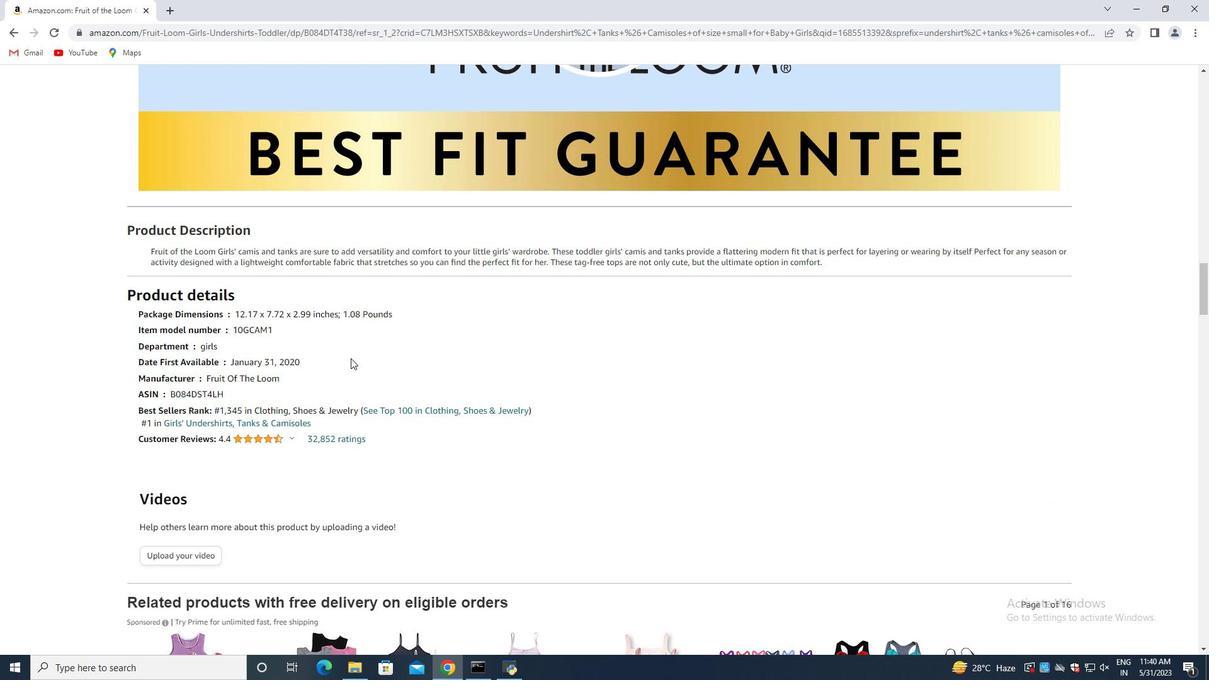 
Action: Mouse scrolled (332, 347) with delta (0, 0)
Screenshot: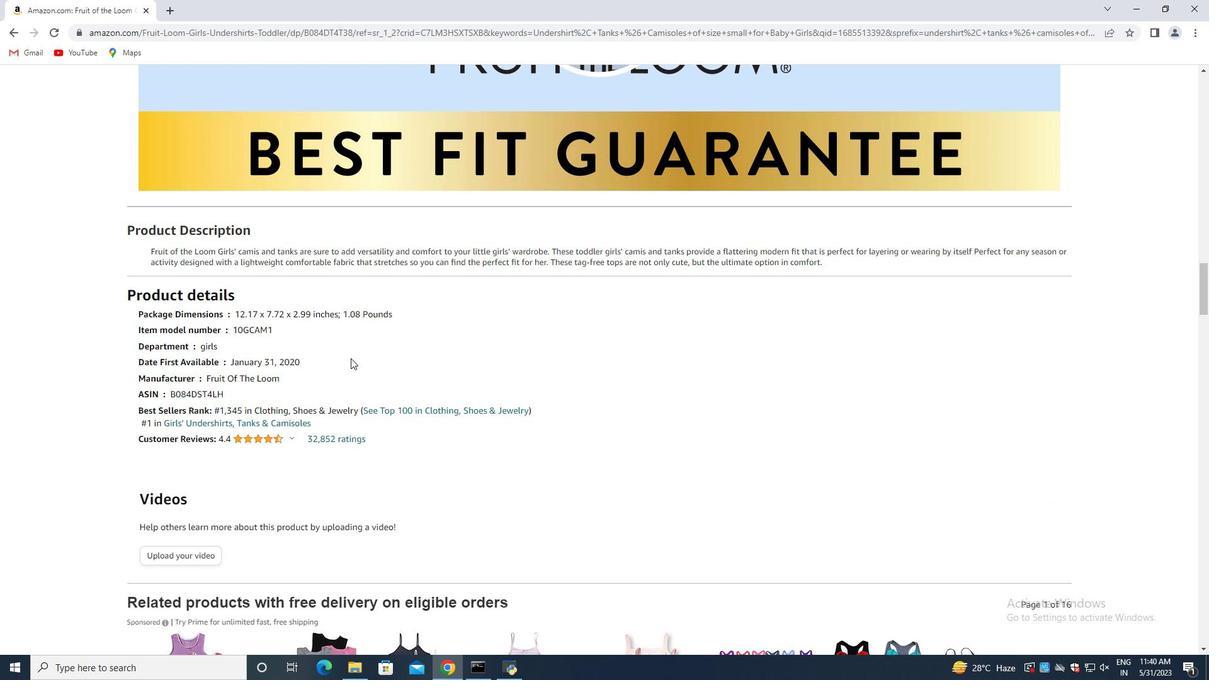
Action: Mouse moved to (362, 370)
Screenshot: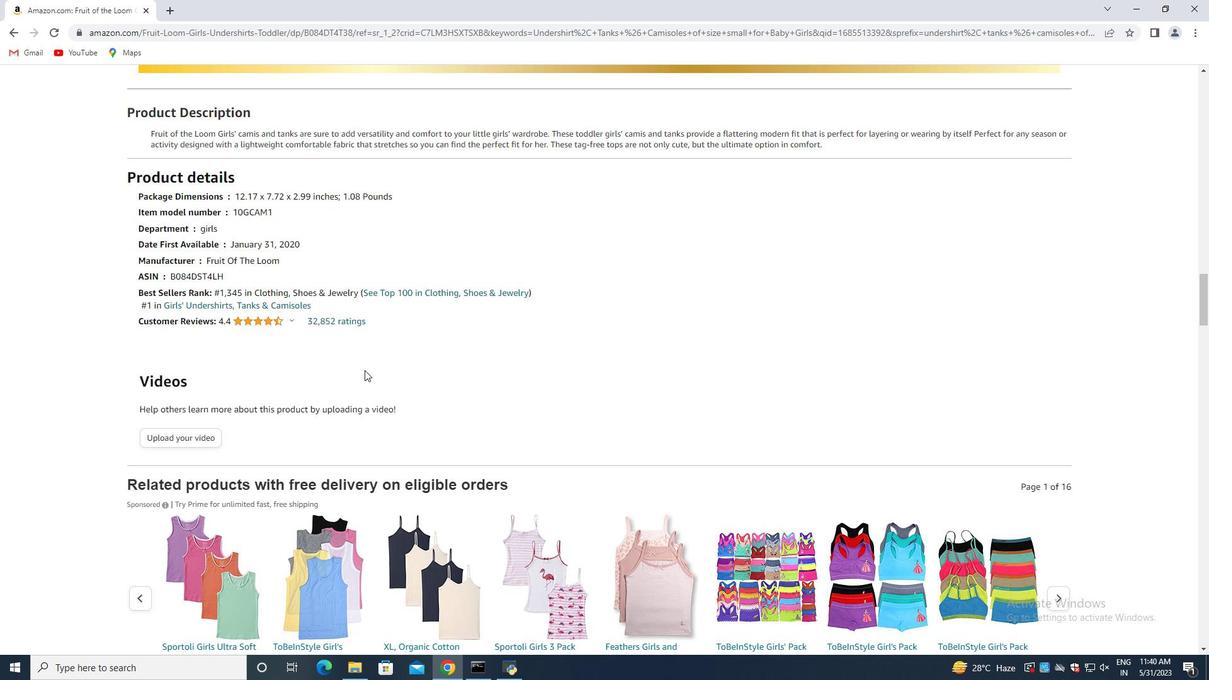 
Action: Mouse scrolled (361, 365) with delta (0, 0)
Screenshot: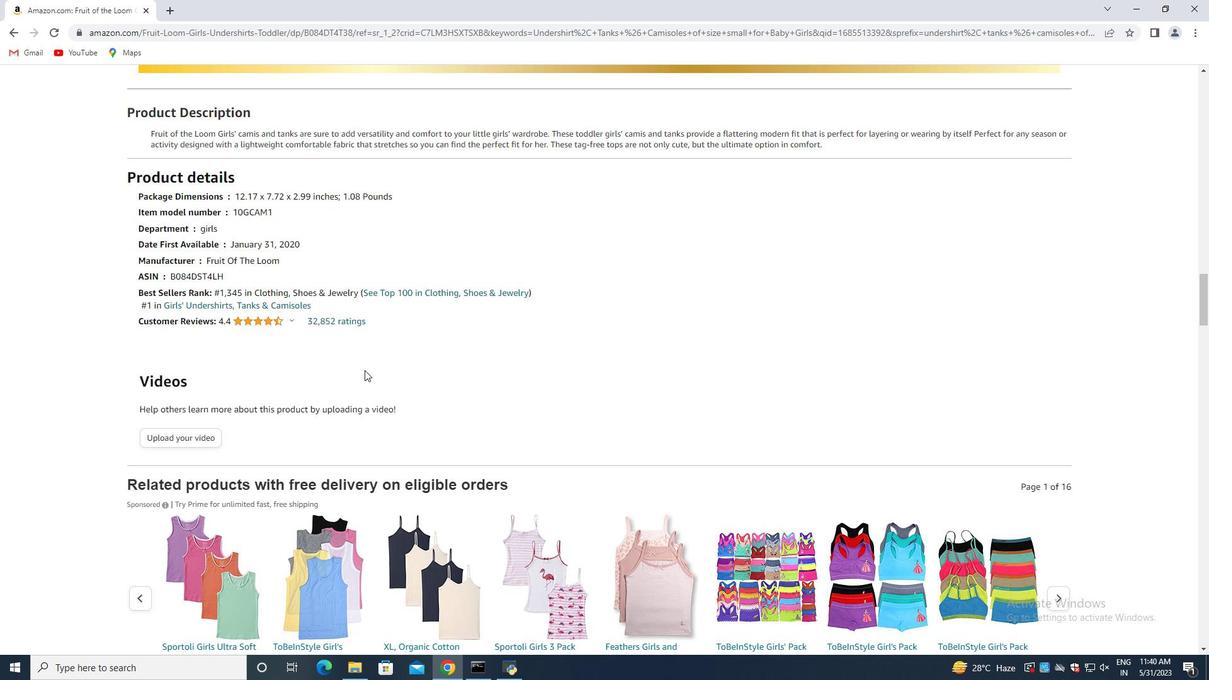 
Action: Mouse scrolled (361, 368) with delta (0, 0)
Screenshot: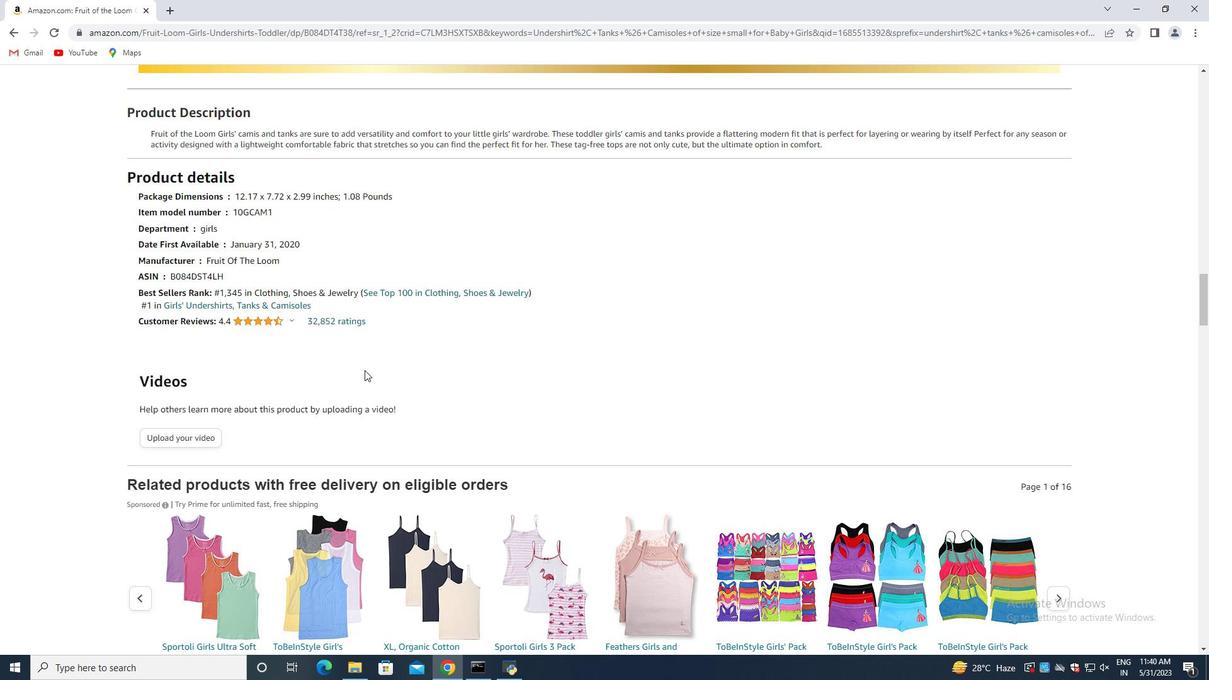 
Action: Mouse moved to (362, 370)
Screenshot: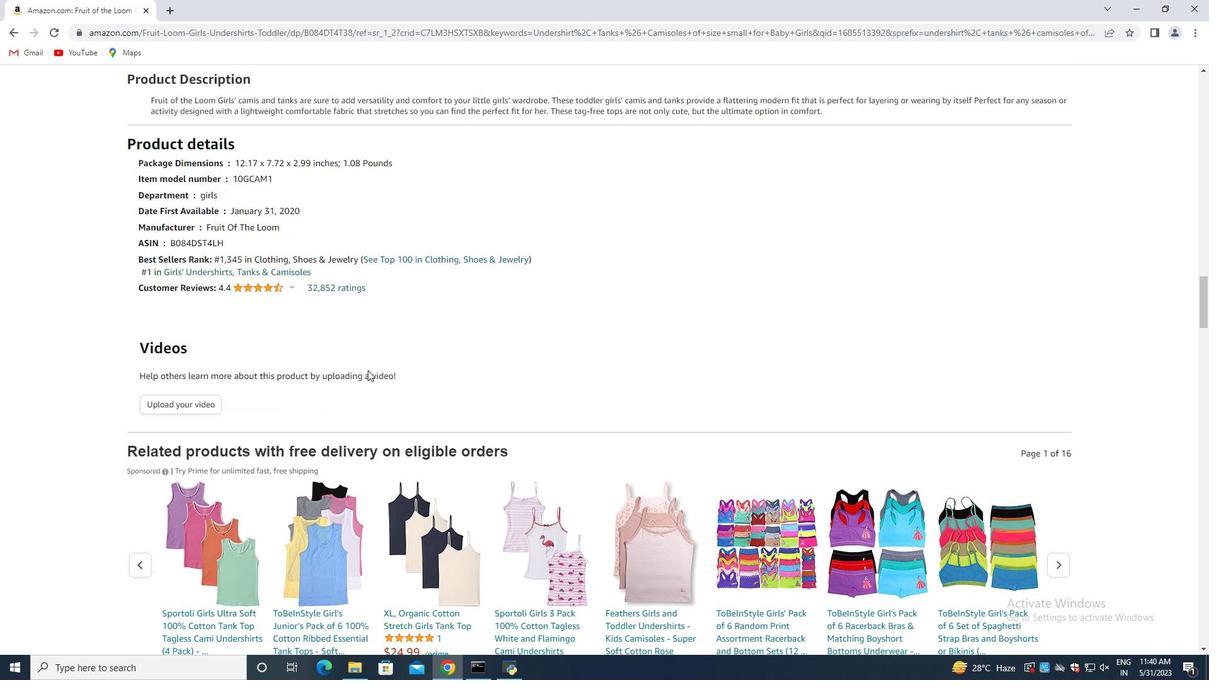 
Action: Mouse scrolled (362, 369) with delta (0, 0)
Screenshot: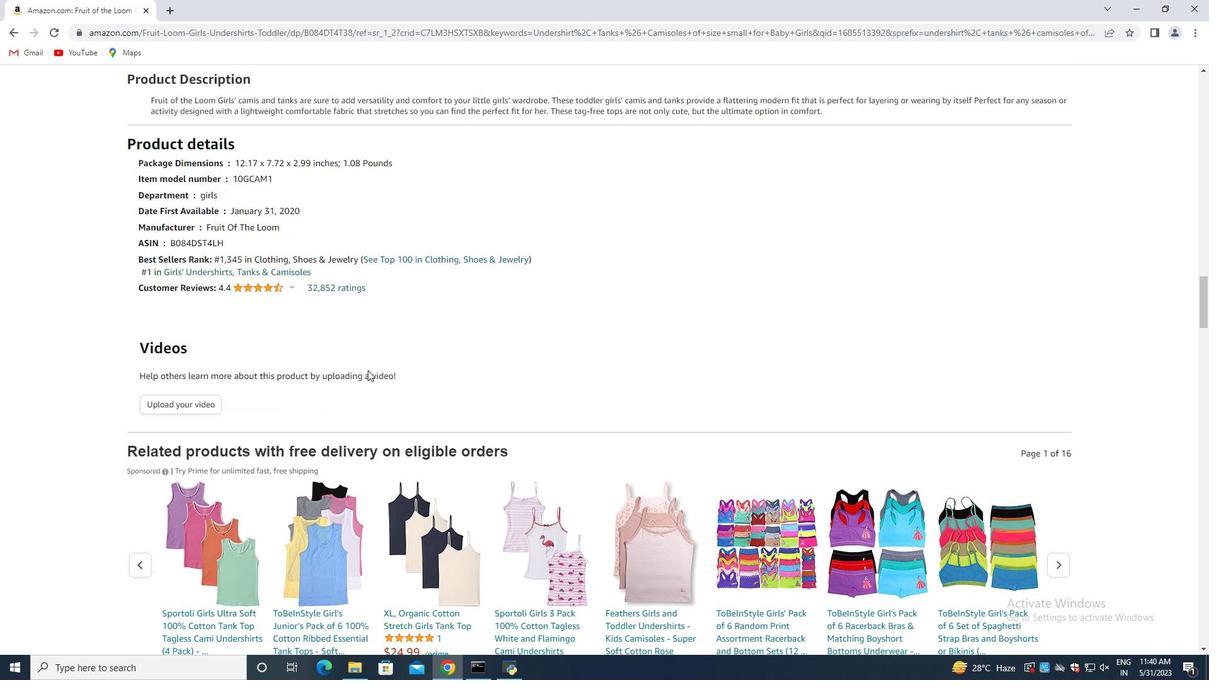 
Action: Mouse moved to (370, 369)
Screenshot: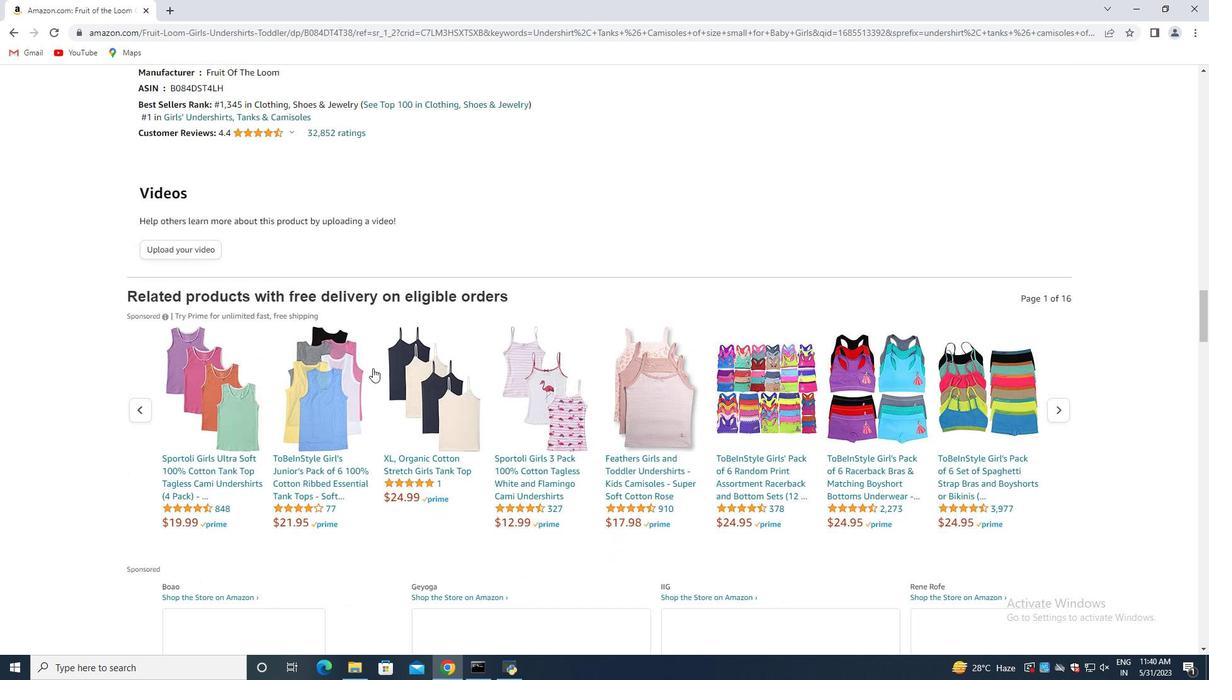 
Action: Mouse scrolled (370, 368) with delta (0, 0)
Screenshot: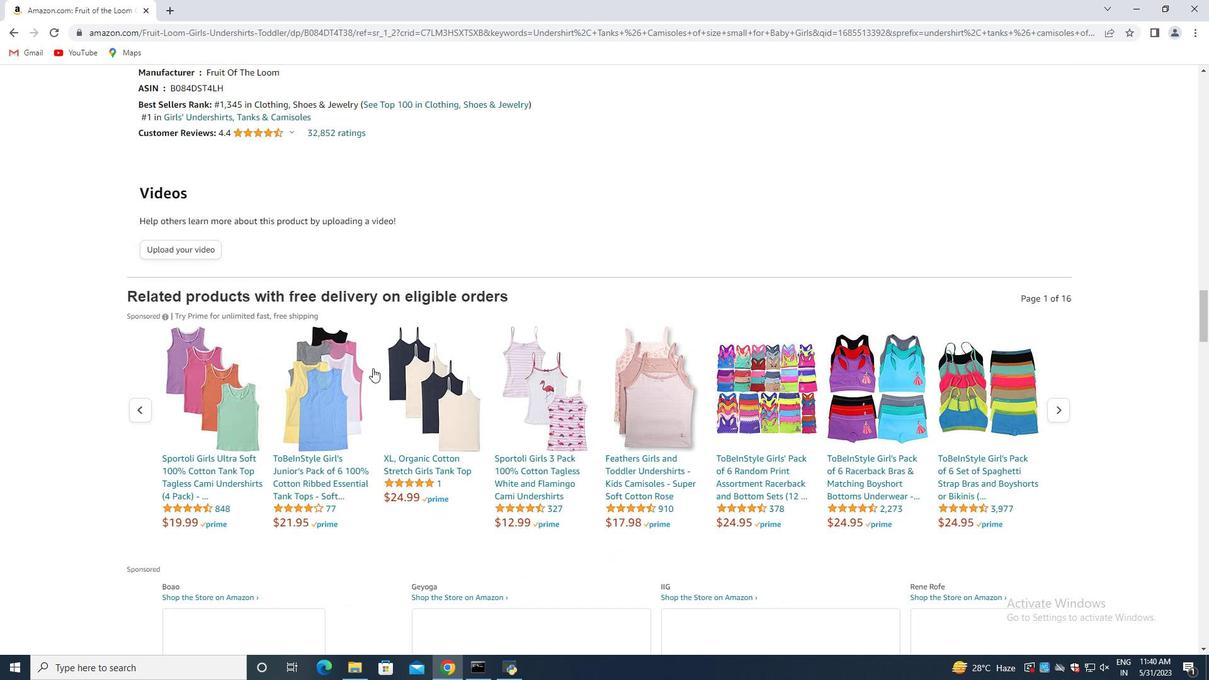 
Action: Mouse scrolled (370, 368) with delta (0, 0)
Screenshot: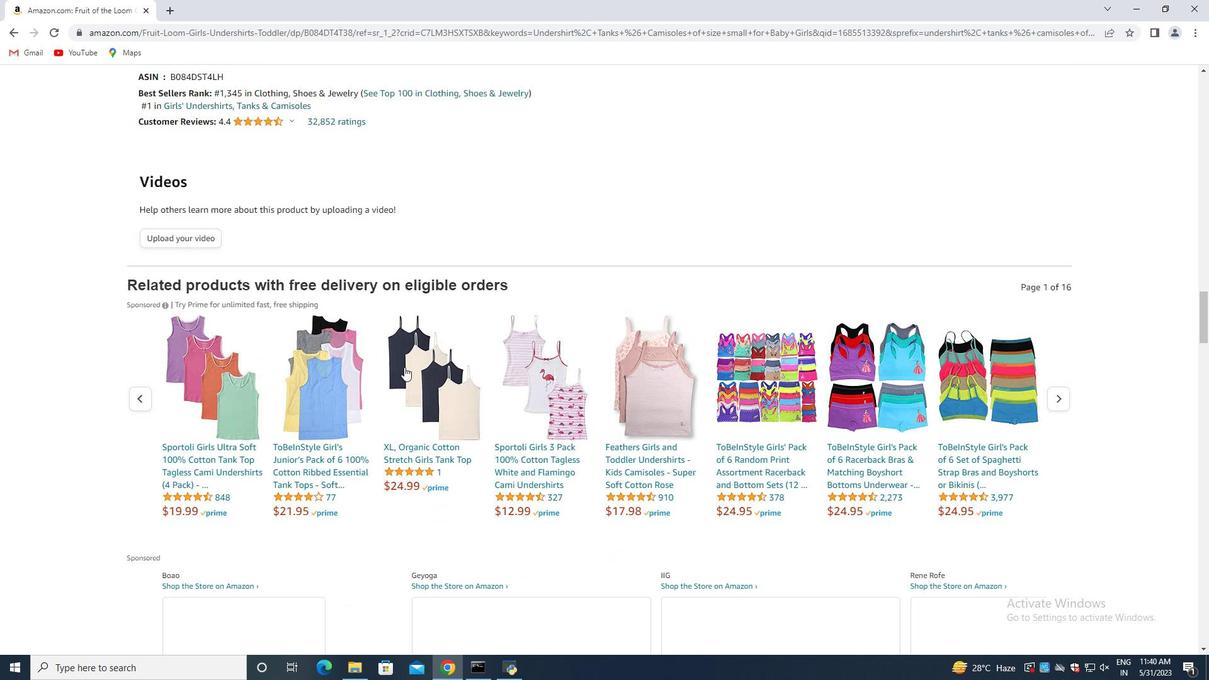 
Action: Mouse moved to (393, 366)
Screenshot: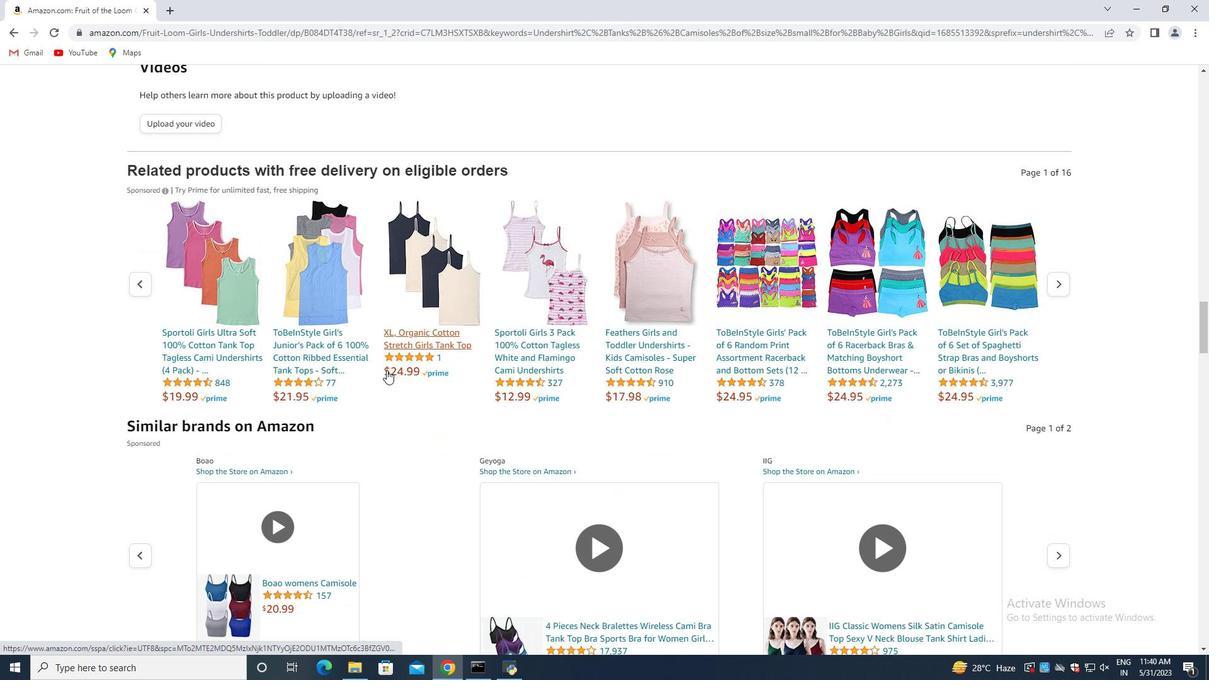 
Action: Mouse scrolled (398, 364) with delta (0, 0)
Screenshot: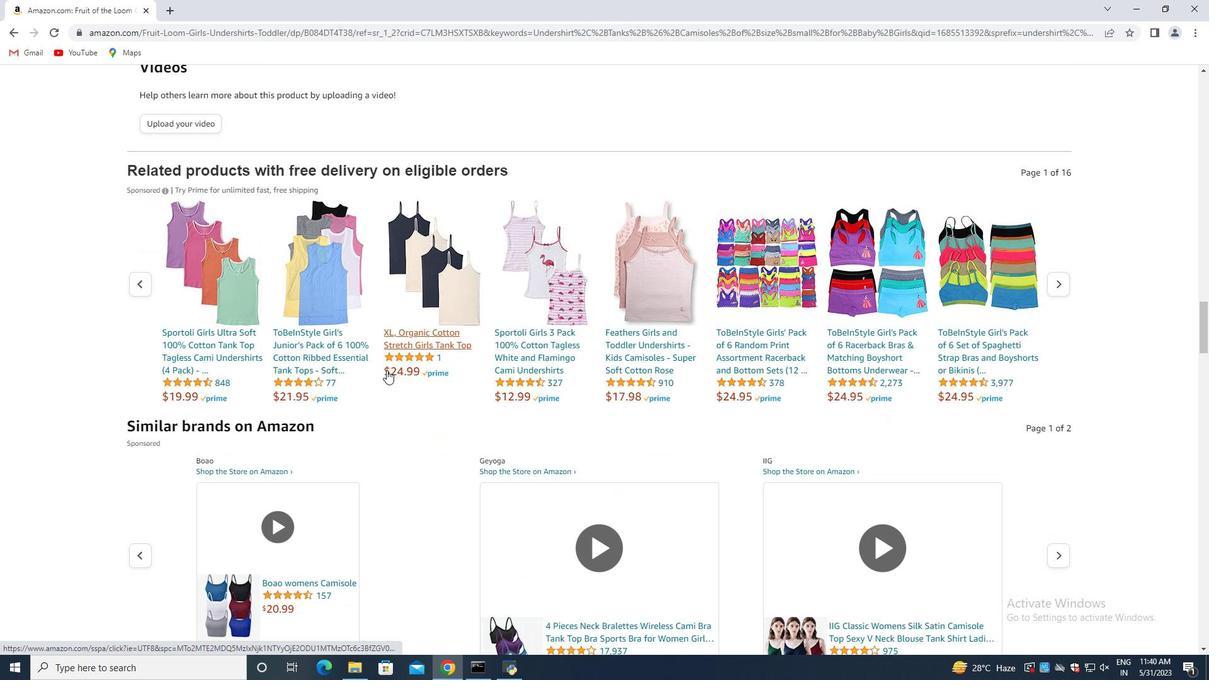 
Action: Mouse moved to (387, 369)
Screenshot: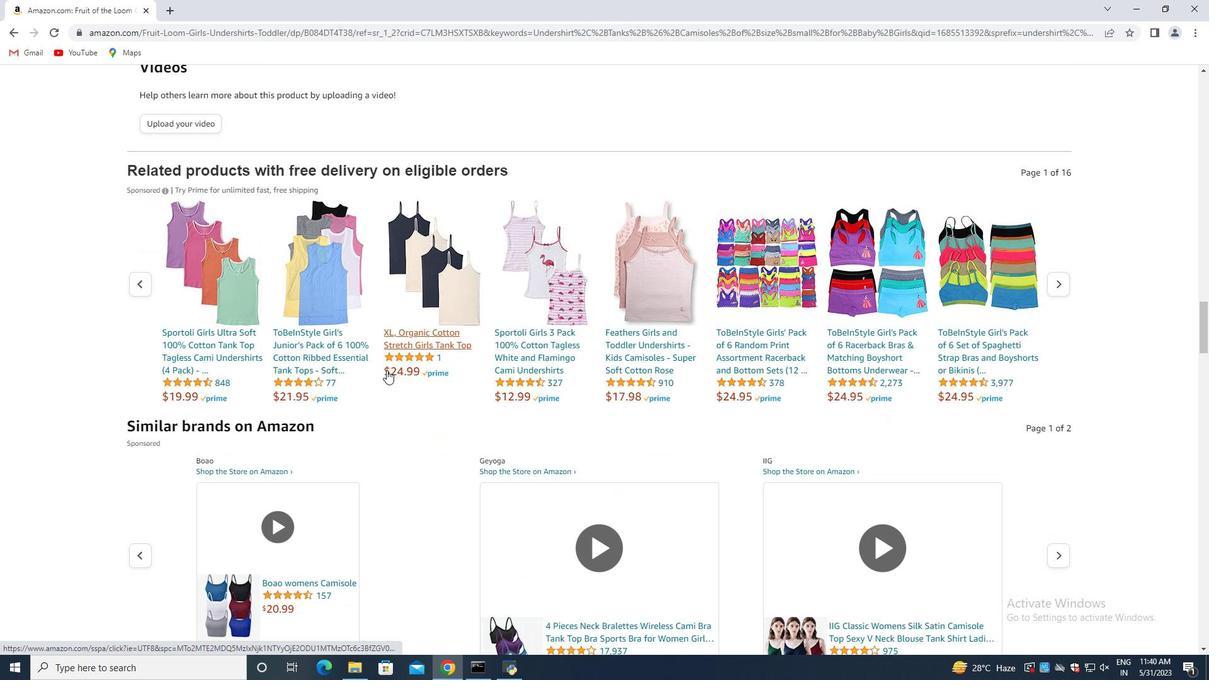 
Action: Mouse scrolled (390, 368) with delta (0, 0)
Screenshot: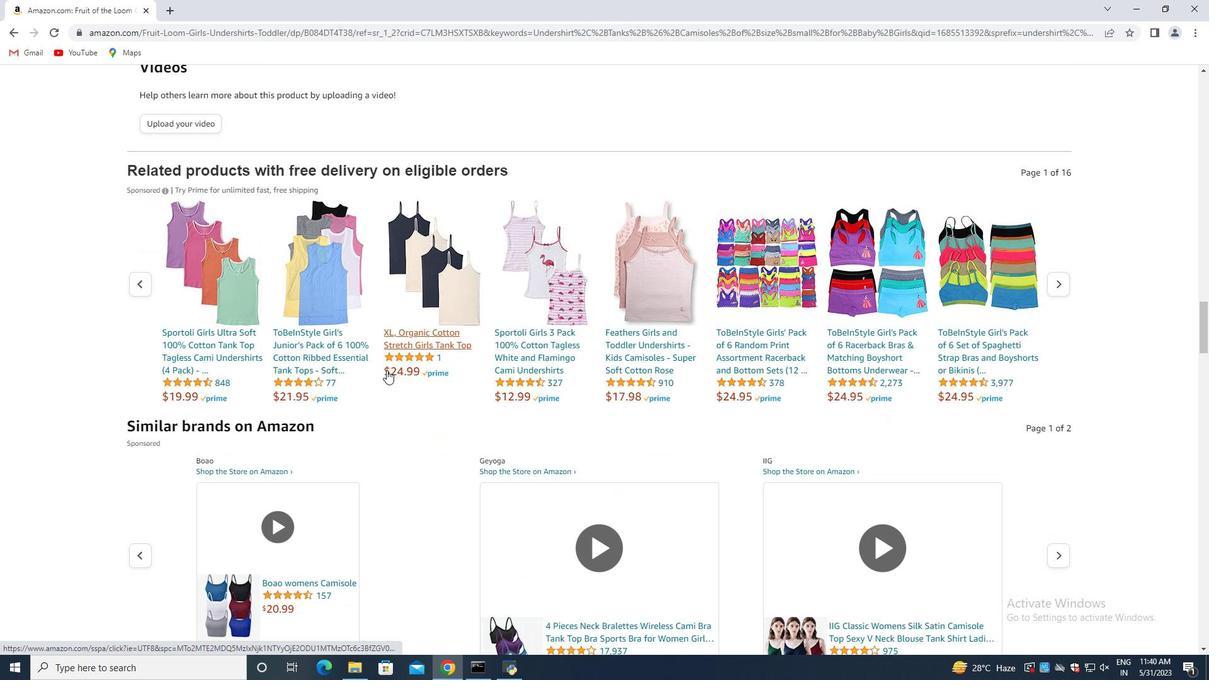 
Action: Mouse moved to (386, 370)
Screenshot: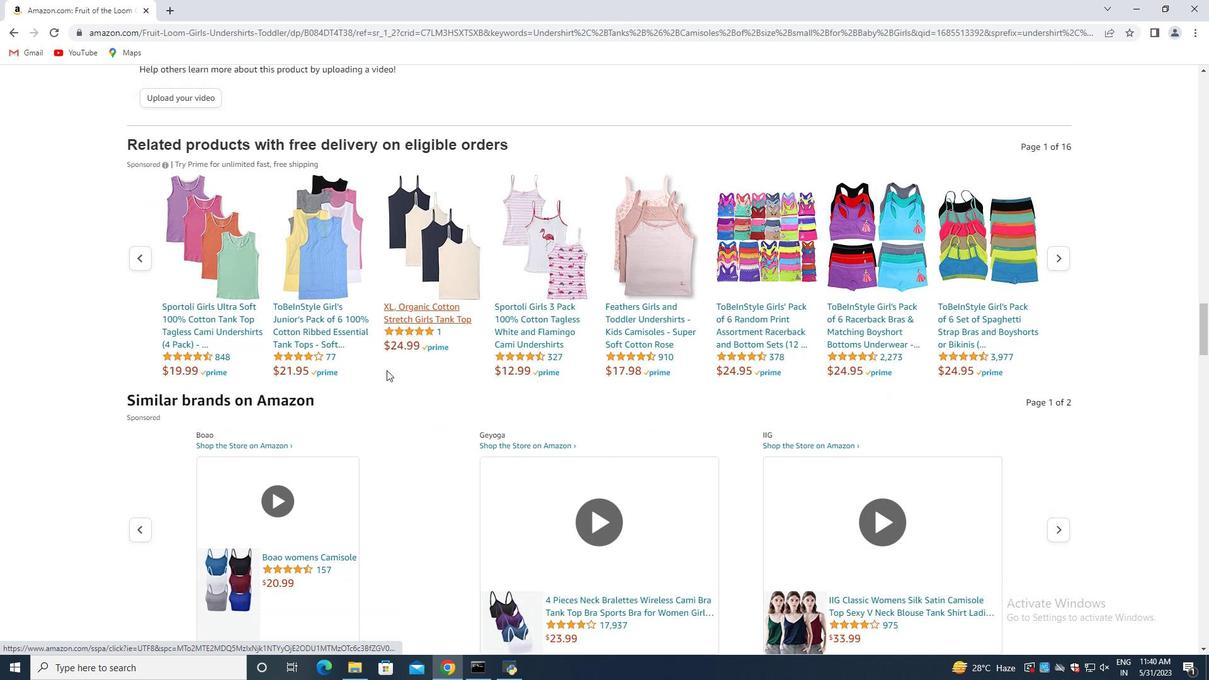 
Action: Mouse scrolled (386, 369) with delta (0, 0)
Screenshot: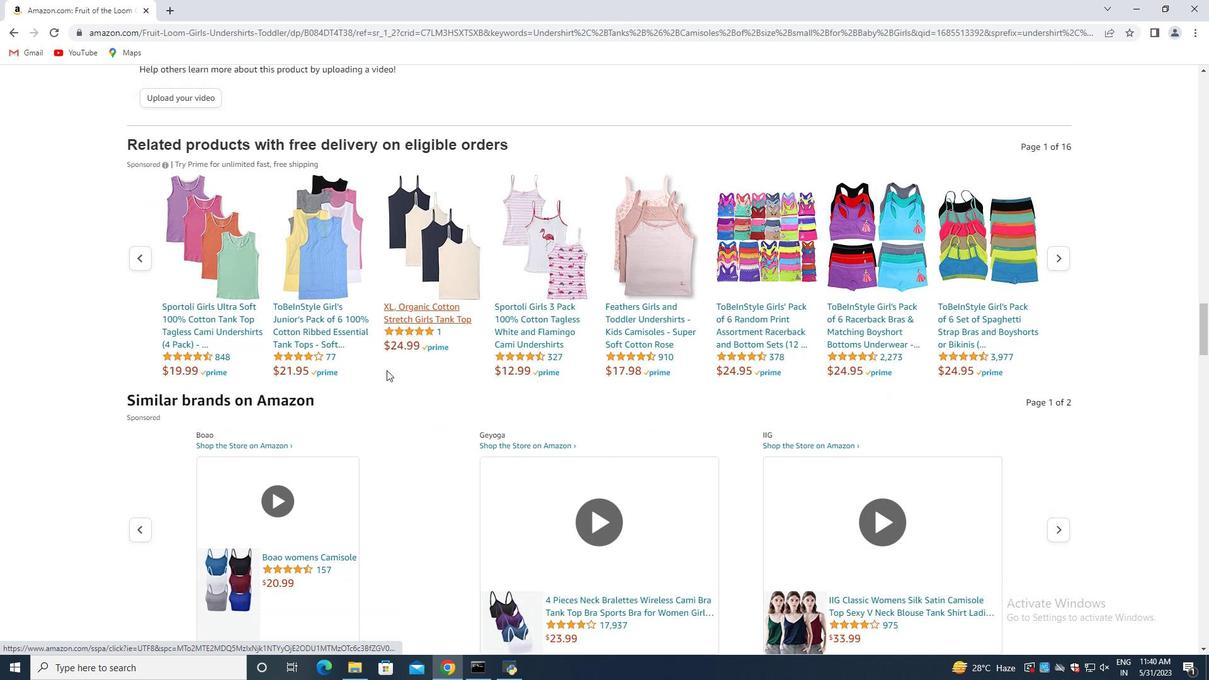 
Action: Mouse moved to (386, 370)
Screenshot: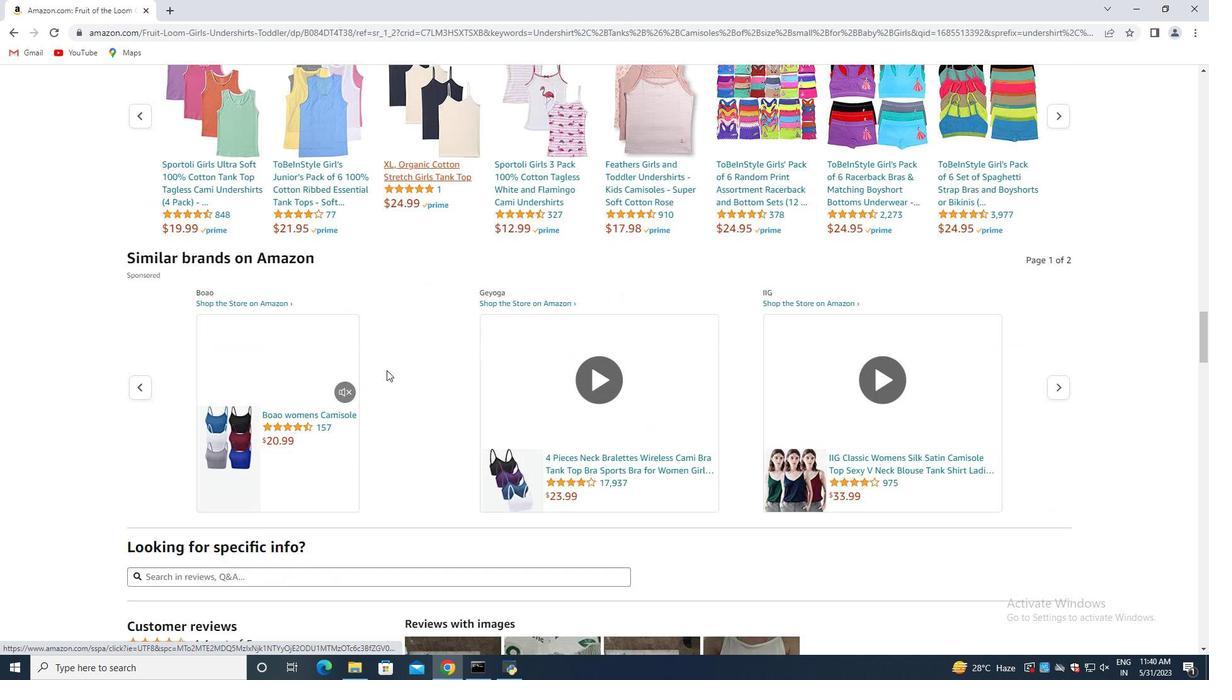 
Action: Mouse scrolled (386, 369) with delta (0, 0)
Screenshot: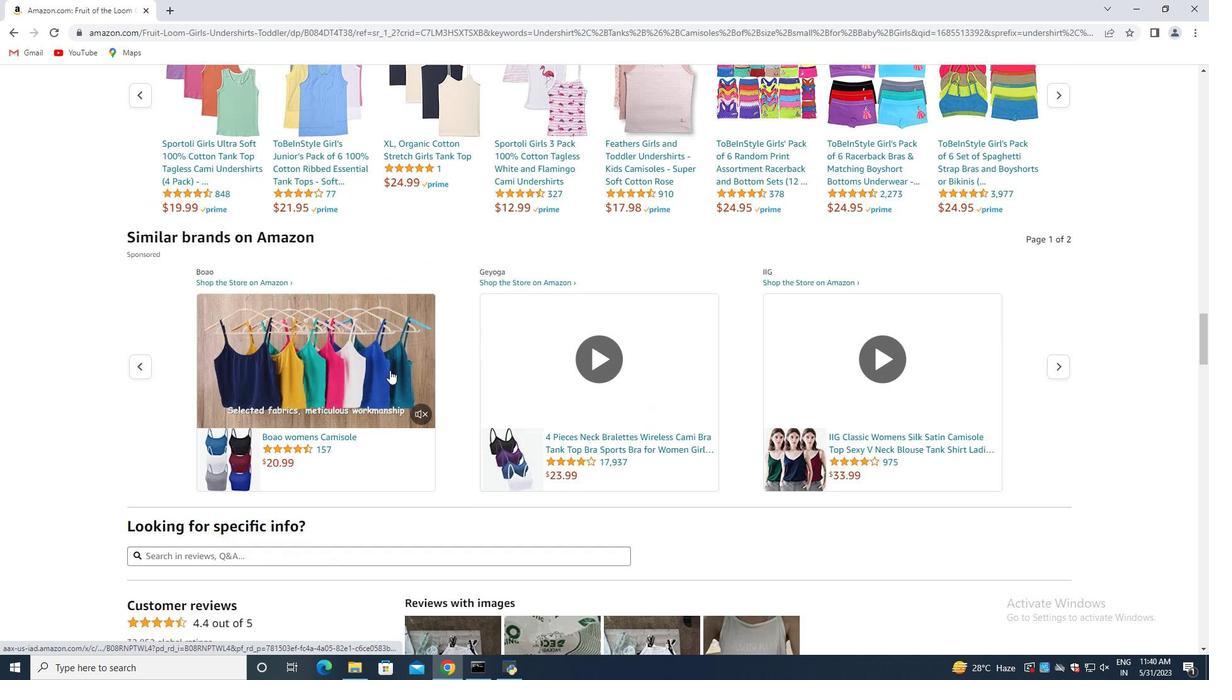 
Action: Mouse scrolled (386, 369) with delta (0, 0)
Screenshot: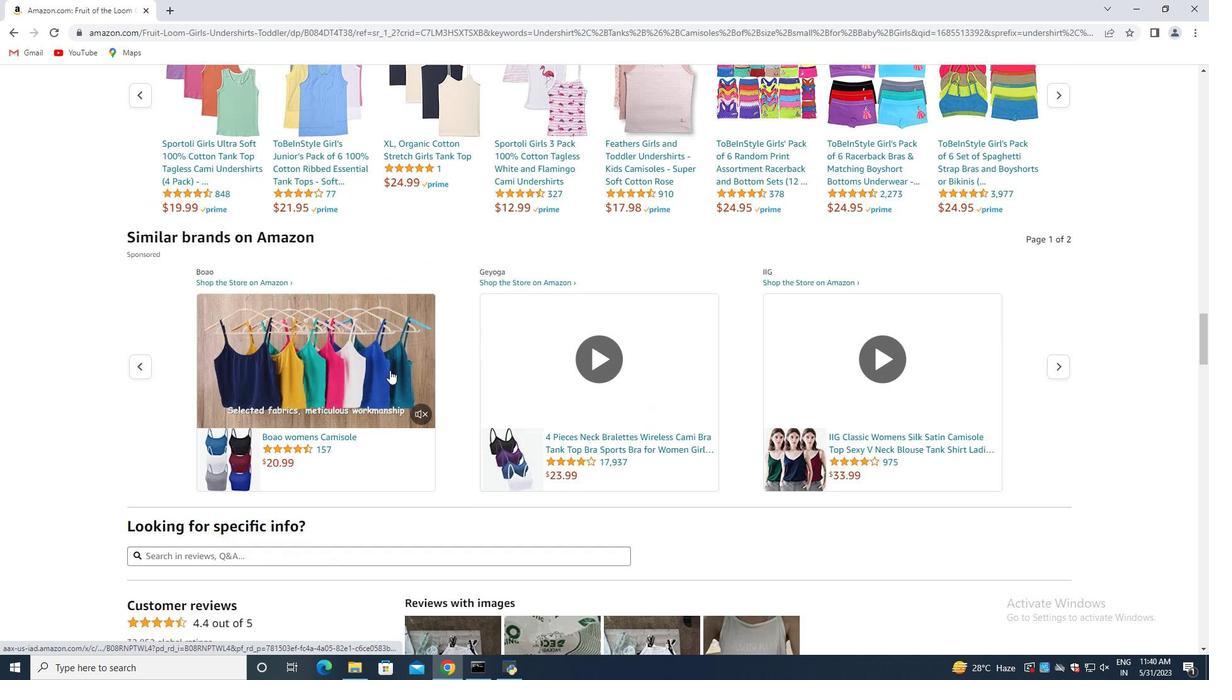 
Action: Mouse scrolled (386, 369) with delta (0, 0)
Screenshot: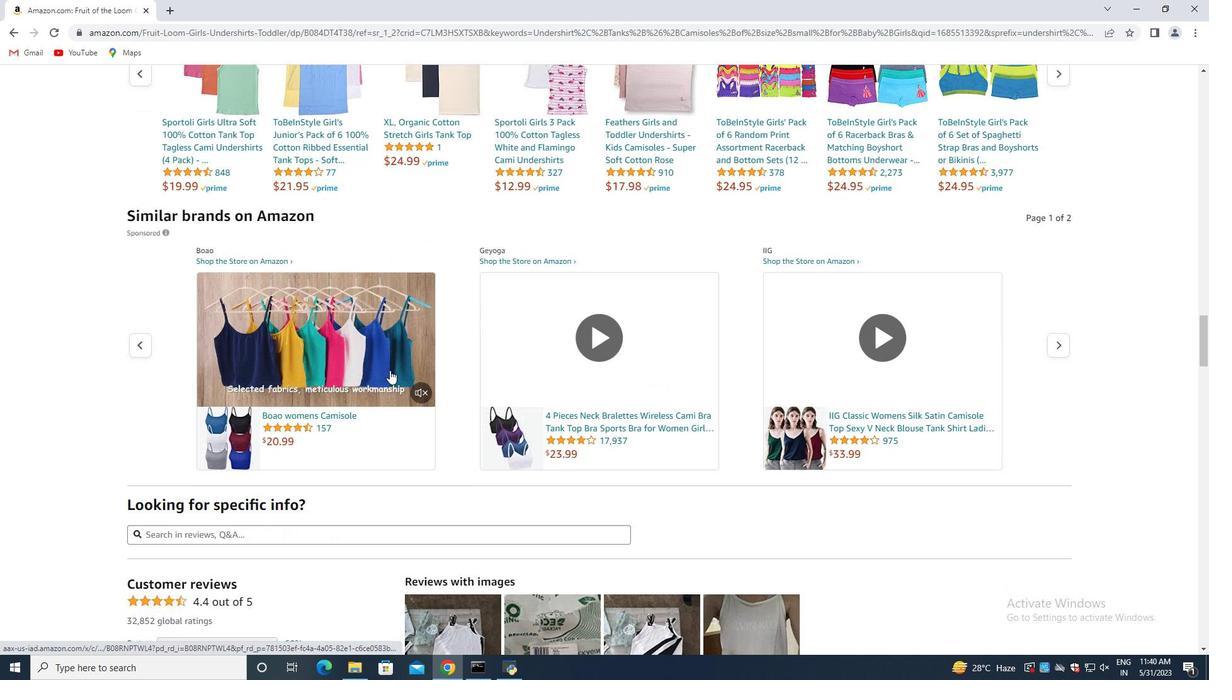 
Action: Mouse moved to (386, 400)
Screenshot: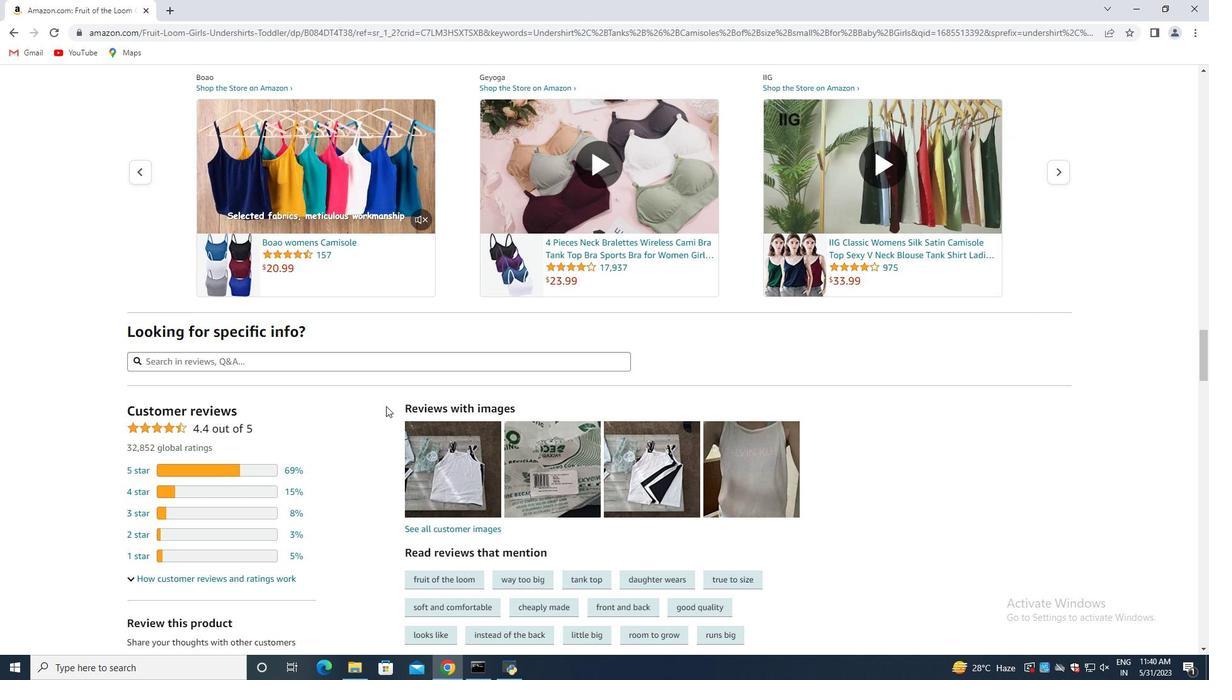 
Action: Mouse scrolled (387, 386) with delta (0, 0)
Screenshot: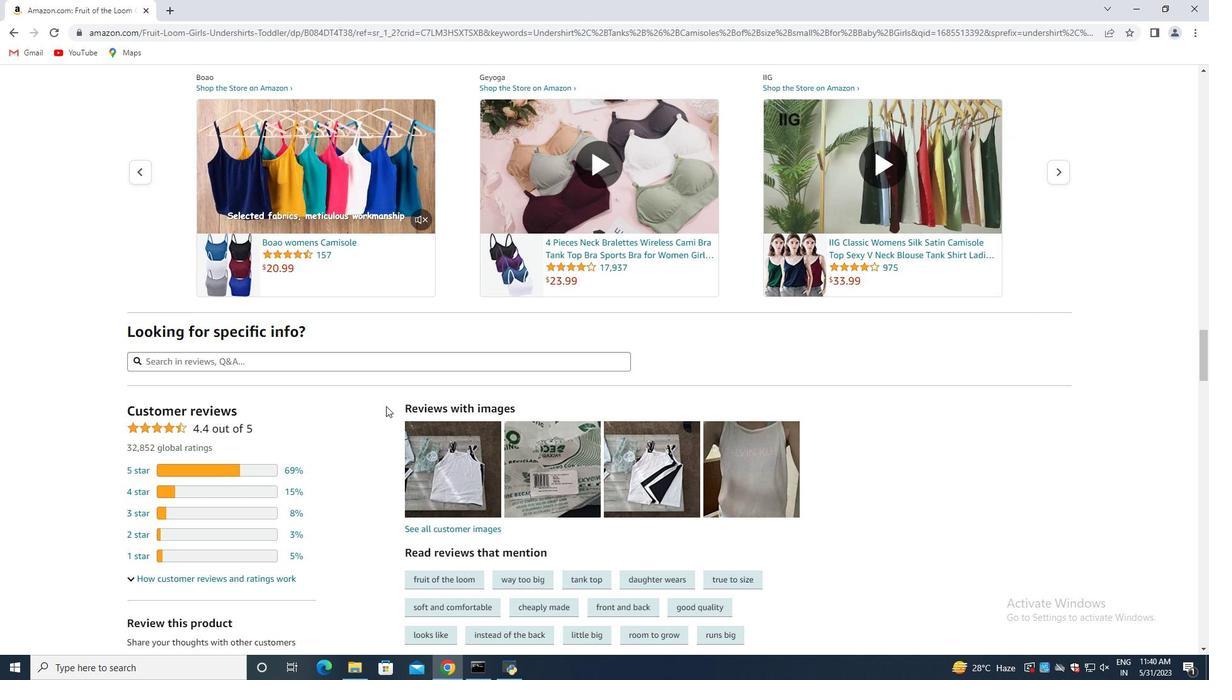 
Action: Mouse moved to (385, 405)
Screenshot: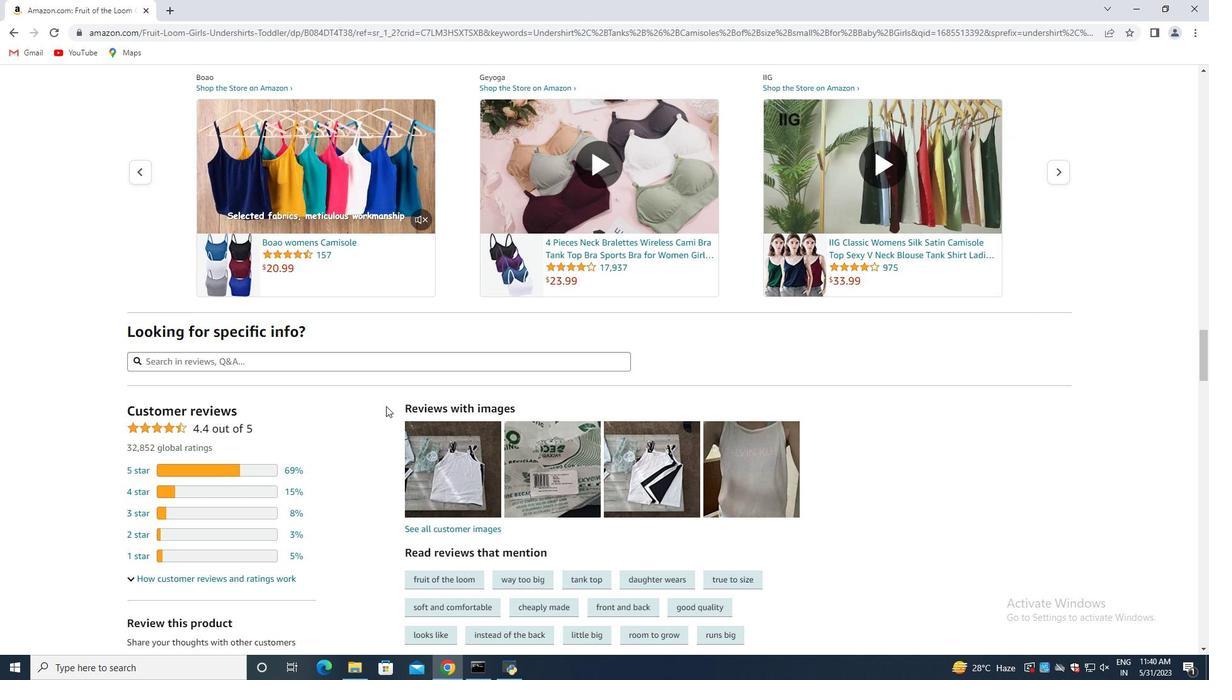 
Action: Mouse scrolled (385, 403) with delta (0, 0)
Screenshot: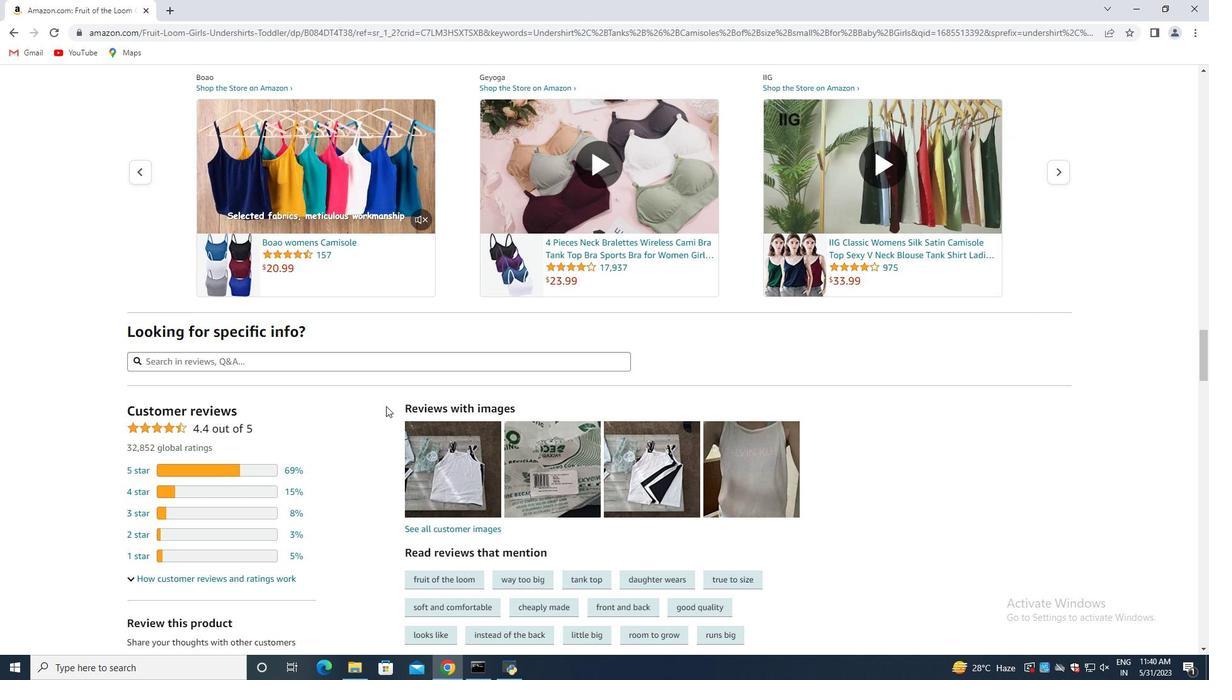 
Action: Mouse moved to (385, 405)
Screenshot: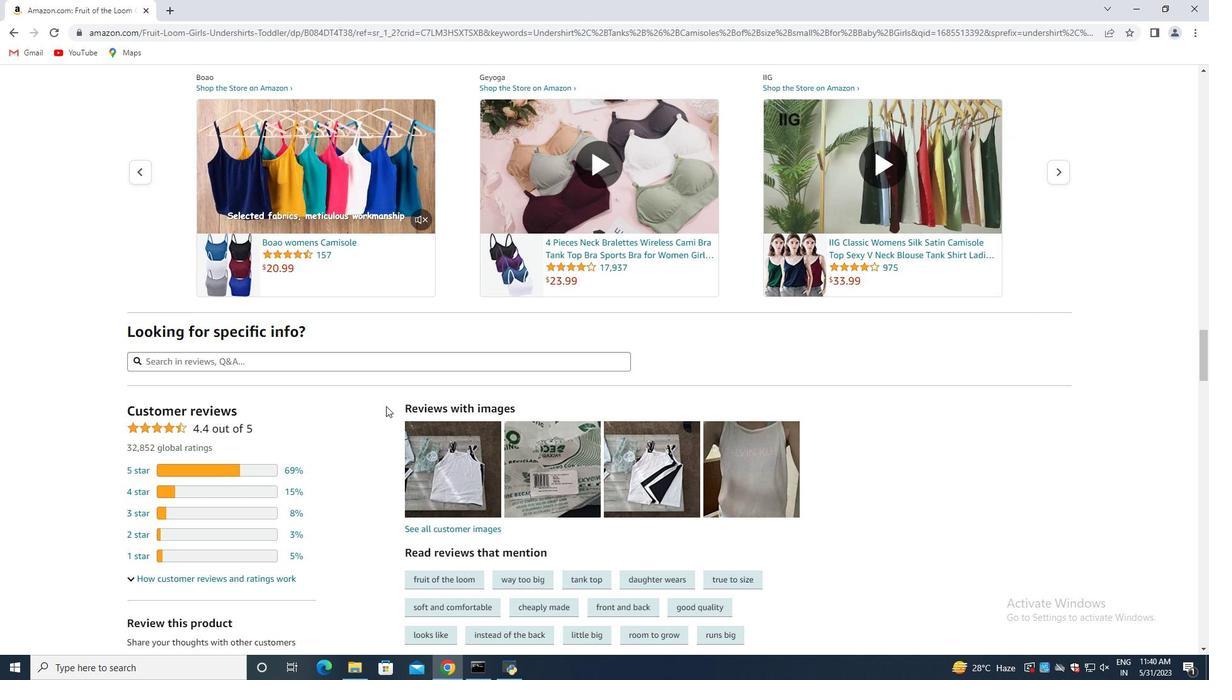 
Action: Mouse scrolled (385, 405) with delta (0, 0)
Screenshot: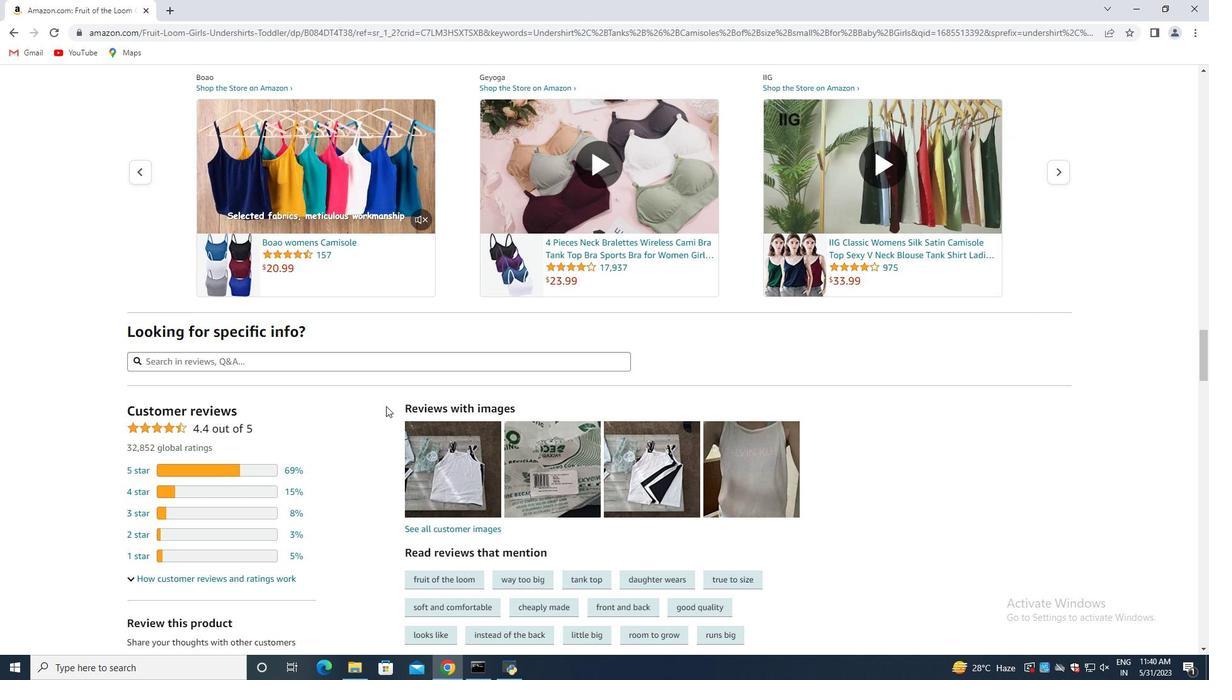 
Action: Mouse moved to (757, 291)
Screenshot: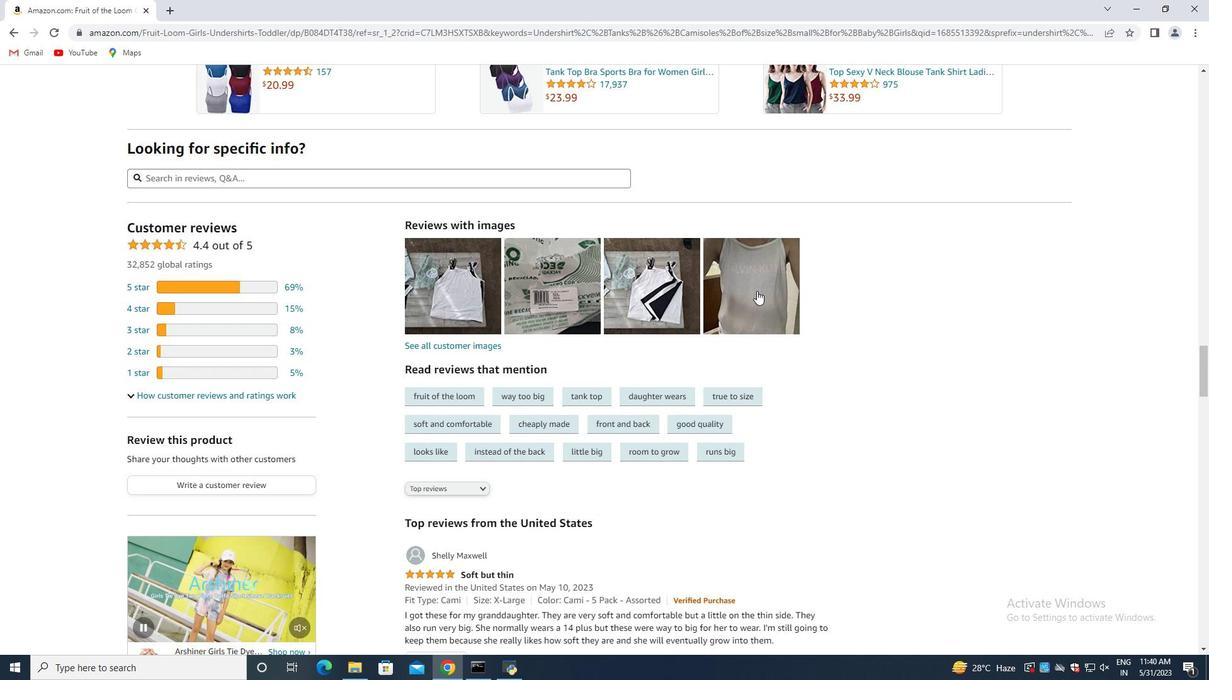 
Action: Mouse pressed left at (757, 291)
Screenshot: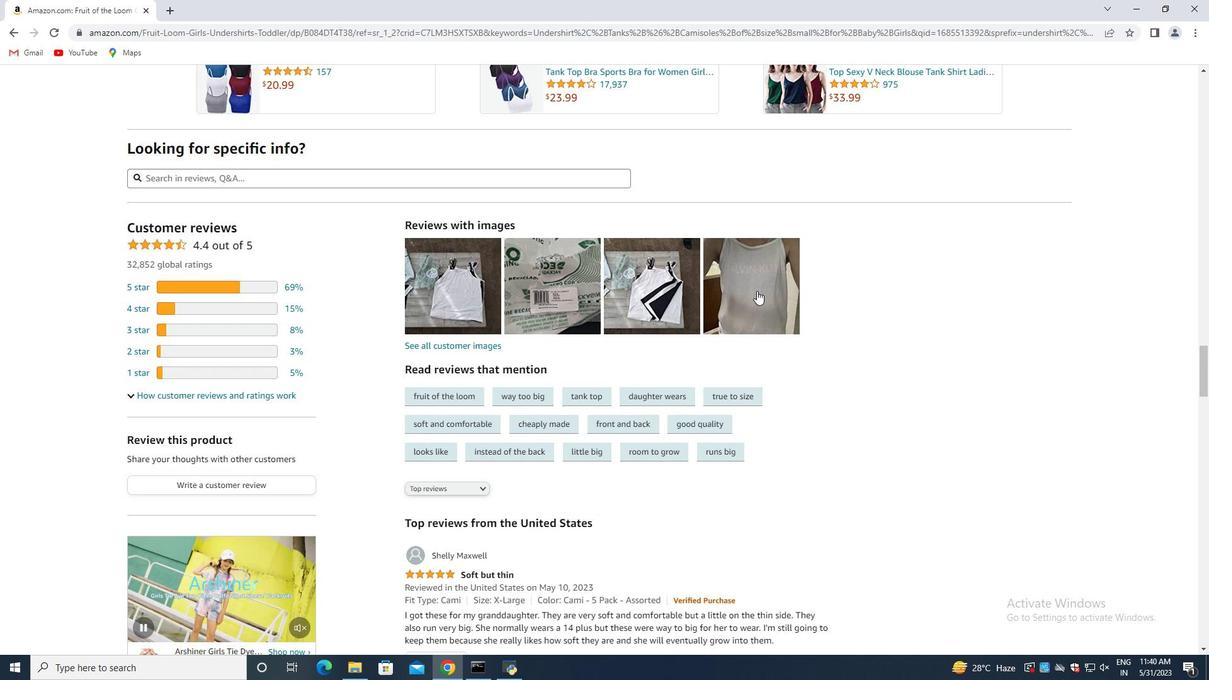 
Action: Mouse moved to (310, 392)
Screenshot: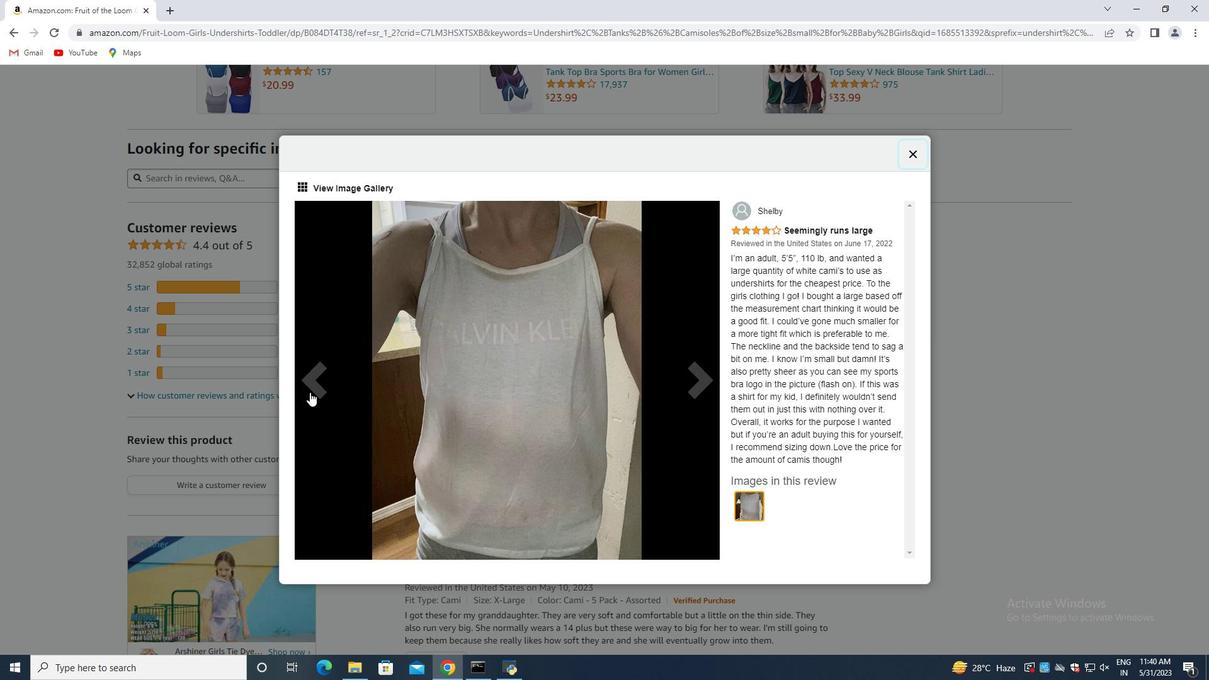 
Action: Mouse pressed left at (310, 392)
Screenshot: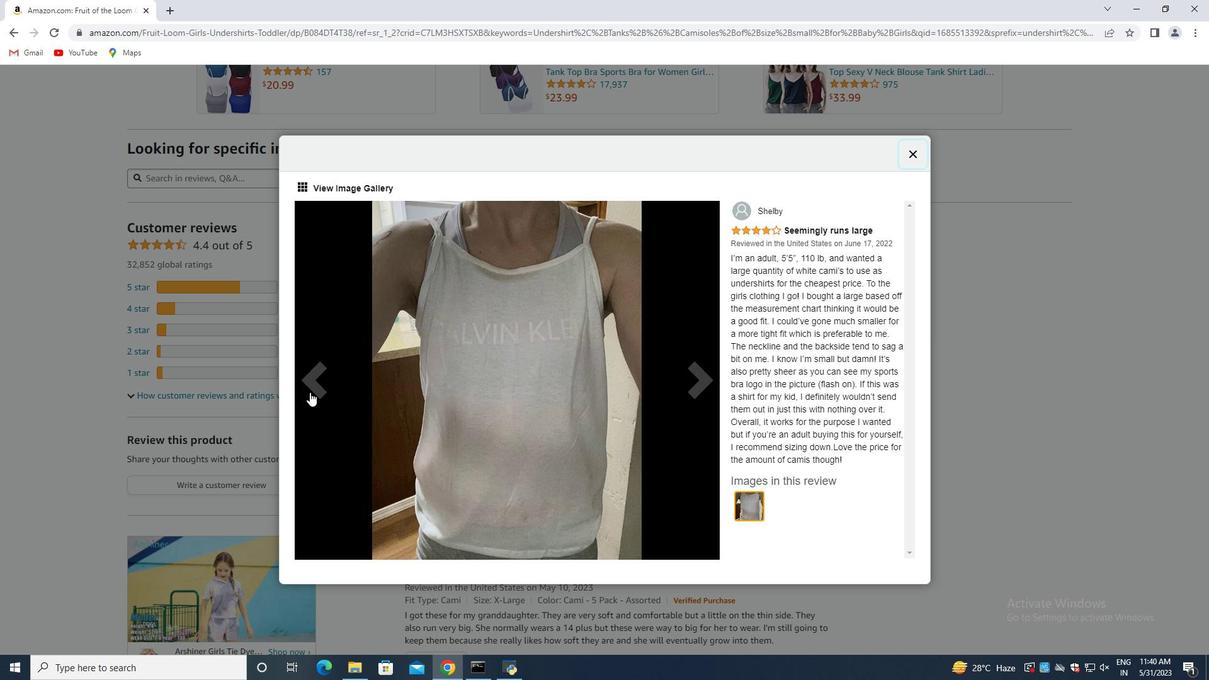 
Action: Mouse moved to (313, 383)
Screenshot: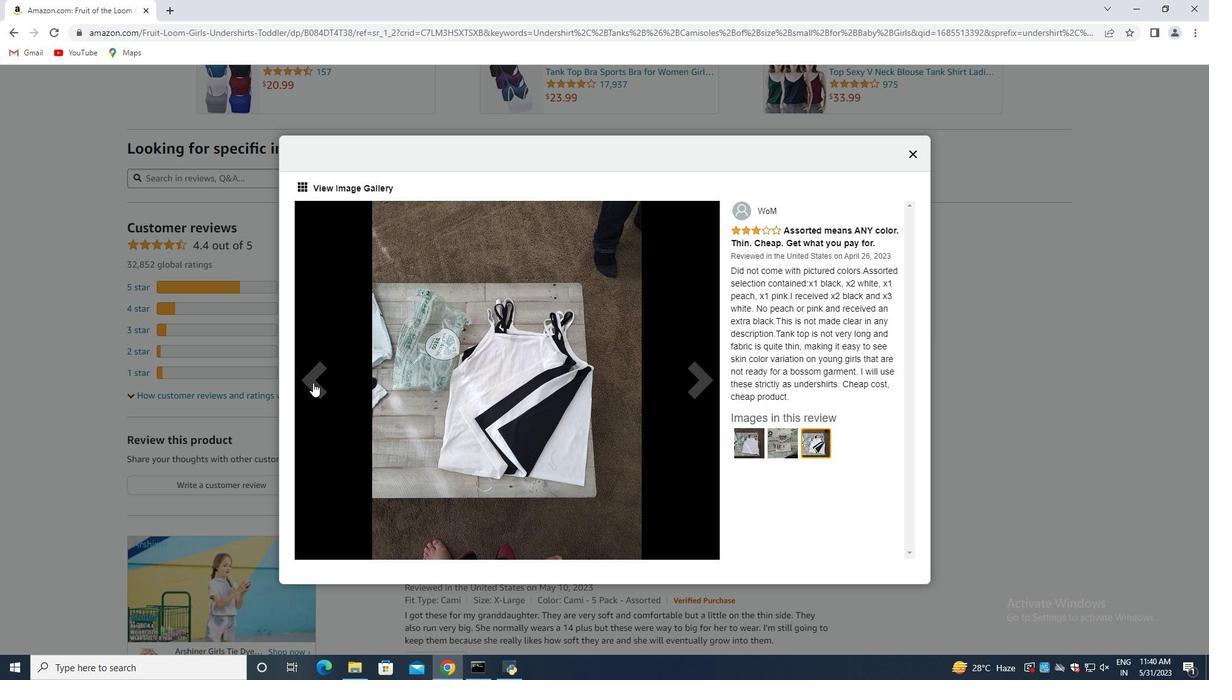 
Action: Mouse pressed left at (313, 383)
Screenshot: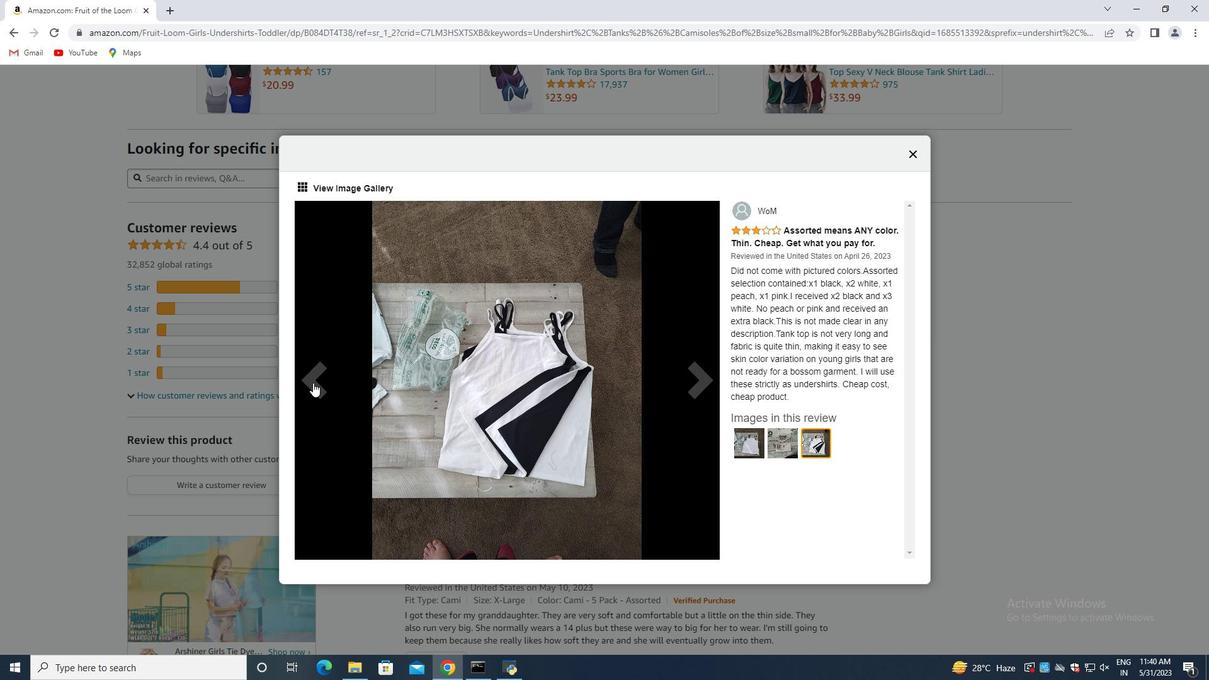 
Action: Mouse moved to (916, 156)
Screenshot: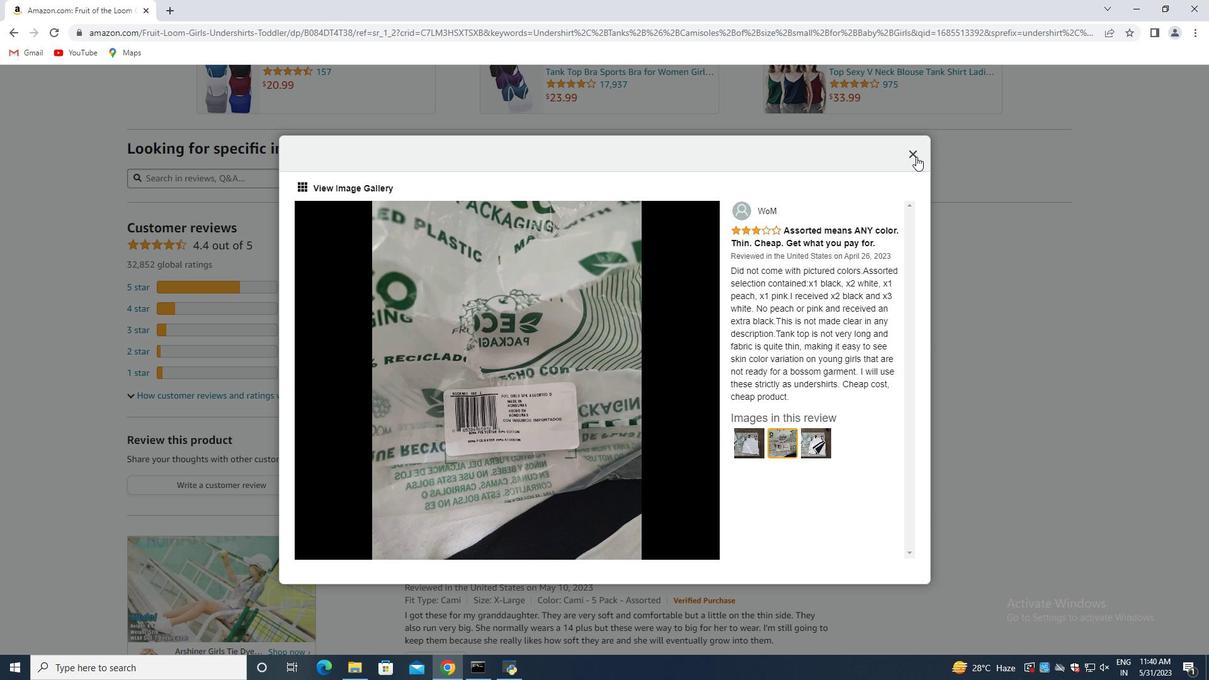 
Action: Mouse pressed left at (916, 156)
Screenshot: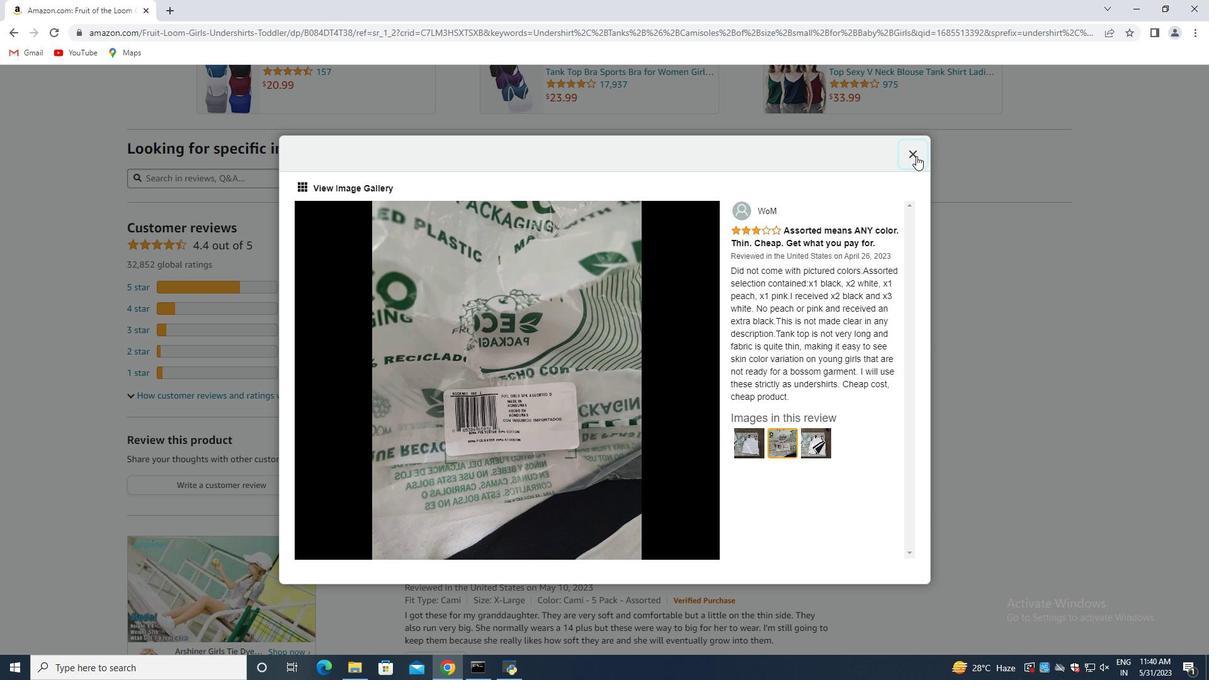 
Action: Mouse moved to (606, 317)
Screenshot: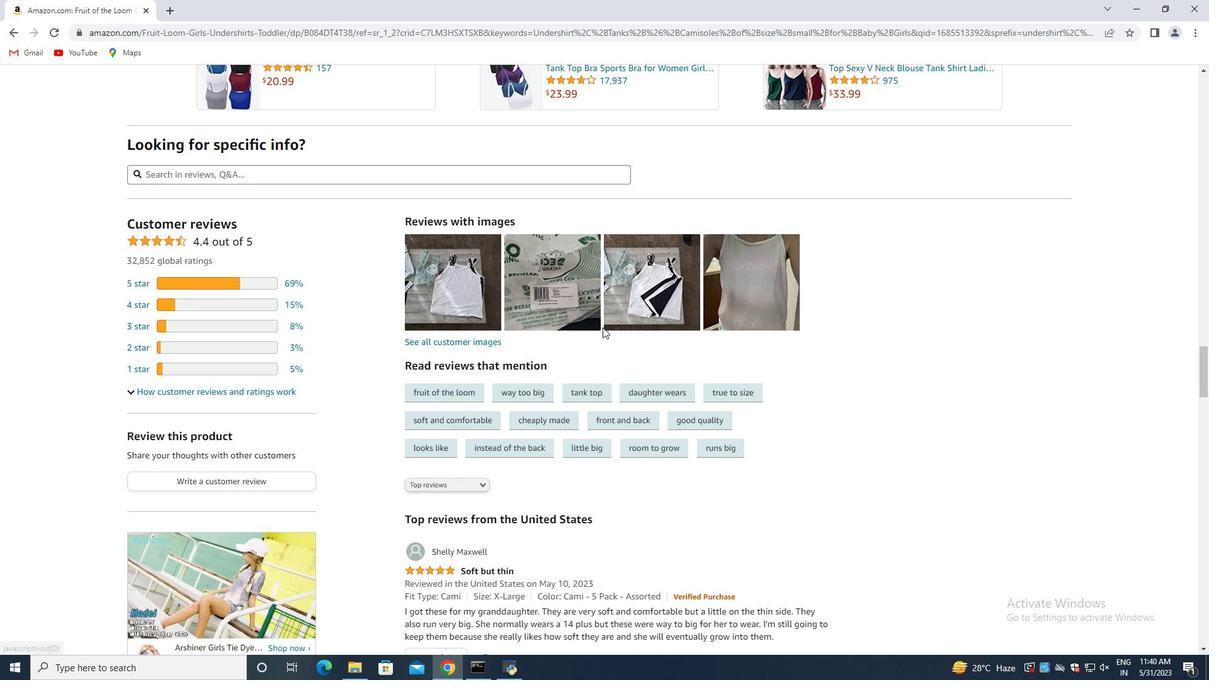 
Action: Mouse scrolled (606, 316) with delta (0, 0)
Screenshot: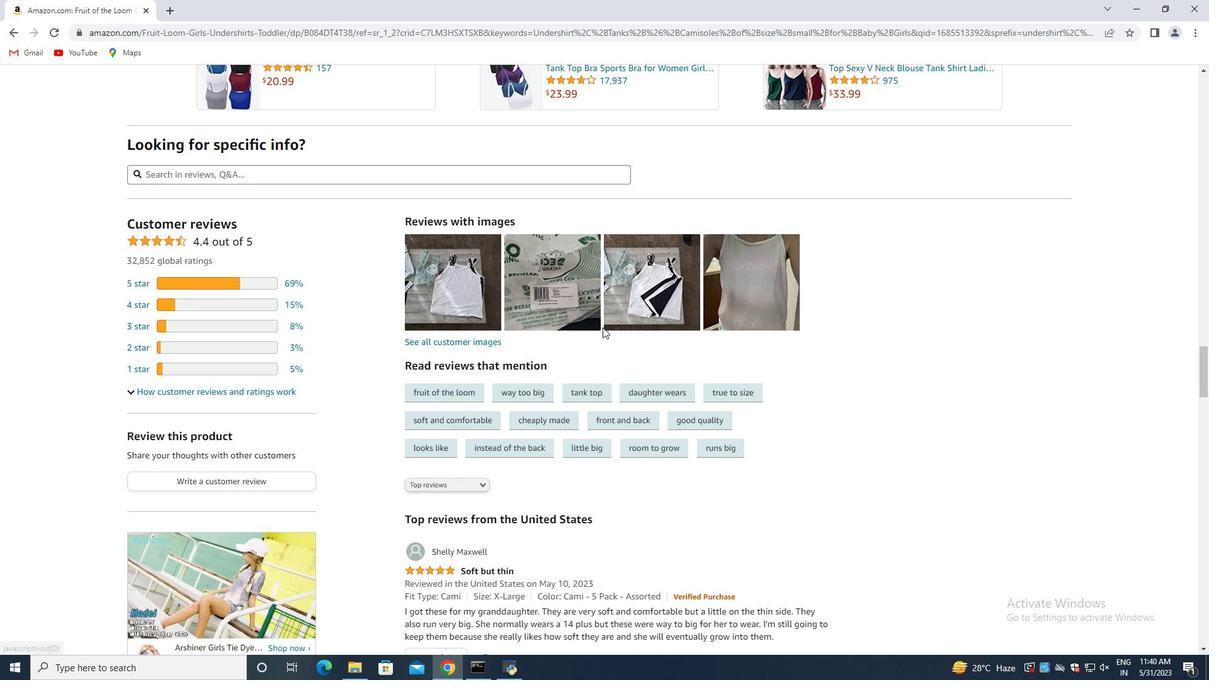 
Action: Mouse moved to (604, 322)
Screenshot: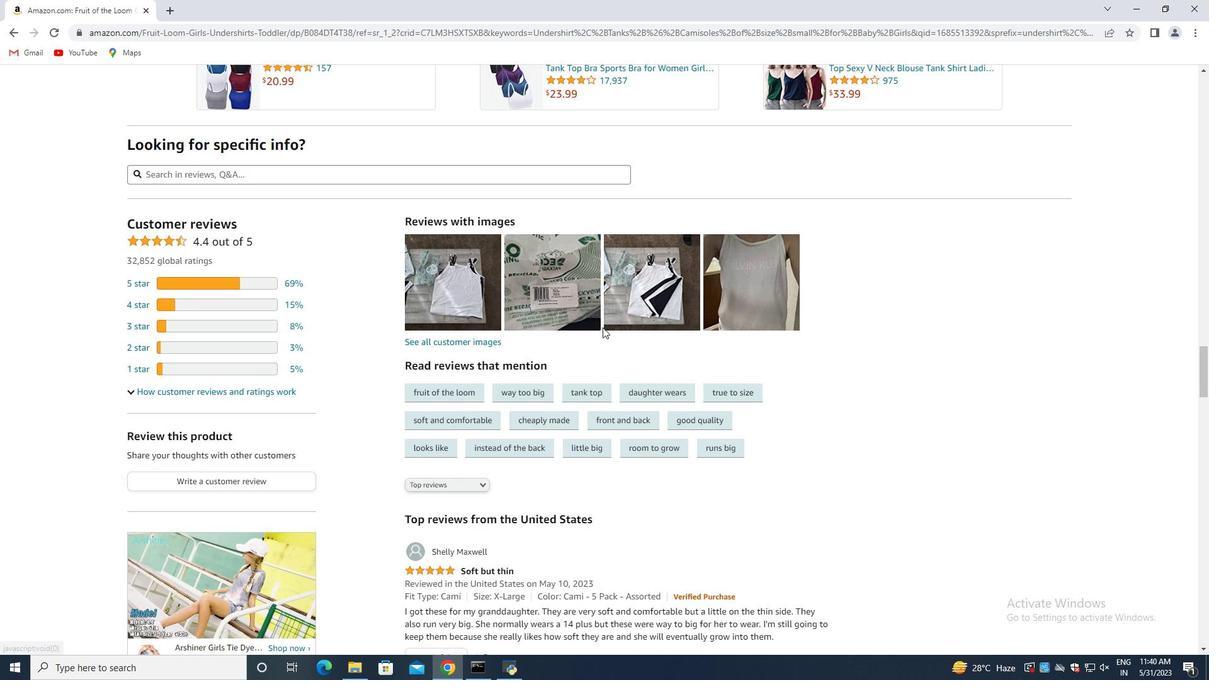 
Action: Mouse scrolled (604, 321) with delta (0, 0)
Screenshot: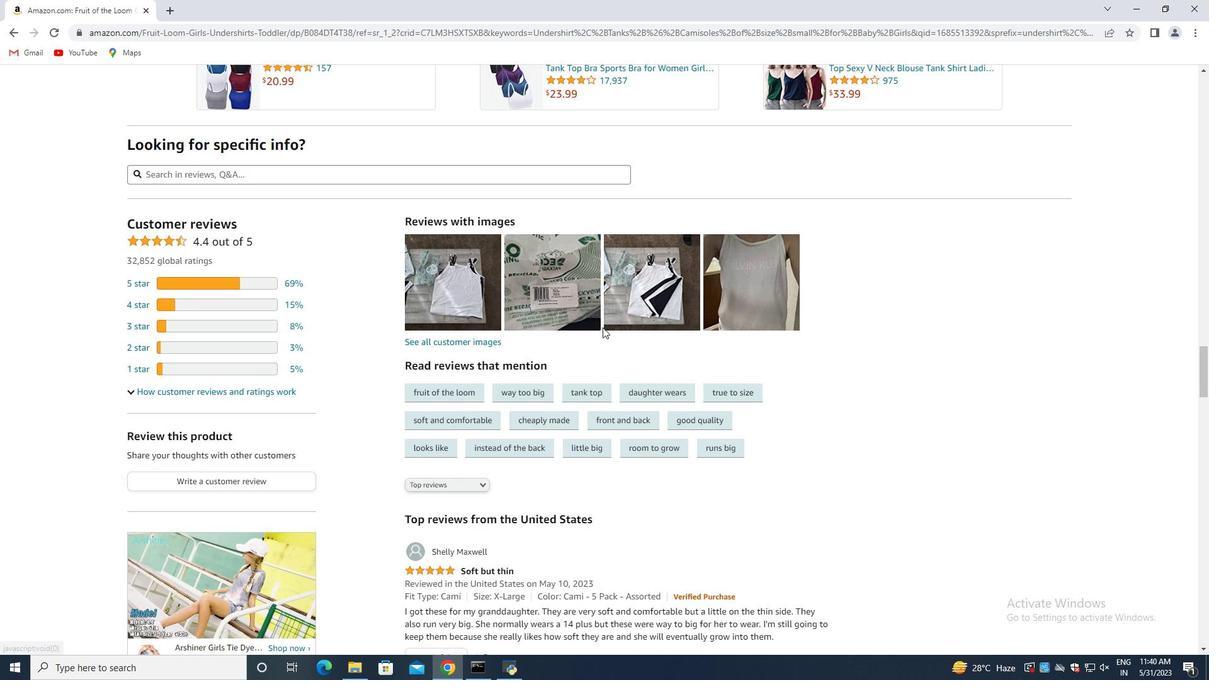 
Action: Mouse moved to (603, 325)
Screenshot: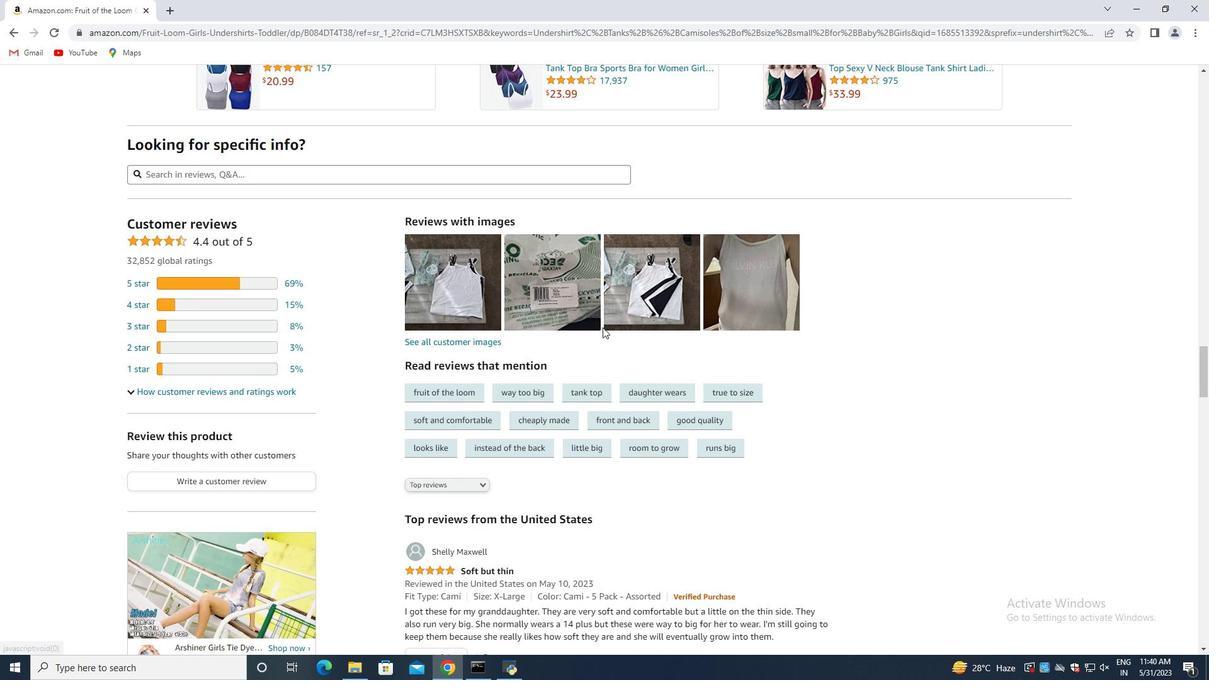 
Action: Mouse scrolled (603, 324) with delta (0, 0)
Screenshot: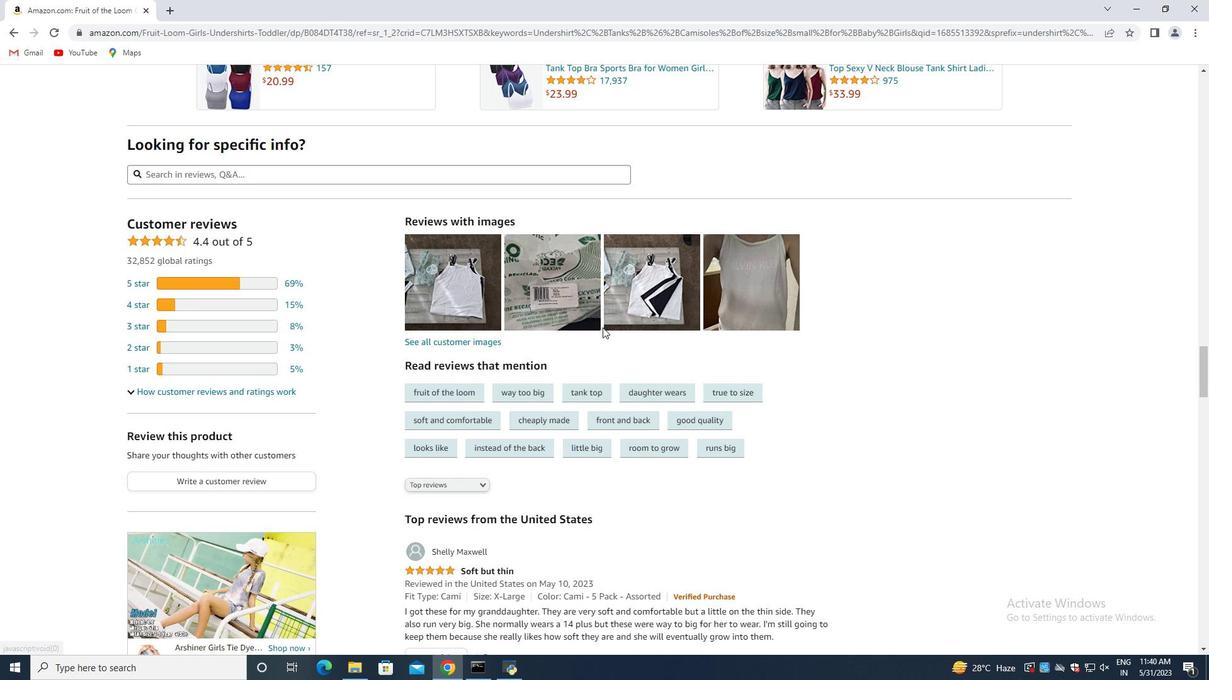 
Action: Mouse moved to (603, 328)
Screenshot: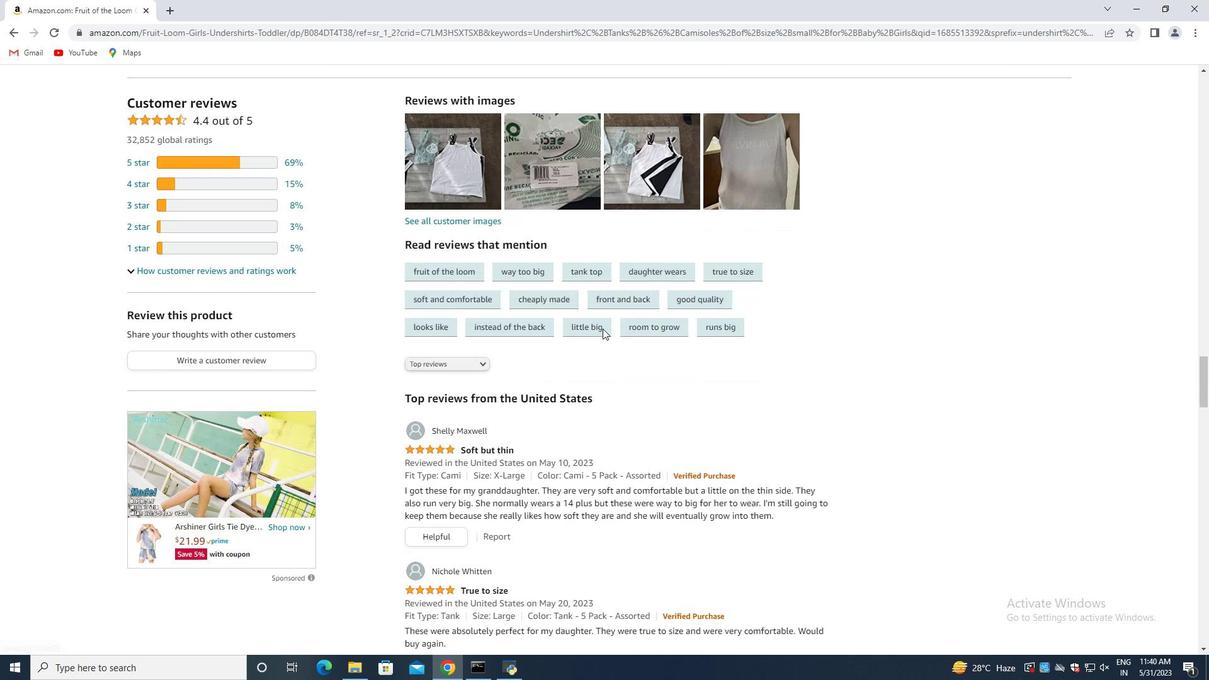 
Action: Mouse scrolled (603, 328) with delta (0, 0)
Screenshot: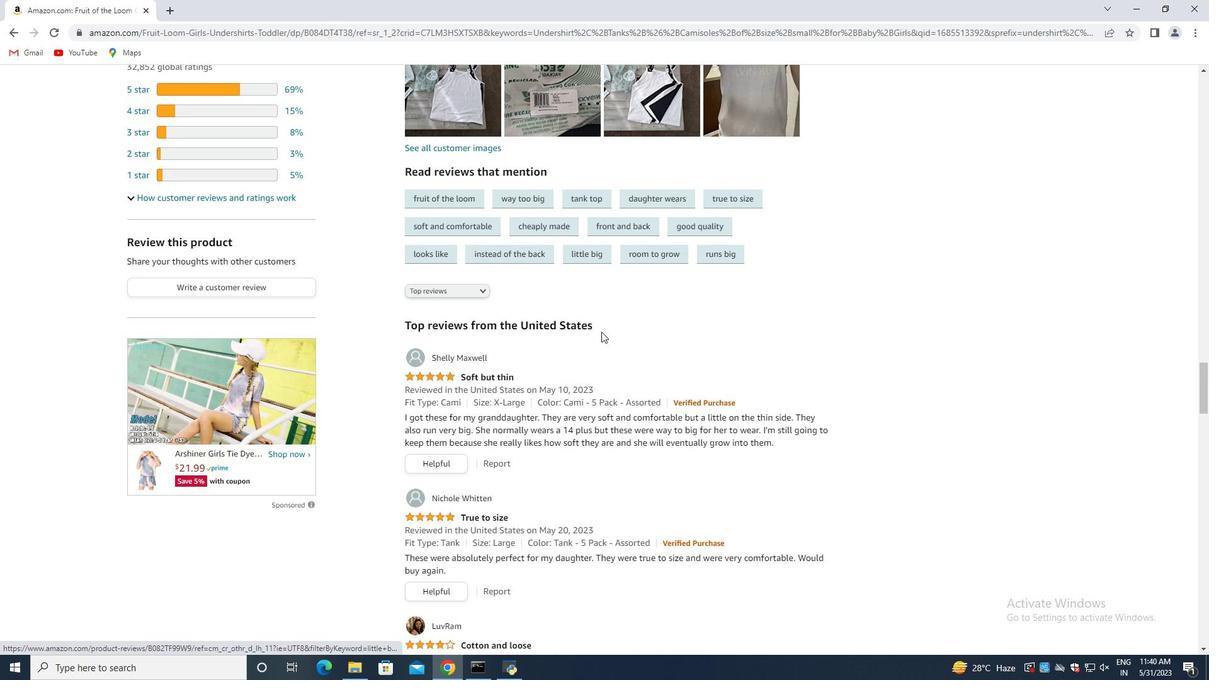 
Action: Mouse moved to (603, 330)
Screenshot: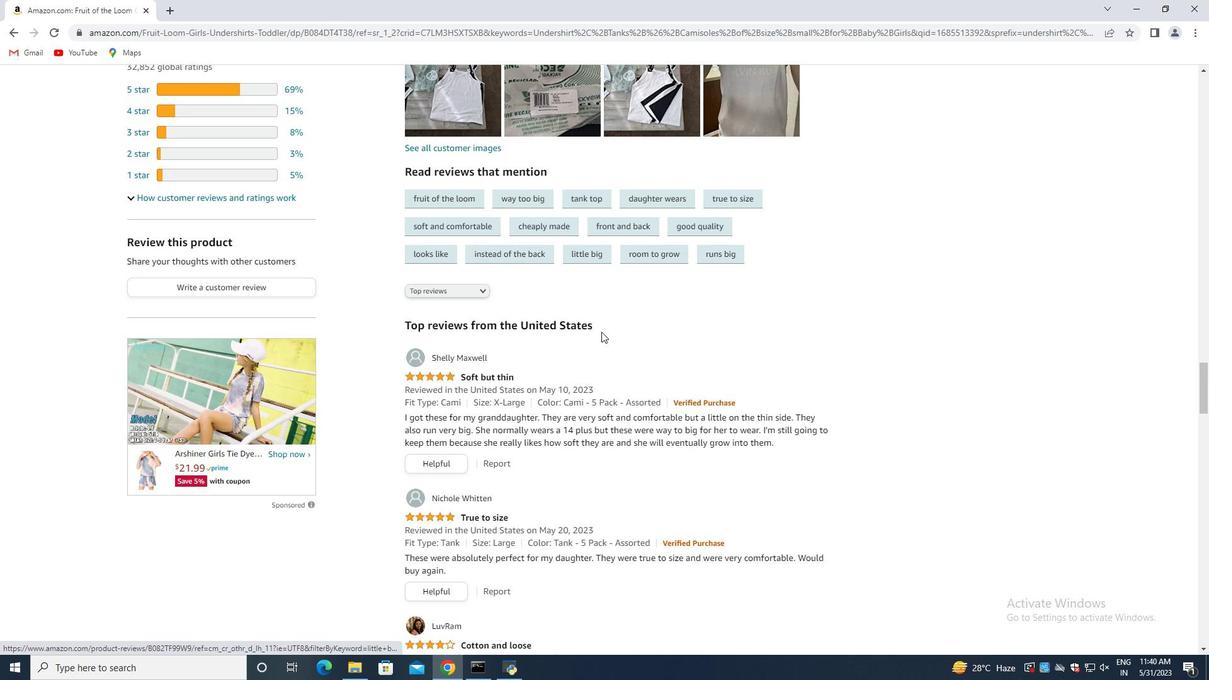 
Action: Mouse scrolled (603, 329) with delta (0, 0)
Screenshot: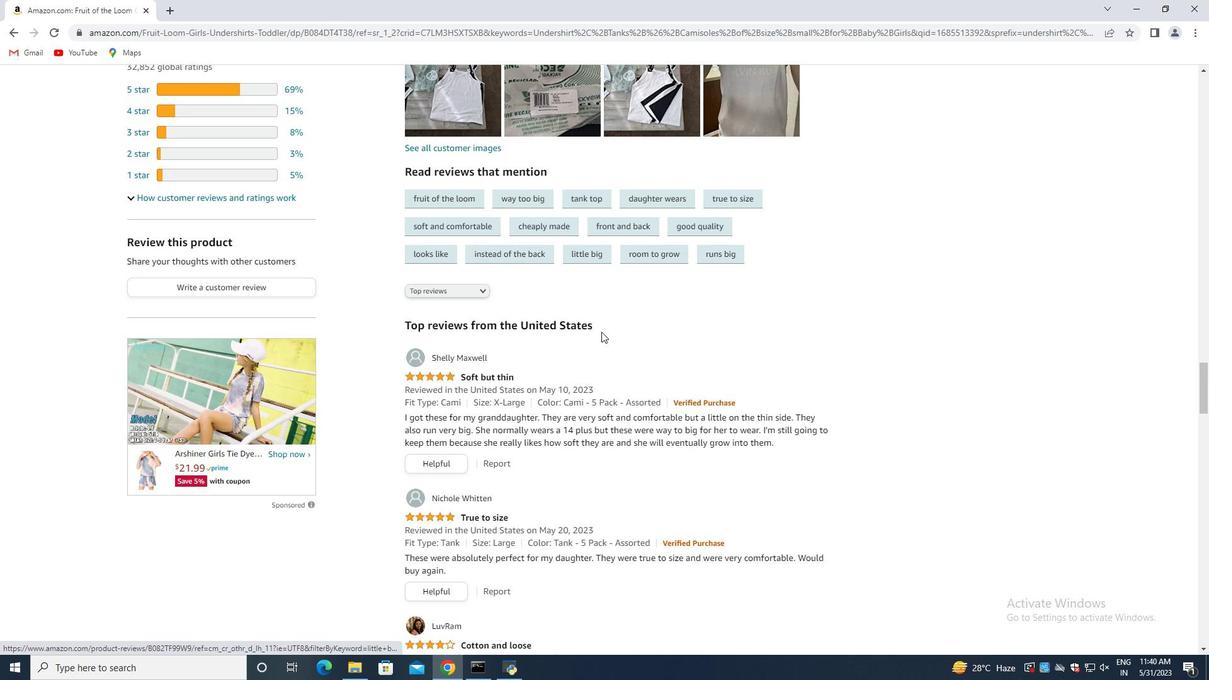 
Action: Mouse moved to (602, 331)
Screenshot: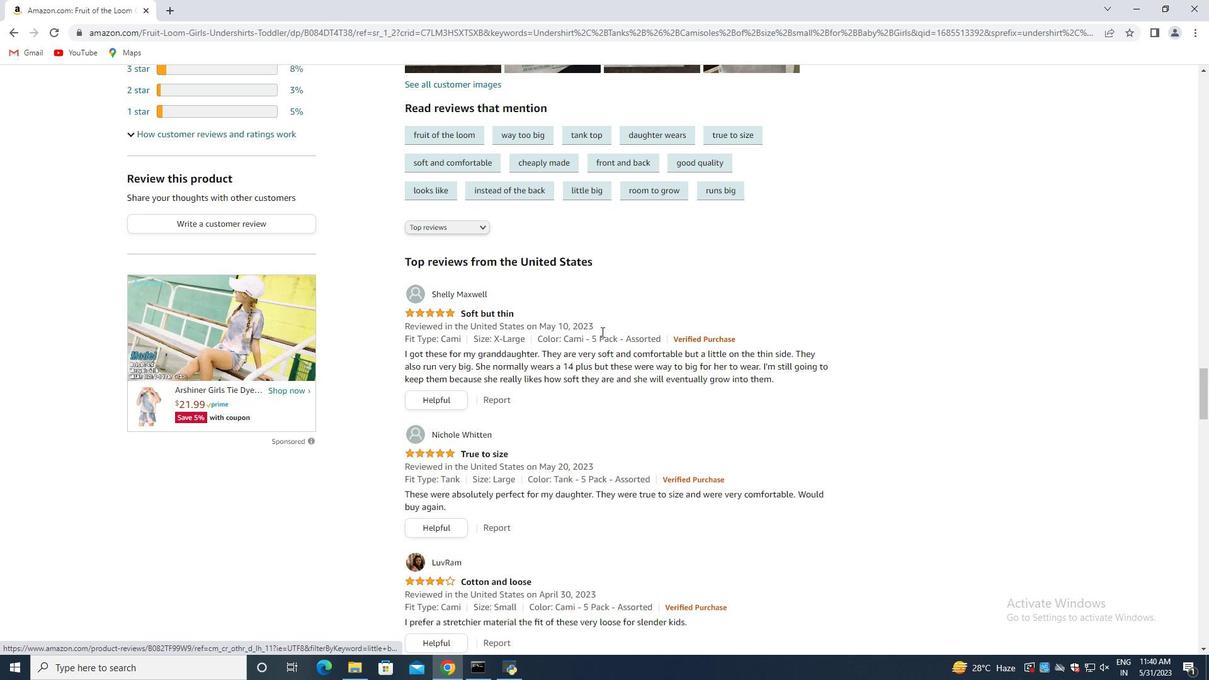 
Action: Mouse scrolled (603, 330) with delta (0, 0)
Screenshot: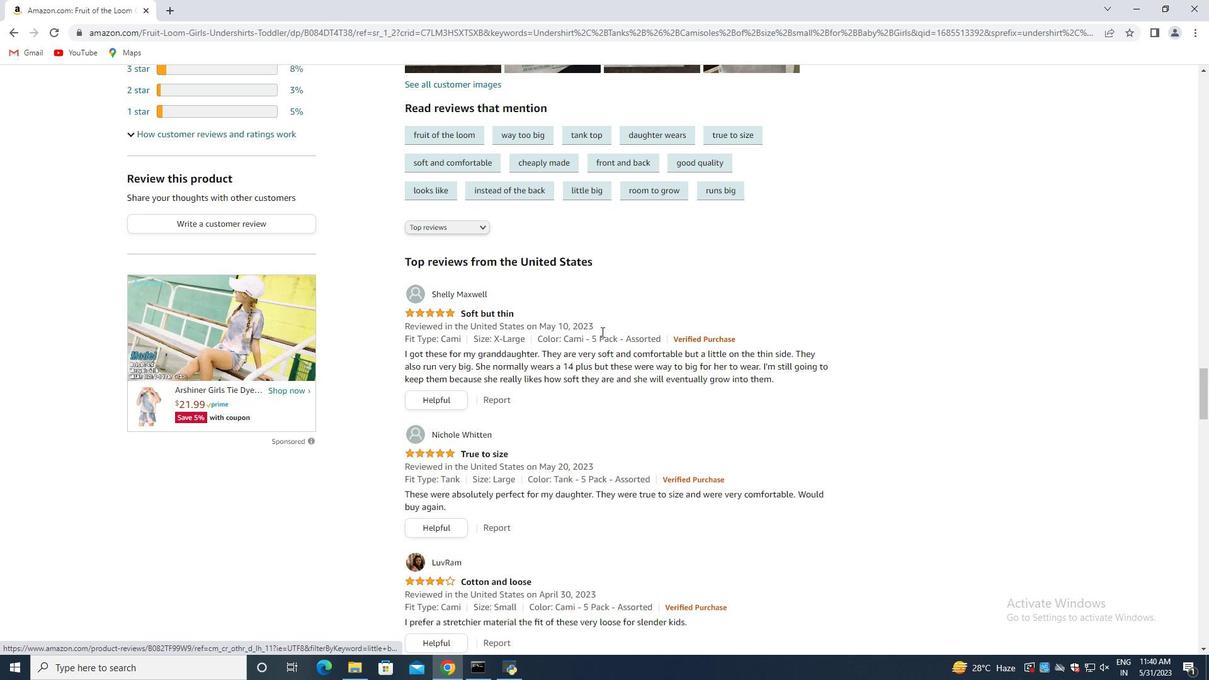 
Action: Mouse moved to (601, 332)
Screenshot: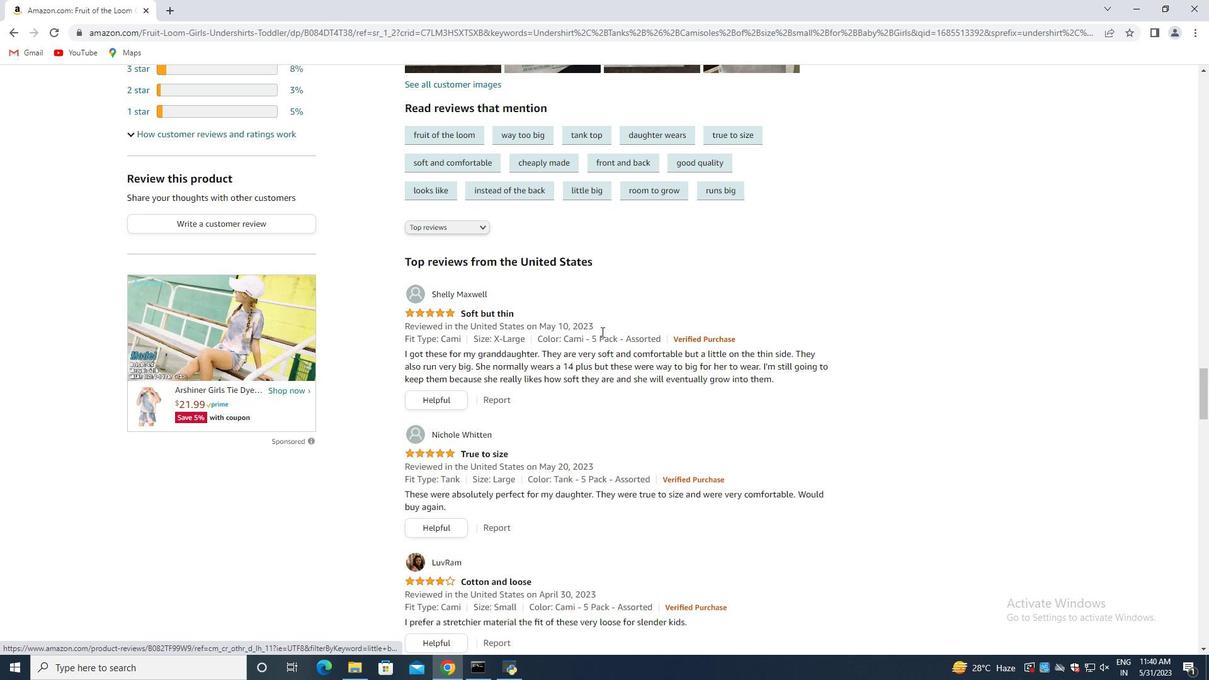 
Action: Mouse scrolled (602, 331) with delta (0, 0)
Screenshot: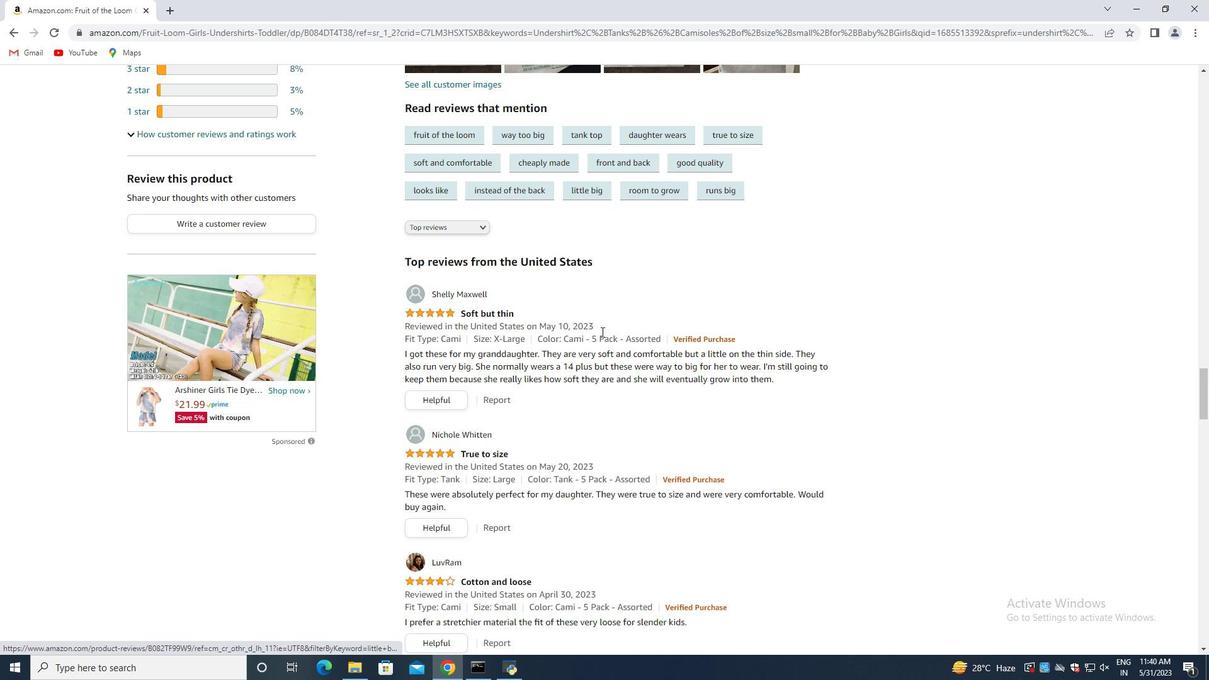 
Action: Mouse moved to (597, 333)
Screenshot: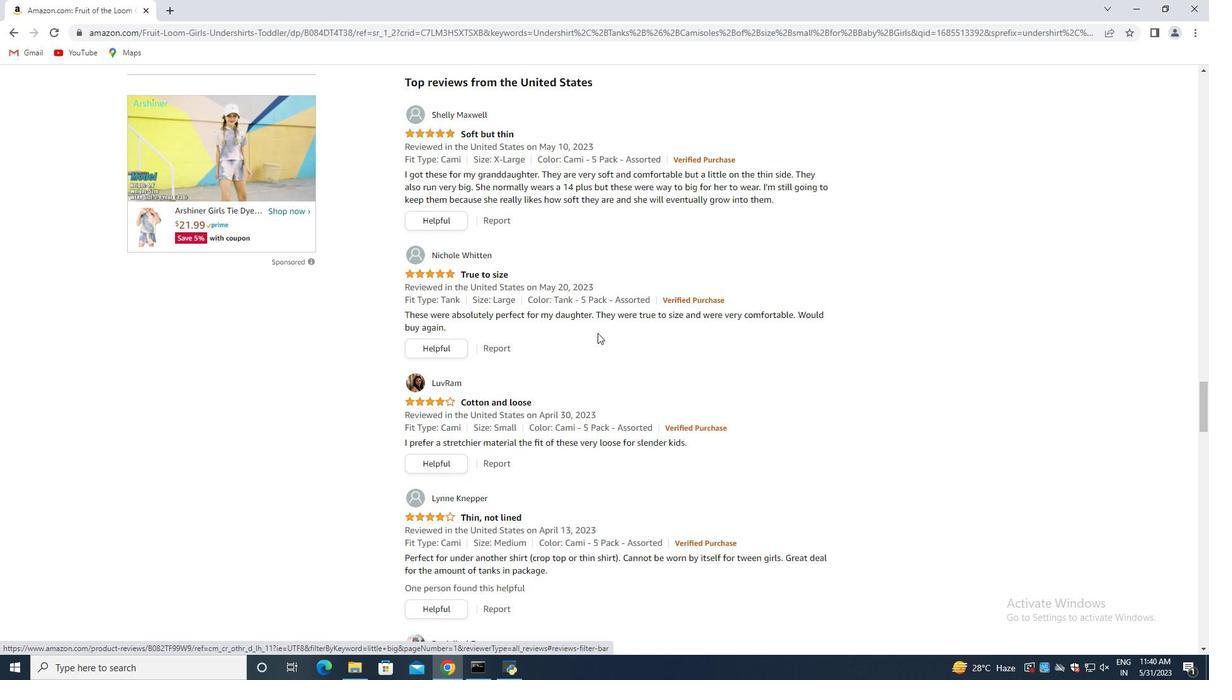 
Action: Mouse scrolled (597, 332) with delta (0, 0)
Screenshot: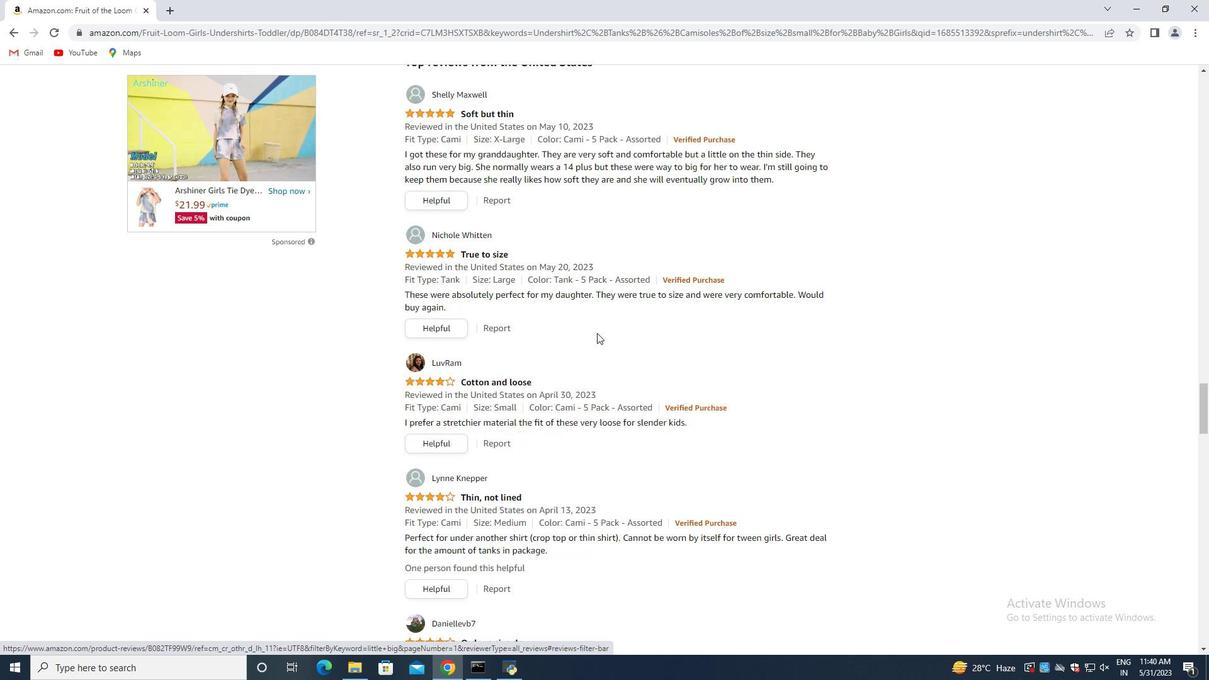
Action: Mouse scrolled (597, 332) with delta (0, 0)
Screenshot: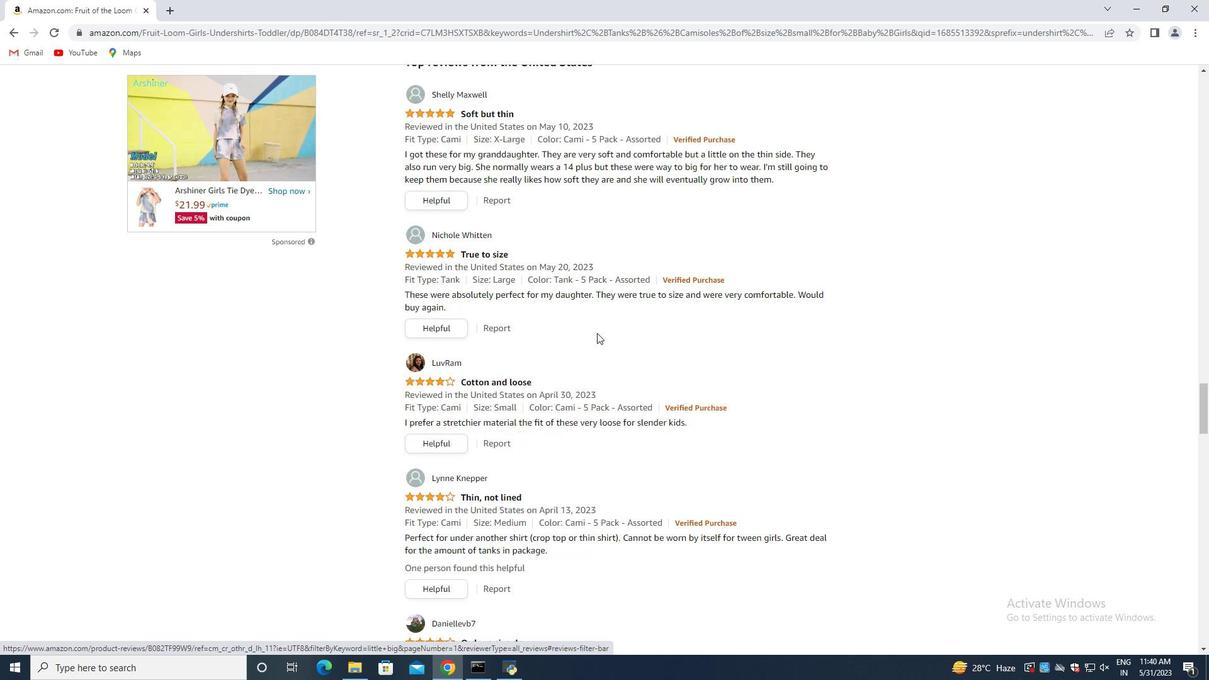 
Action: Mouse scrolled (597, 332) with delta (0, 0)
Screenshot: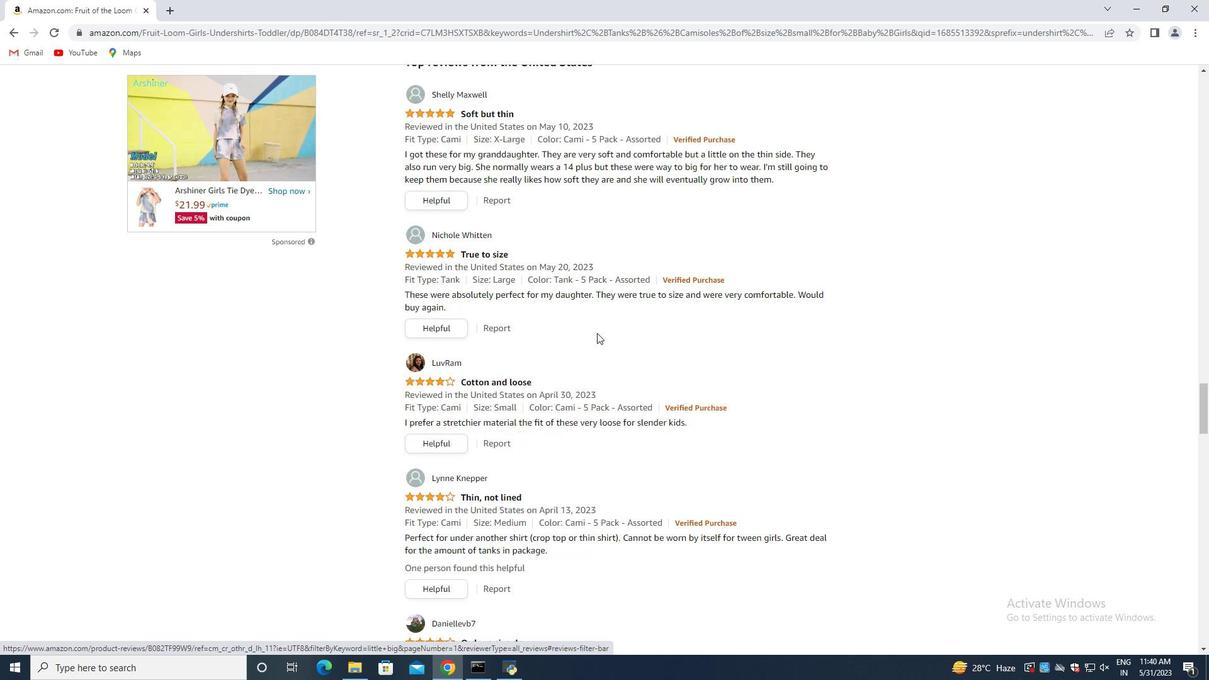 
Action: Mouse moved to (597, 333)
Screenshot: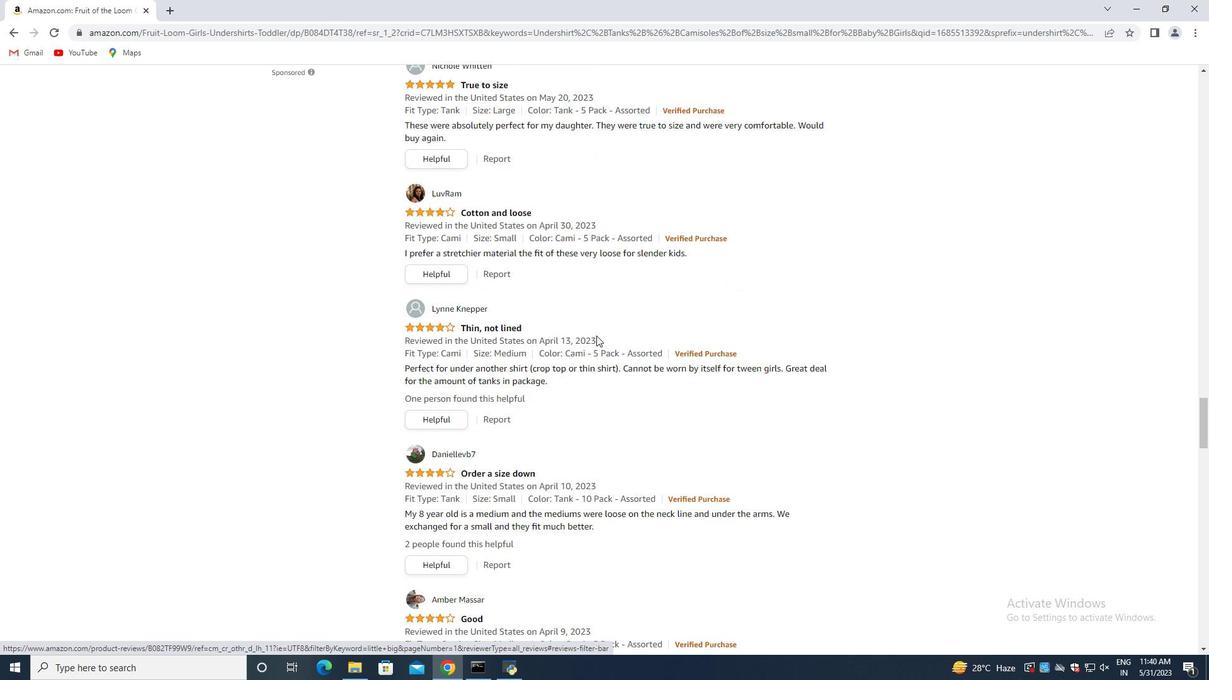 
Action: Mouse scrolled (597, 333) with delta (0, 0)
Screenshot: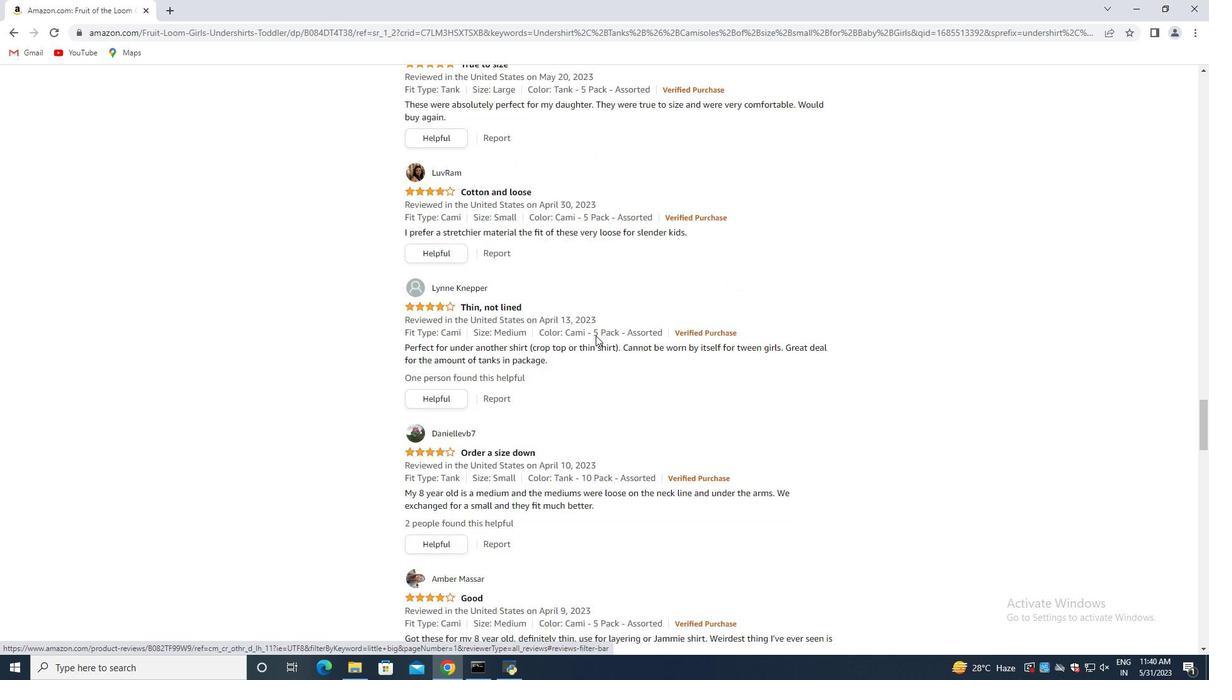 
Action: Mouse moved to (597, 333)
Screenshot: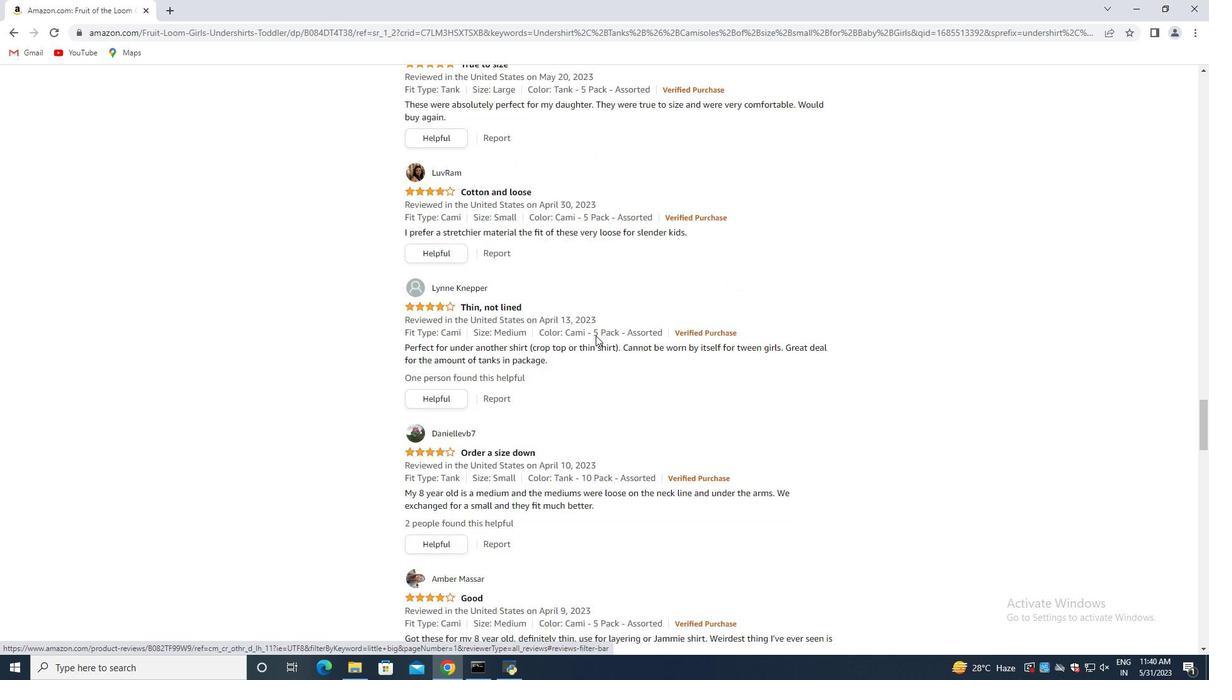 
Action: Mouse scrolled (597, 333) with delta (0, 0)
Screenshot: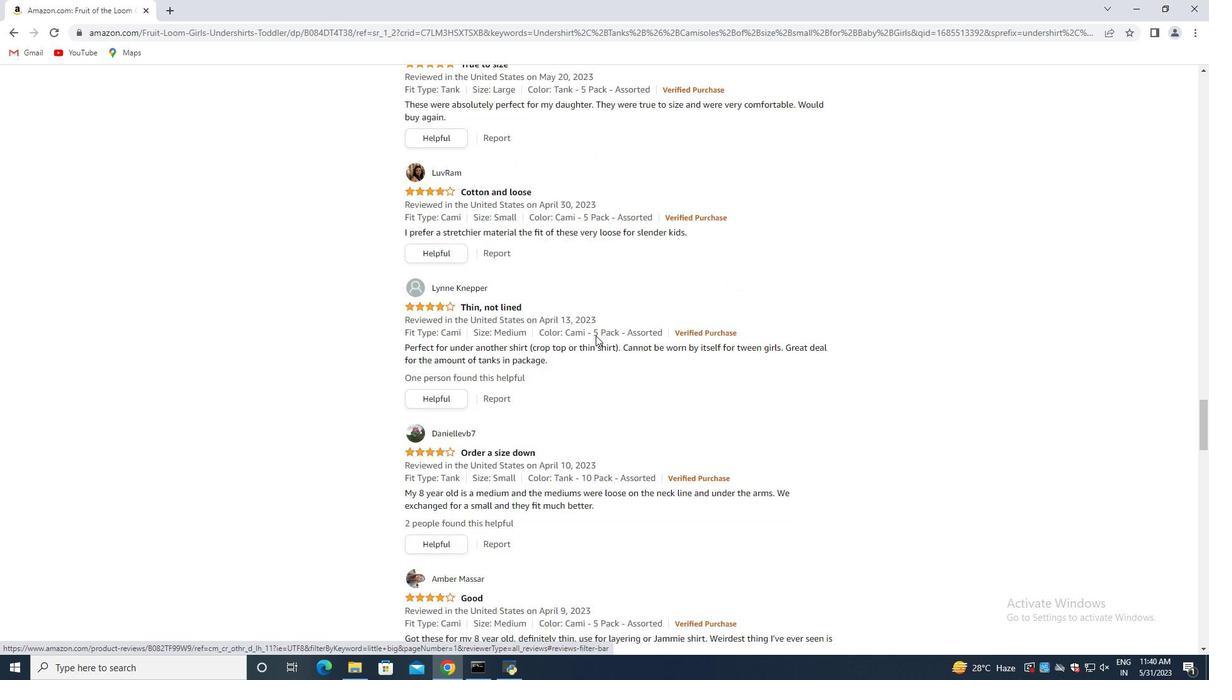 
Action: Mouse moved to (596, 335)
Screenshot: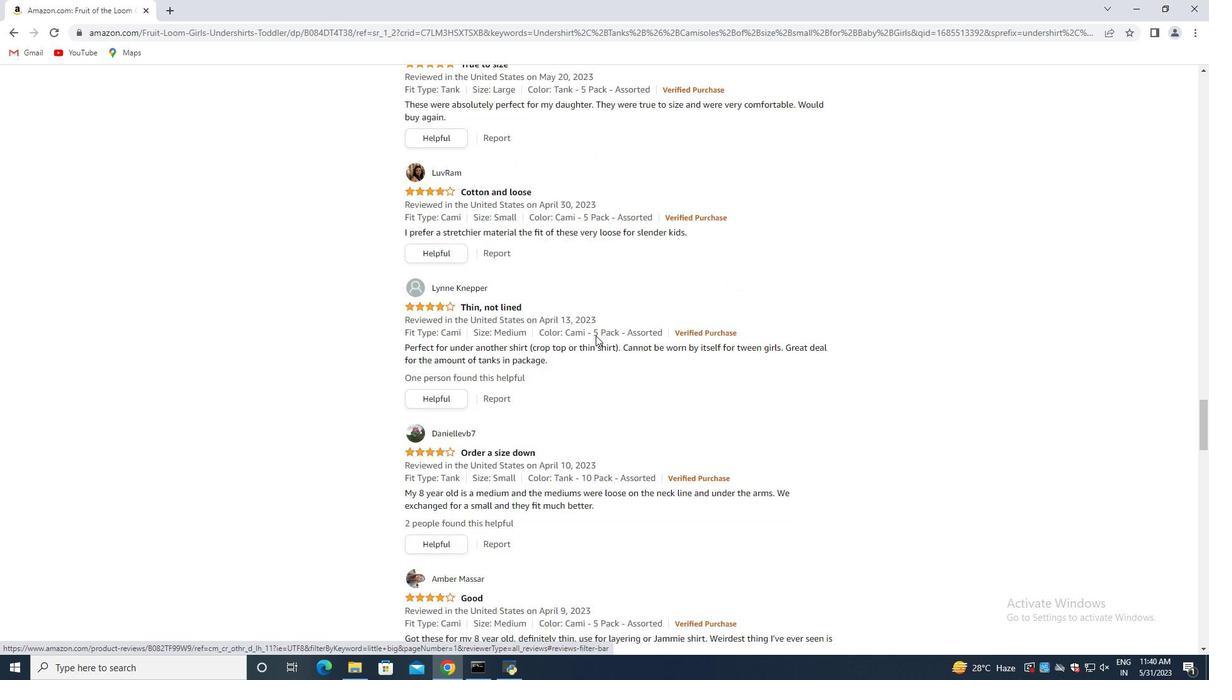 
Action: Mouse scrolled (596, 335) with delta (0, 0)
Screenshot: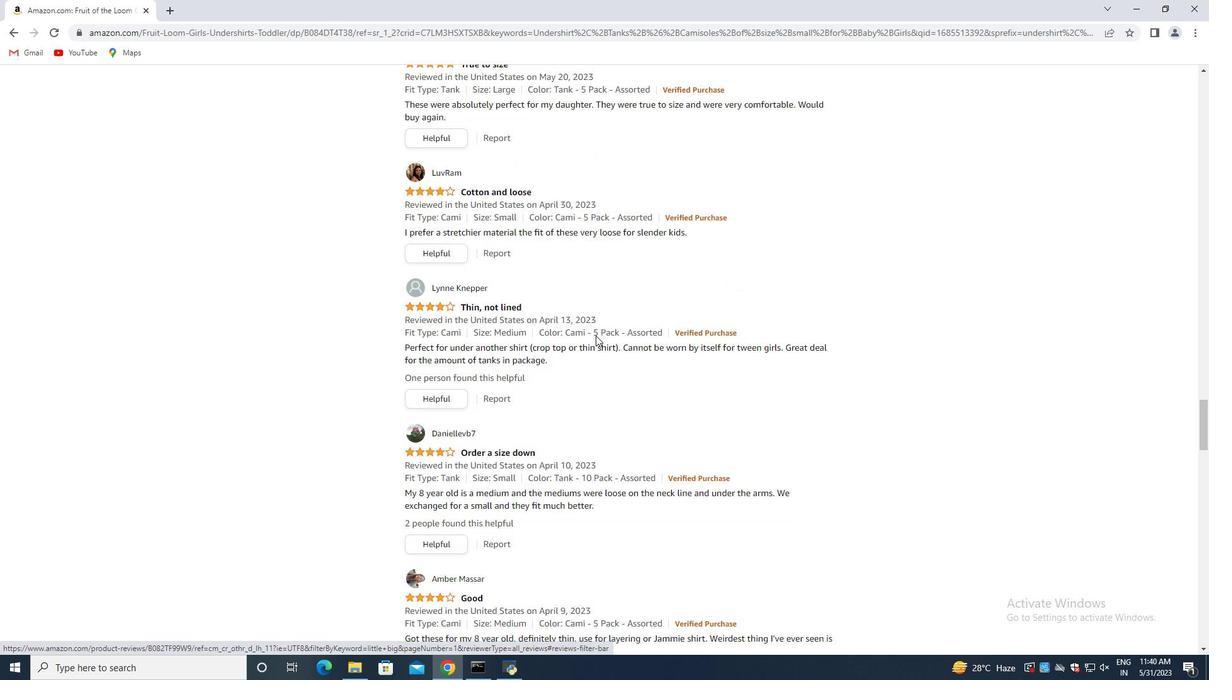 
Action: Mouse moved to (596, 335)
Screenshot: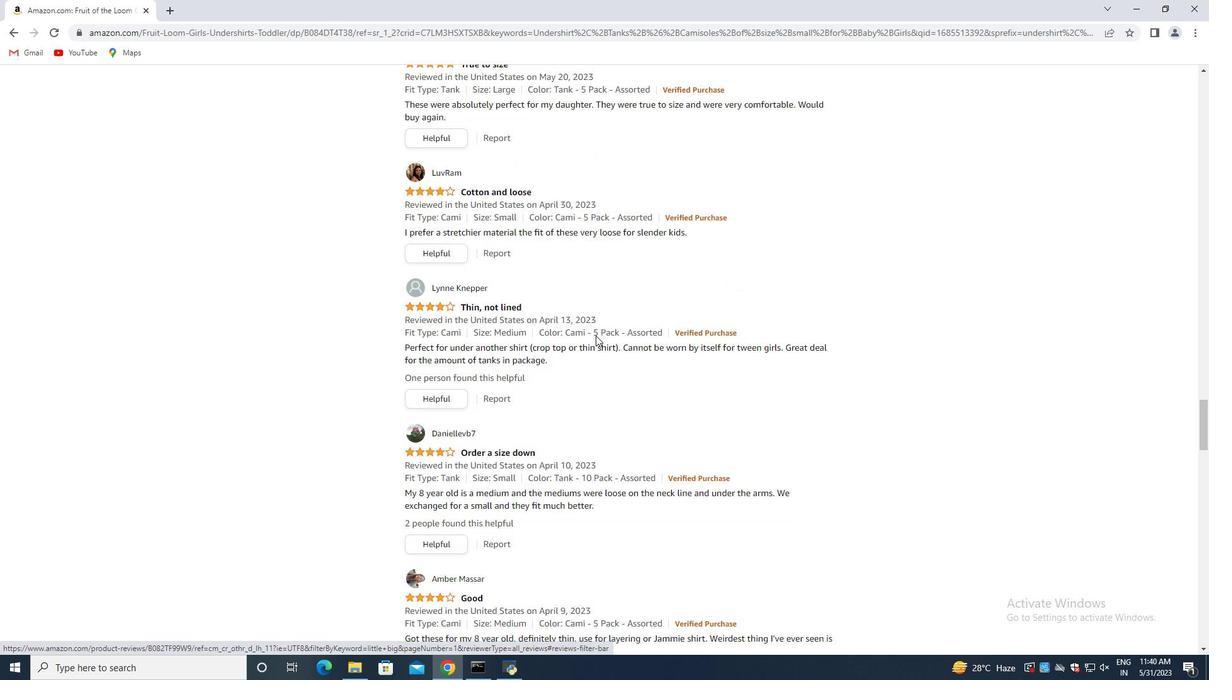 
Action: Mouse scrolled (596, 335) with delta (0, 0)
Screenshot: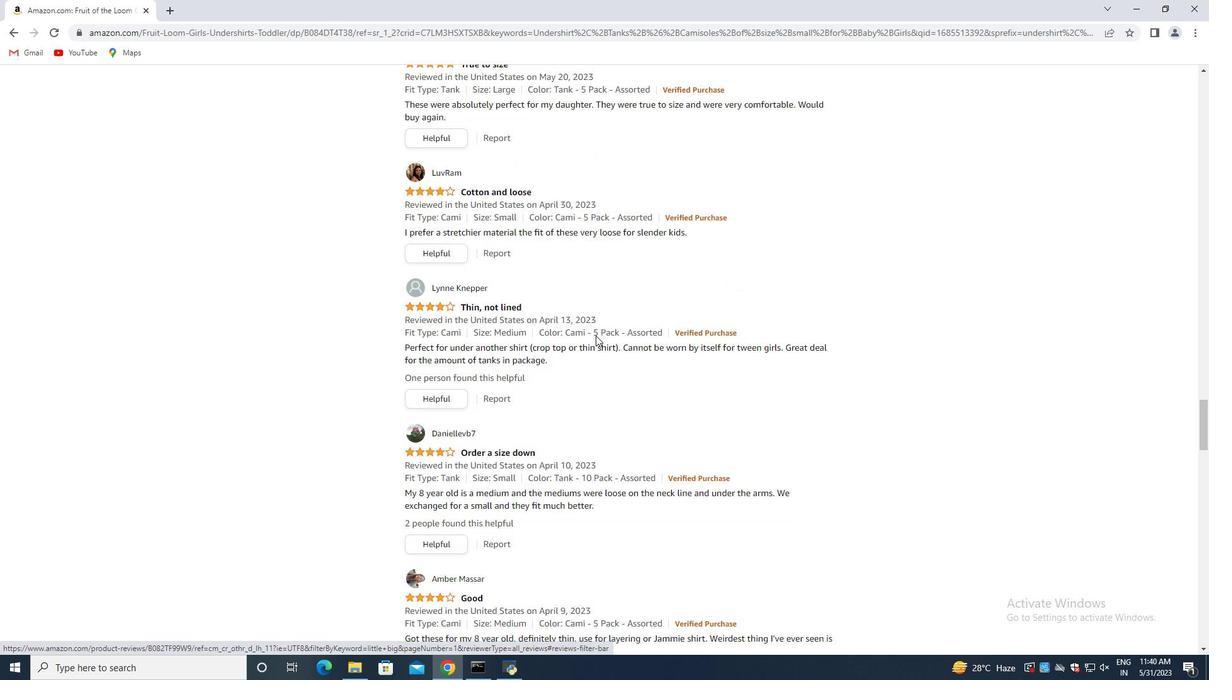 
Action: Mouse scrolled (596, 335) with delta (0, 0)
Screenshot: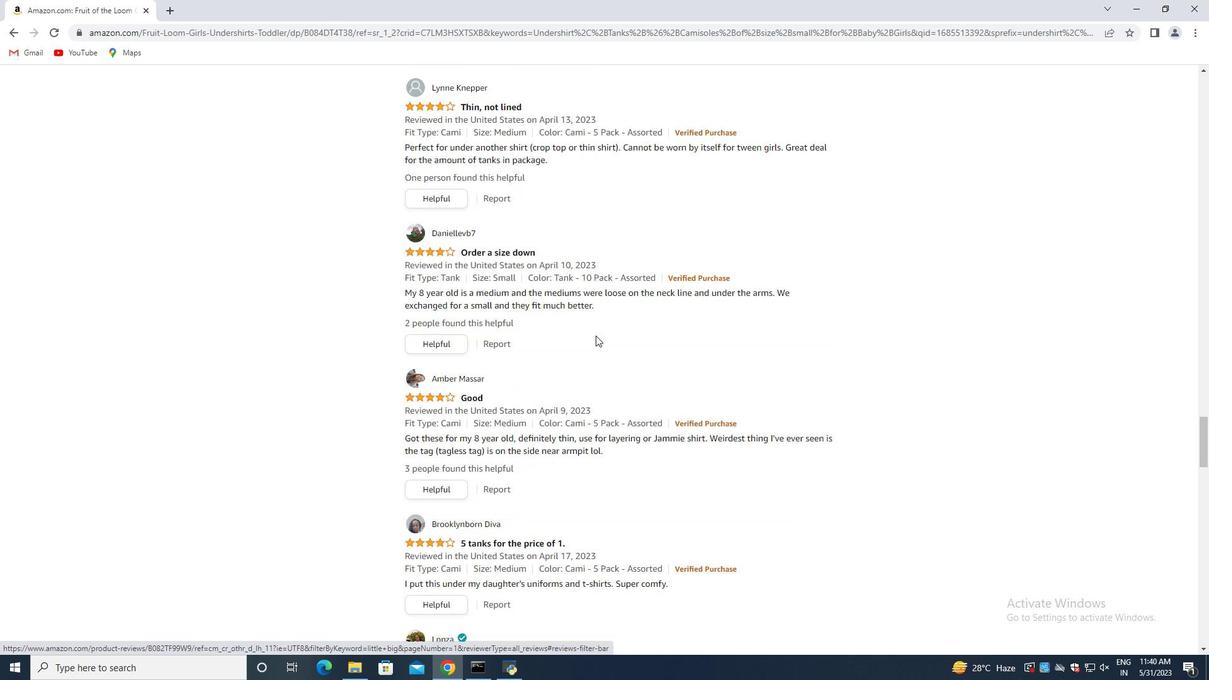 
Action: Mouse moved to (578, 362)
Screenshot: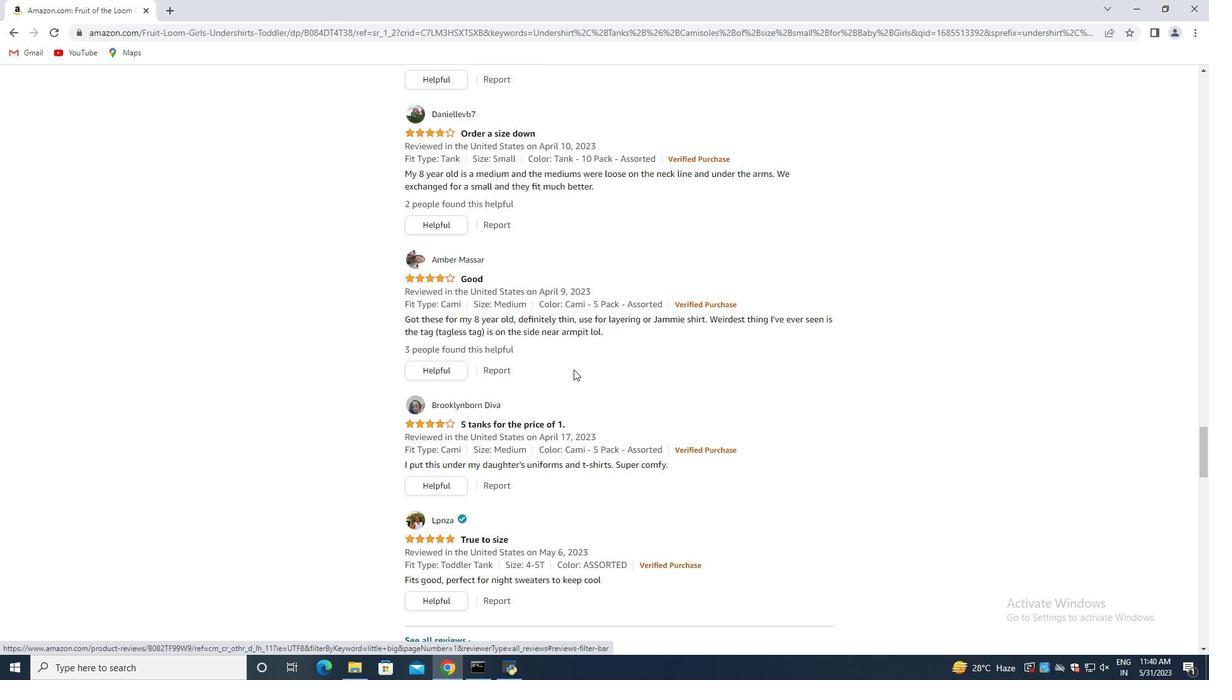 
Action: Mouse scrolled (578, 361) with delta (0, 0)
Screenshot: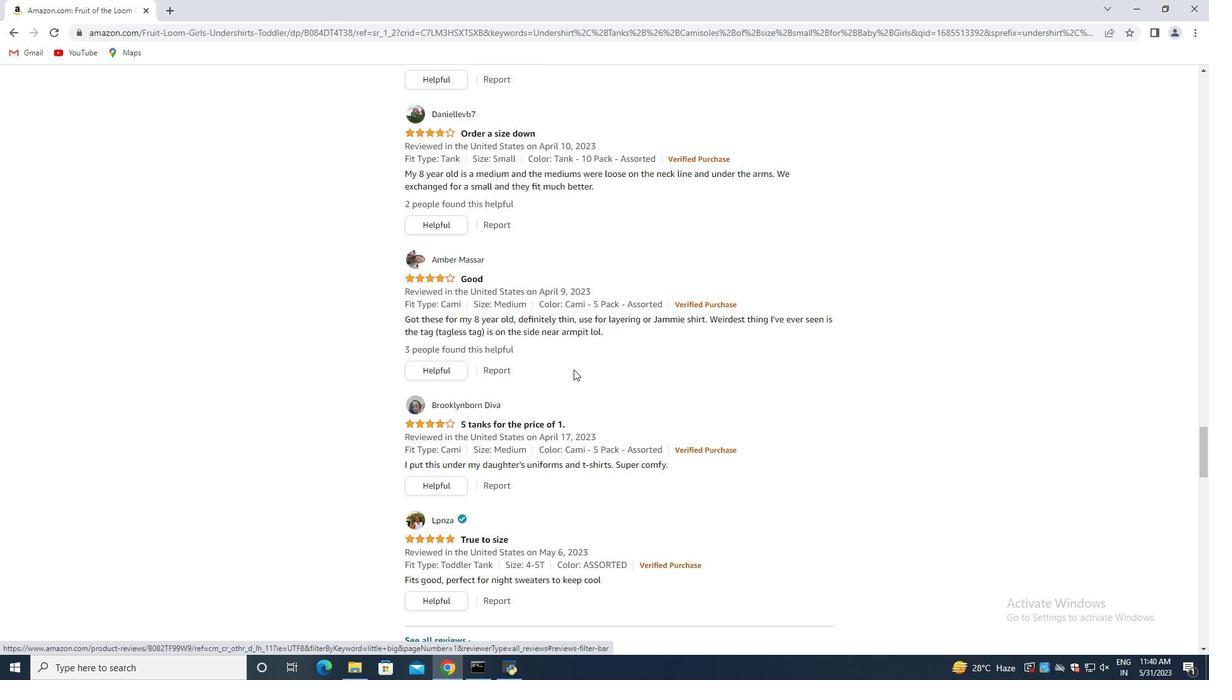 
Action: Mouse moved to (577, 364)
Screenshot: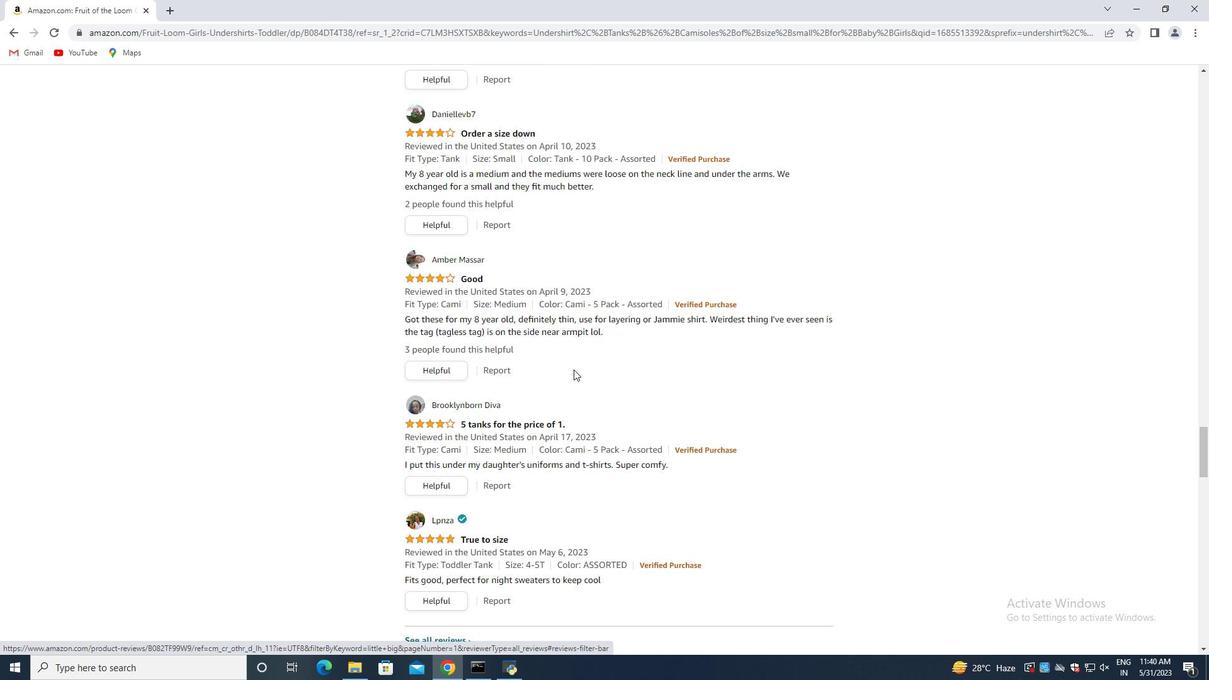 
Action: Mouse scrolled (577, 363) with delta (0, 0)
Screenshot: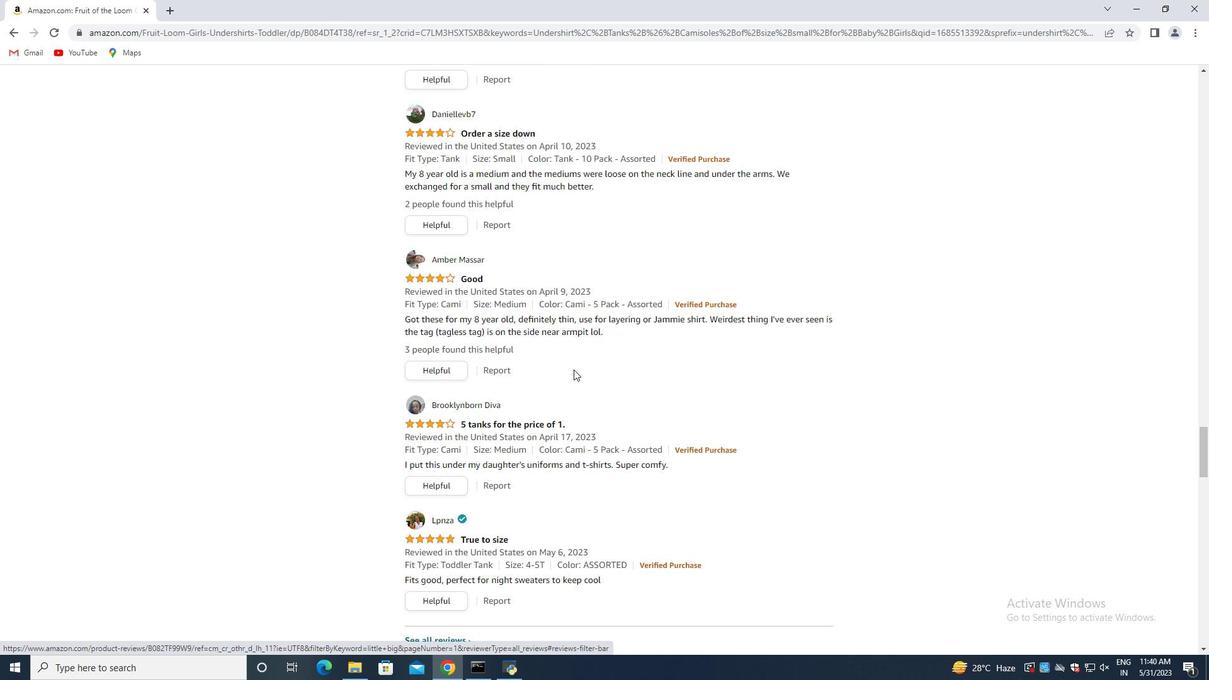 
Action: Mouse moved to (575, 366)
Screenshot: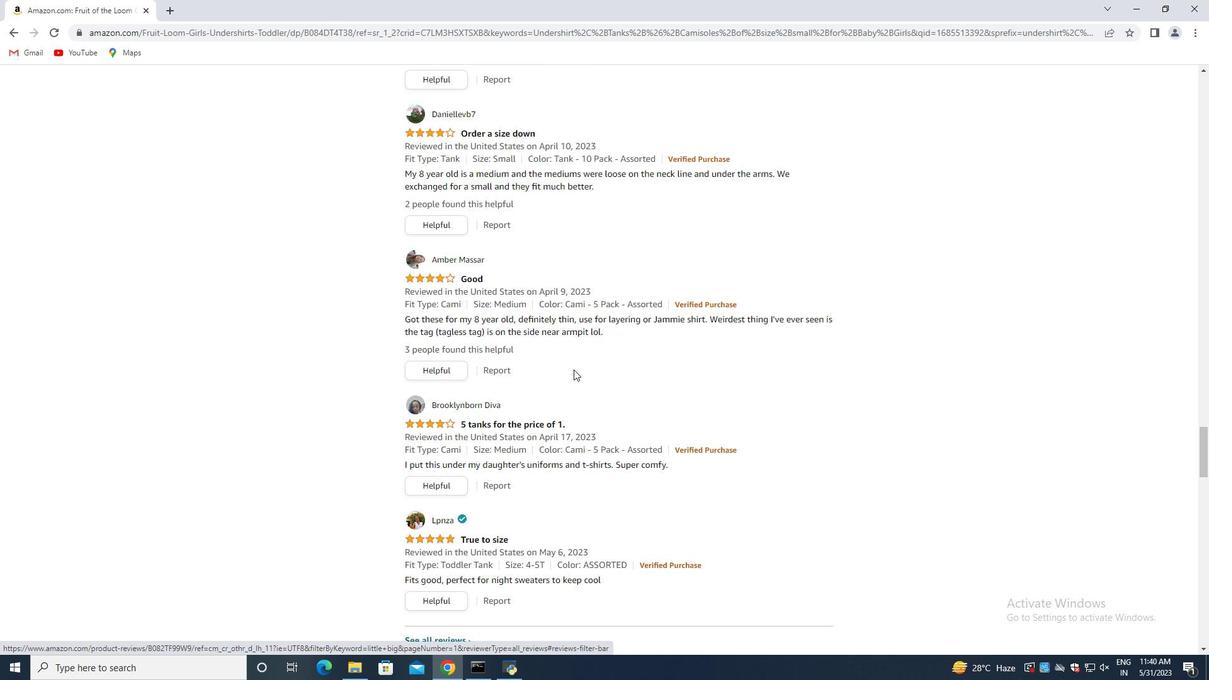 
Action: Mouse scrolled (576, 364) with delta (0, 0)
Screenshot: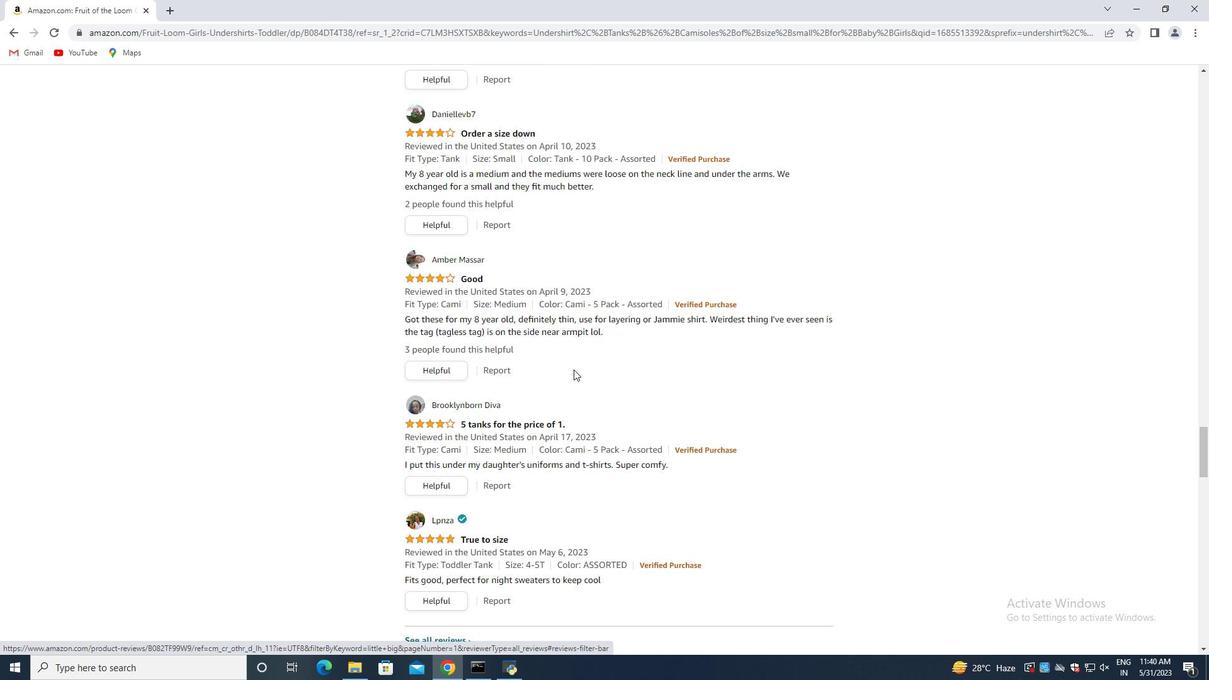 
Action: Mouse moved to (574, 368)
Screenshot: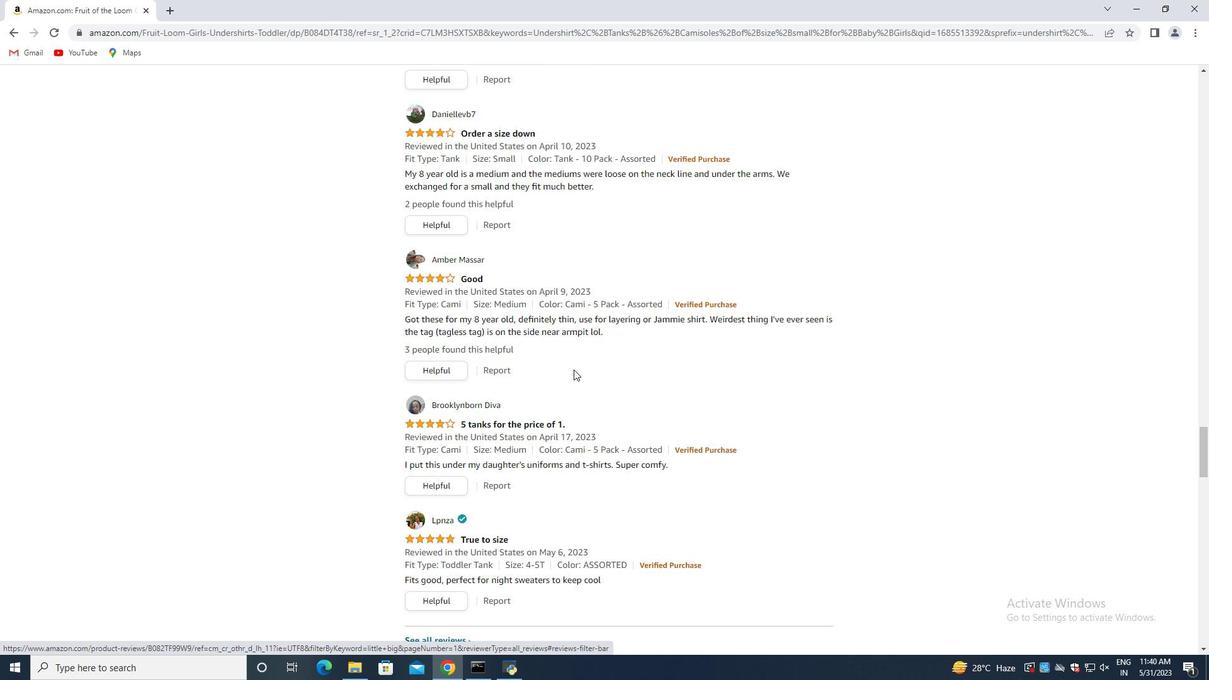 
Action: Mouse scrolled (574, 366) with delta (0, 0)
Screenshot: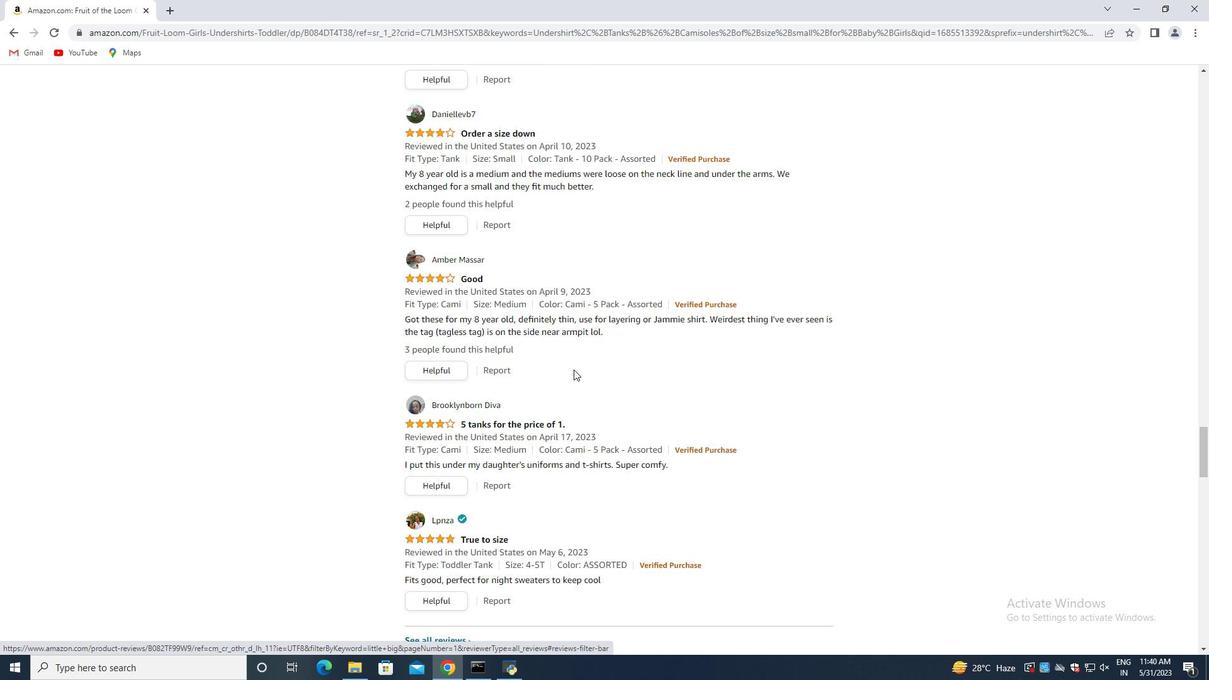 
Action: Mouse moved to (574, 370)
Screenshot: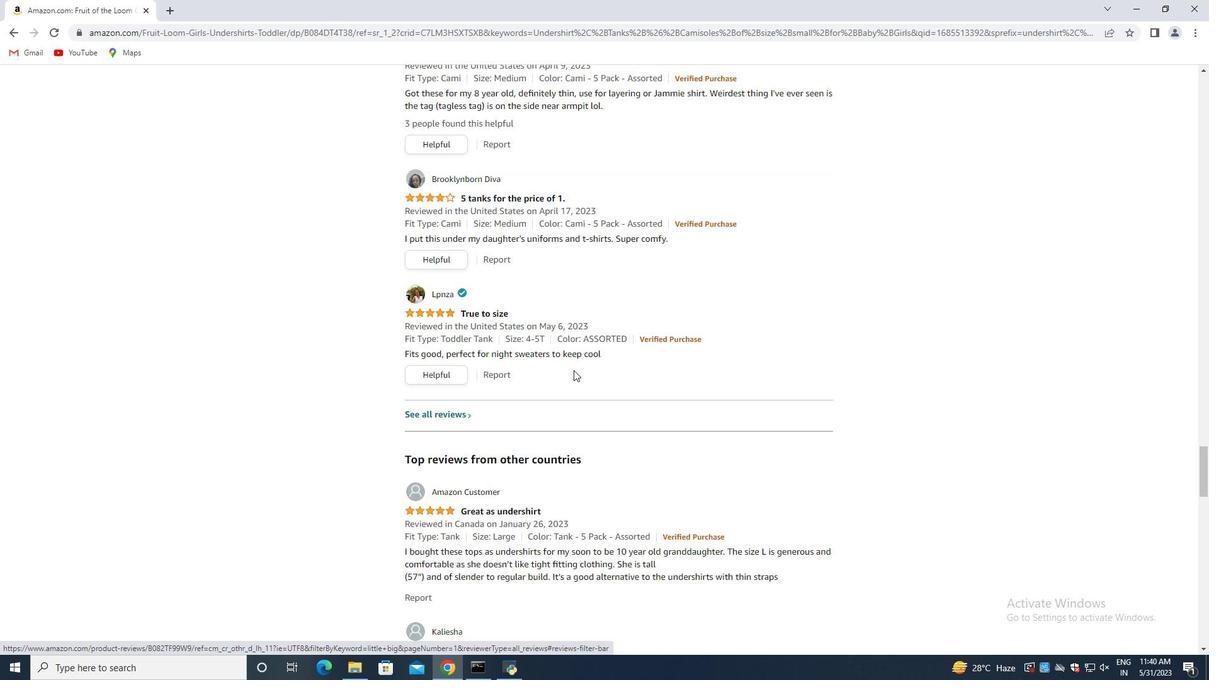 
Action: Mouse scrolled (574, 369) with delta (0, 0)
Screenshot: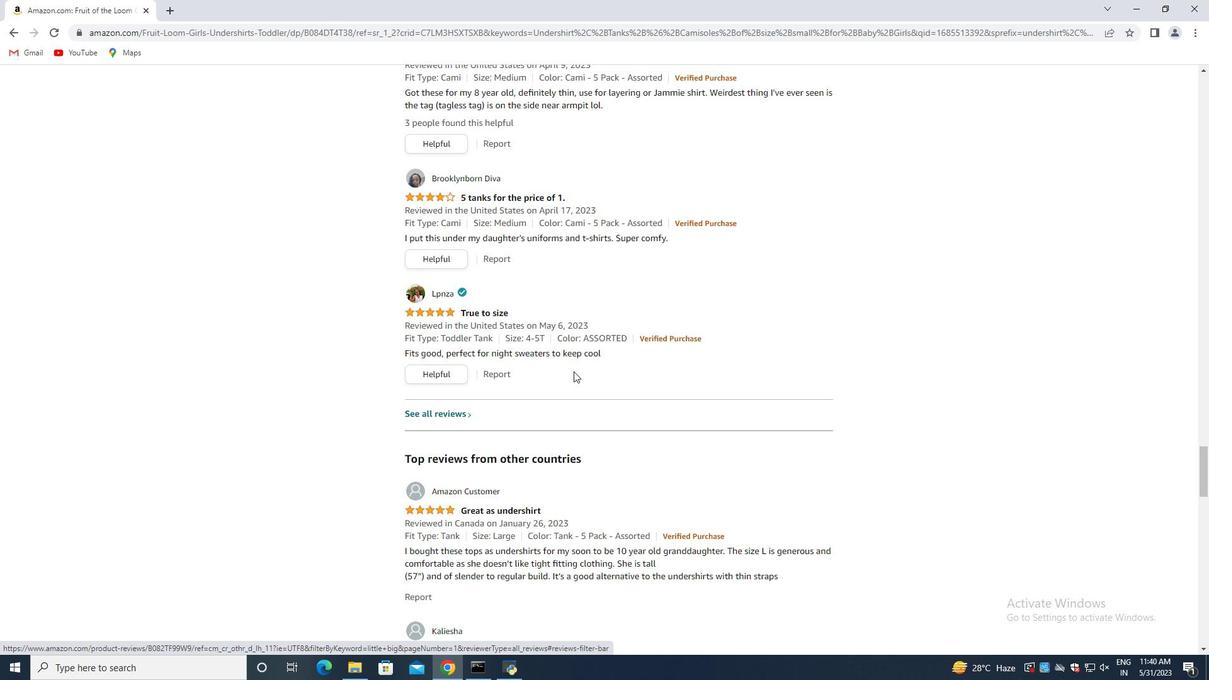 
Action: Mouse scrolled (574, 369) with delta (0, 0)
Screenshot: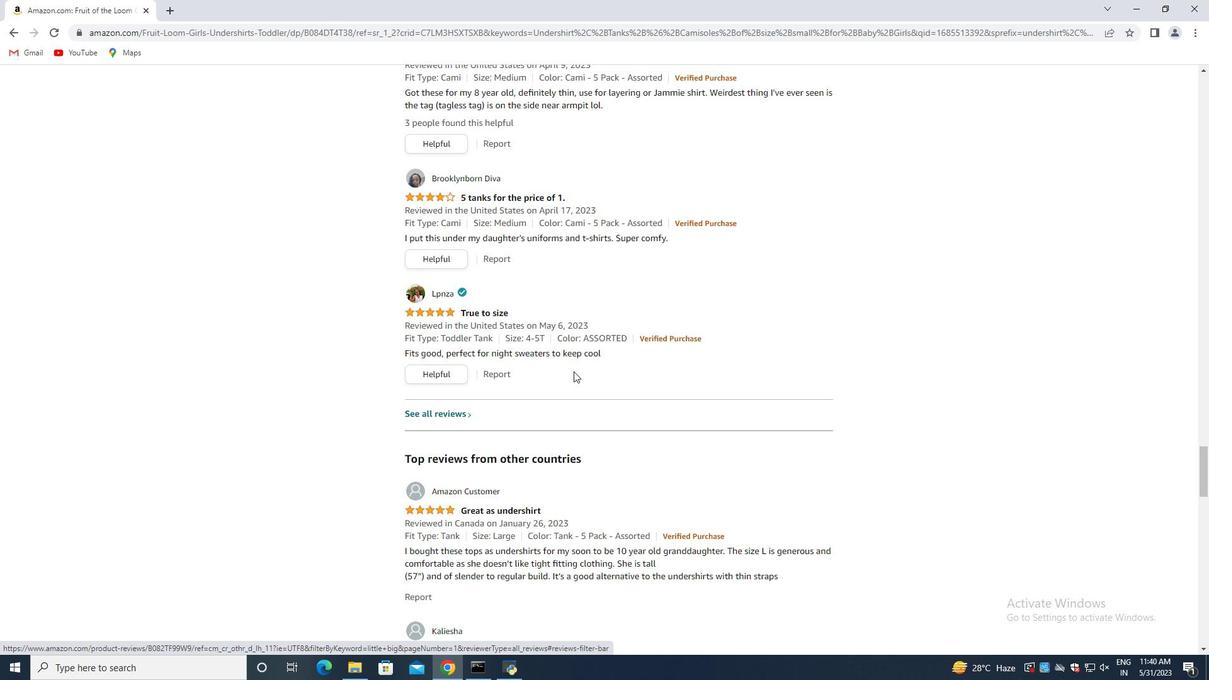 
Action: Mouse scrolled (574, 369) with delta (0, 0)
Screenshot: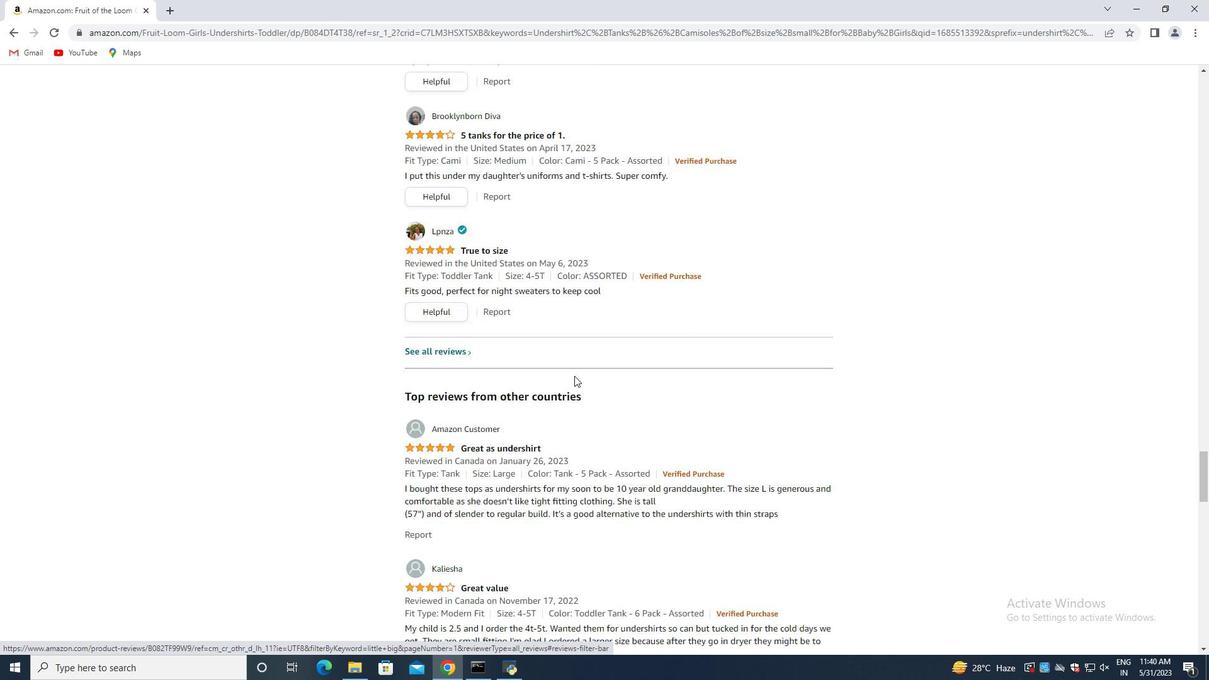 
Action: Mouse moved to (574, 371)
Screenshot: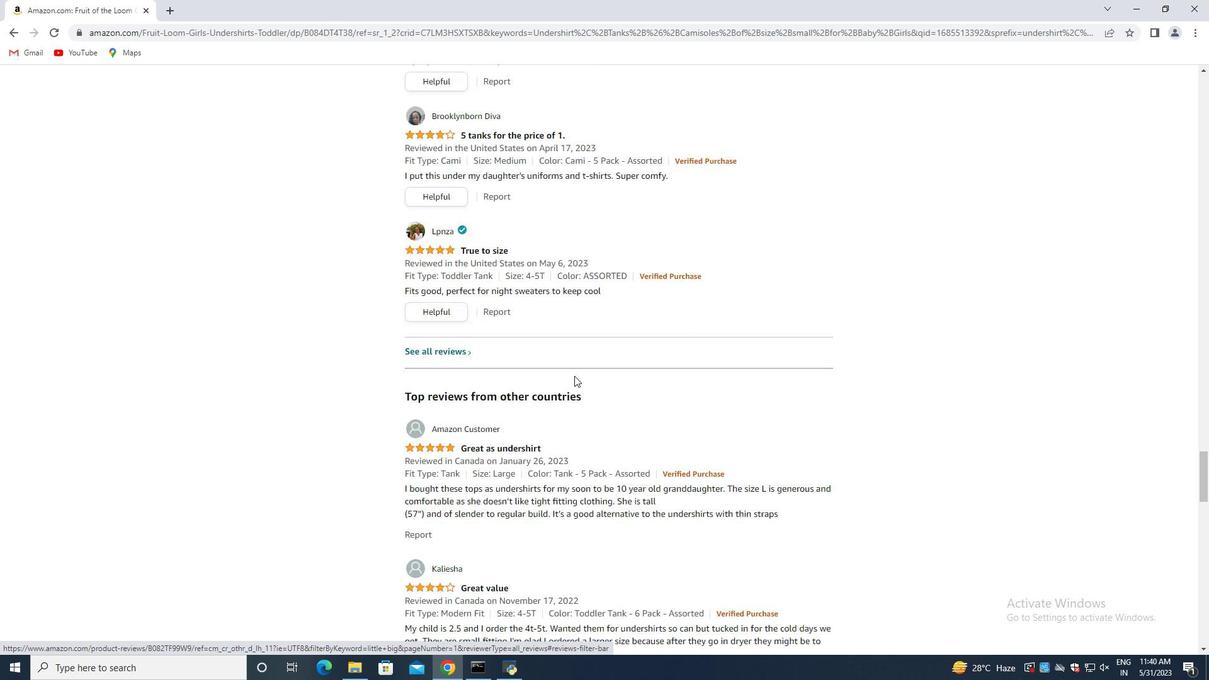 
Action: Mouse scrolled (574, 371) with delta (0, 0)
Screenshot: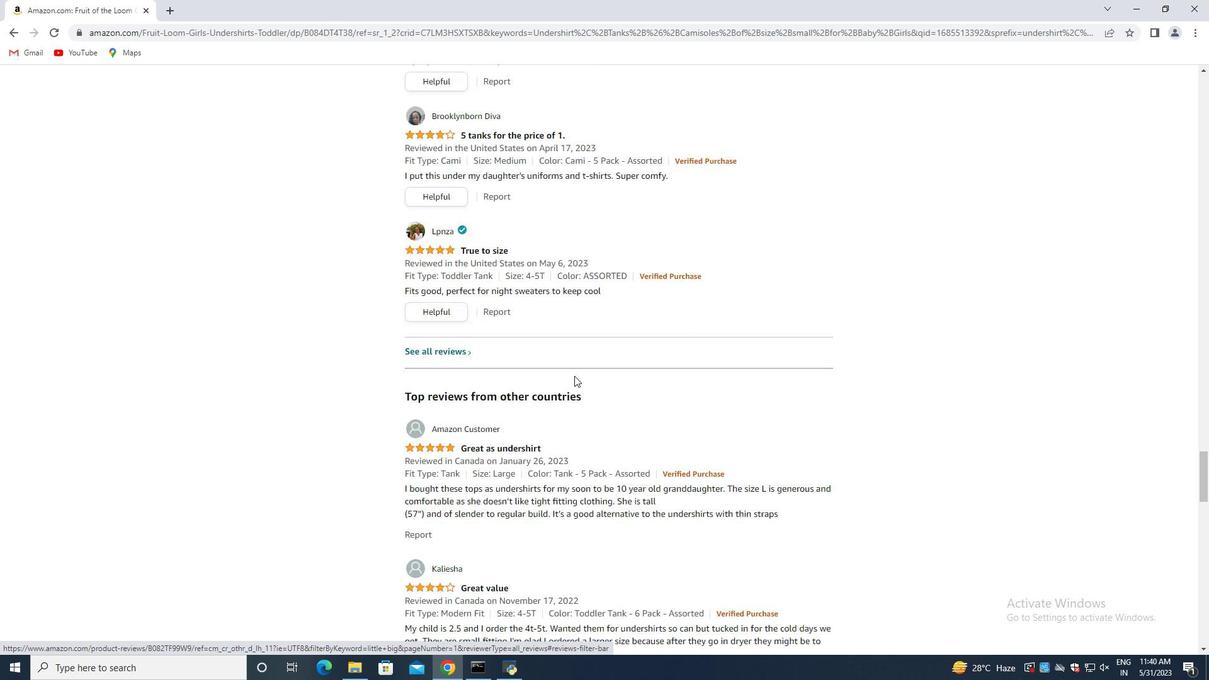 
Action: Mouse moved to (576, 378)
Screenshot: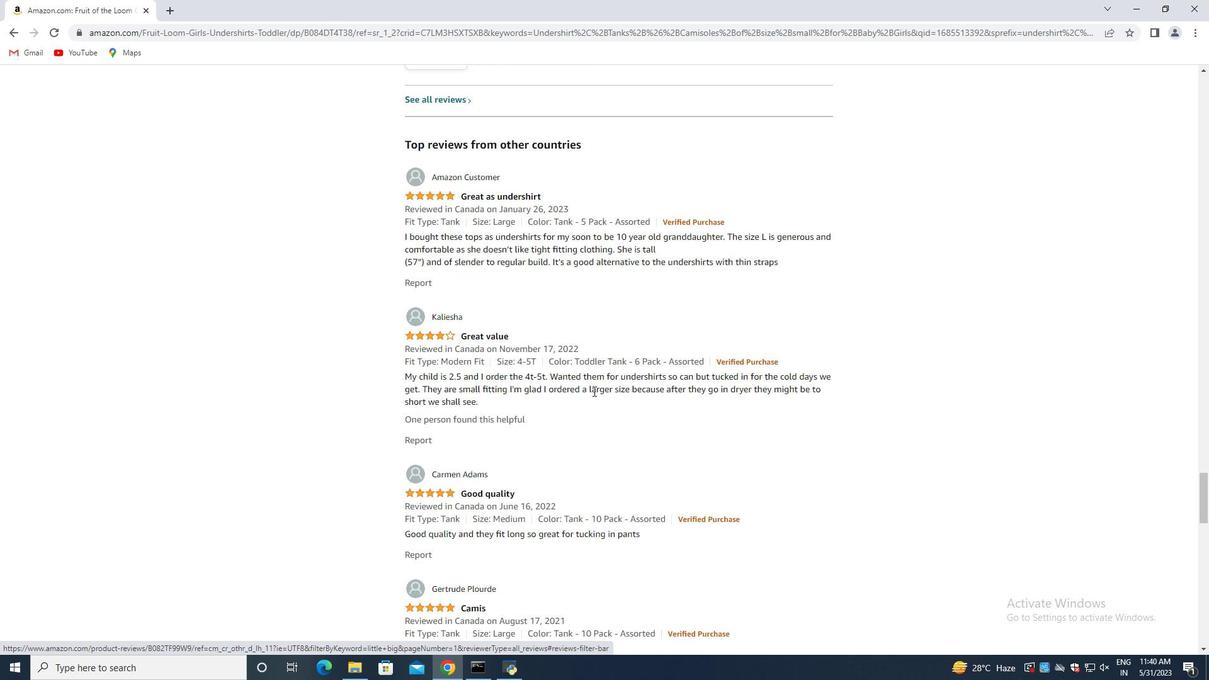 
Action: Mouse scrolled (576, 377) with delta (0, 0)
Screenshot: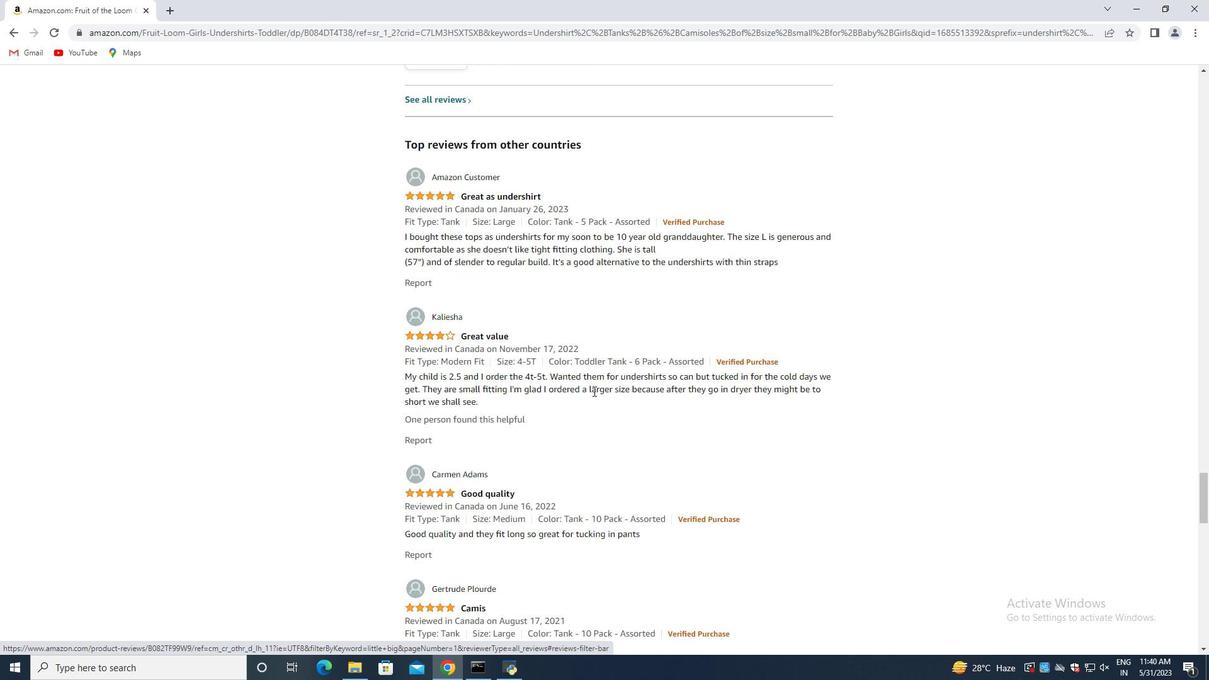 
Action: Mouse moved to (576, 381)
Screenshot: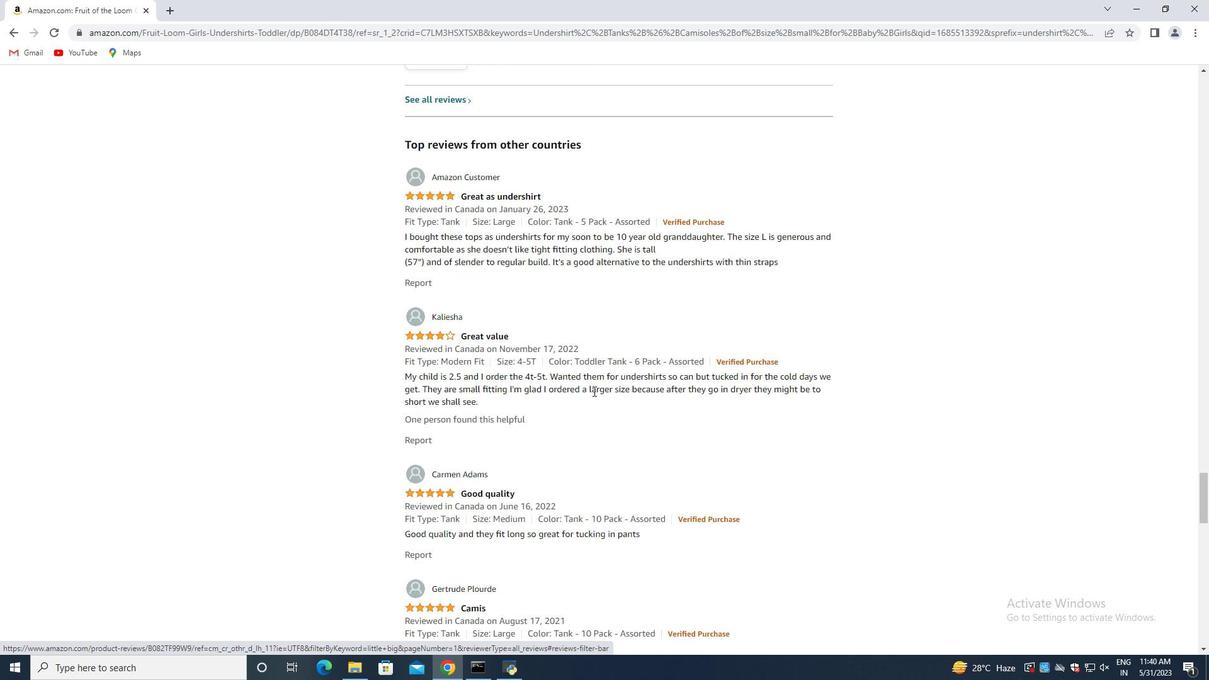 
Action: Mouse scrolled (576, 380) with delta (0, 0)
Screenshot: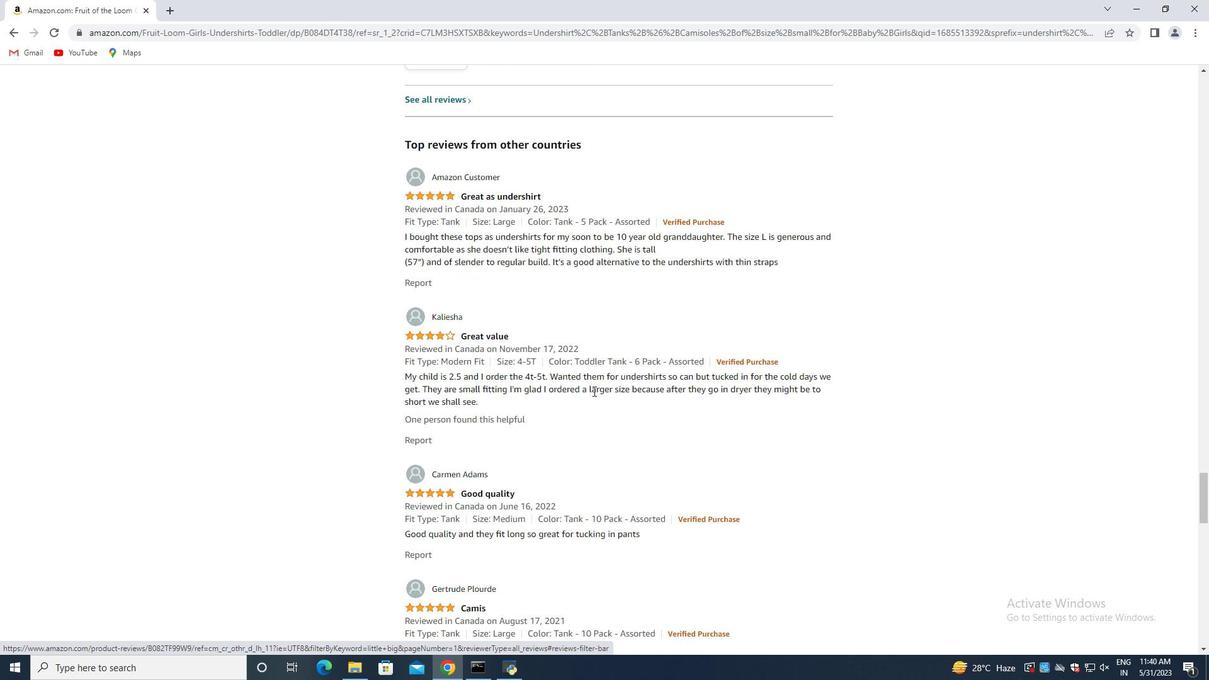 
Action: Mouse moved to (577, 385)
Screenshot: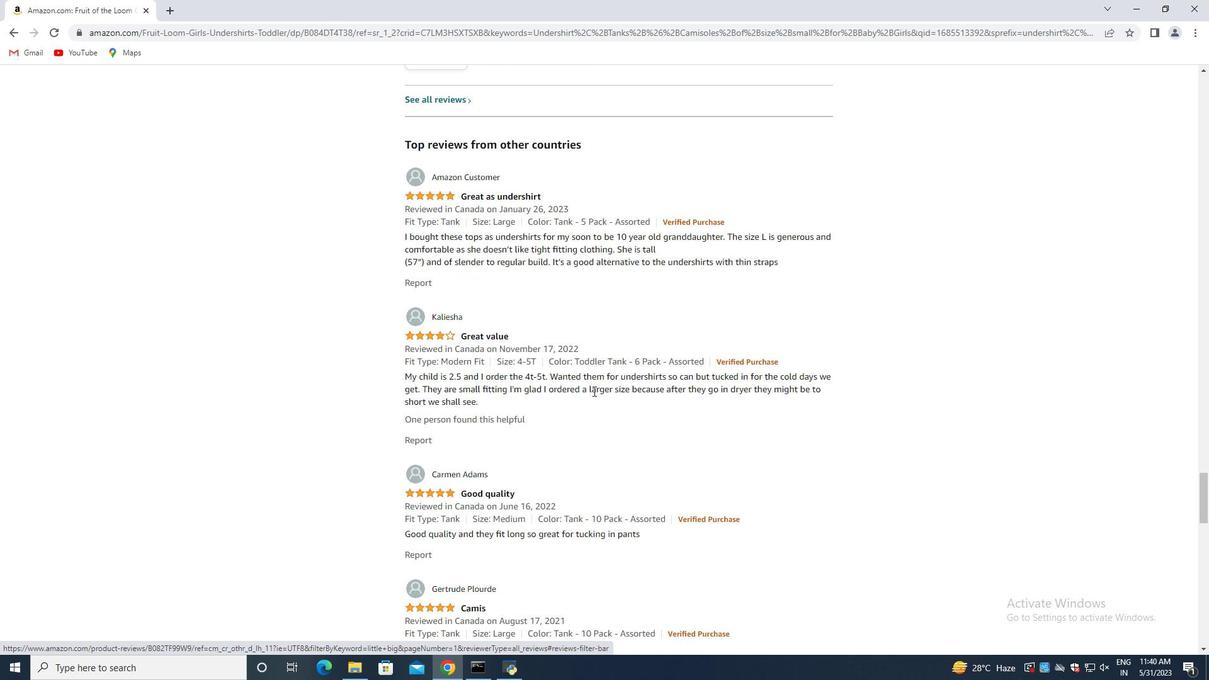 
Action: Mouse scrolled (577, 385) with delta (0, 0)
Screenshot: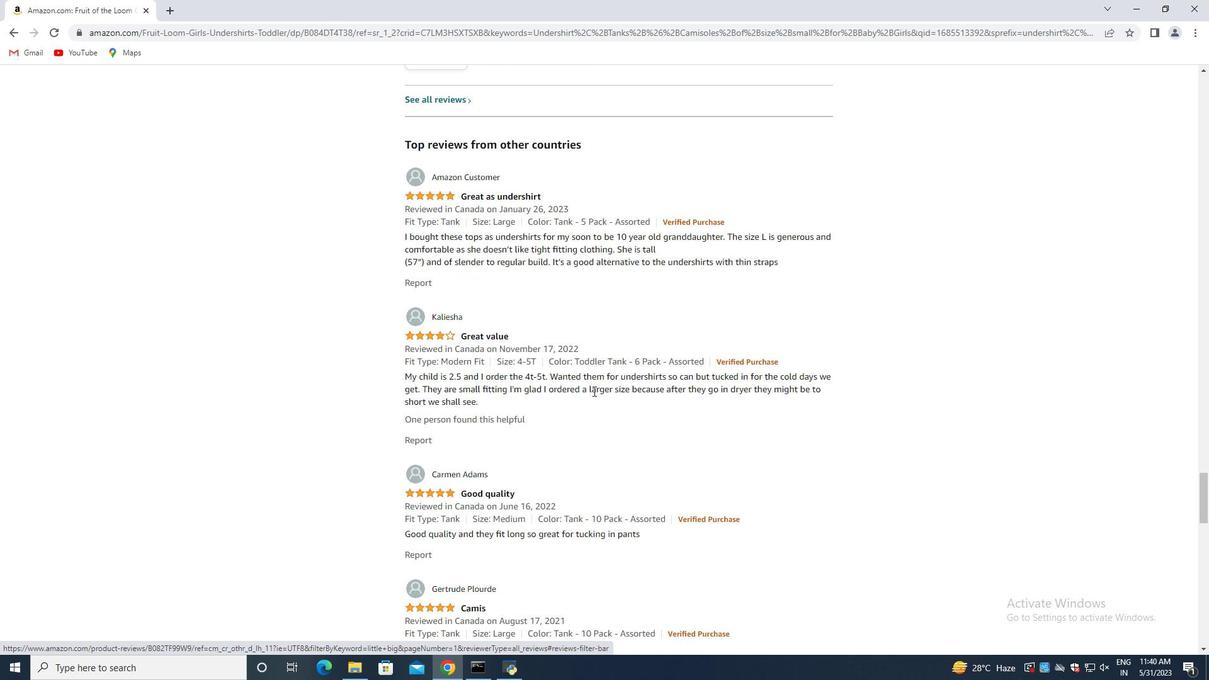 
Action: Mouse moved to (577, 386)
Screenshot: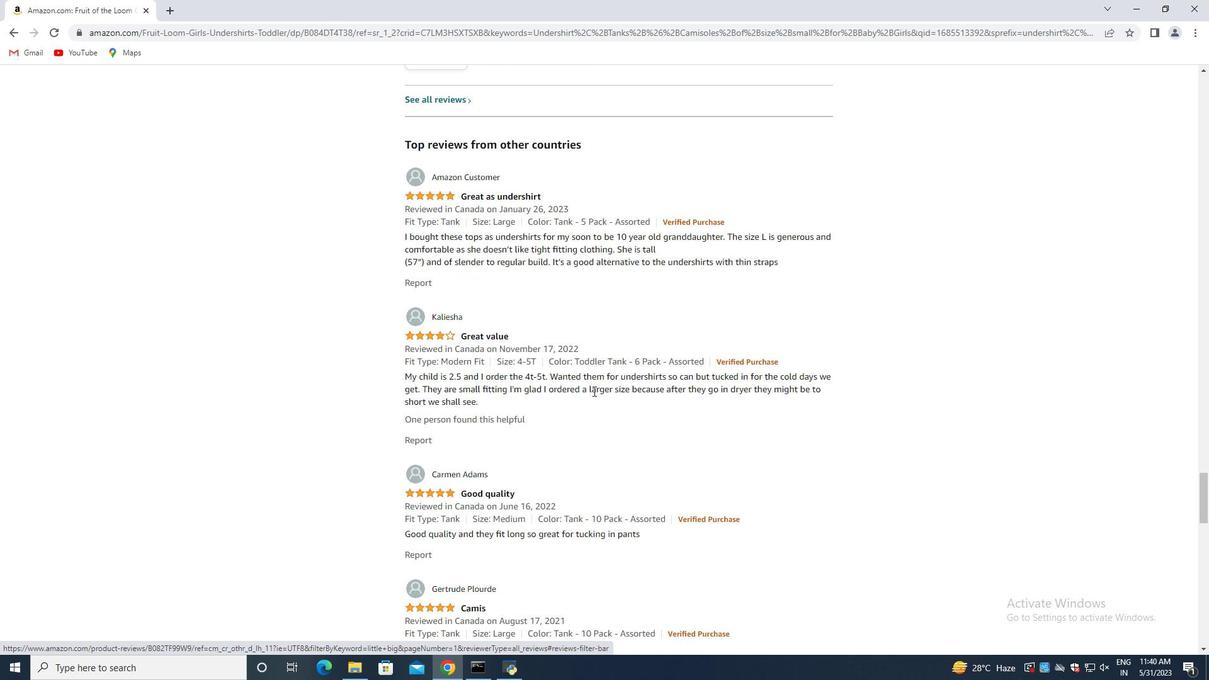 
Action: Mouse scrolled (577, 385) with delta (0, 0)
Screenshot: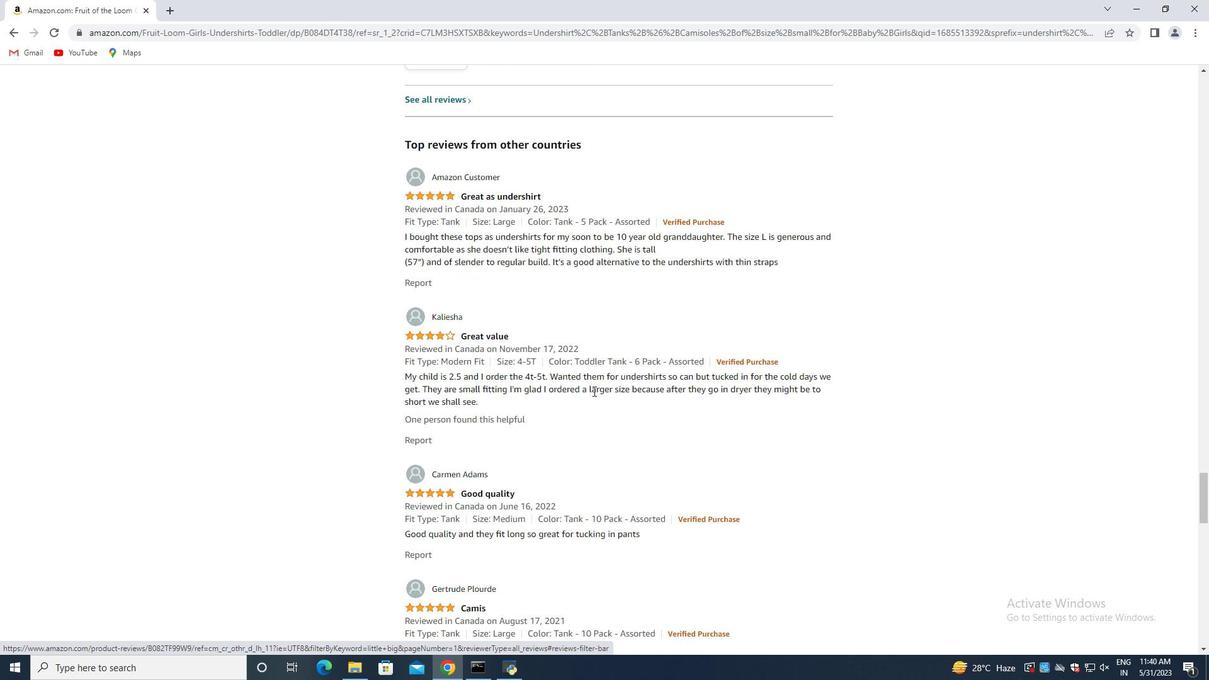 
Action: Mouse scrolled (577, 385) with delta (0, 0)
Screenshot: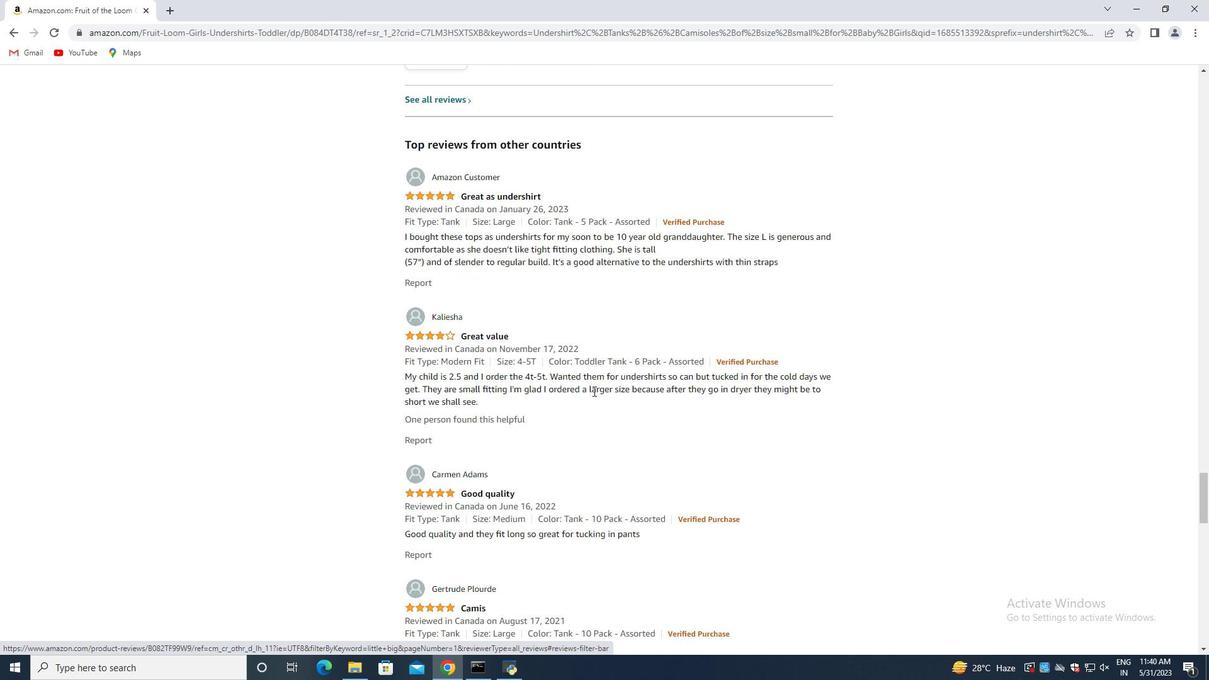 
Action: Mouse moved to (593, 391)
Screenshot: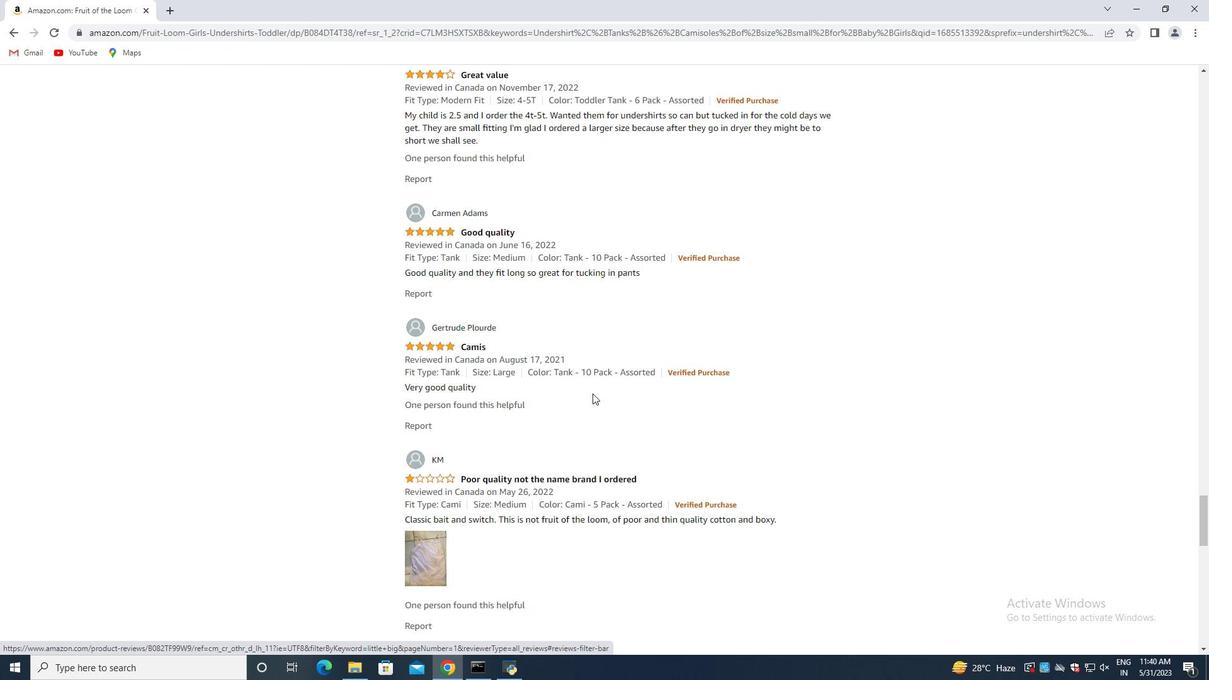 
Action: Mouse scrolled (593, 390) with delta (0, 0)
Screenshot: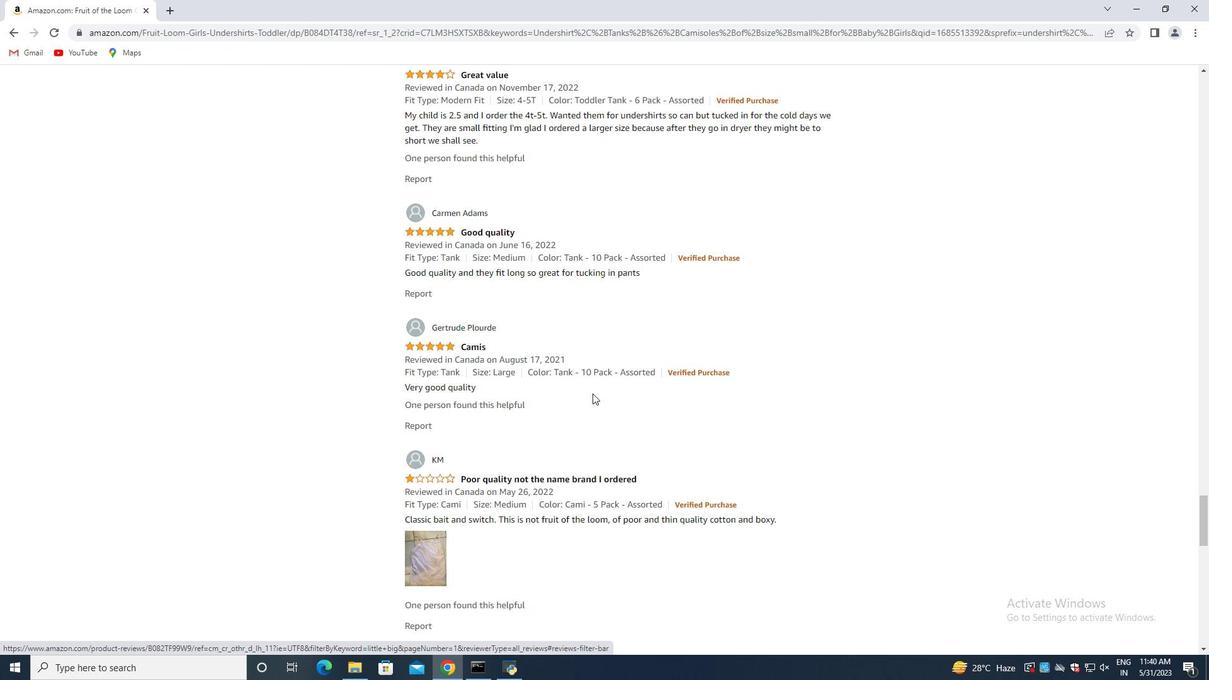 
Action: Mouse moved to (593, 391)
